 Task: Buy 4 Inline Kits from Filters section under best seller category for shipping address: Greyson Robinson, 3110 Abia Martin Drive, Panther Burn, Mississippi 38765, Cell Number 6314971043. Pay from credit card ending with 2005, CVV 3321
Action: Mouse moved to (29, 104)
Screenshot: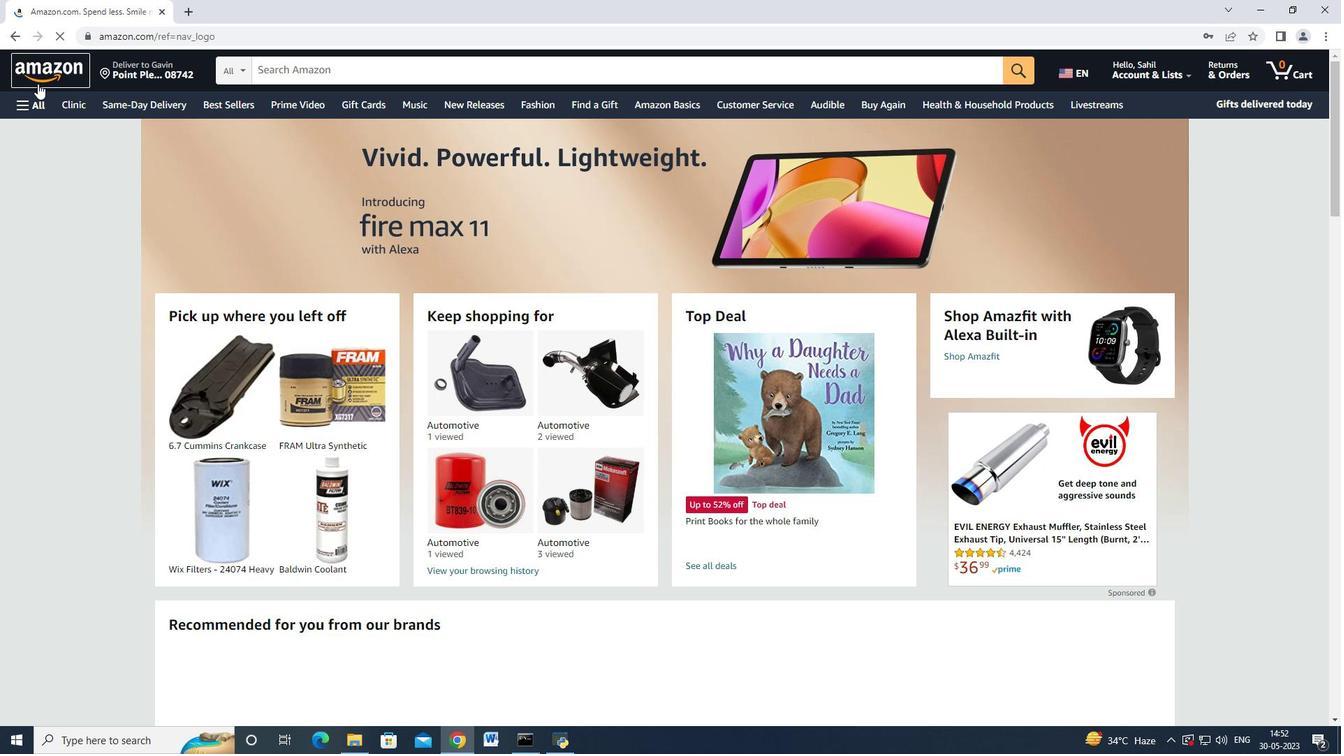 
Action: Mouse pressed left at (29, 104)
Screenshot: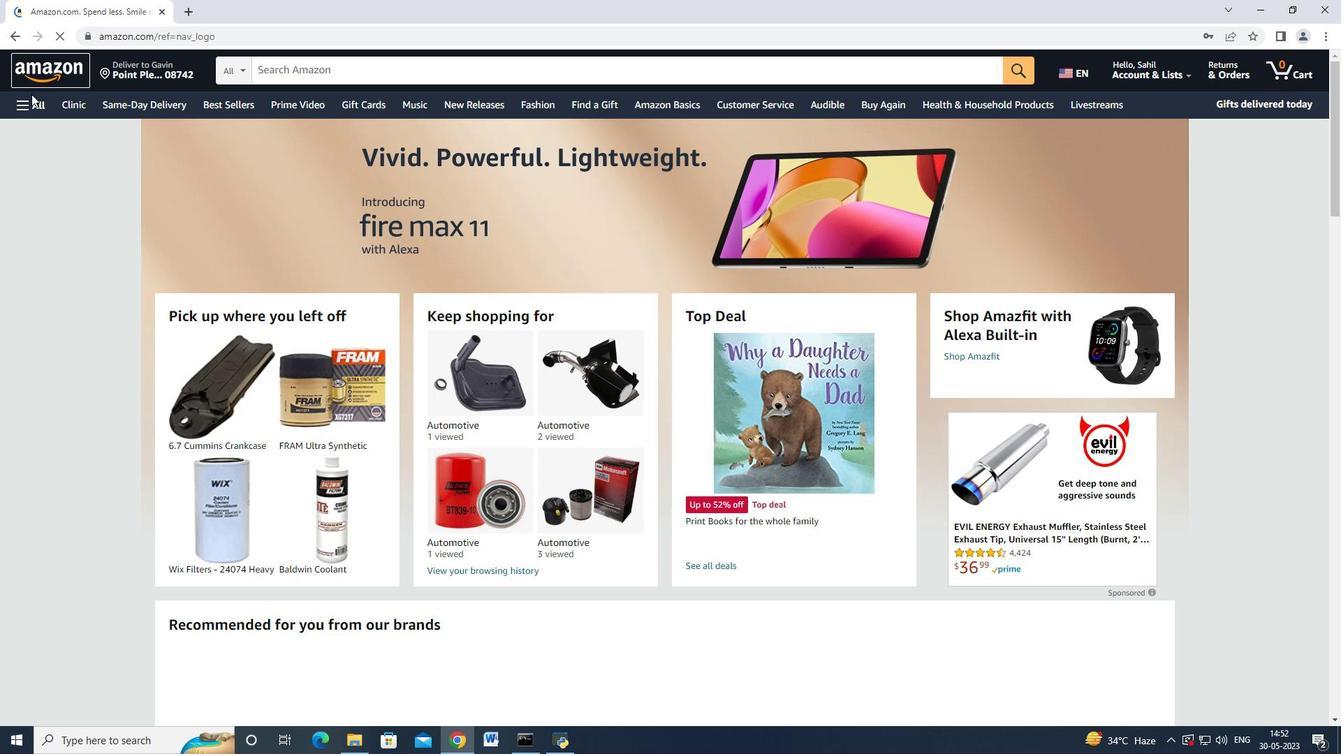 
Action: Mouse moved to (57, 147)
Screenshot: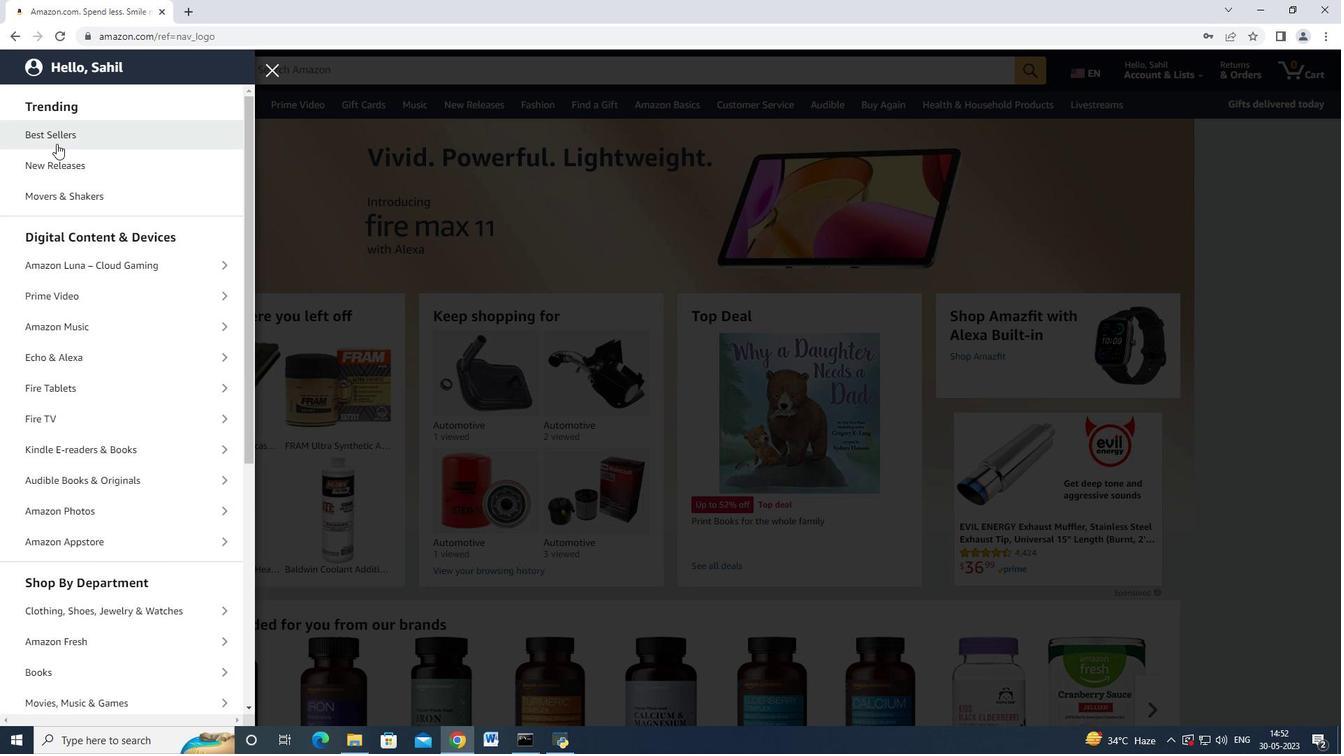 
Action: Mouse scrolled (57, 146) with delta (0, 0)
Screenshot: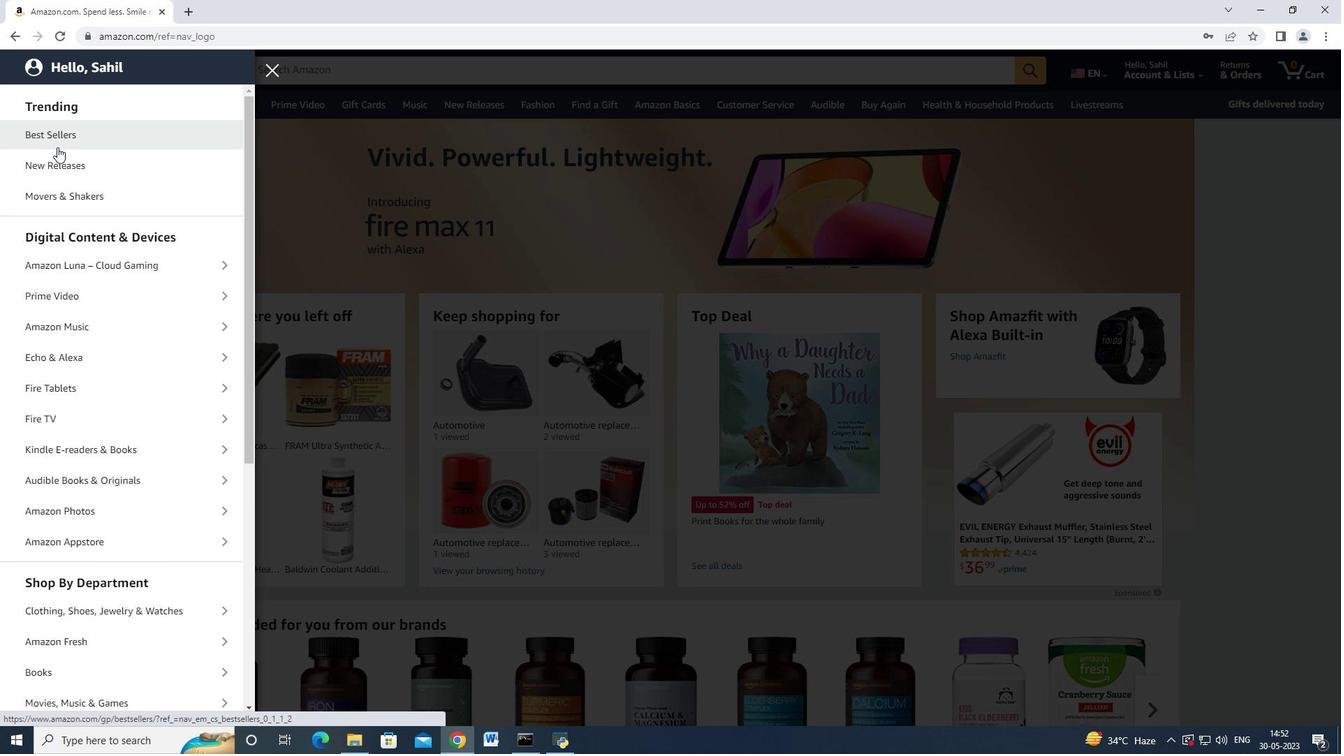 
Action: Mouse moved to (63, 165)
Screenshot: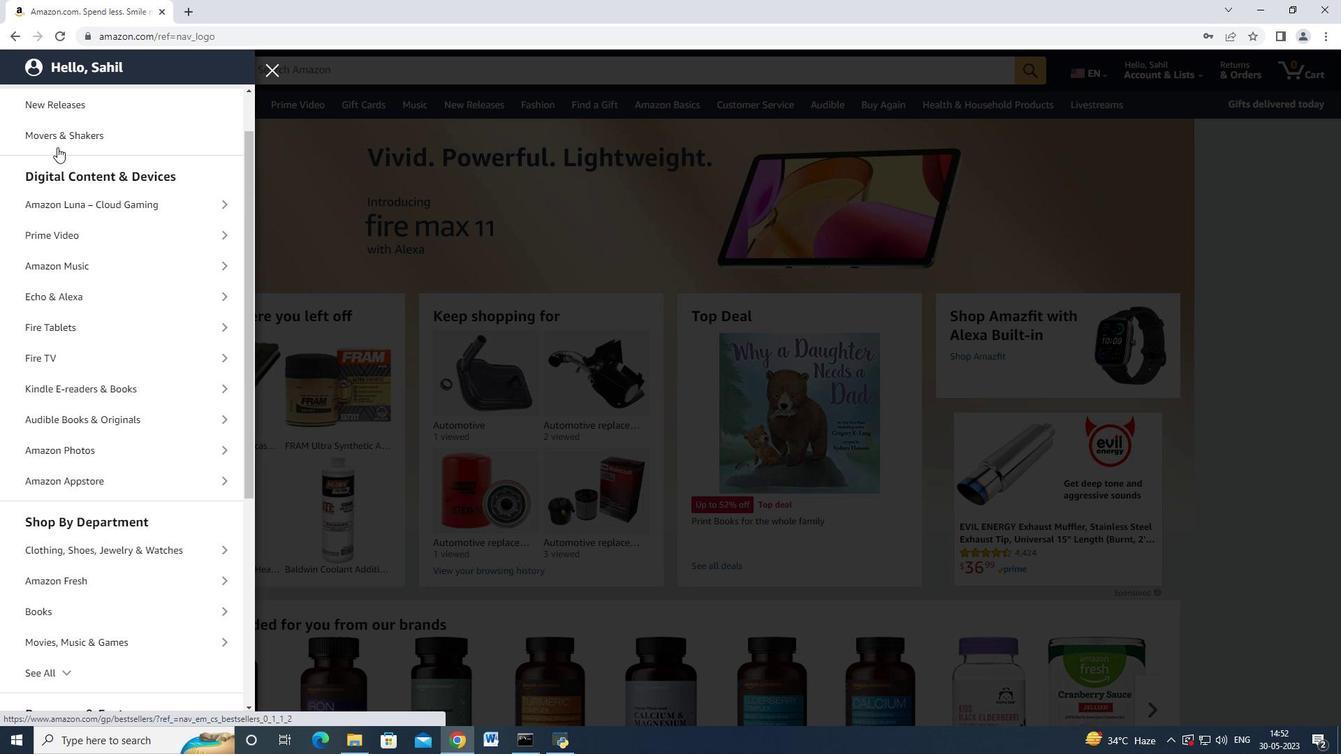 
Action: Mouse scrolled (63, 164) with delta (0, 0)
Screenshot: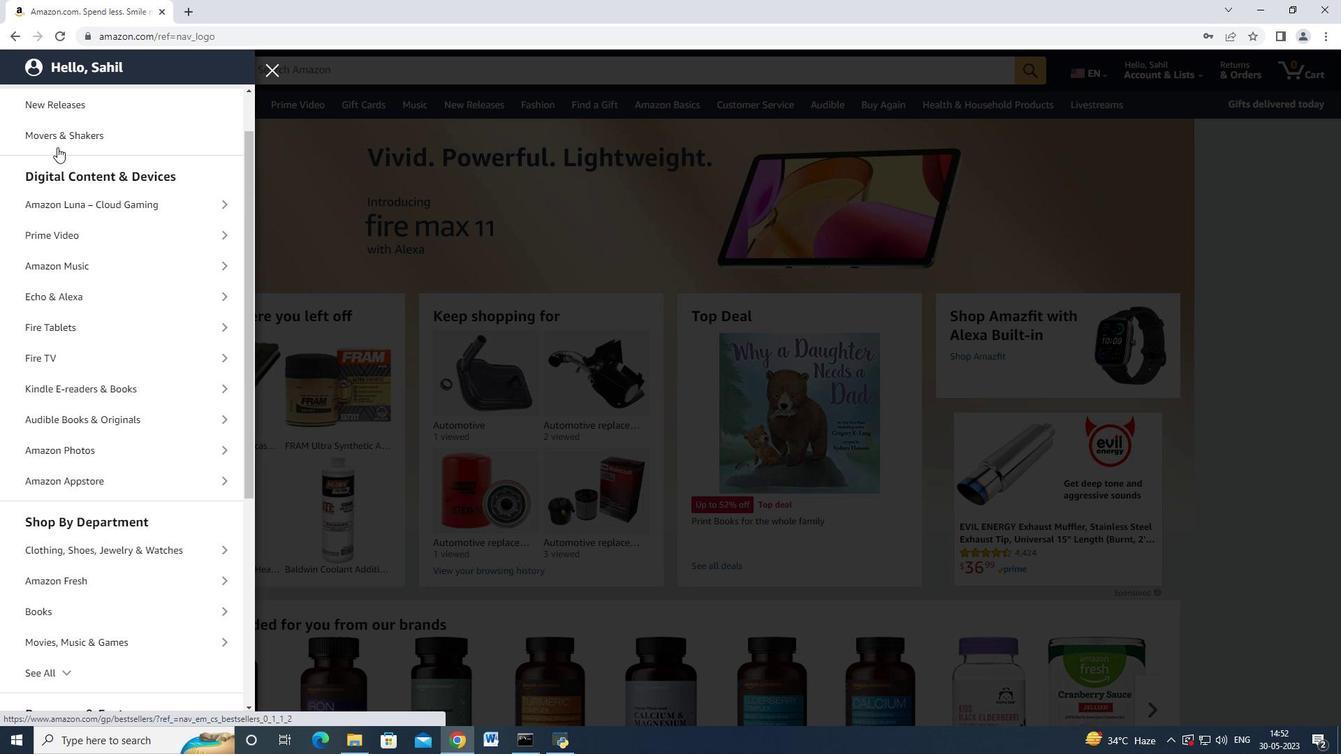 
Action: Mouse moved to (66, 178)
Screenshot: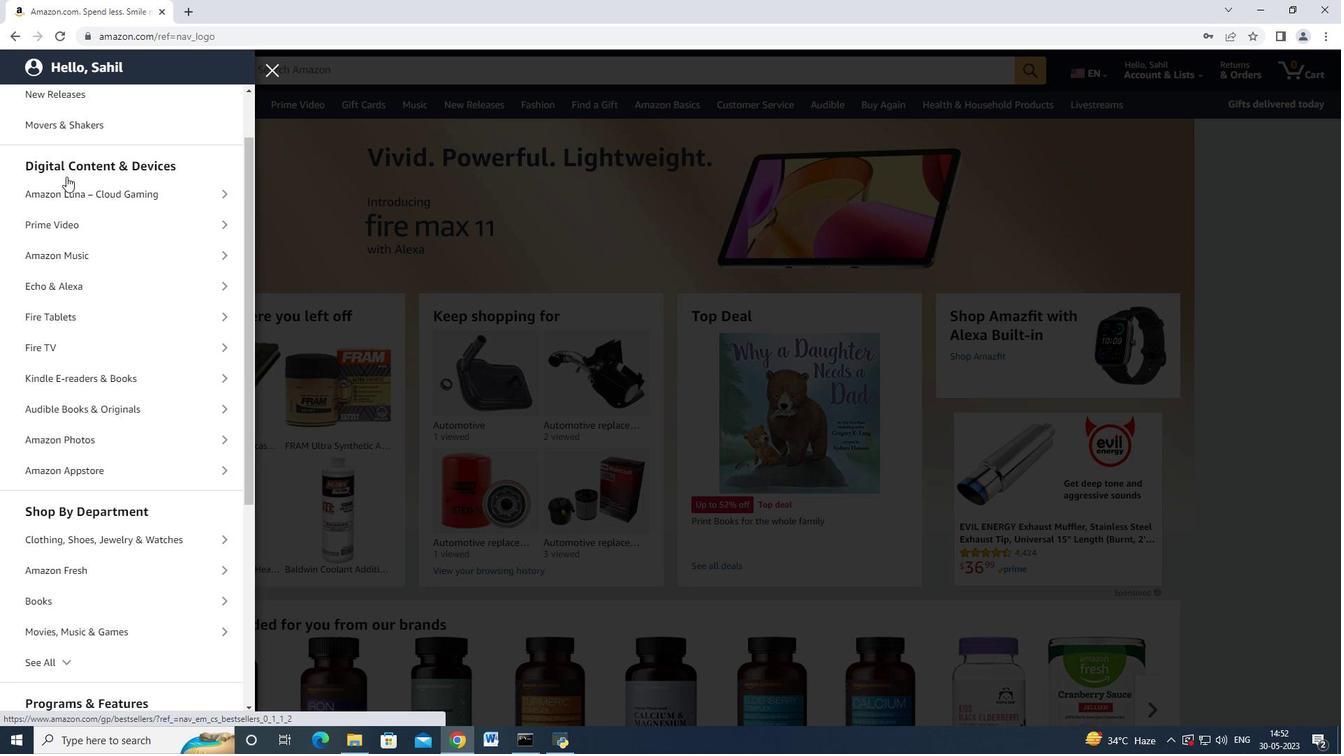 
Action: Mouse scrolled (66, 178) with delta (0, 0)
Screenshot: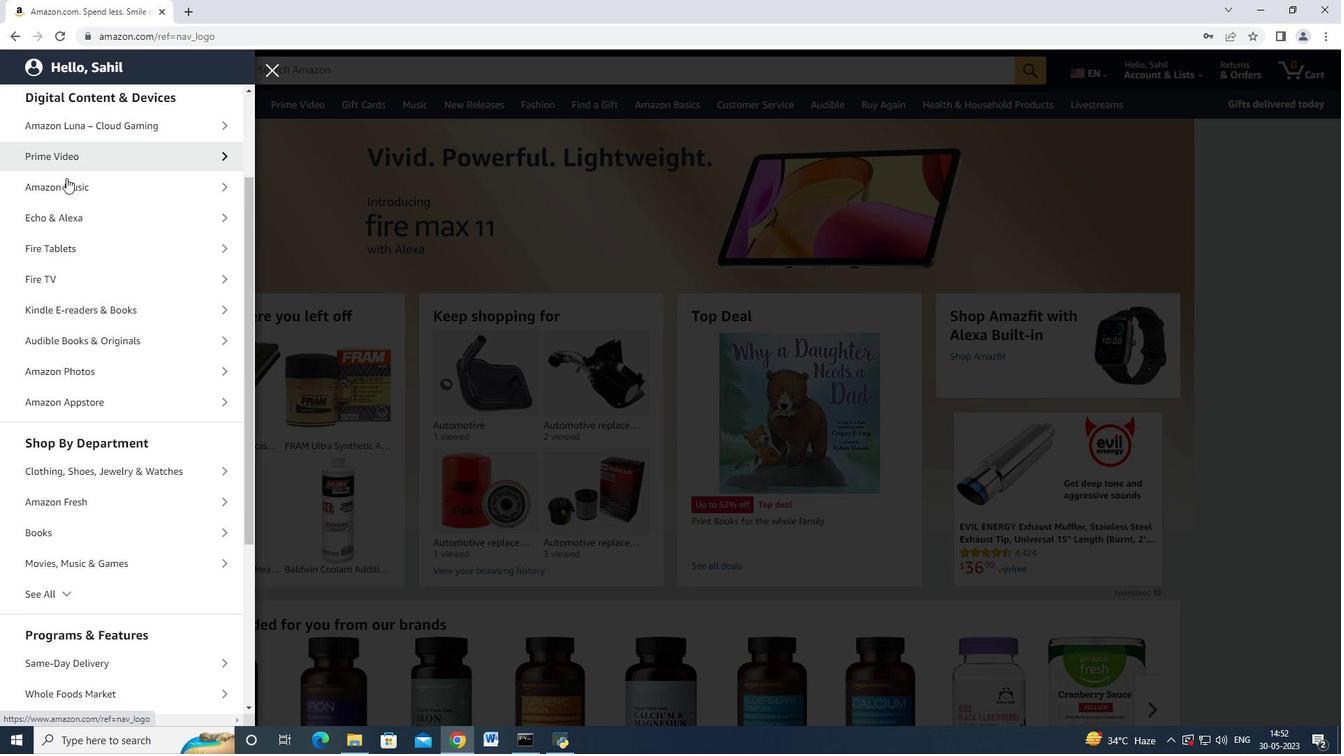 
Action: Mouse scrolled (66, 178) with delta (0, 0)
Screenshot: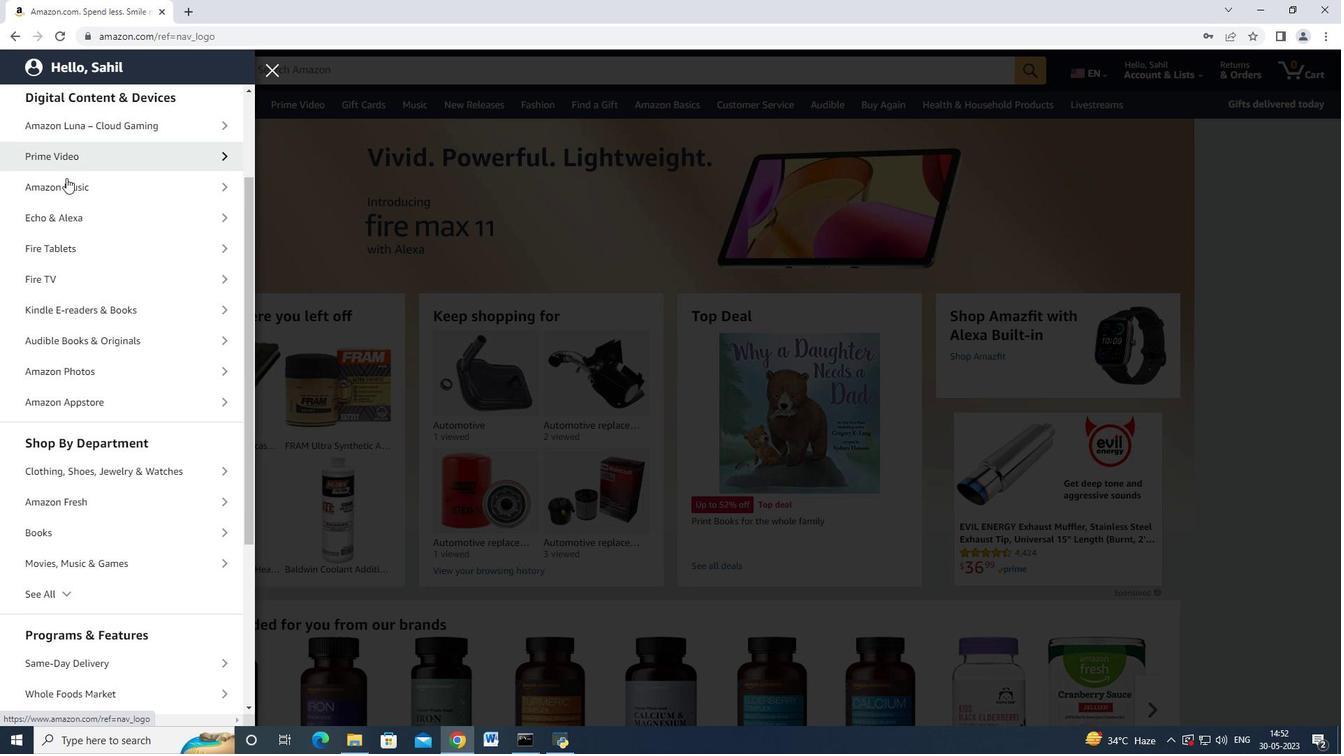 
Action: Mouse scrolled (66, 178) with delta (0, 0)
Screenshot: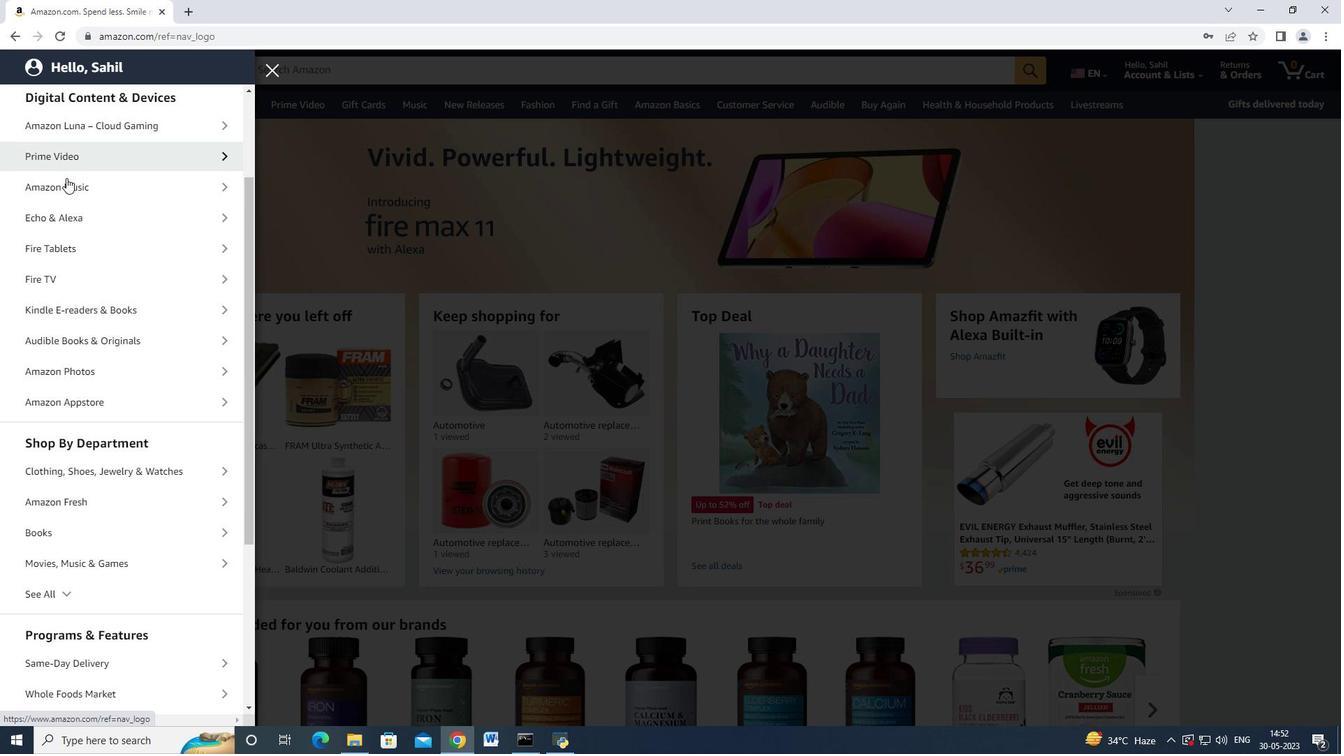 
Action: Mouse moved to (110, 407)
Screenshot: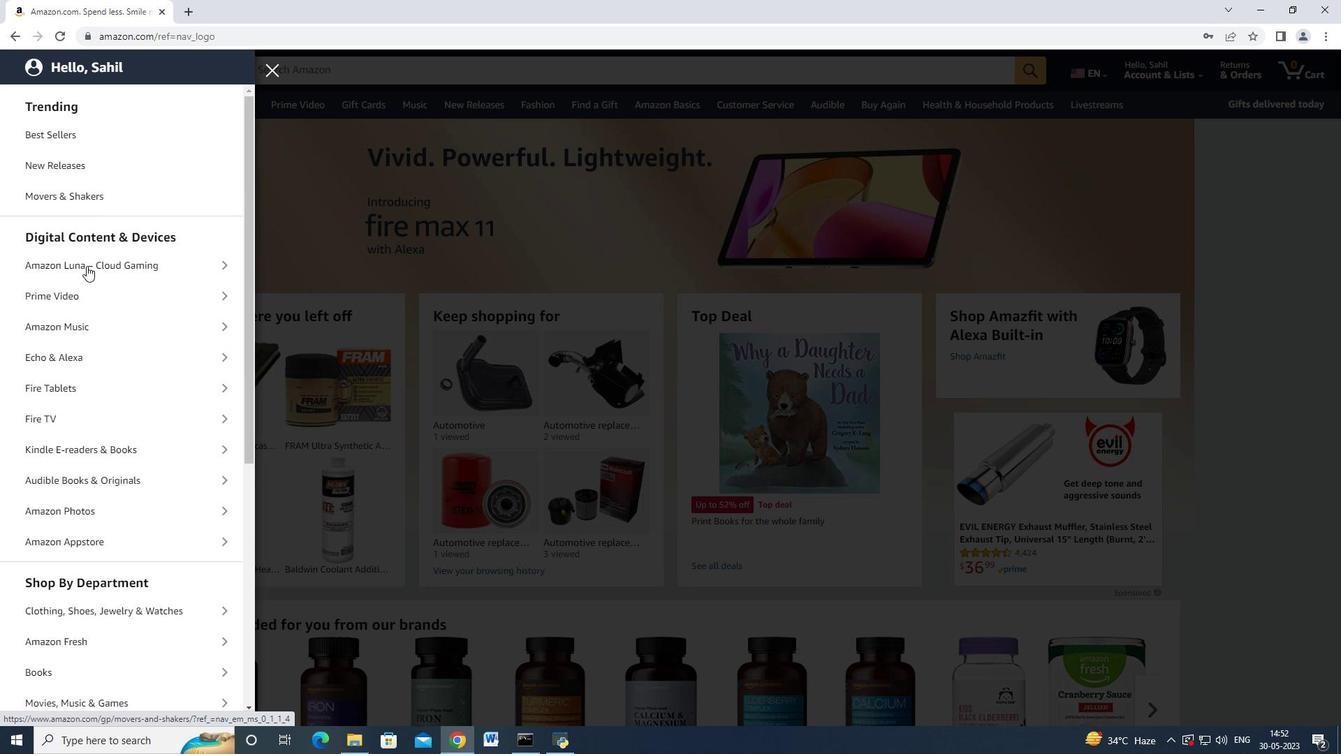 
Action: Mouse scrolled (110, 406) with delta (0, 0)
Screenshot: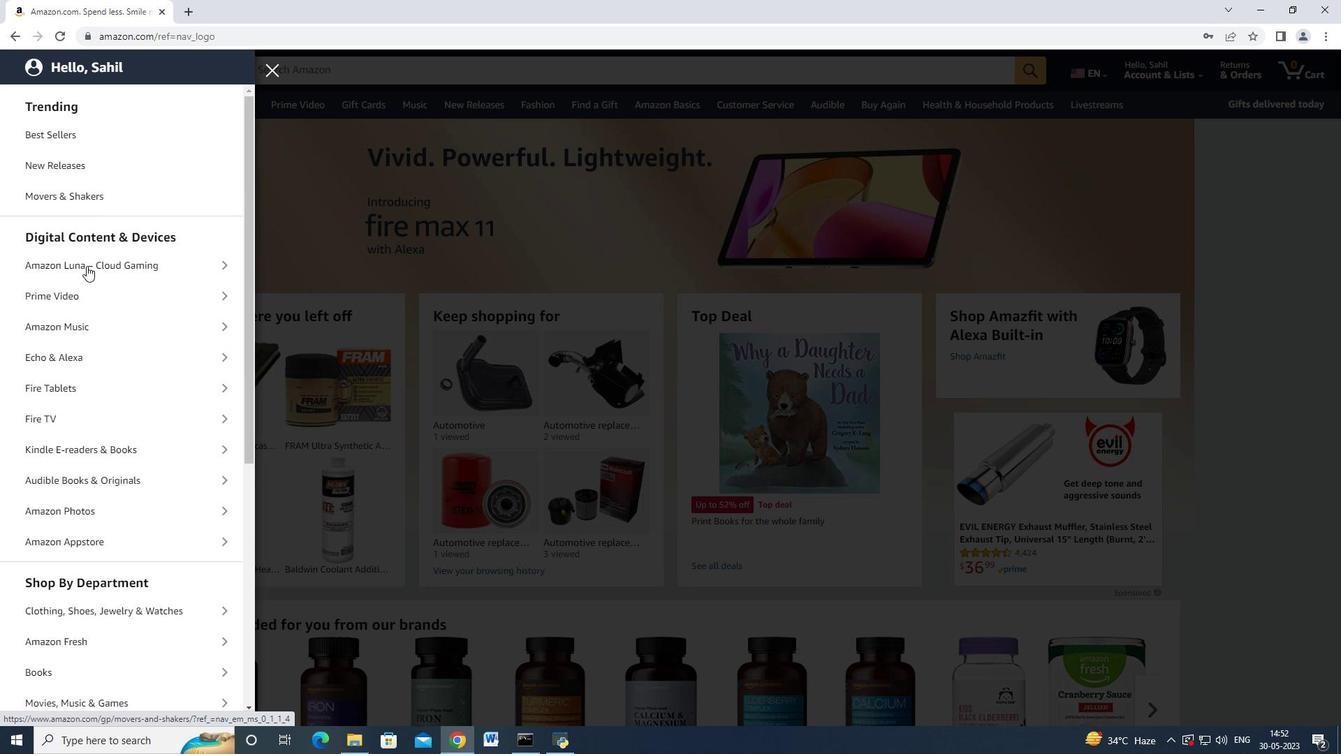 
Action: Mouse moved to (112, 425)
Screenshot: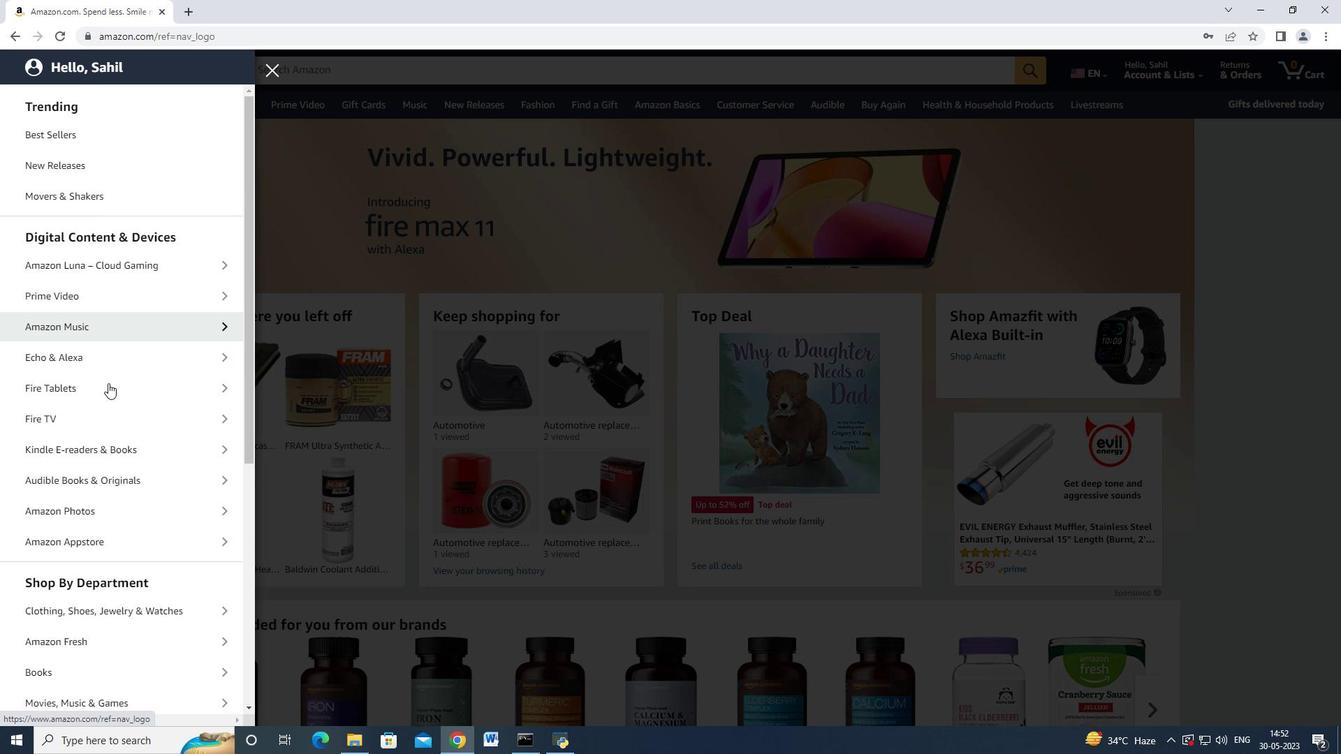 
Action: Mouse scrolled (112, 424) with delta (0, 0)
Screenshot: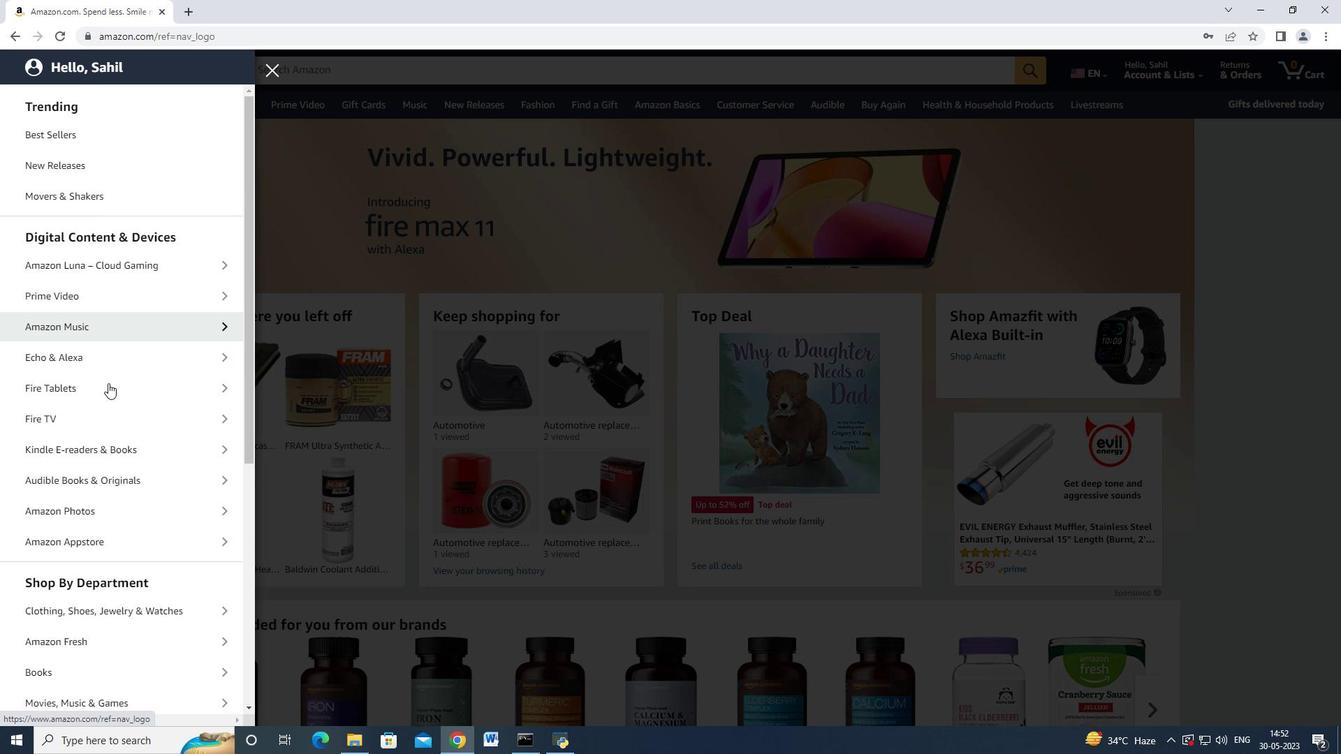 
Action: Mouse moved to (112, 431)
Screenshot: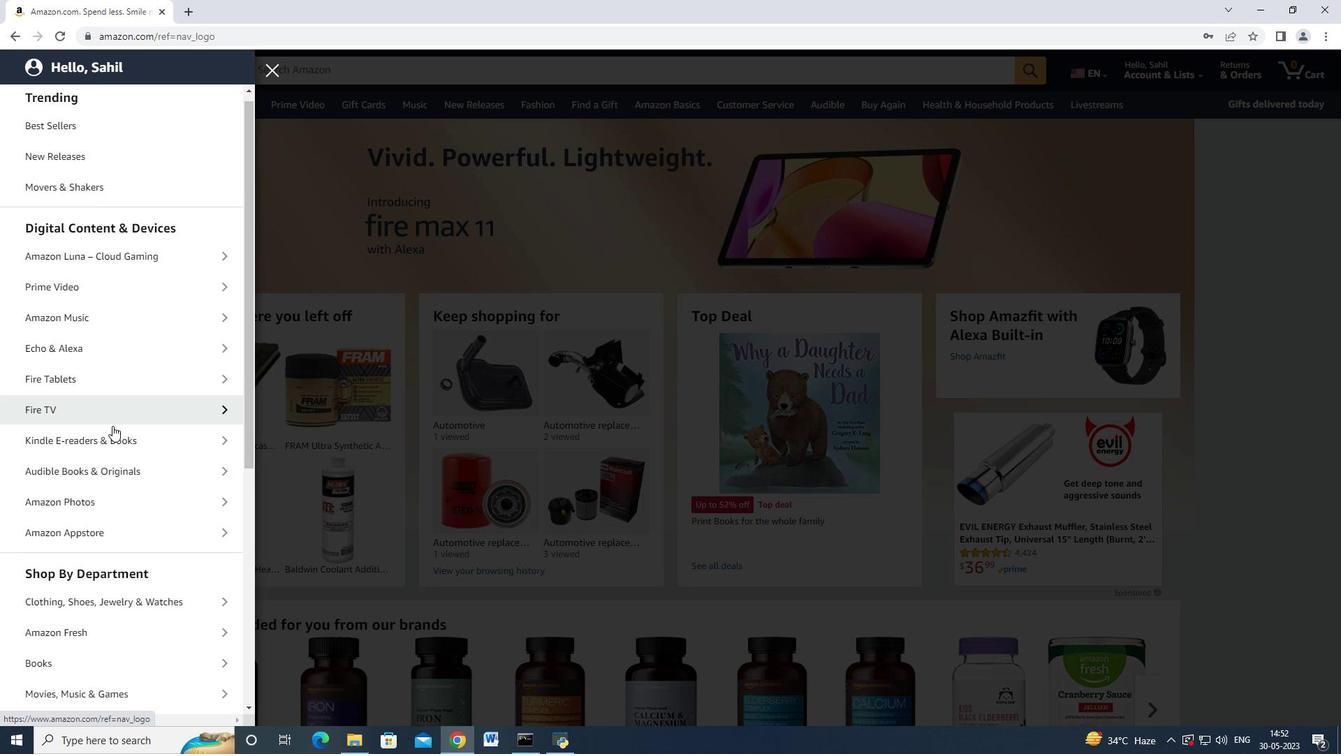 
Action: Mouse scrolled (112, 430) with delta (0, 0)
Screenshot: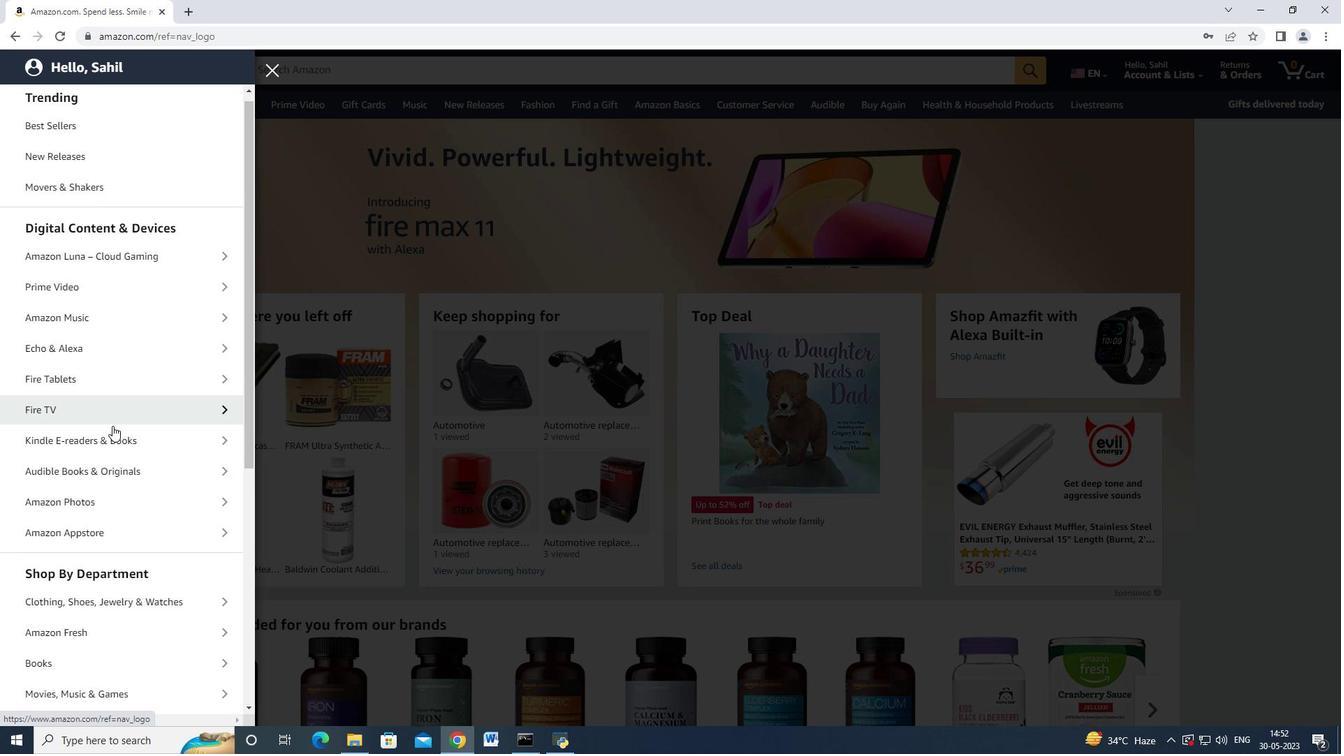 
Action: Mouse scrolled (112, 430) with delta (0, 0)
Screenshot: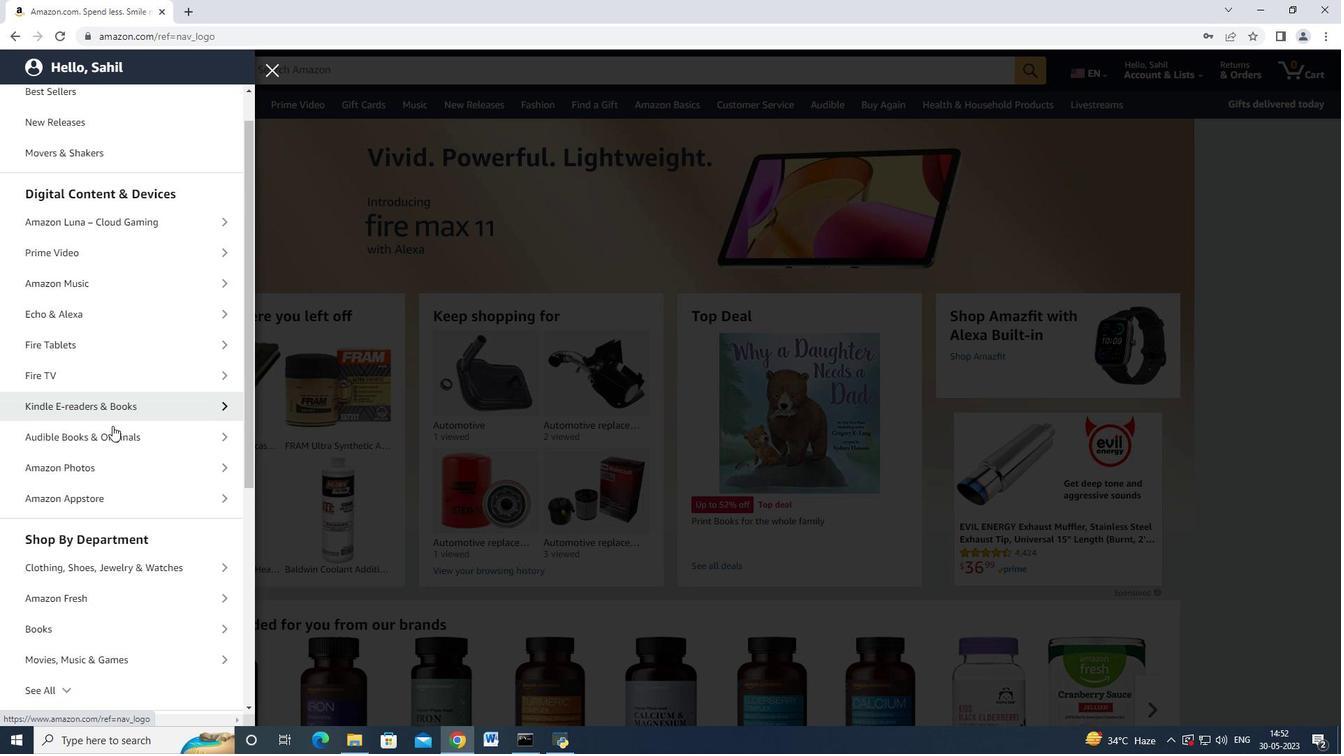 
Action: Mouse moved to (72, 441)
Screenshot: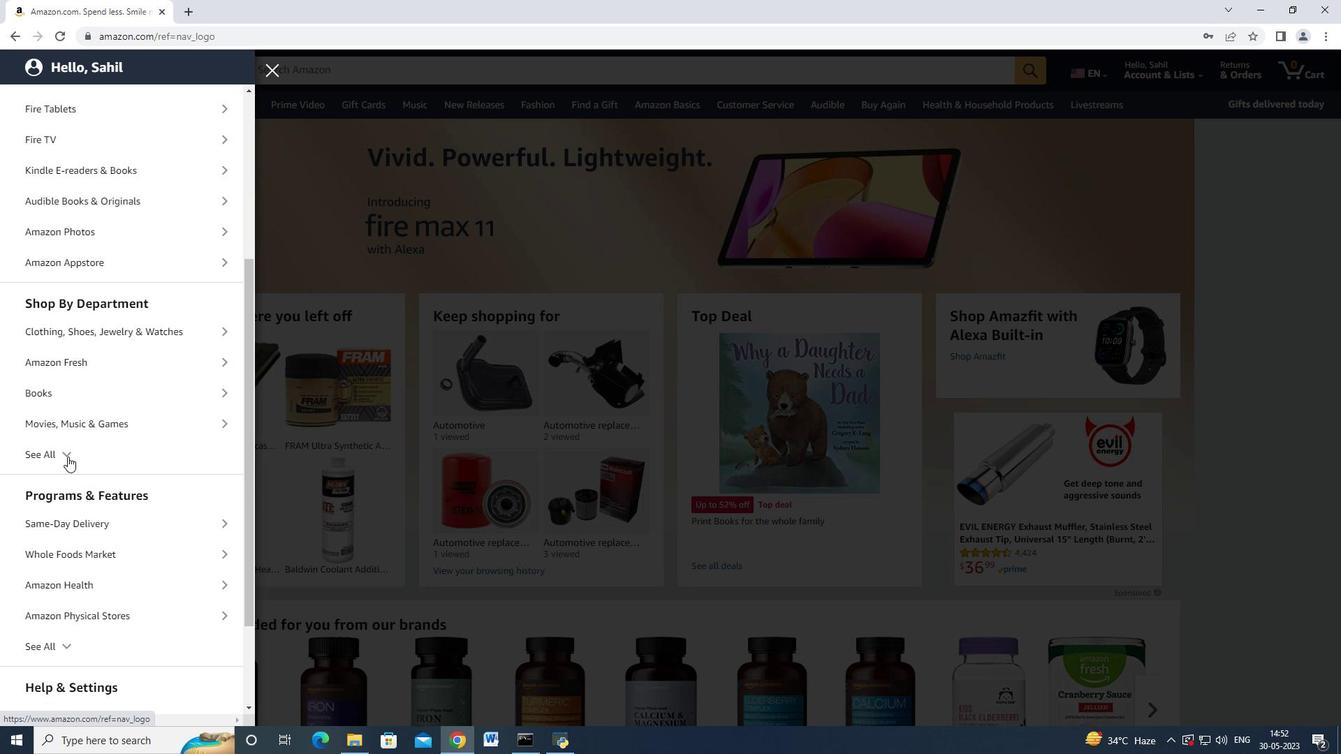 
Action: Mouse pressed left at (72, 441)
Screenshot: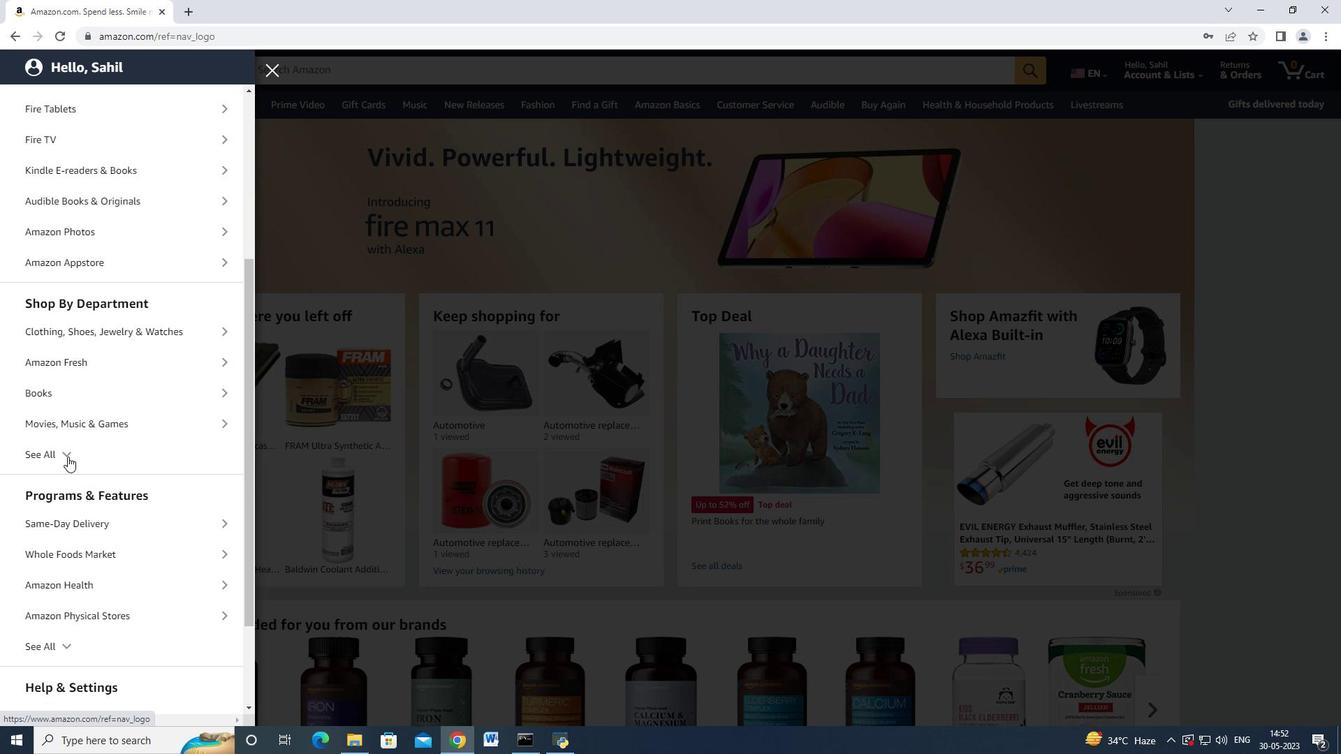
Action: Mouse moved to (88, 436)
Screenshot: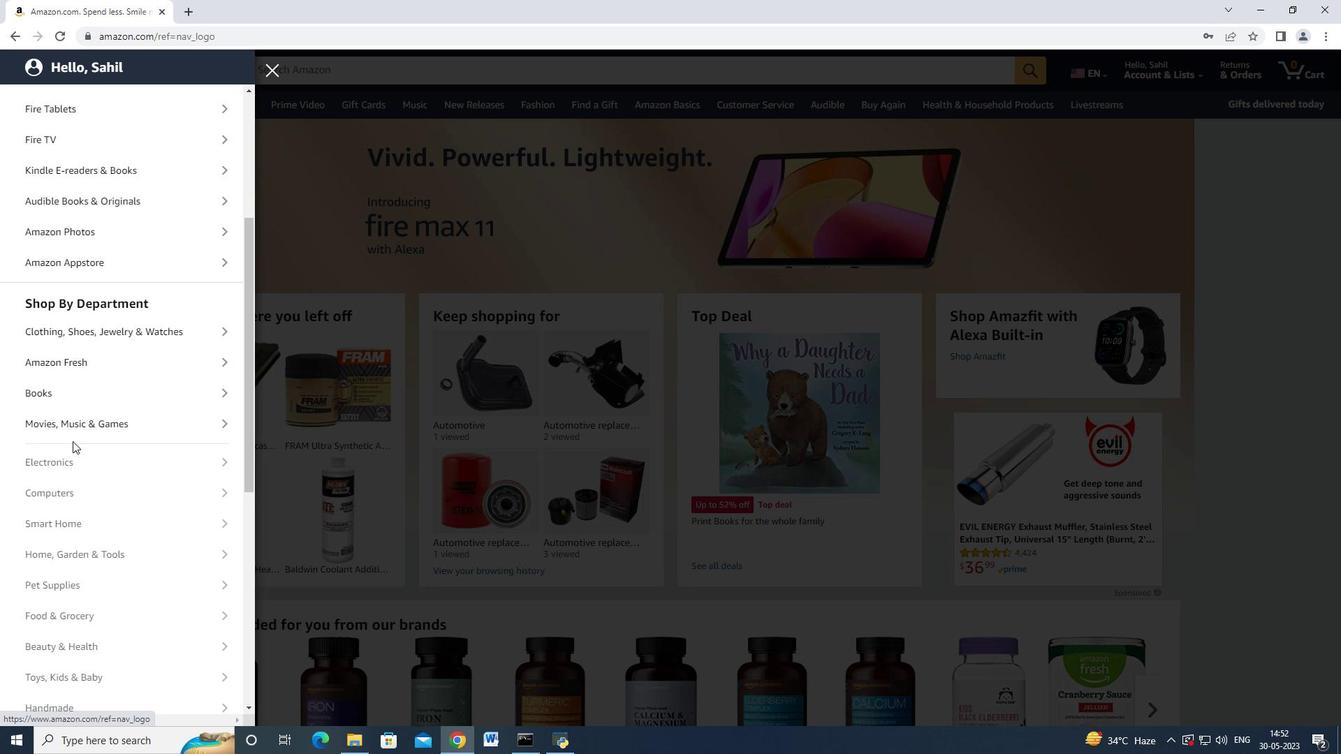 
Action: Mouse scrolled (88, 435) with delta (0, 0)
Screenshot: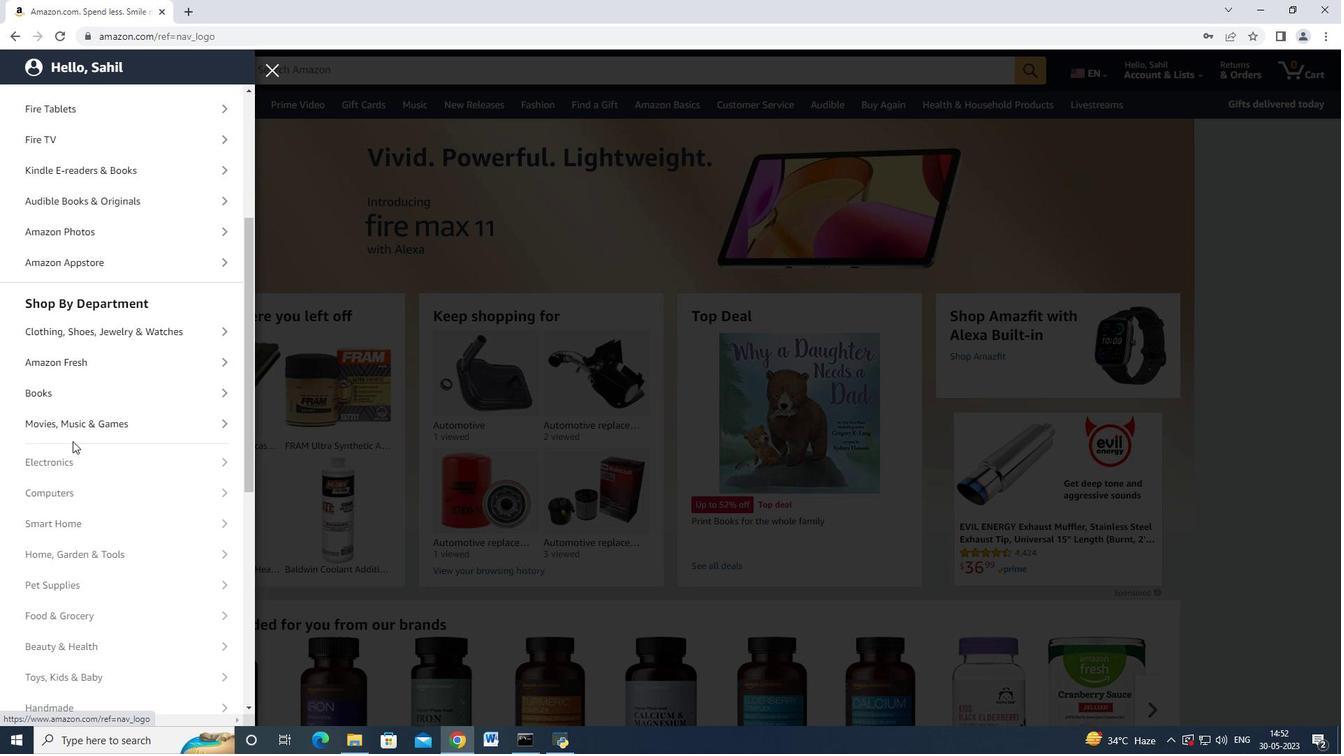 
Action: Mouse scrolled (88, 435) with delta (0, 0)
Screenshot: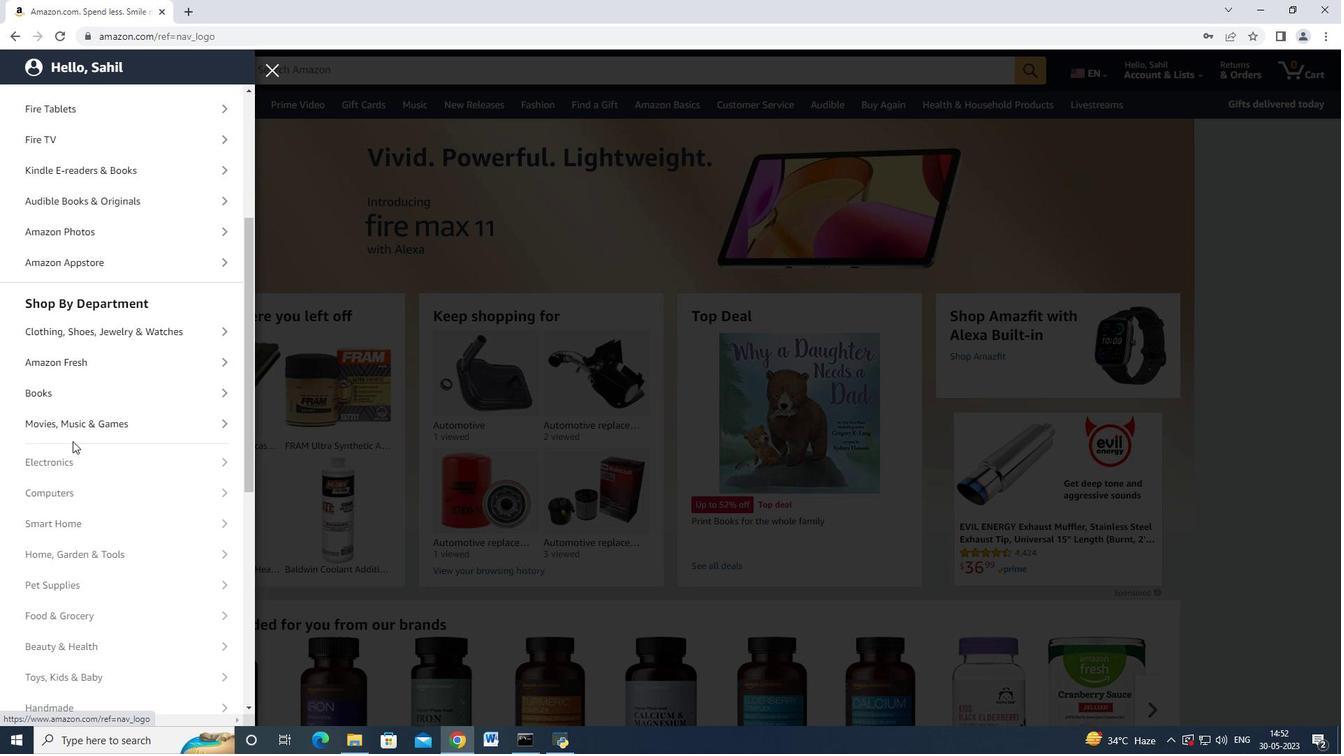 
Action: Mouse scrolled (88, 435) with delta (0, 0)
Screenshot: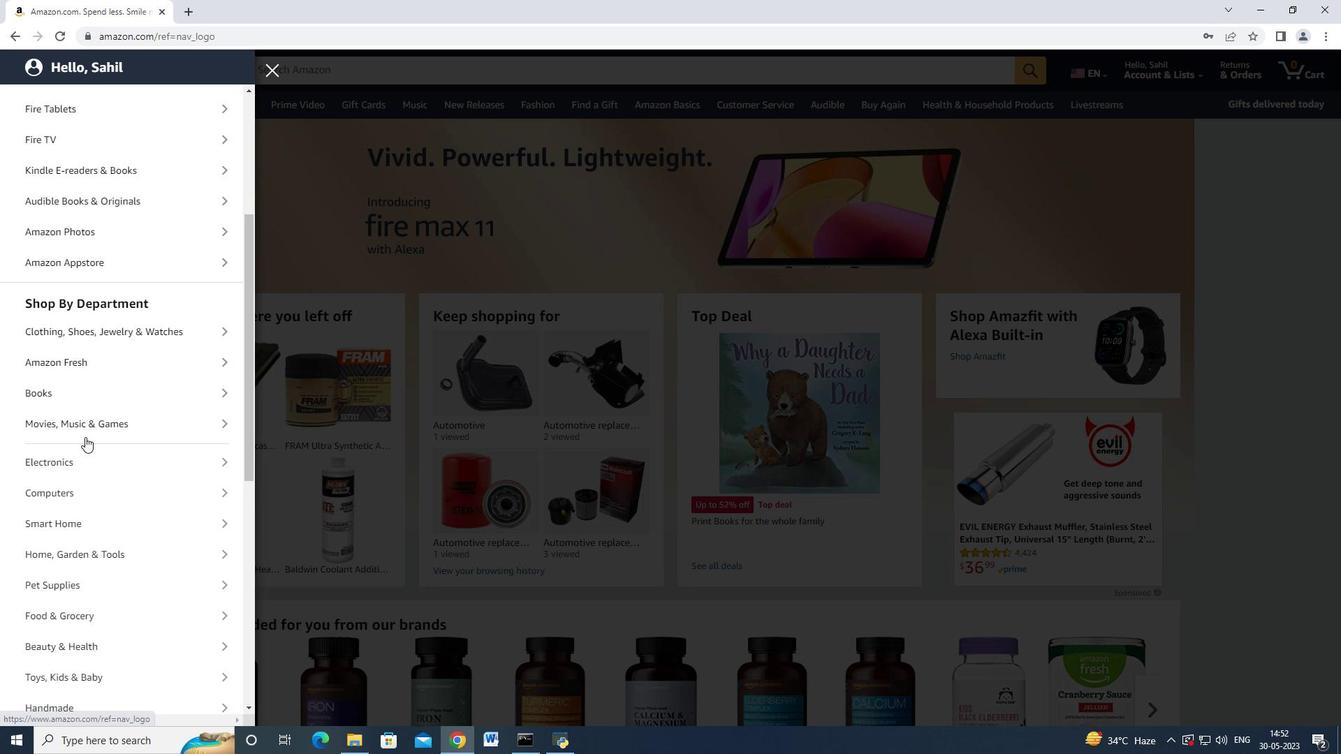 
Action: Mouse scrolled (88, 435) with delta (0, 0)
Screenshot: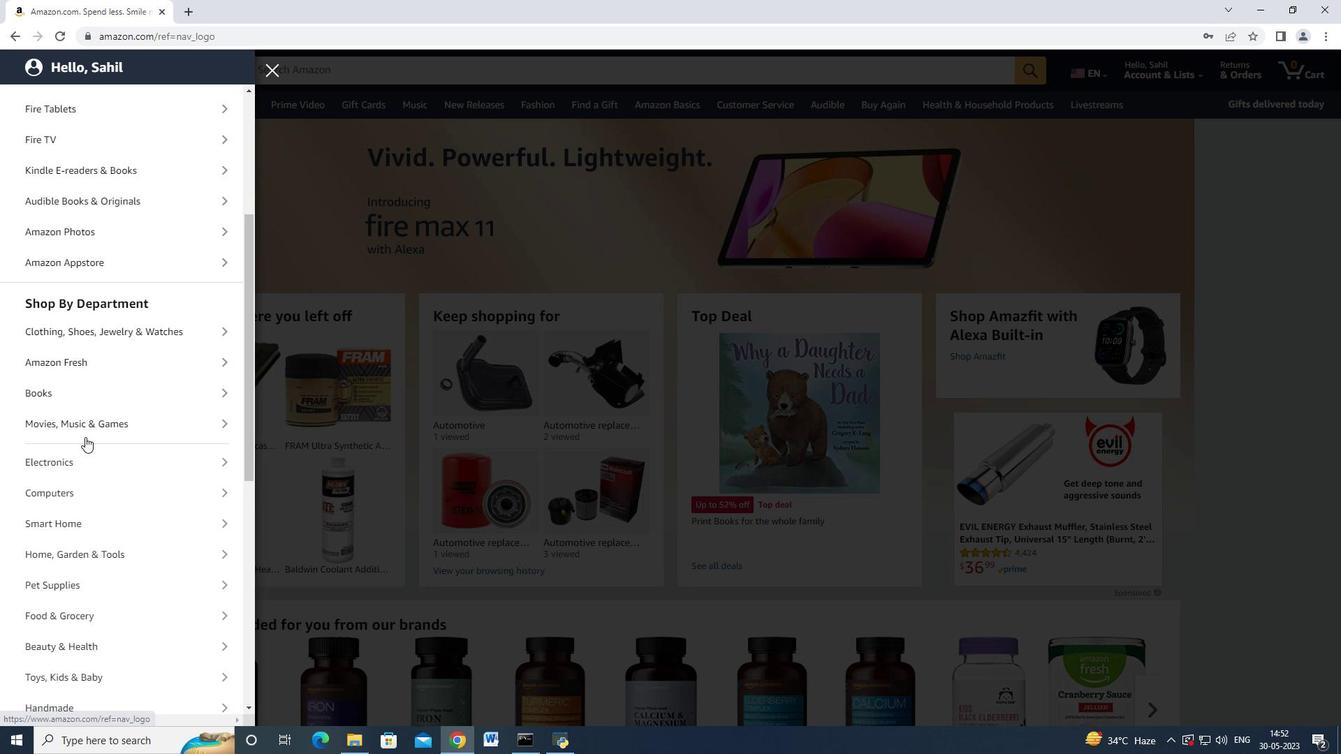 
Action: Mouse scrolled (88, 435) with delta (0, 0)
Screenshot: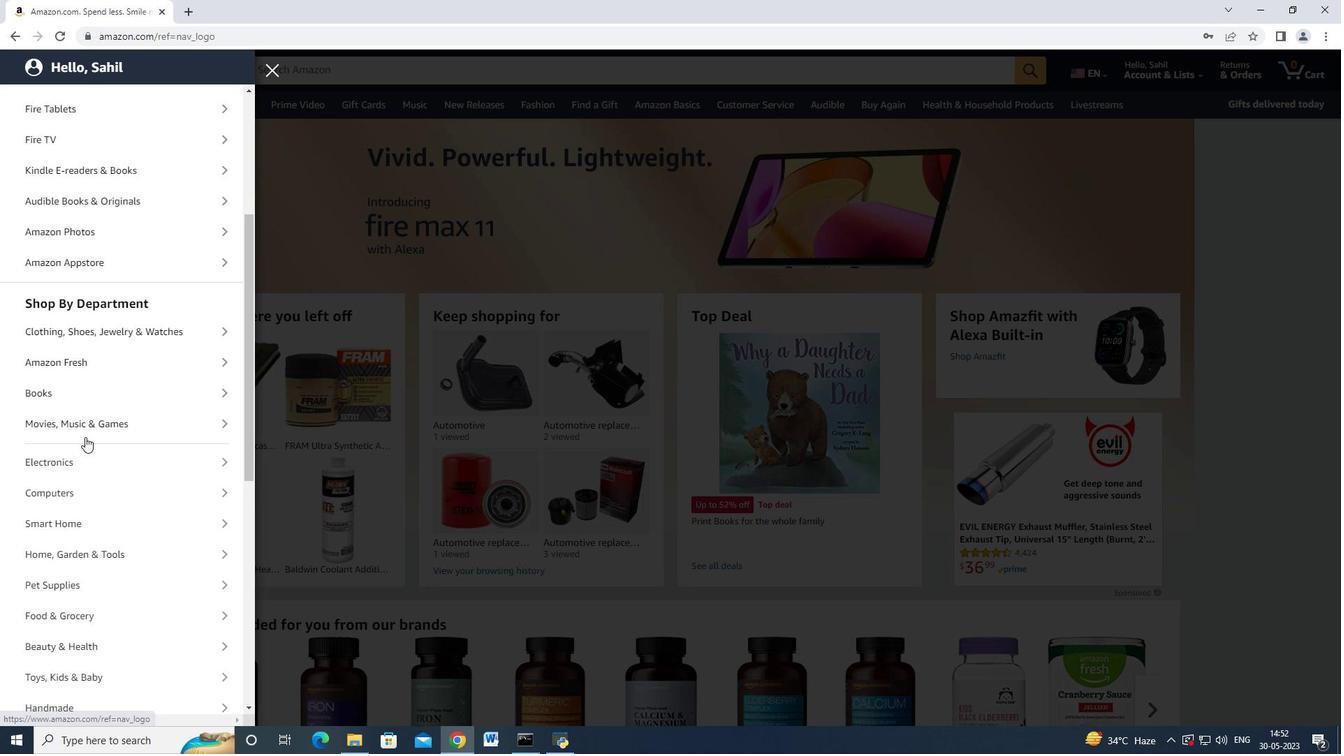 
Action: Mouse moved to (99, 450)
Screenshot: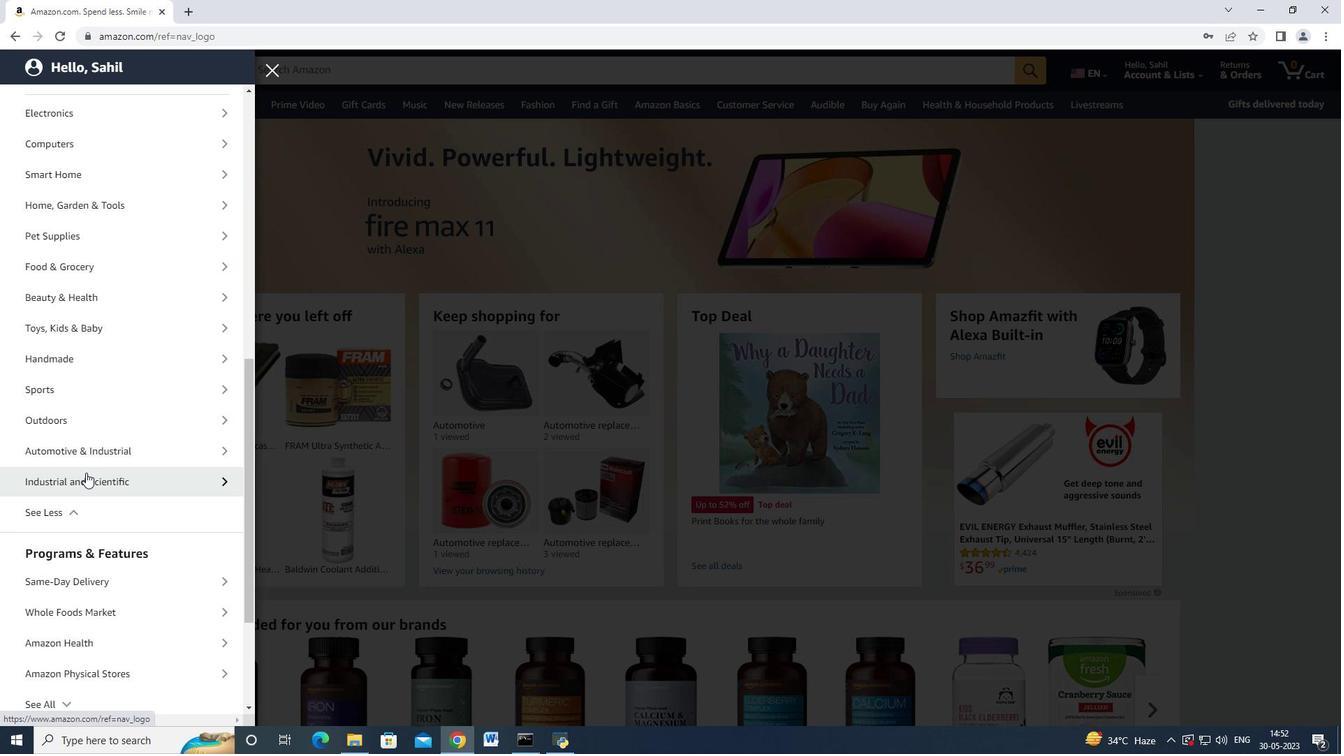 
Action: Mouse pressed left at (99, 450)
Screenshot: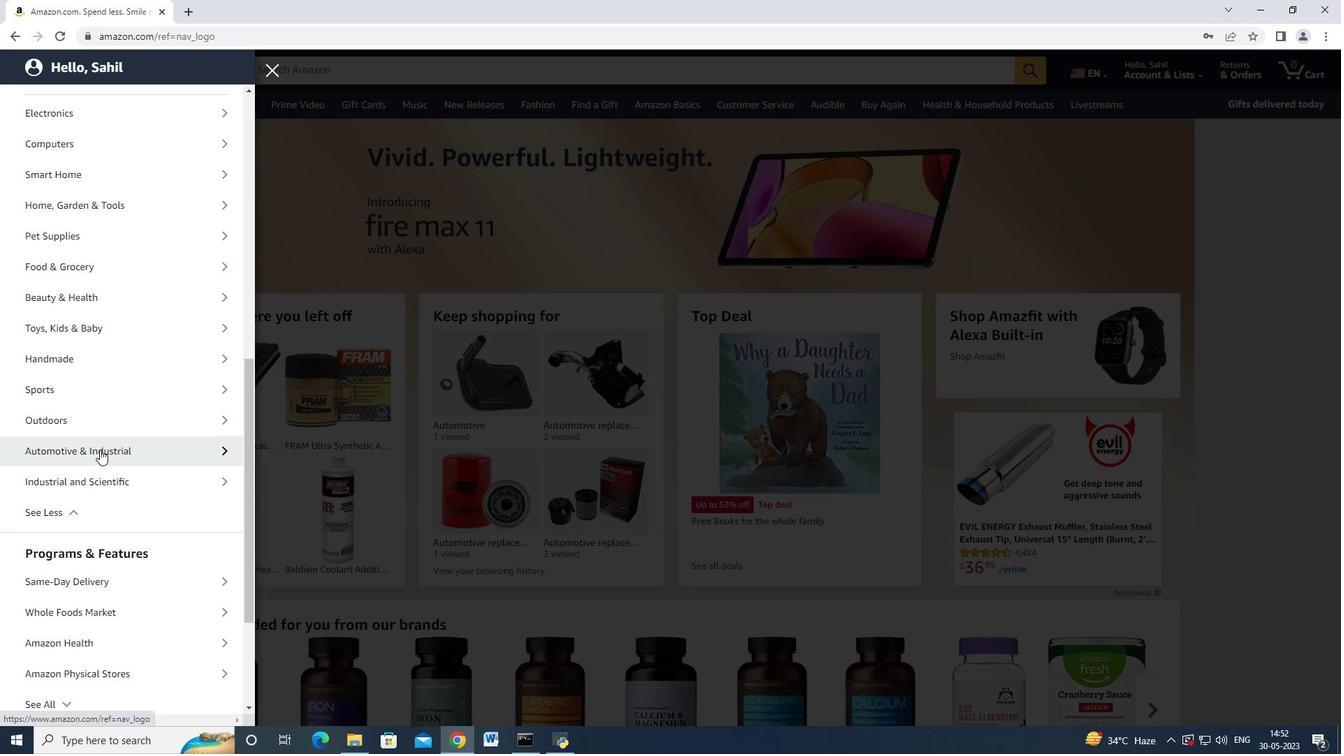 
Action: Mouse moved to (115, 170)
Screenshot: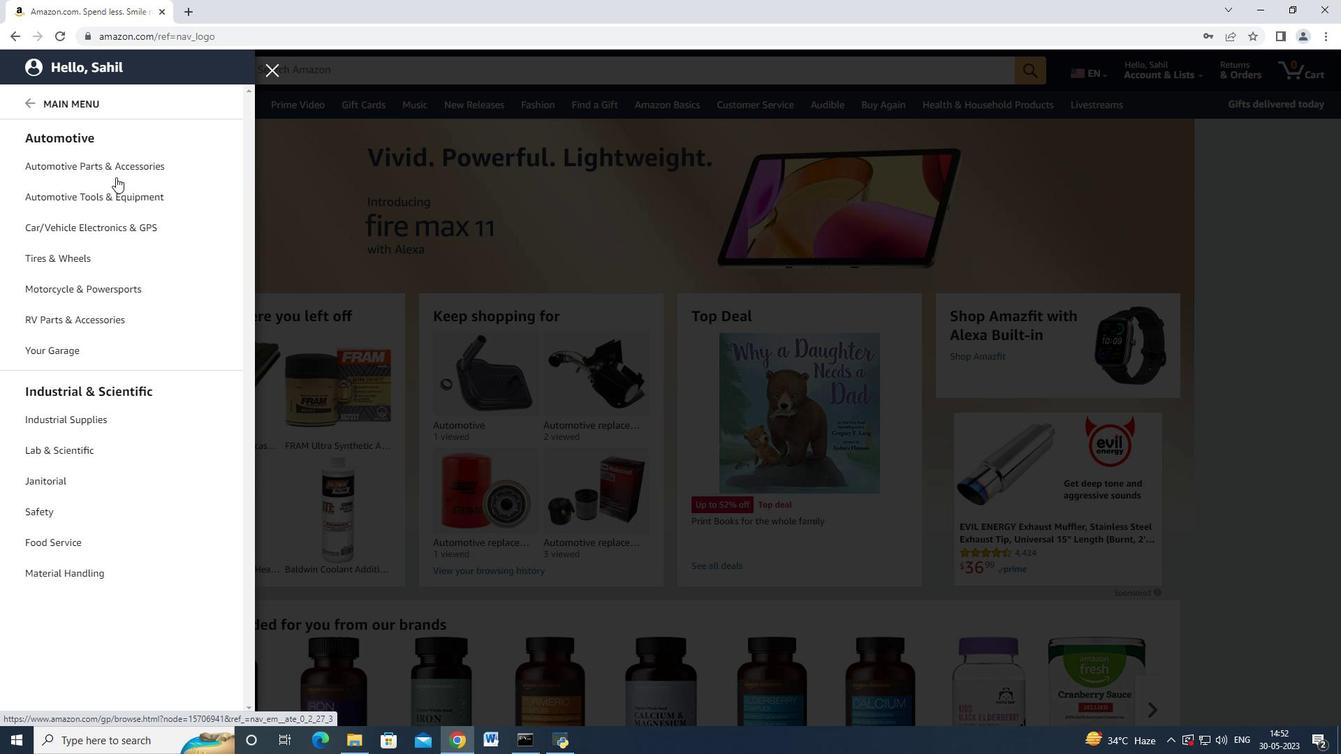 
Action: Mouse pressed left at (115, 170)
Screenshot: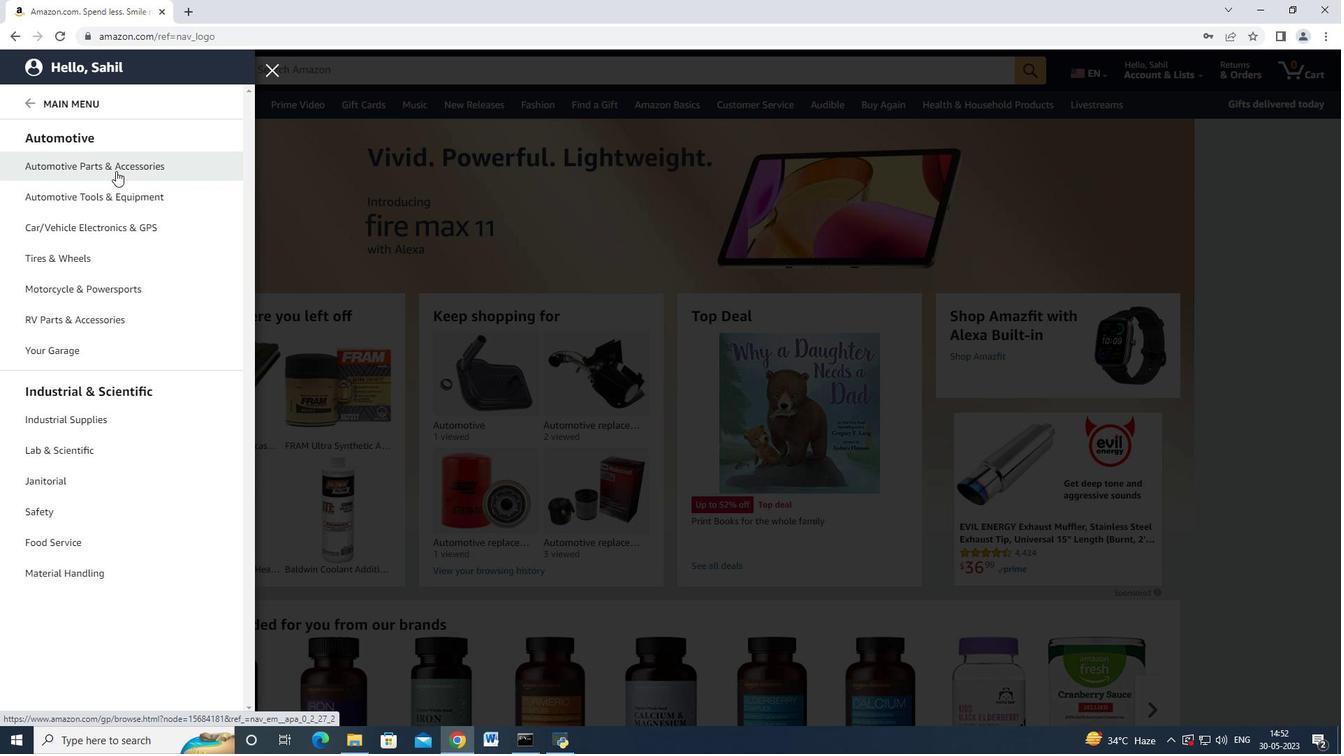 
Action: Mouse moved to (232, 128)
Screenshot: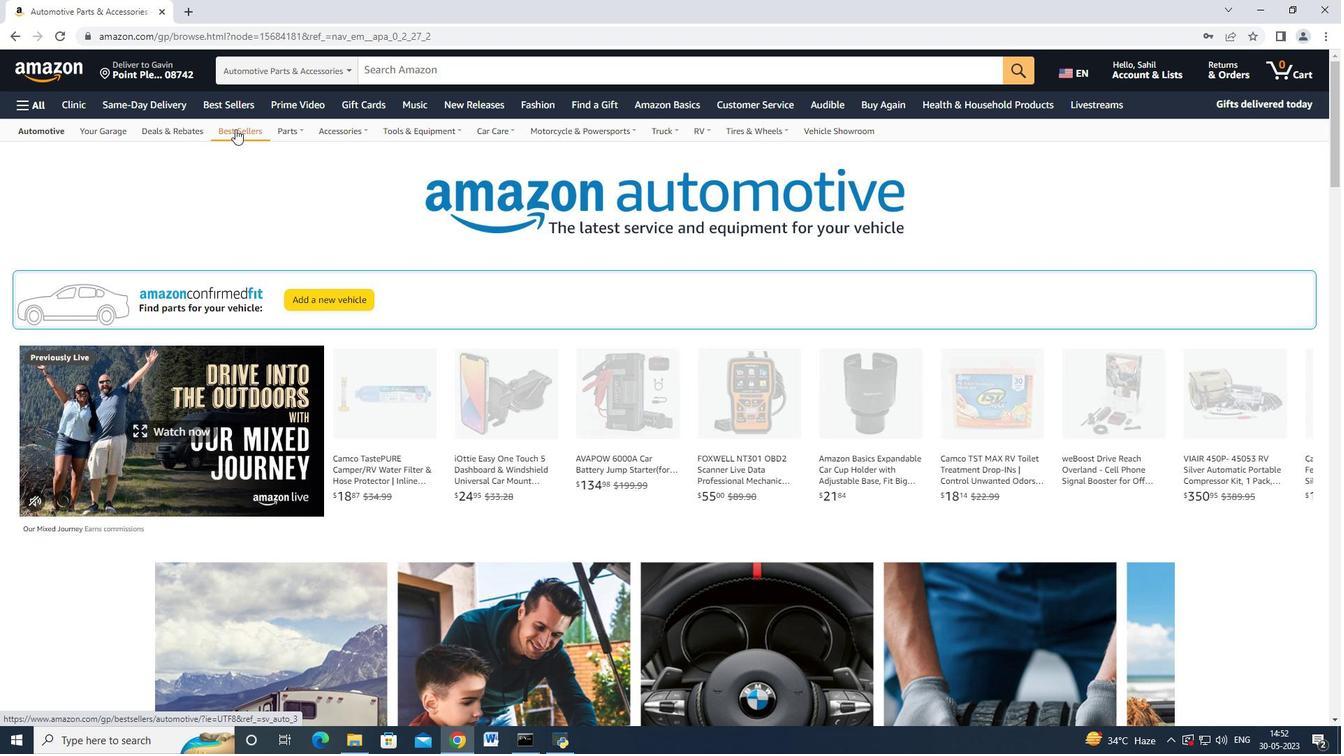 
Action: Mouse pressed left at (232, 128)
Screenshot: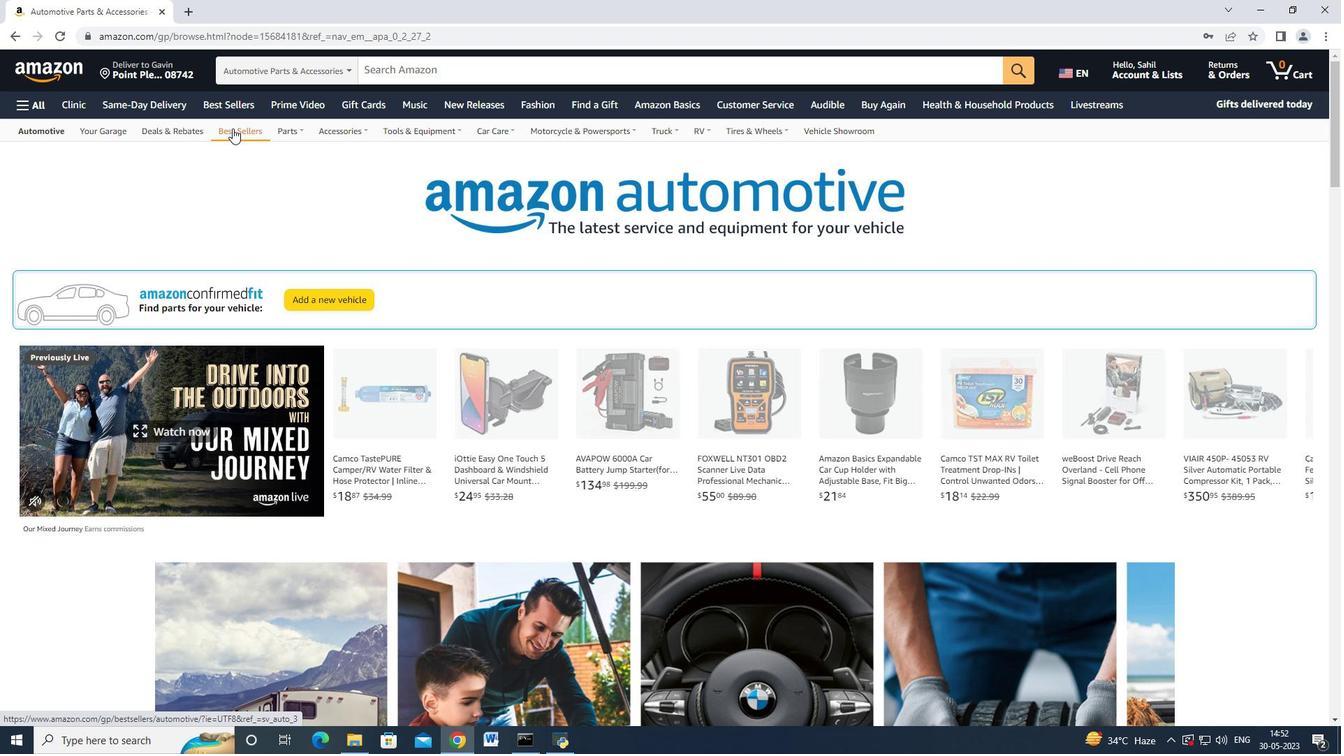 
Action: Mouse moved to (70, 452)
Screenshot: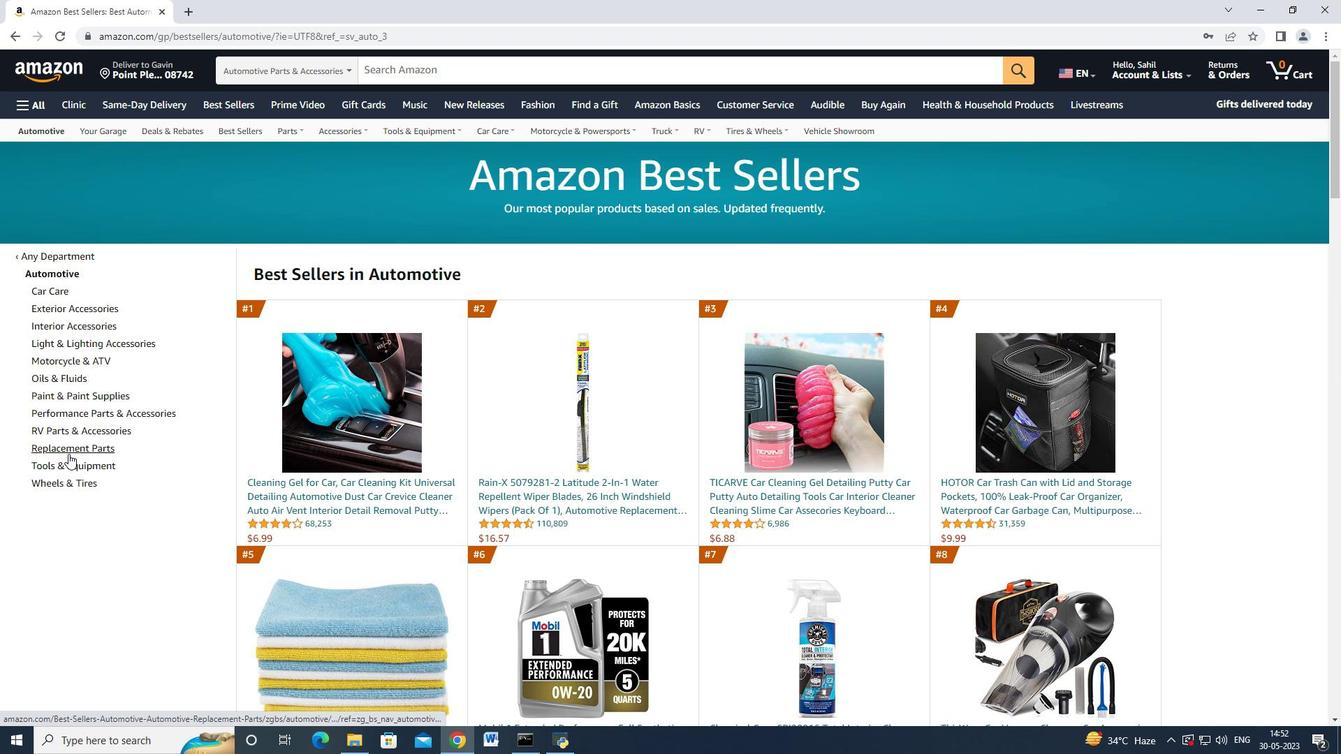 
Action: Mouse pressed left at (70, 452)
Screenshot: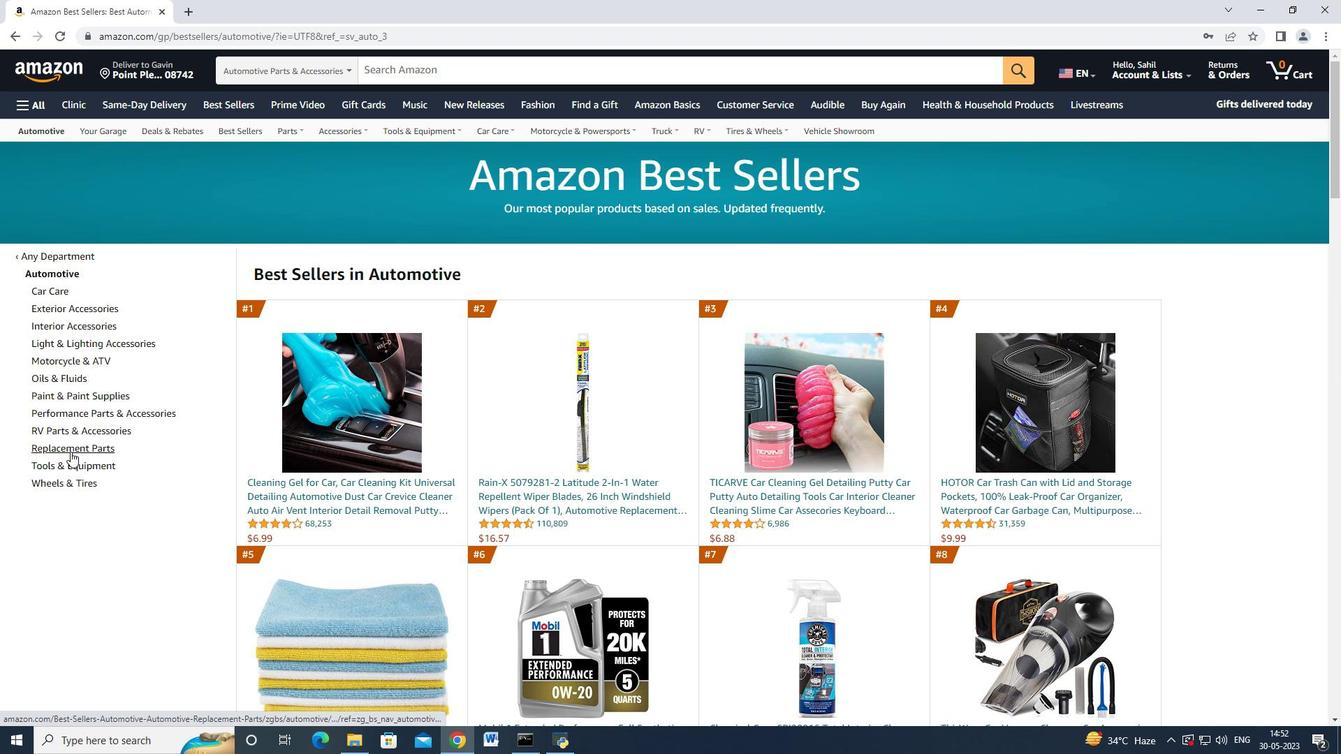 
Action: Mouse moved to (81, 447)
Screenshot: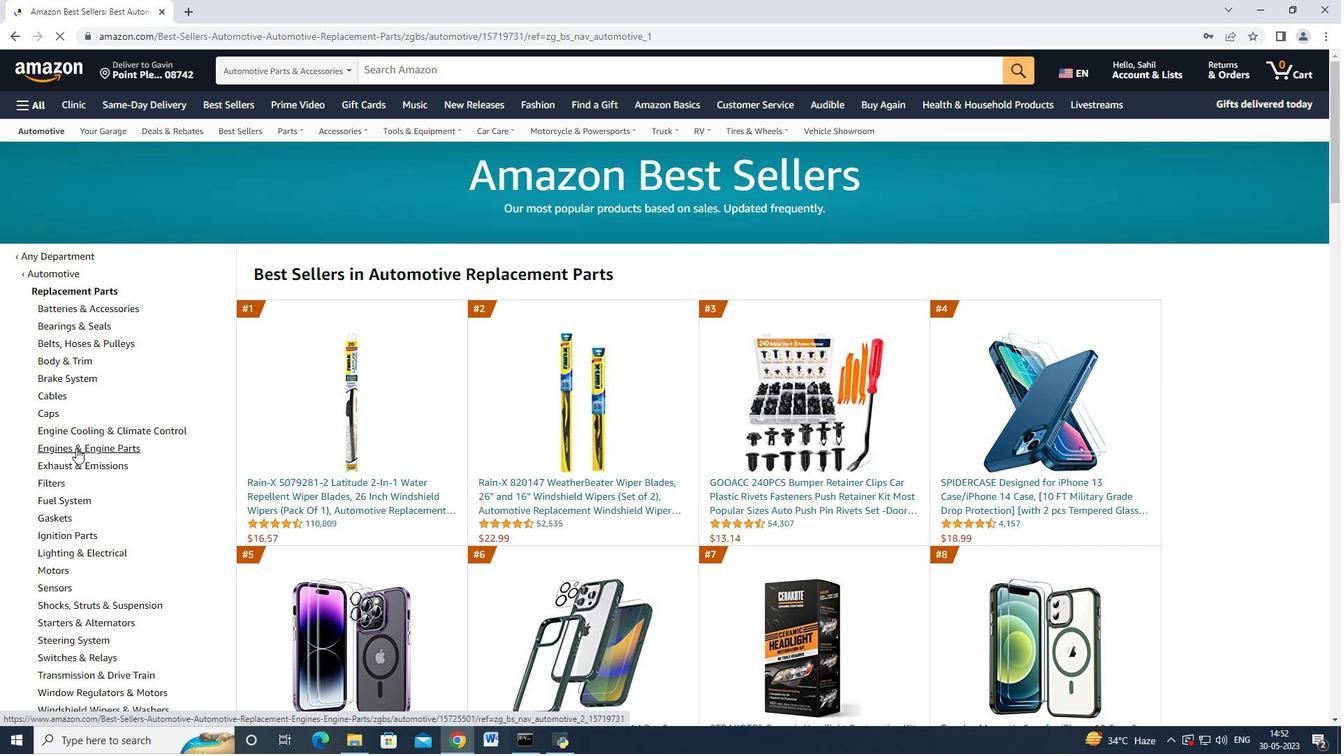 
Action: Mouse scrolled (81, 446) with delta (0, 0)
Screenshot: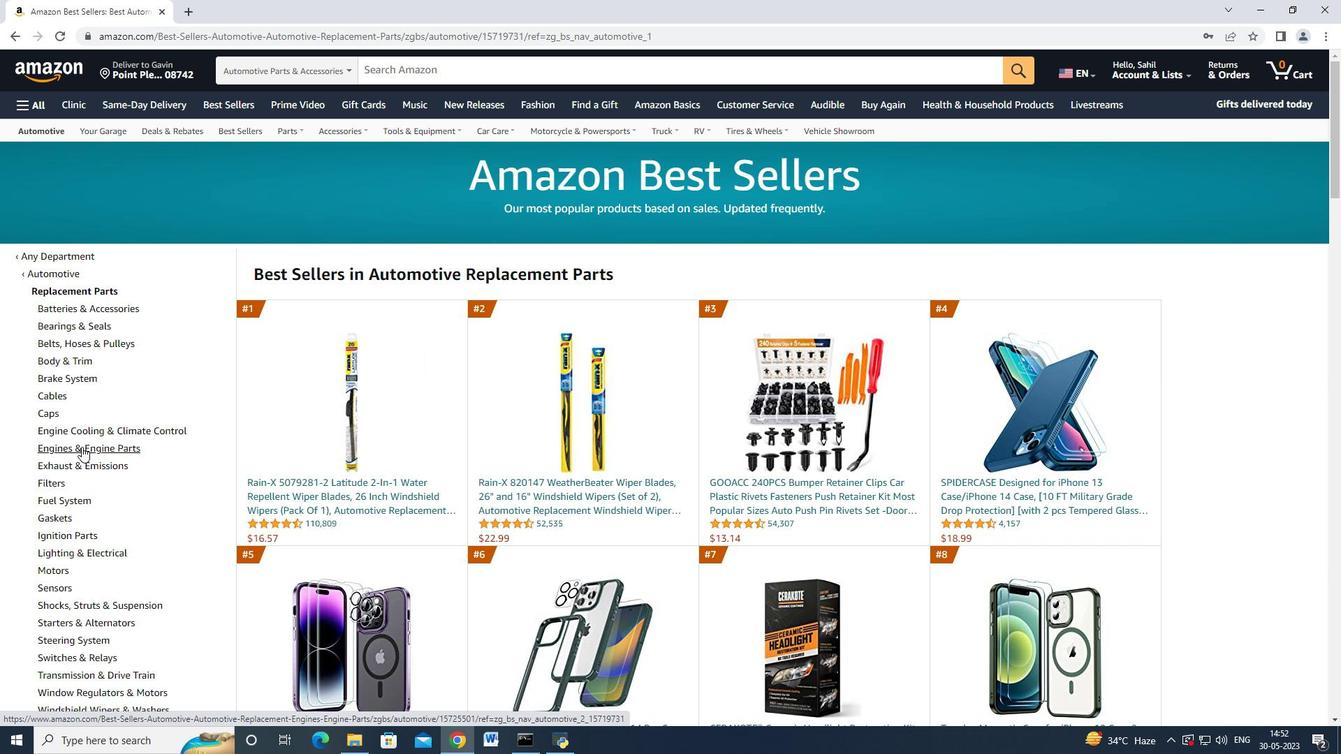 
Action: Mouse moved to (54, 414)
Screenshot: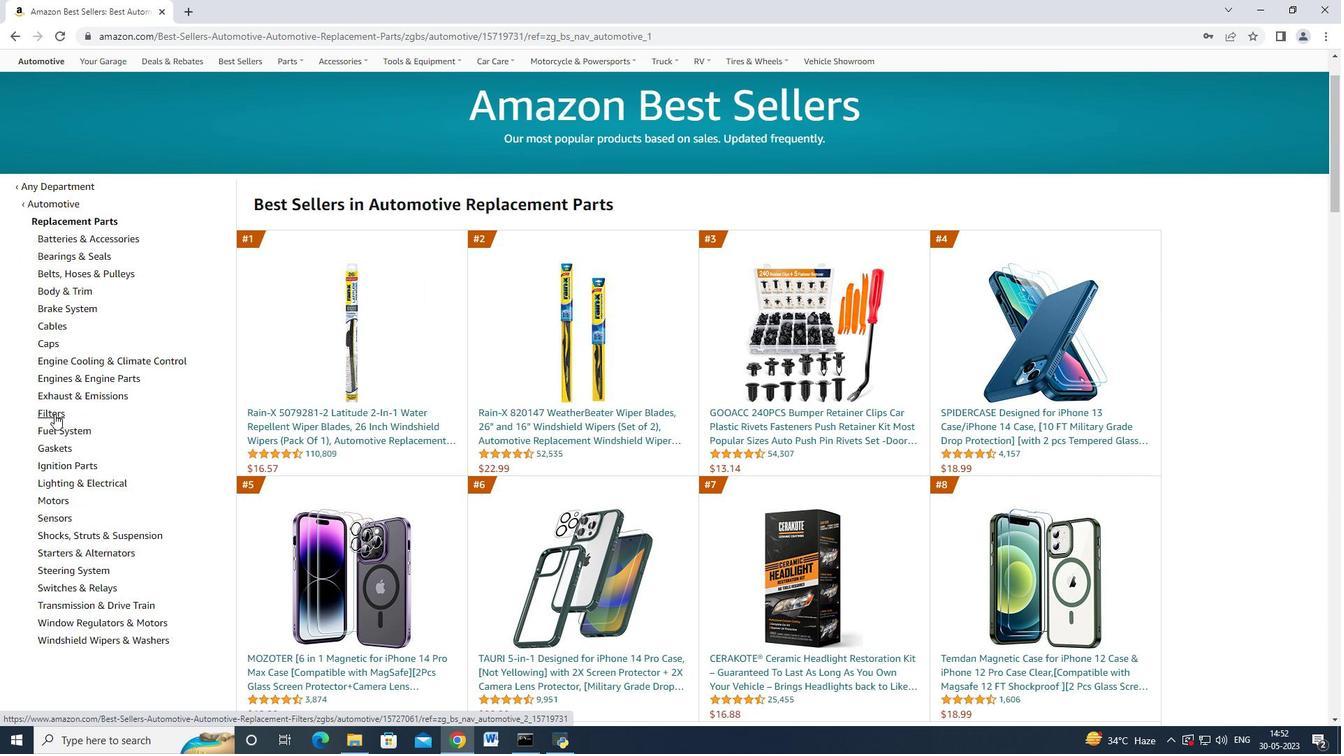 
Action: Mouse pressed left at (54, 414)
Screenshot: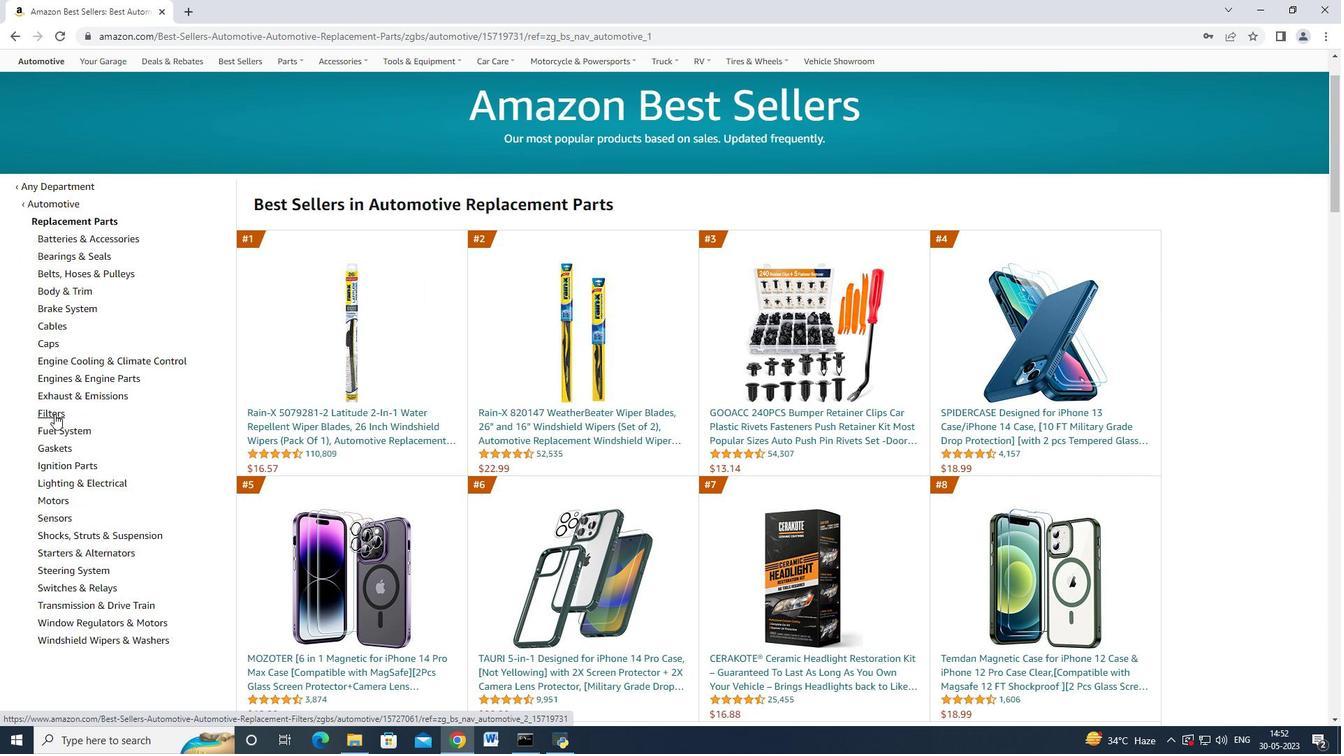 
Action: Mouse moved to (118, 498)
Screenshot: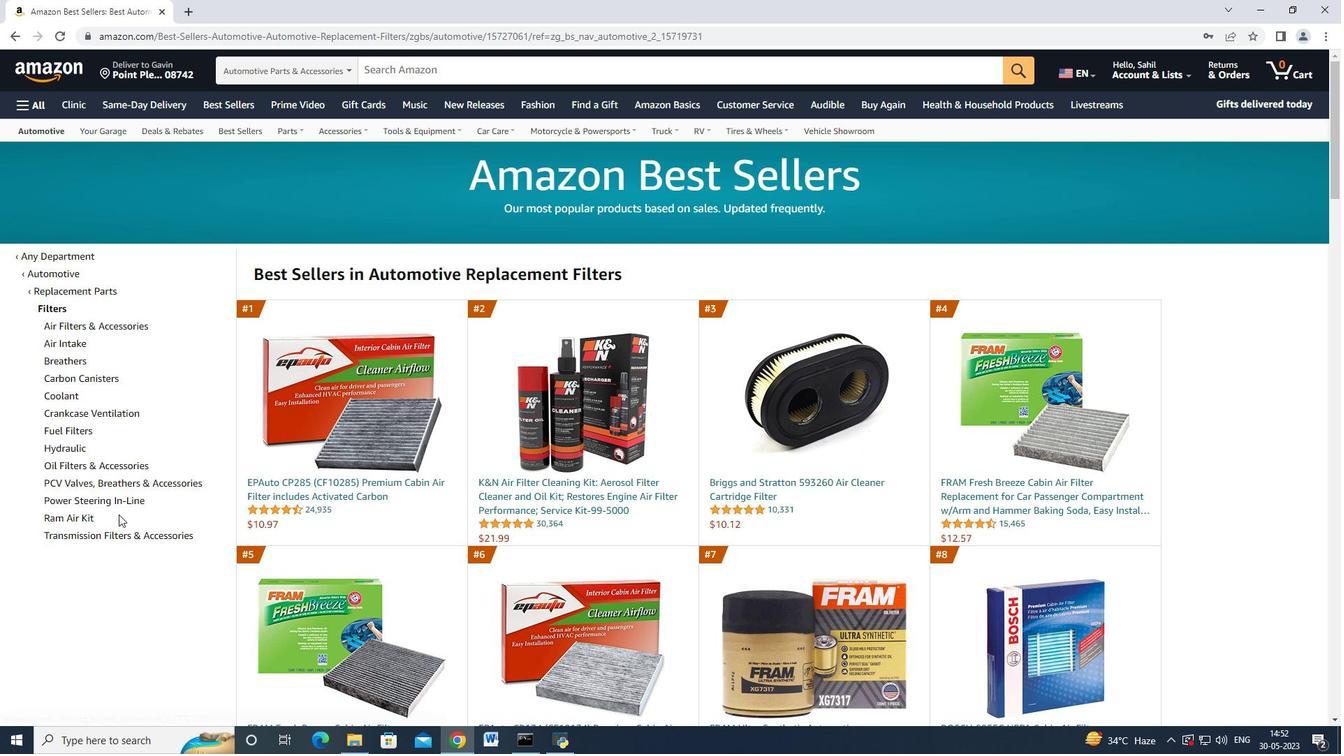 
Action: Mouse pressed left at (118, 498)
Screenshot: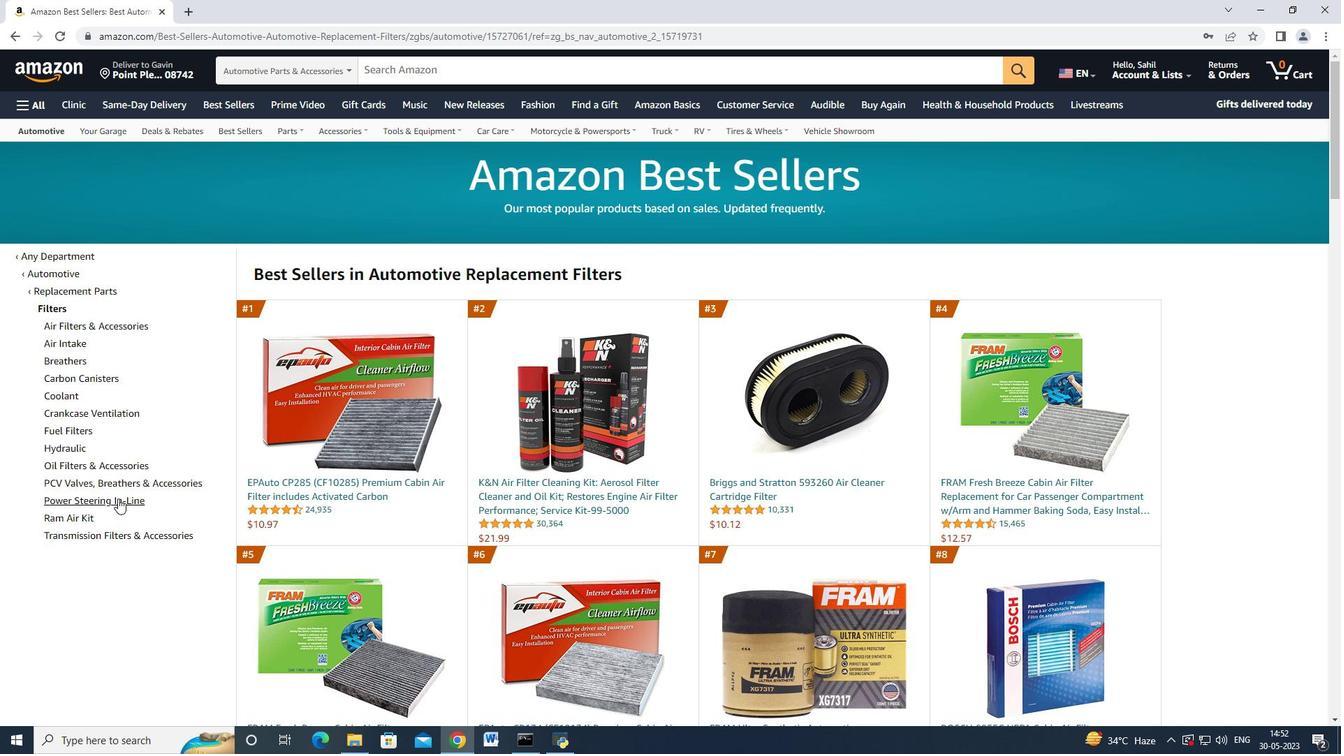 
Action: Mouse moved to (128, 533)
Screenshot: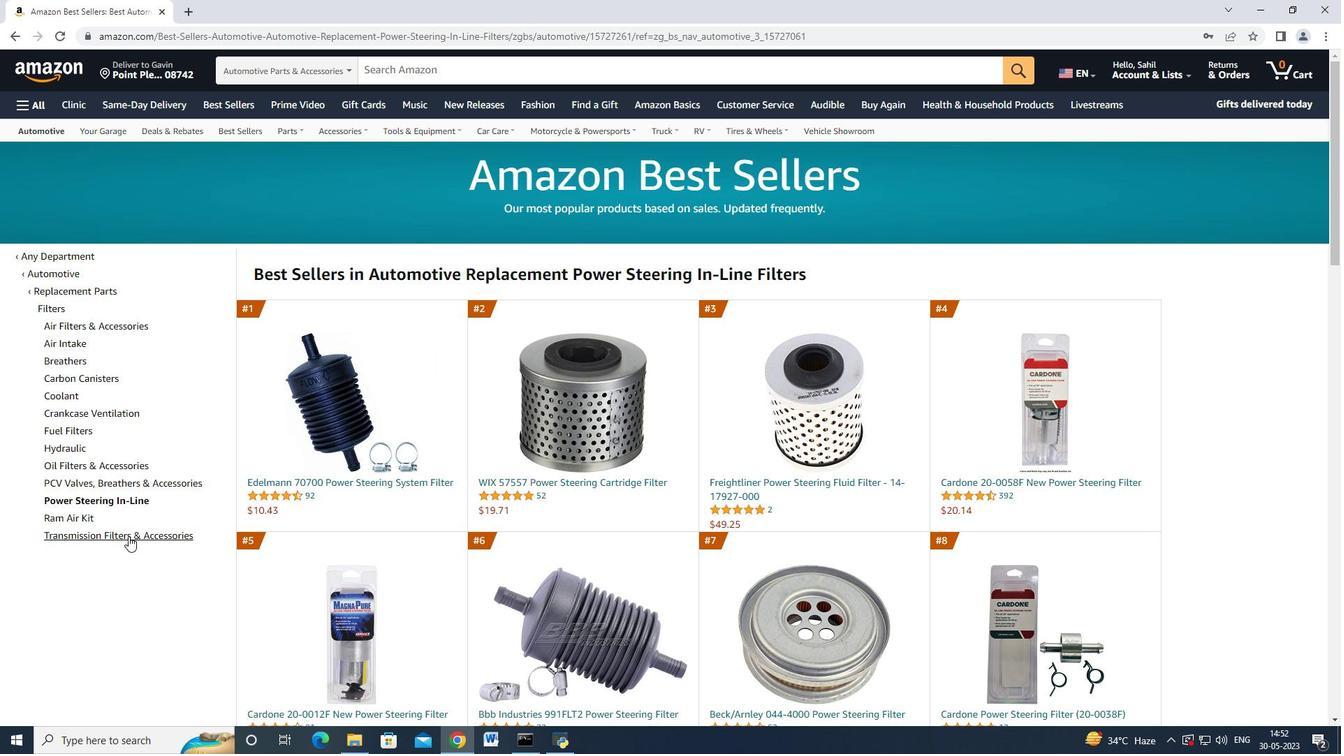 
Action: Mouse pressed left at (128, 533)
Screenshot: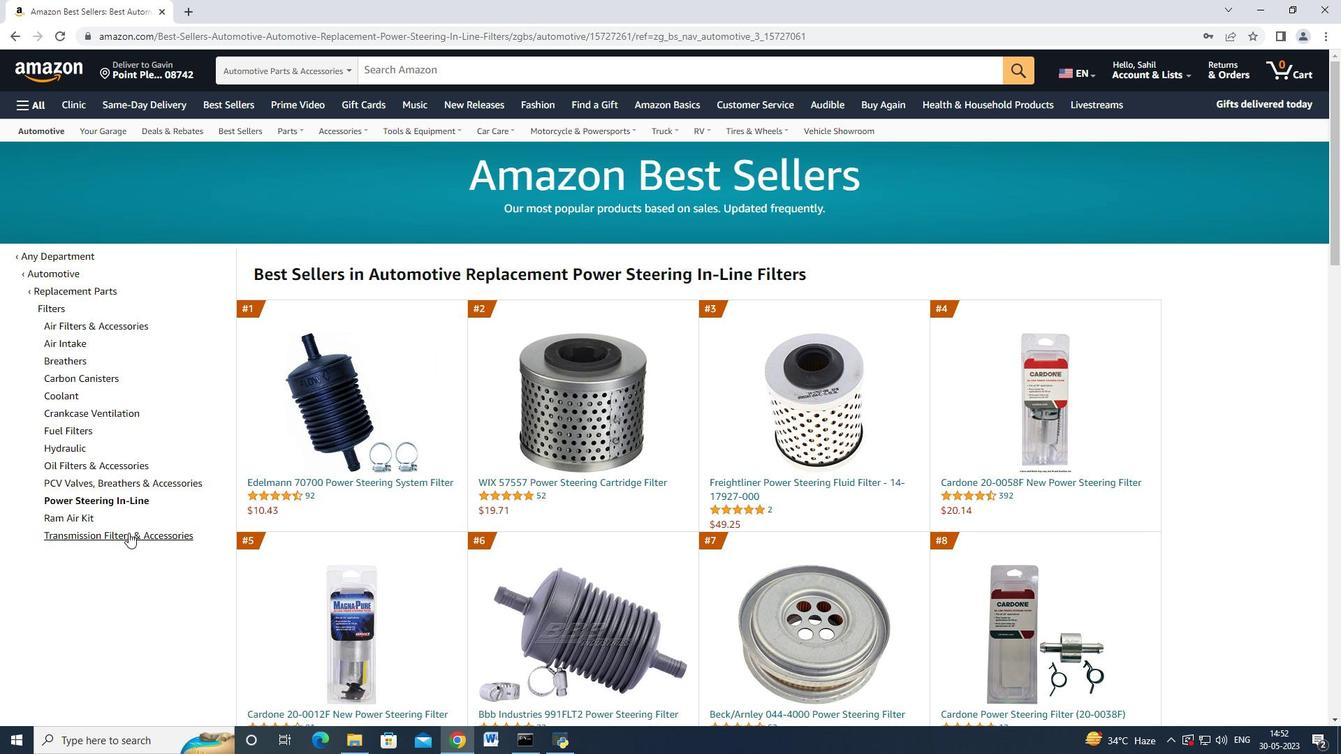 
Action: Mouse moved to (71, 364)
Screenshot: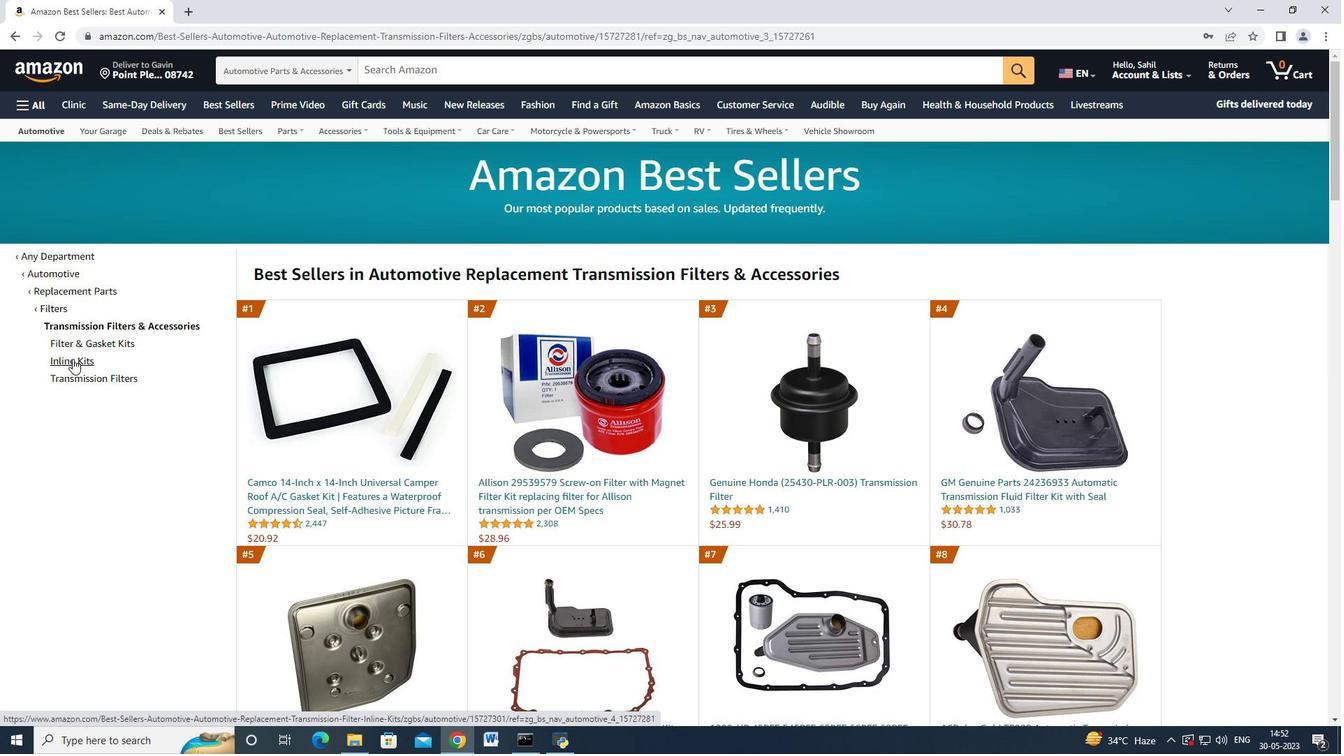 
Action: Mouse pressed left at (71, 364)
Screenshot: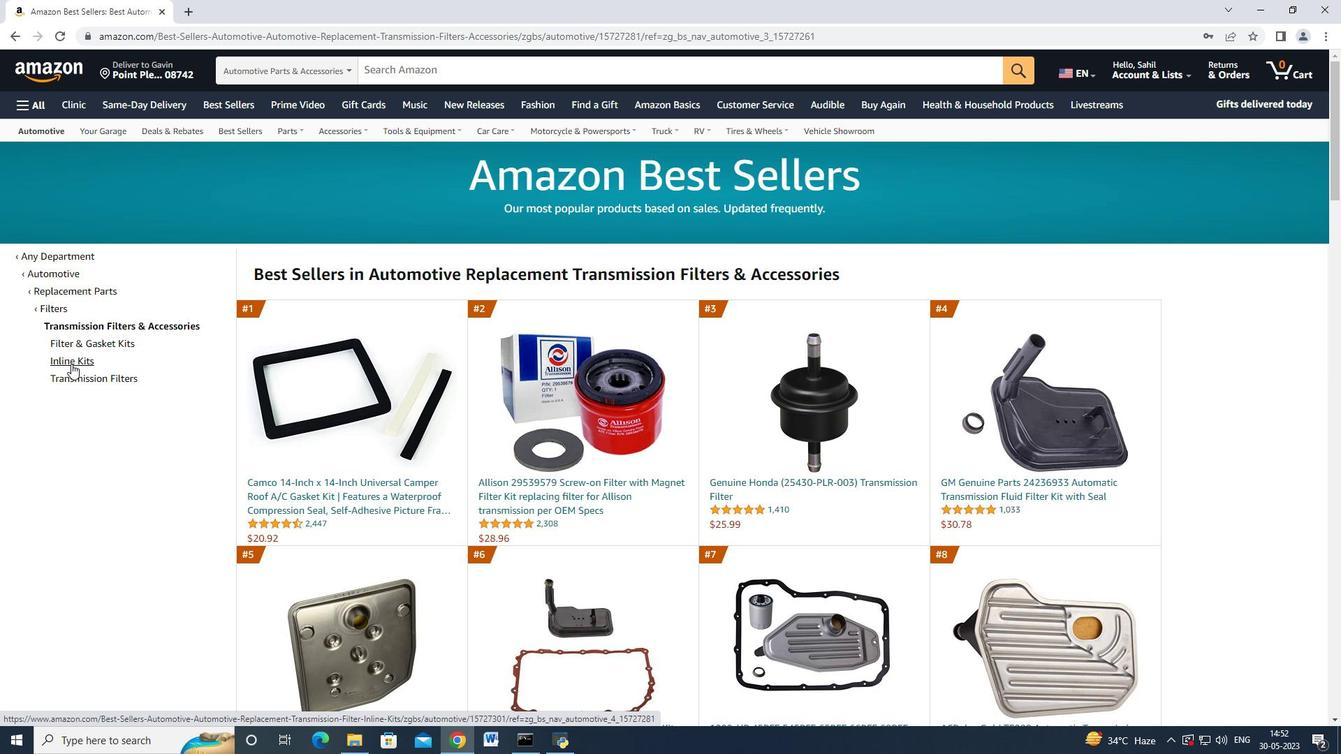
Action: Mouse moved to (551, 490)
Screenshot: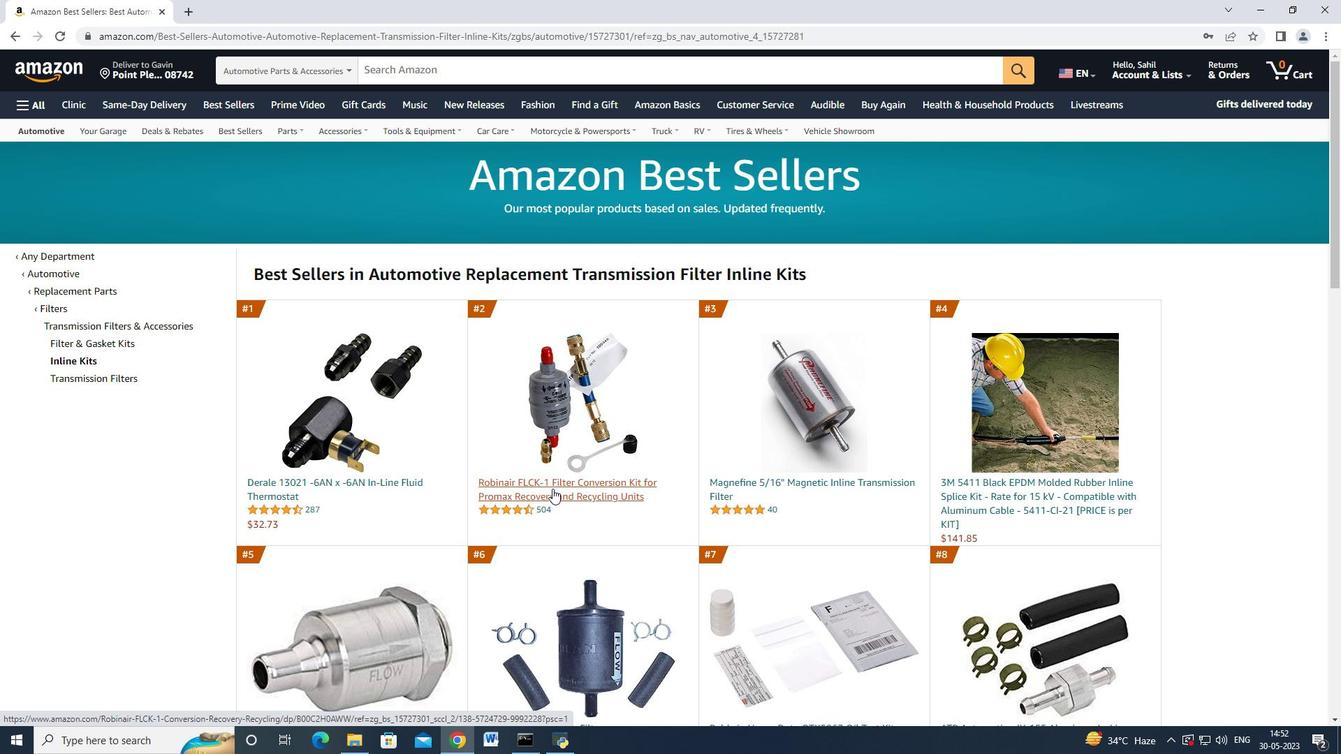 
Action: Mouse pressed left at (551, 490)
Screenshot: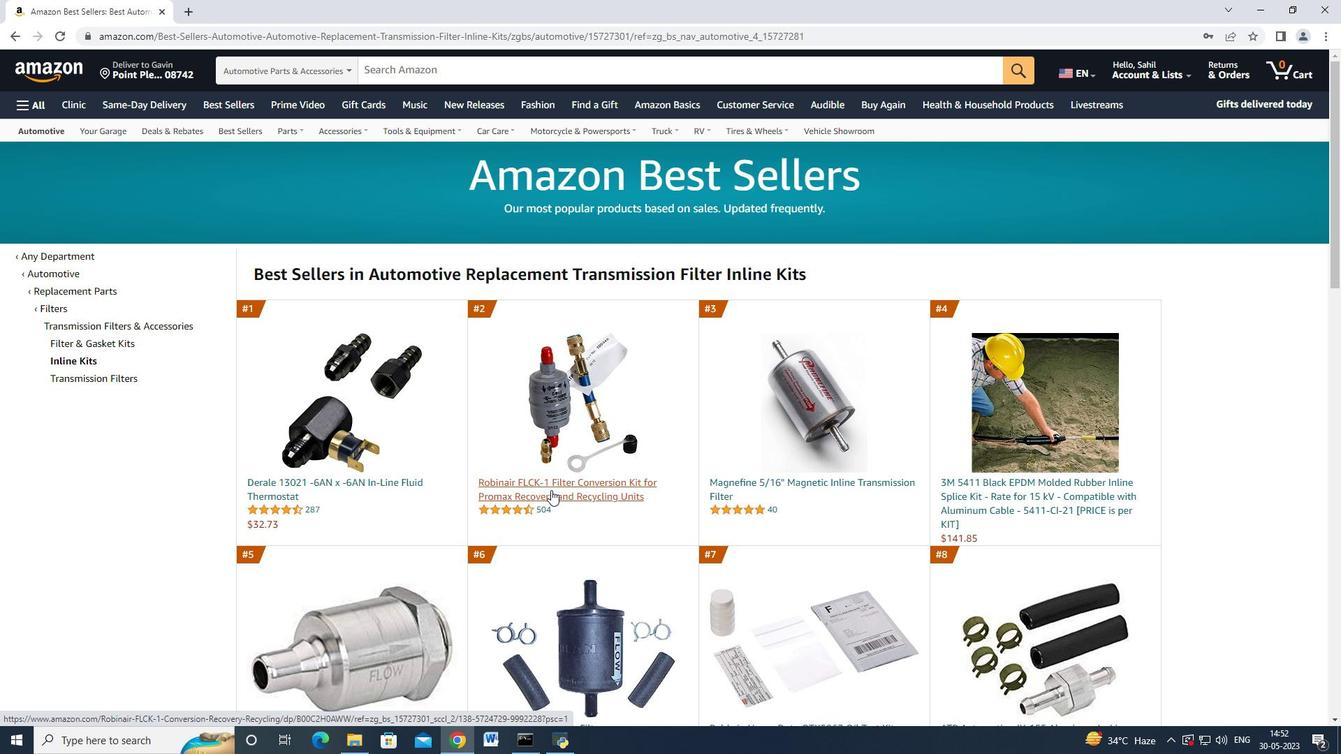 
Action: Mouse moved to (17, 37)
Screenshot: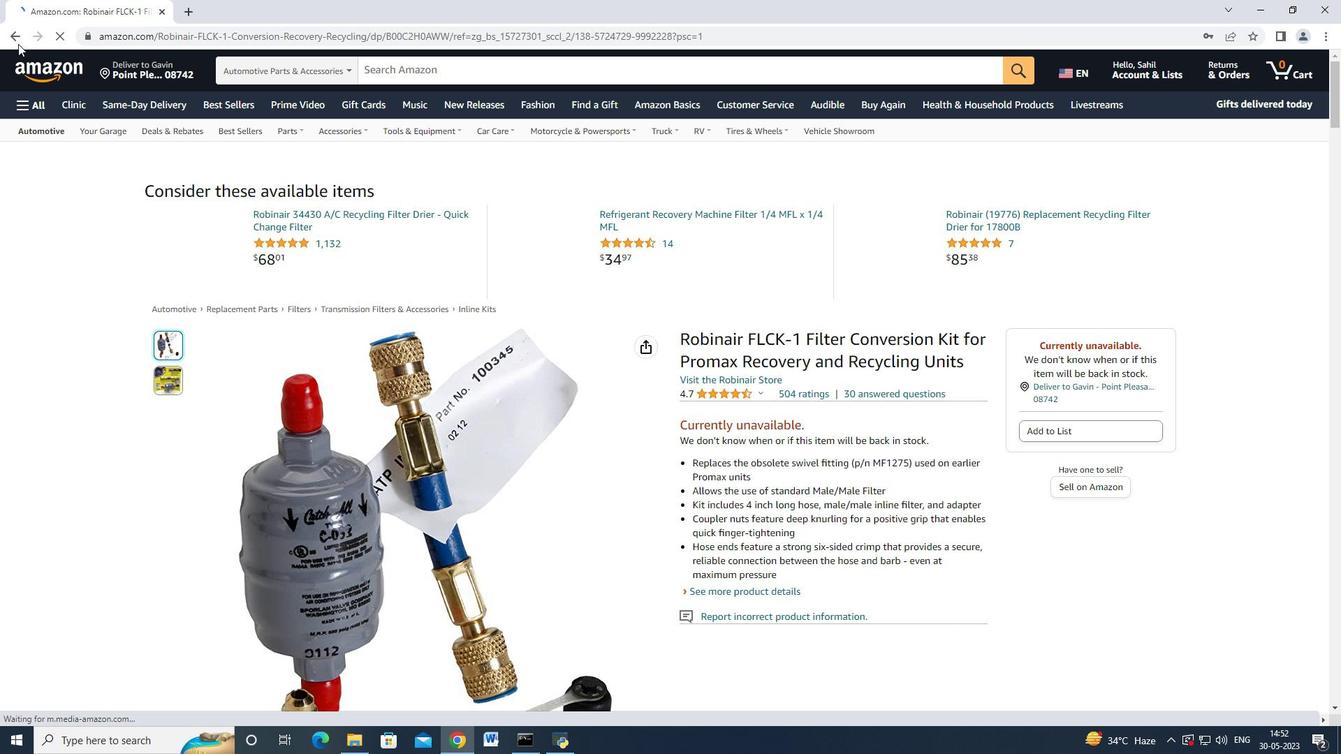 
Action: Mouse pressed left at (17, 37)
Screenshot: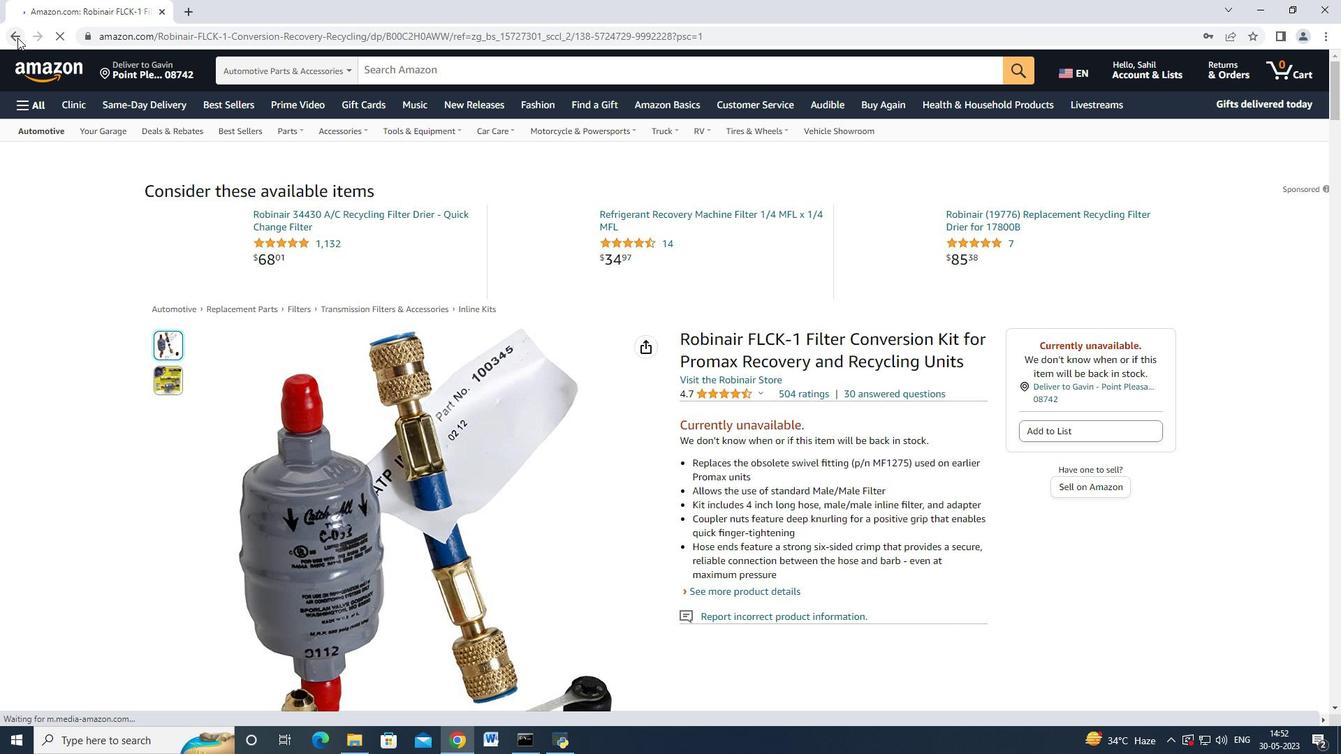 
Action: Mouse moved to (562, 482)
Screenshot: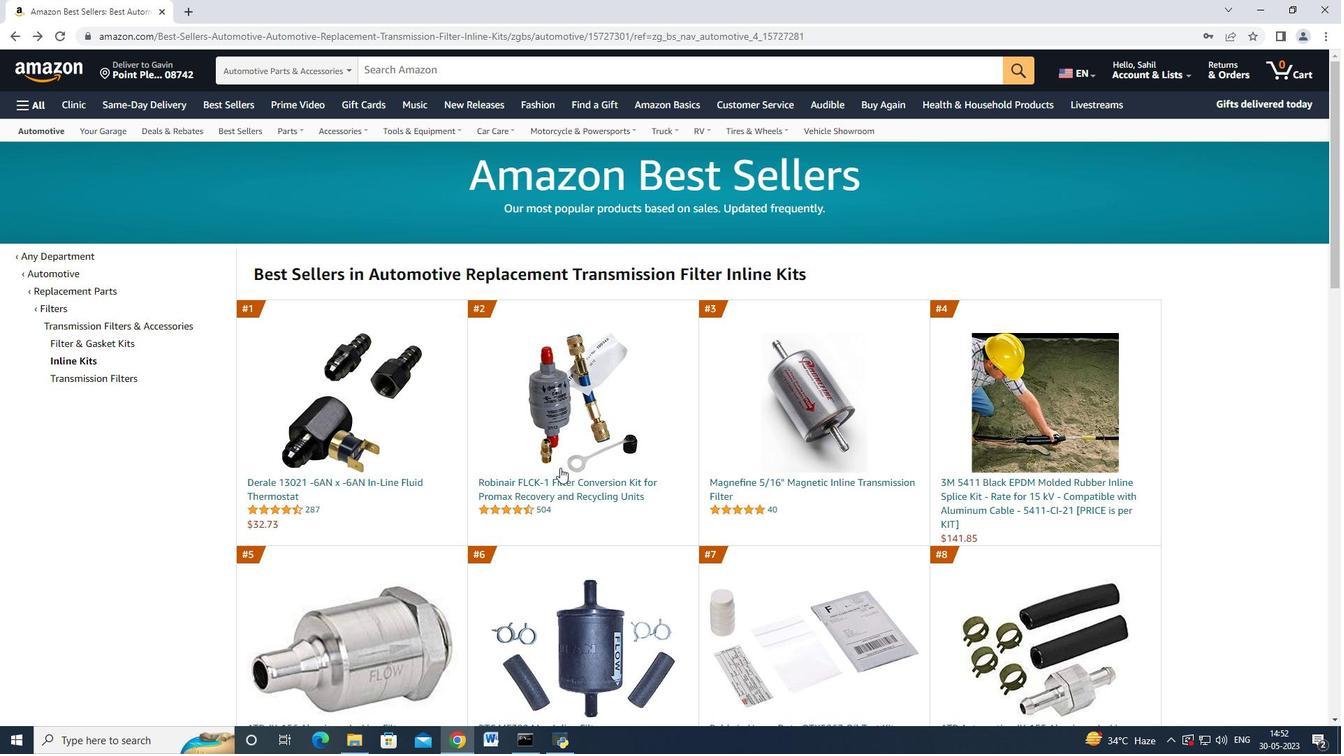 
Action: Mouse pressed left at (562, 482)
Screenshot: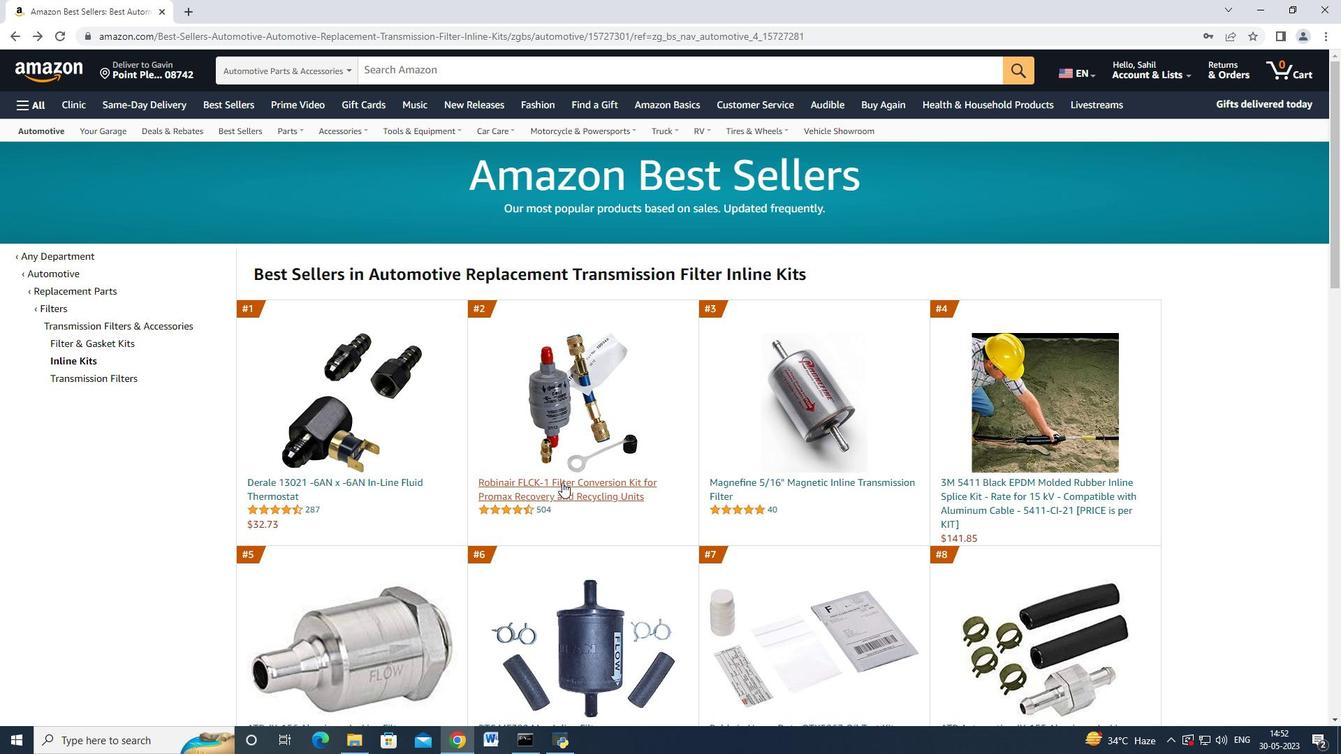 
Action: Mouse moved to (6, 42)
Screenshot: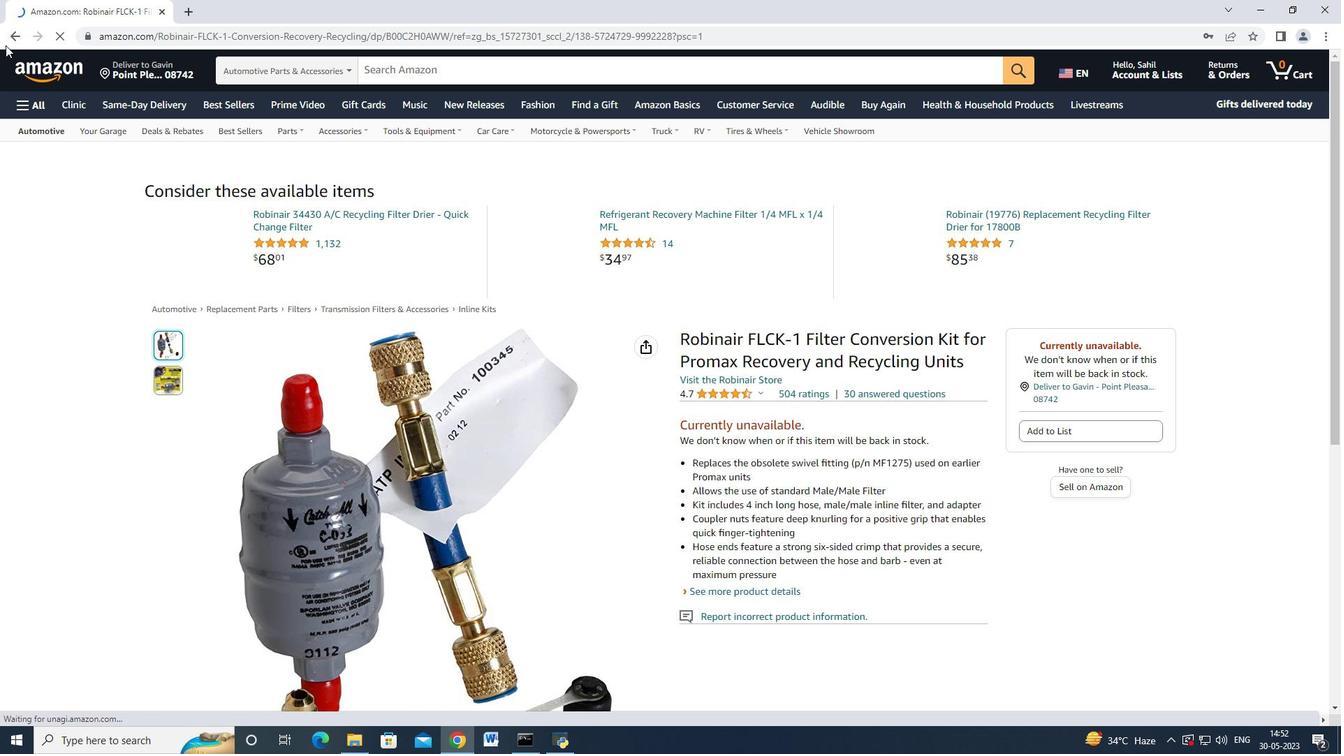 
Action: Mouse pressed left at (6, 42)
Screenshot: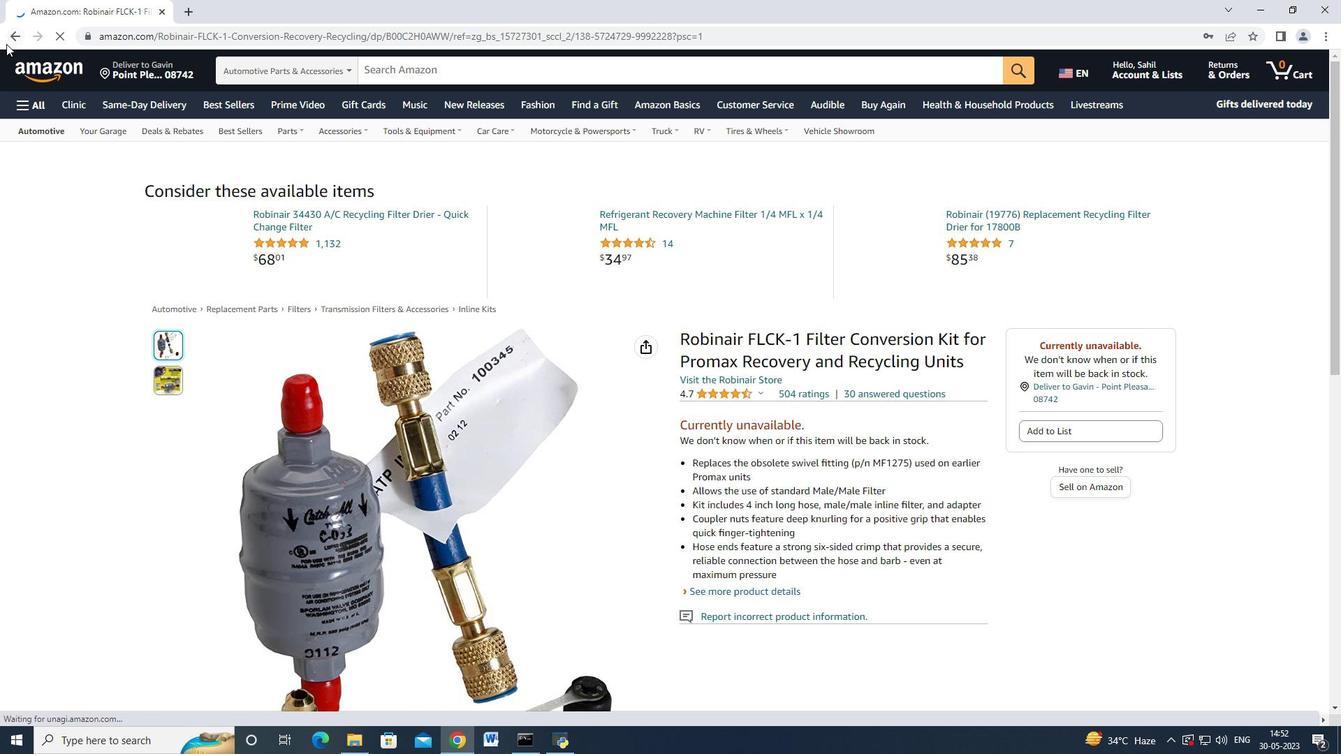 
Action: Mouse moved to (390, 487)
Screenshot: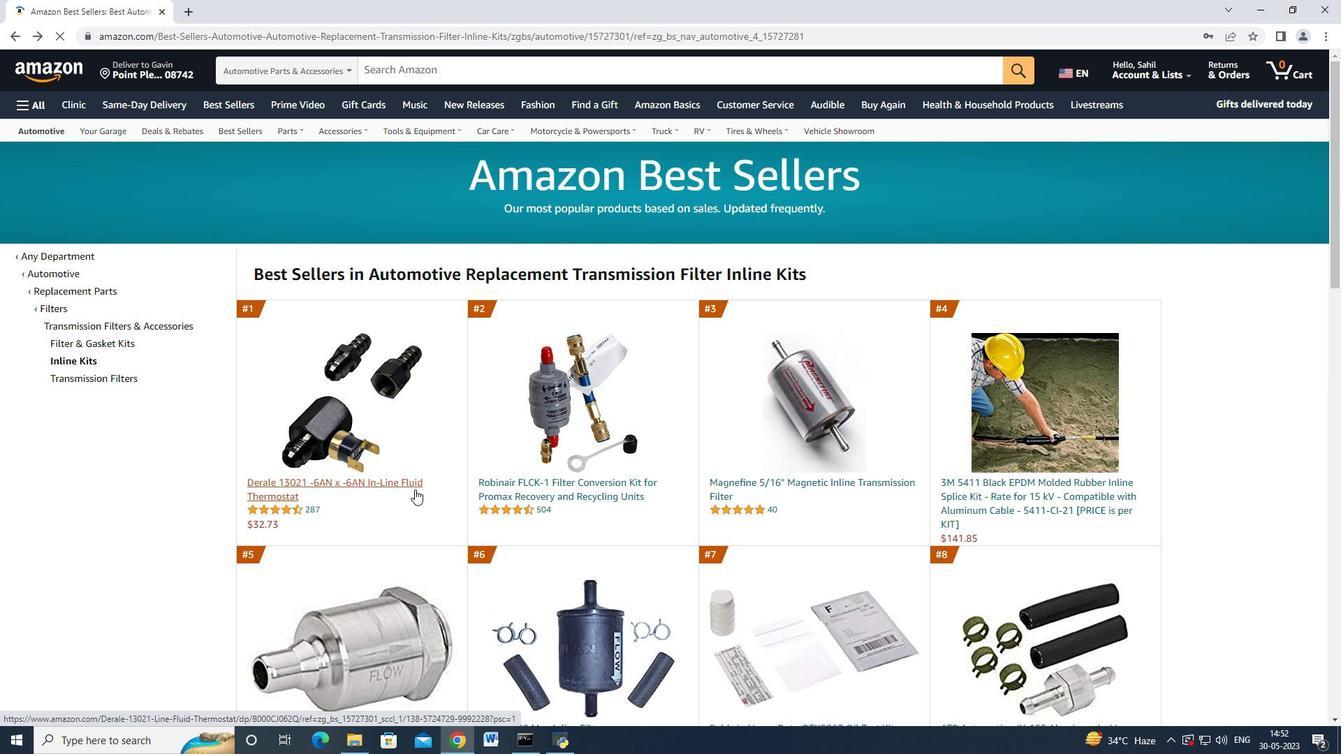 
Action: Mouse pressed left at (390, 487)
Screenshot: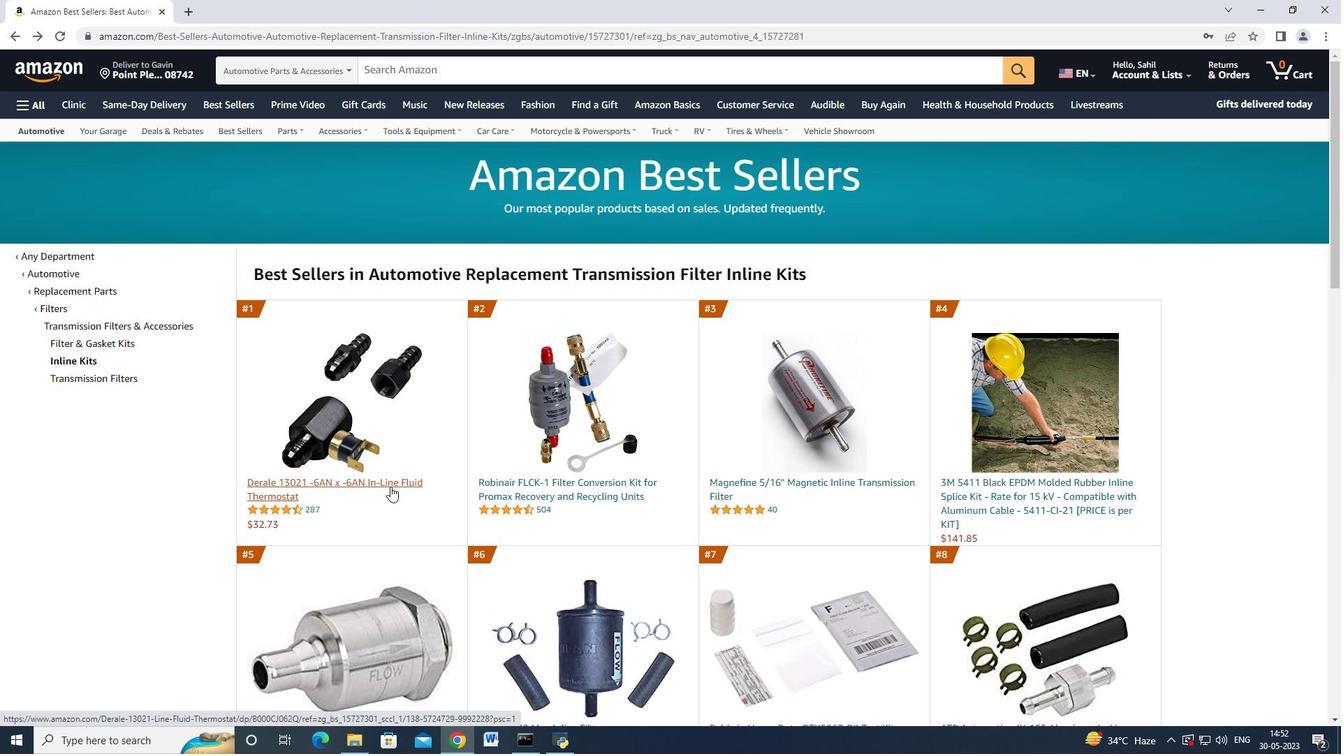 
Action: Mouse moved to (1043, 491)
Screenshot: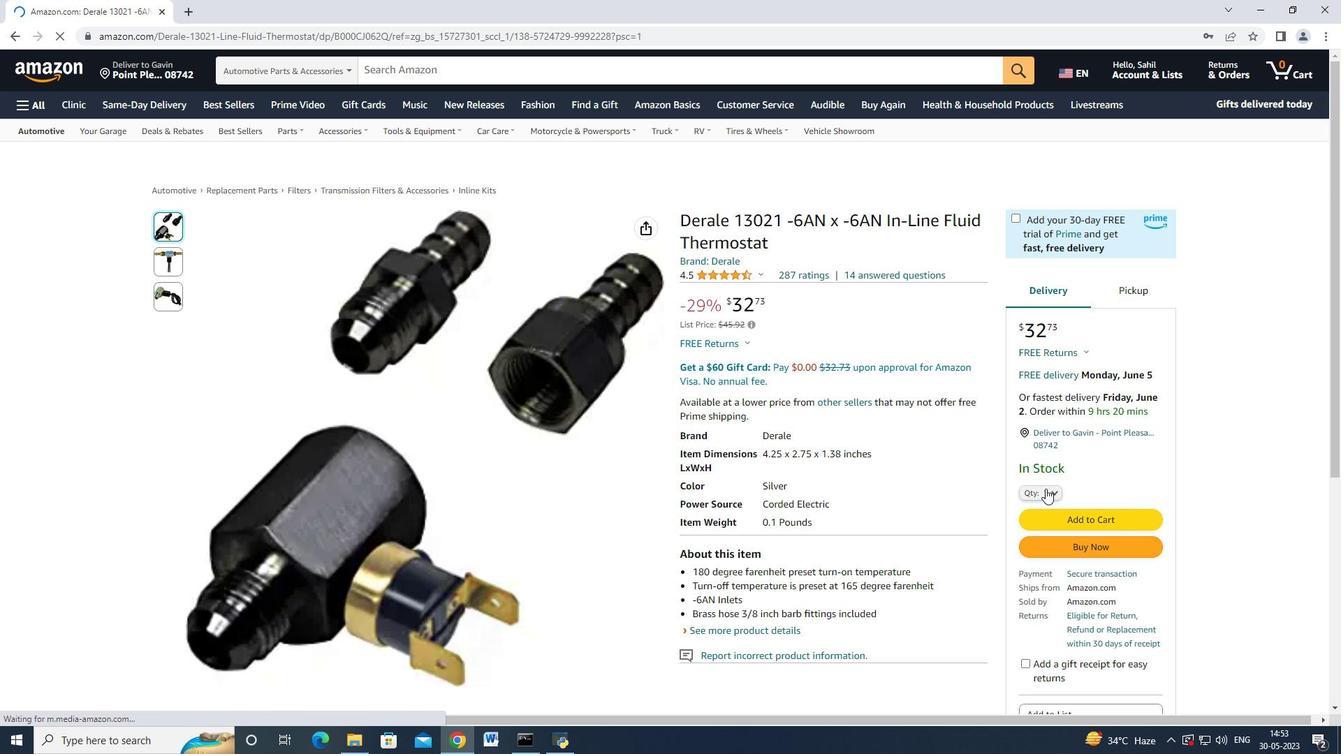 
Action: Mouse pressed left at (1043, 491)
Screenshot: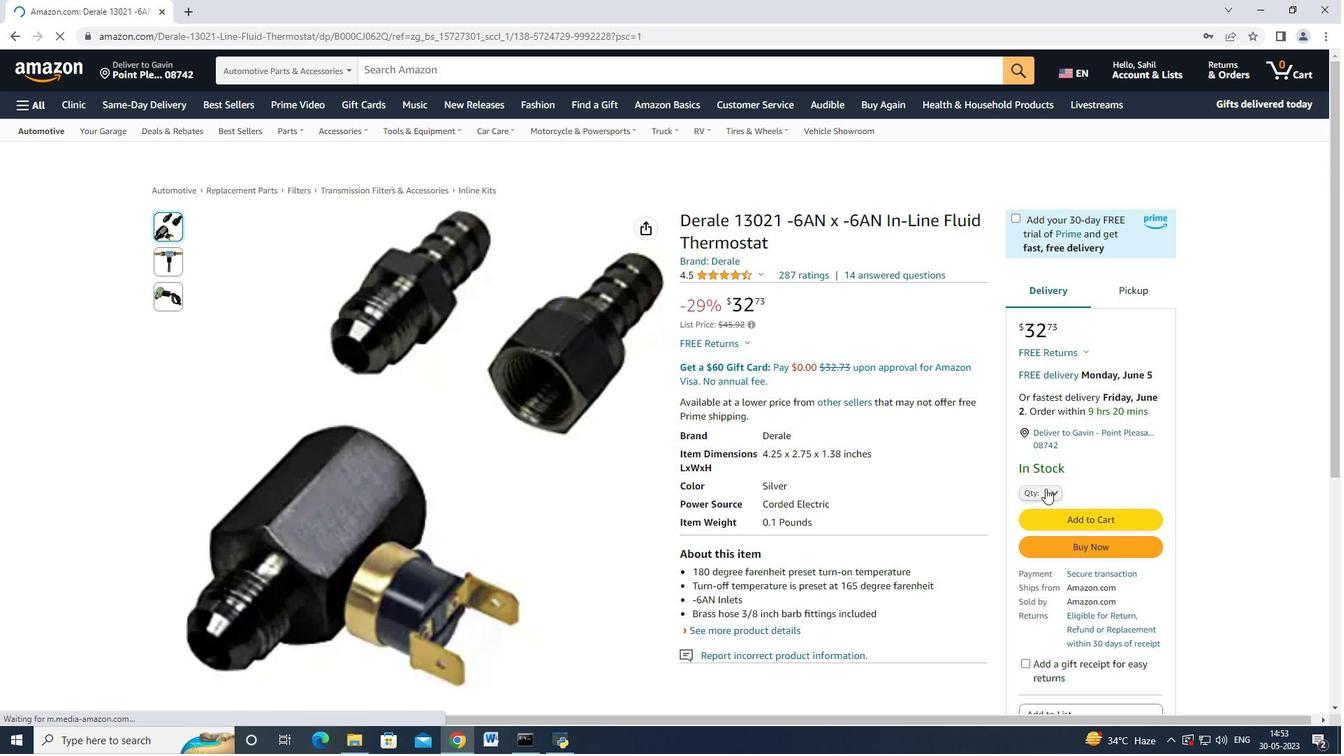 
Action: Mouse moved to (1039, 131)
Screenshot: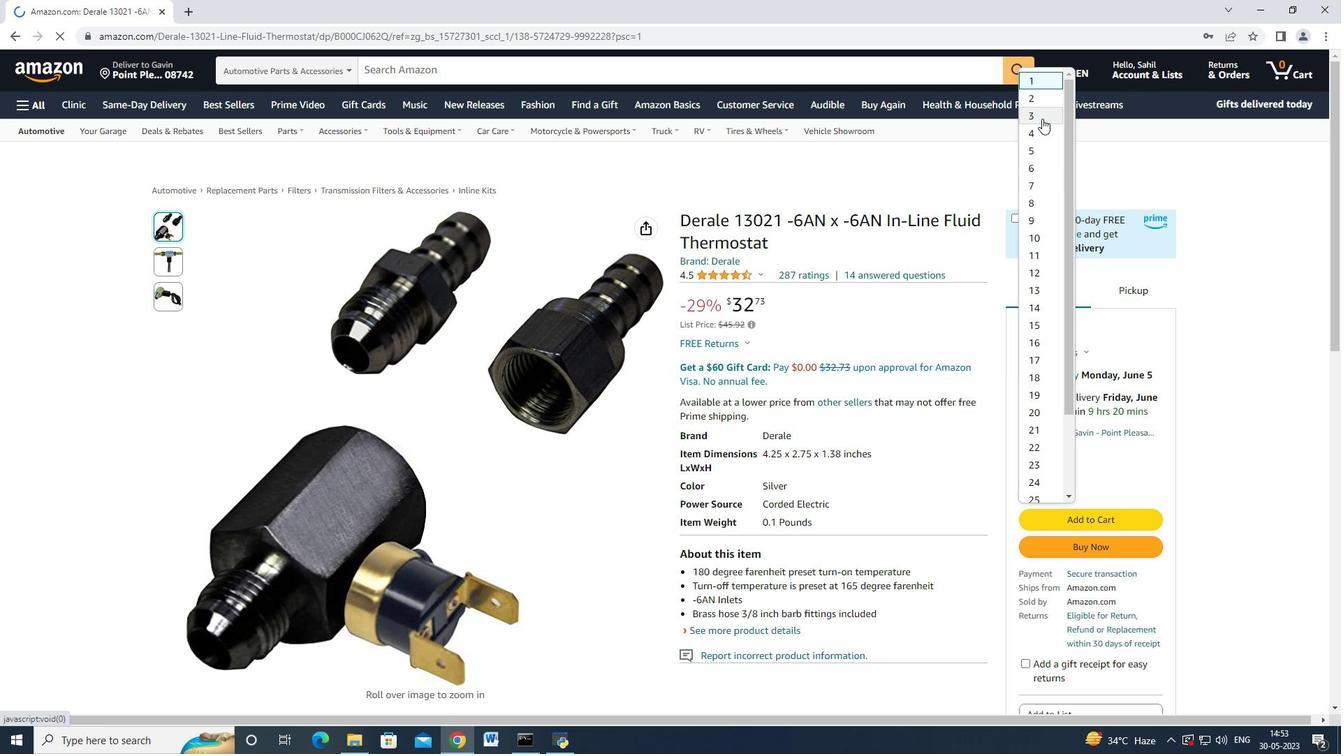 
Action: Mouse pressed left at (1039, 131)
Screenshot: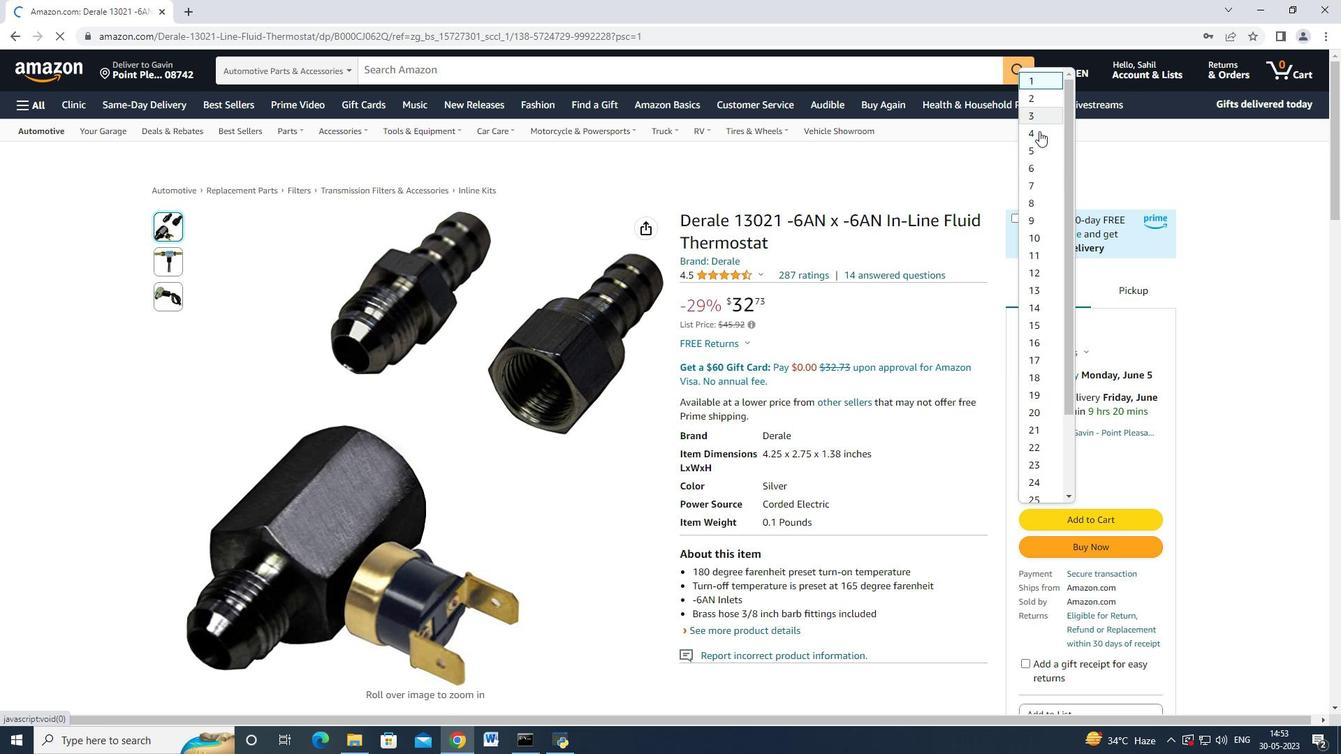 
Action: Mouse moved to (1083, 547)
Screenshot: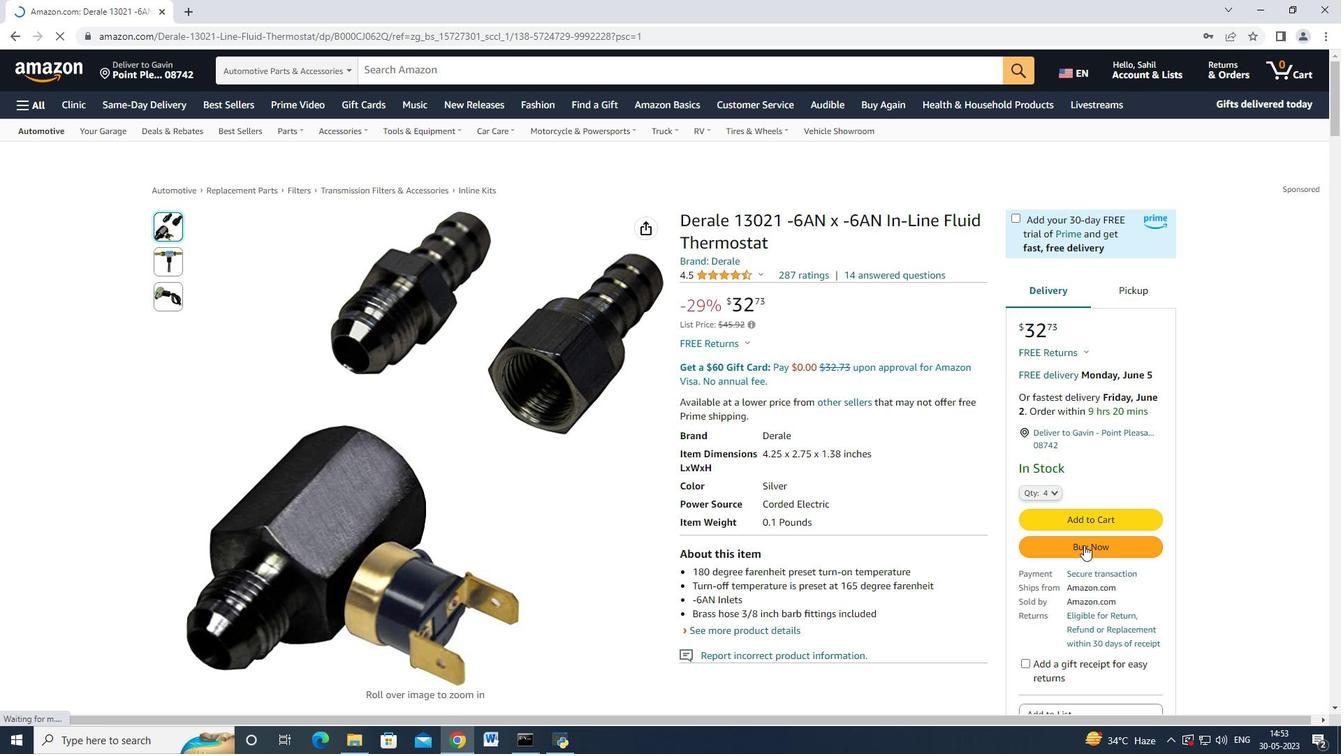 
Action: Mouse pressed left at (1083, 547)
Screenshot: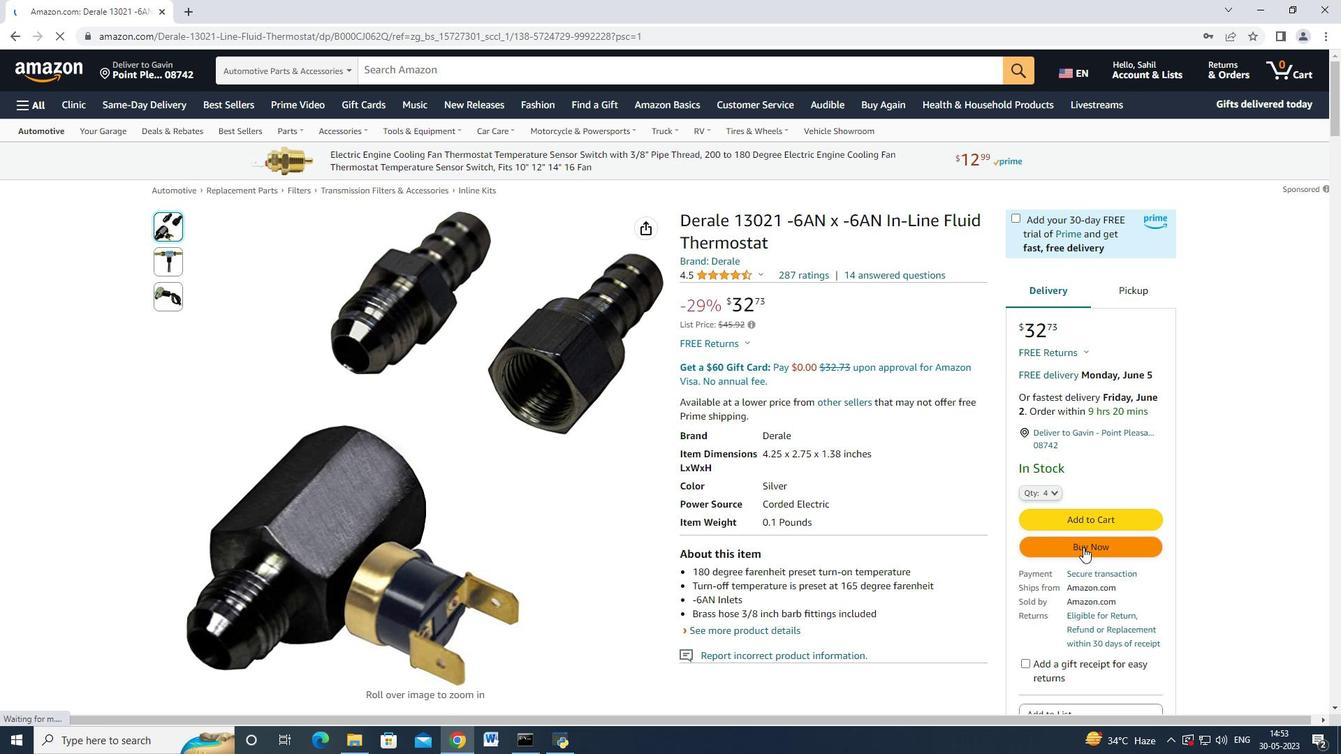 
Action: Mouse moved to (438, 303)
Screenshot: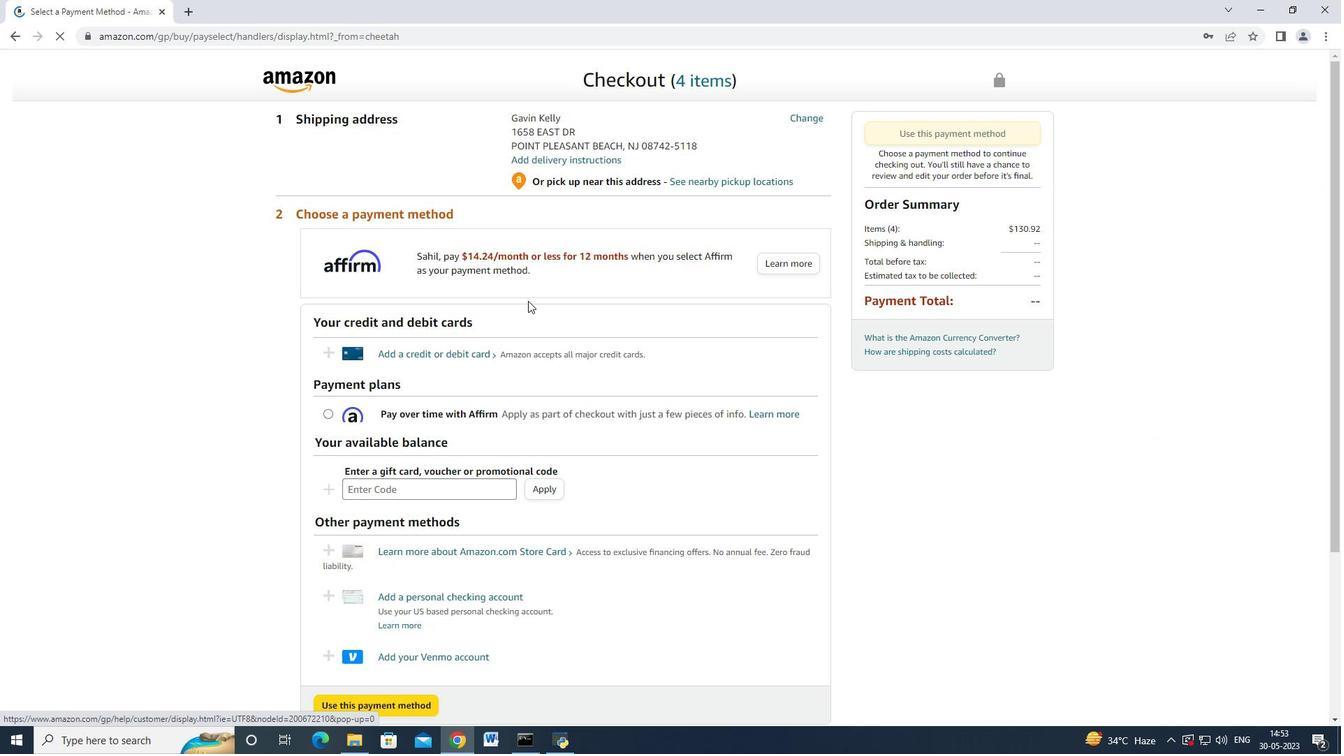 
Action: Mouse scrolled (438, 302) with delta (0, 0)
Screenshot: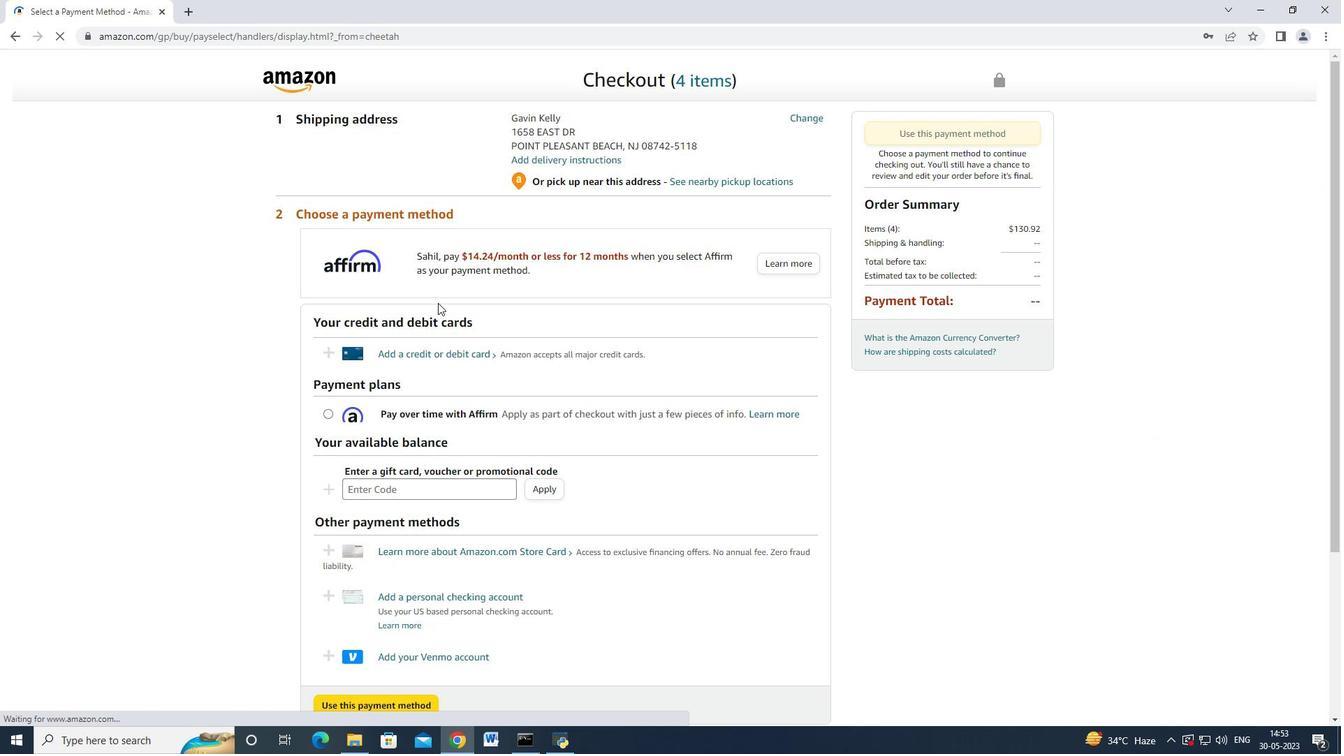 
Action: Mouse scrolled (438, 302) with delta (0, 0)
Screenshot: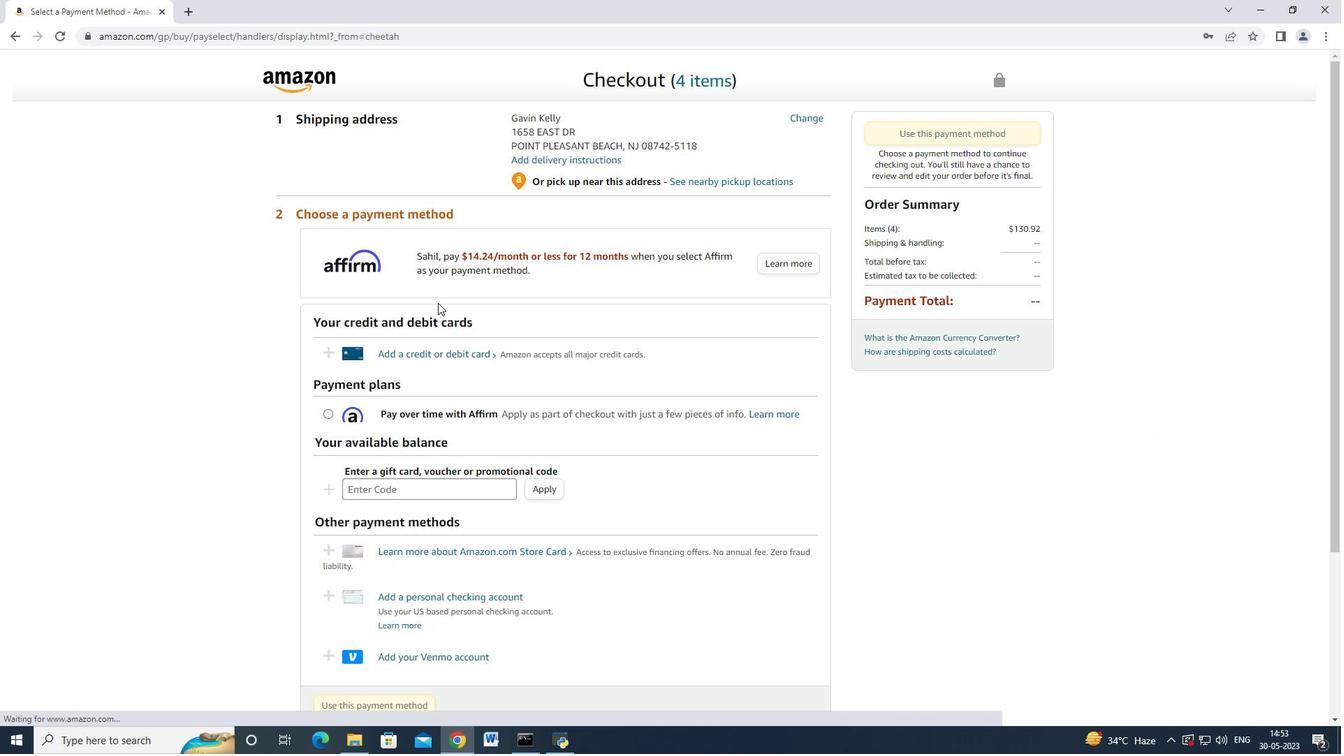 
Action: Mouse scrolled (438, 302) with delta (0, 0)
Screenshot: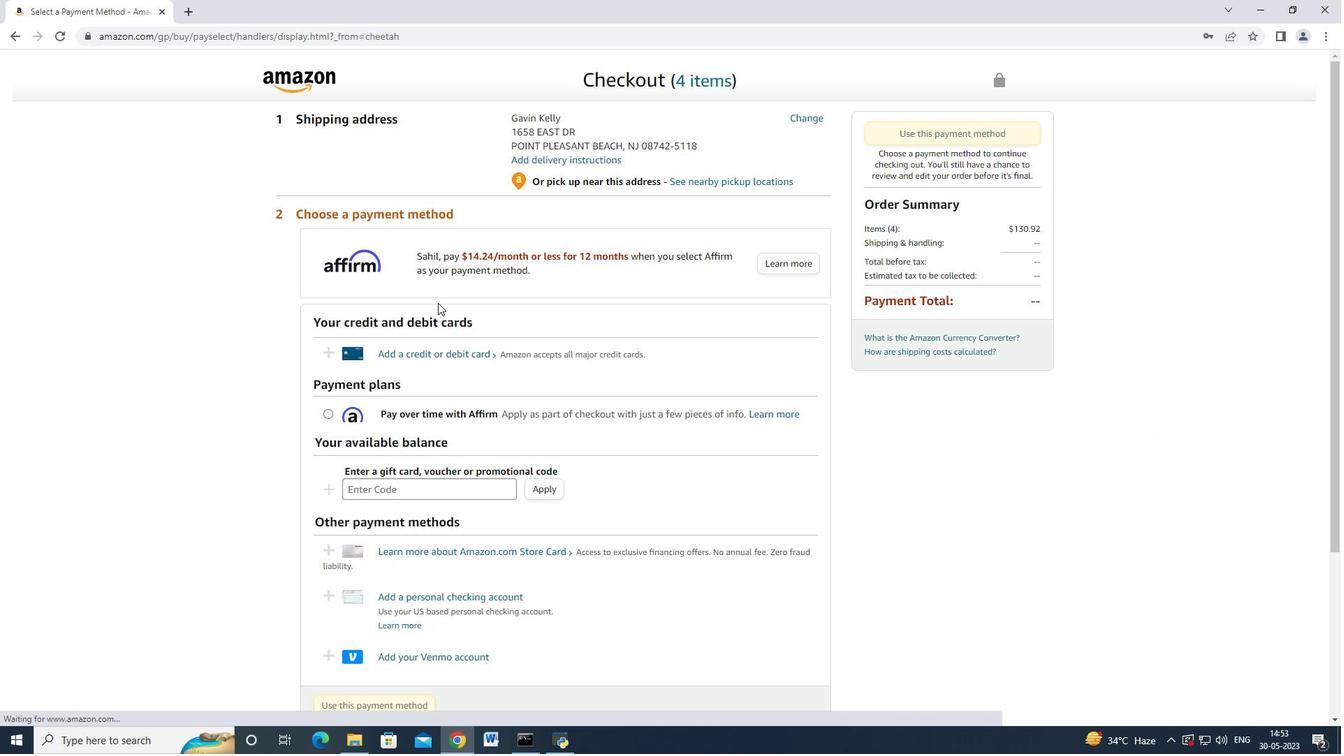 
Action: Mouse scrolled (438, 302) with delta (0, 0)
Screenshot: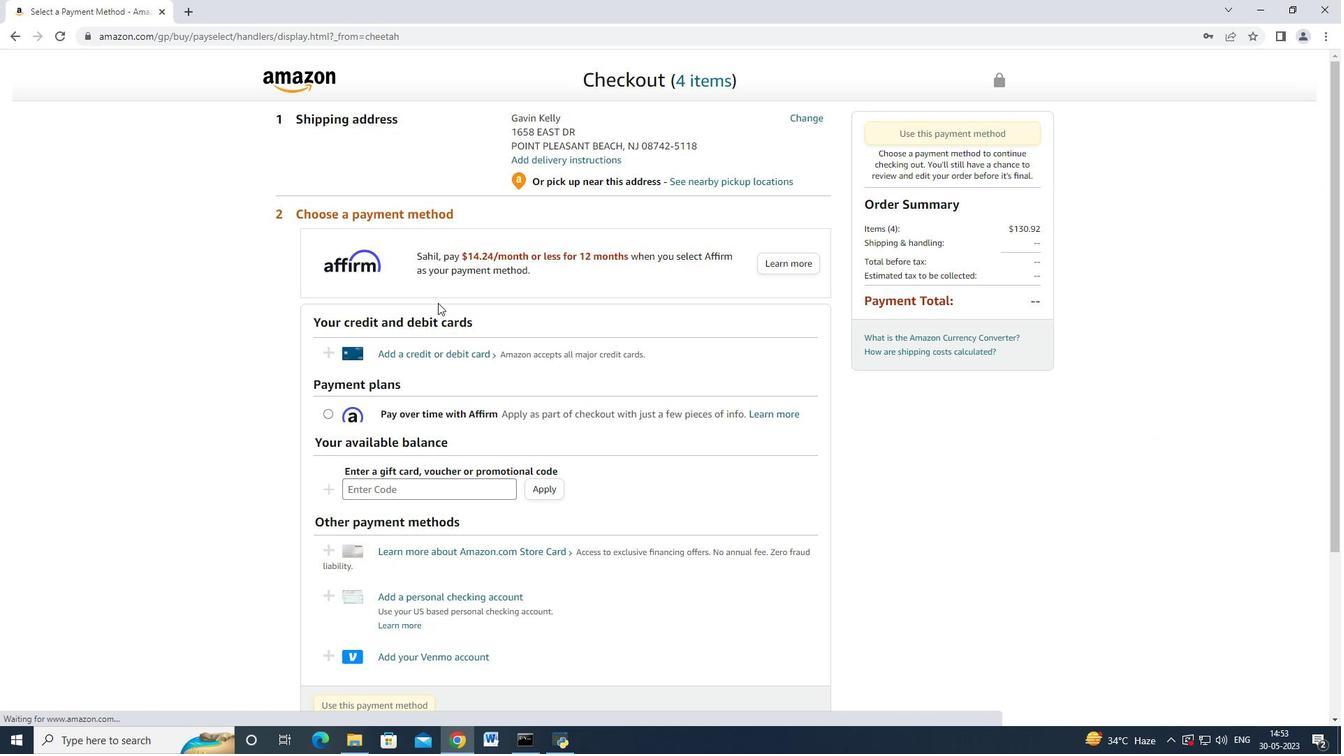 
Action: Mouse scrolled (438, 302) with delta (0, 0)
Screenshot: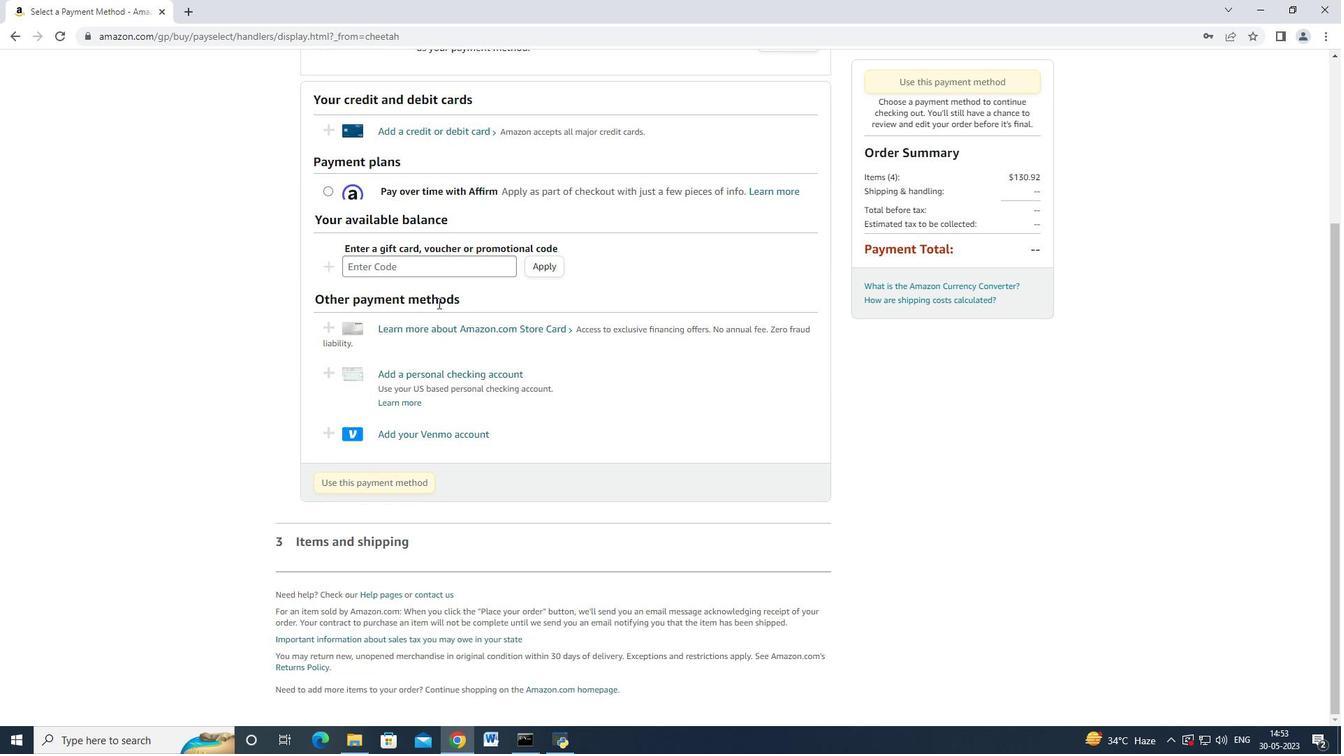 
Action: Mouse scrolled (438, 302) with delta (0, 0)
Screenshot: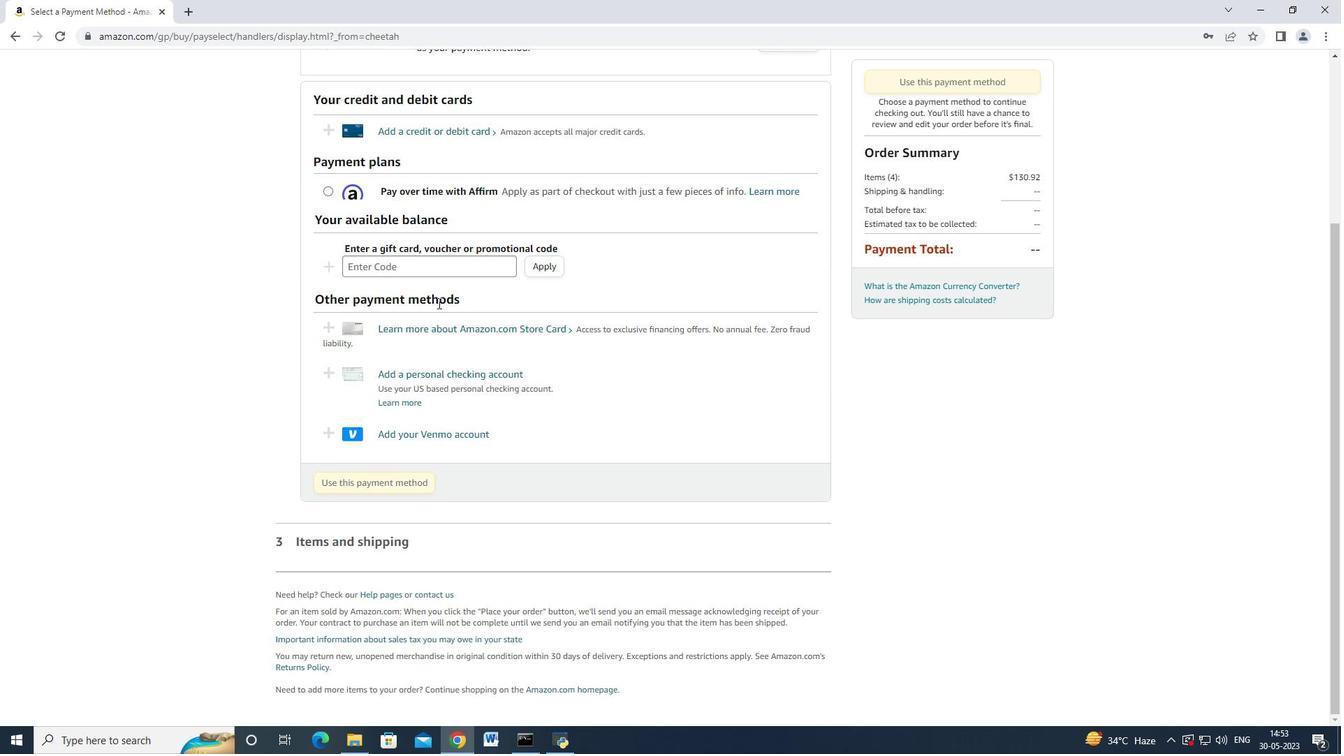 
Action: Mouse scrolled (438, 302) with delta (0, 0)
Screenshot: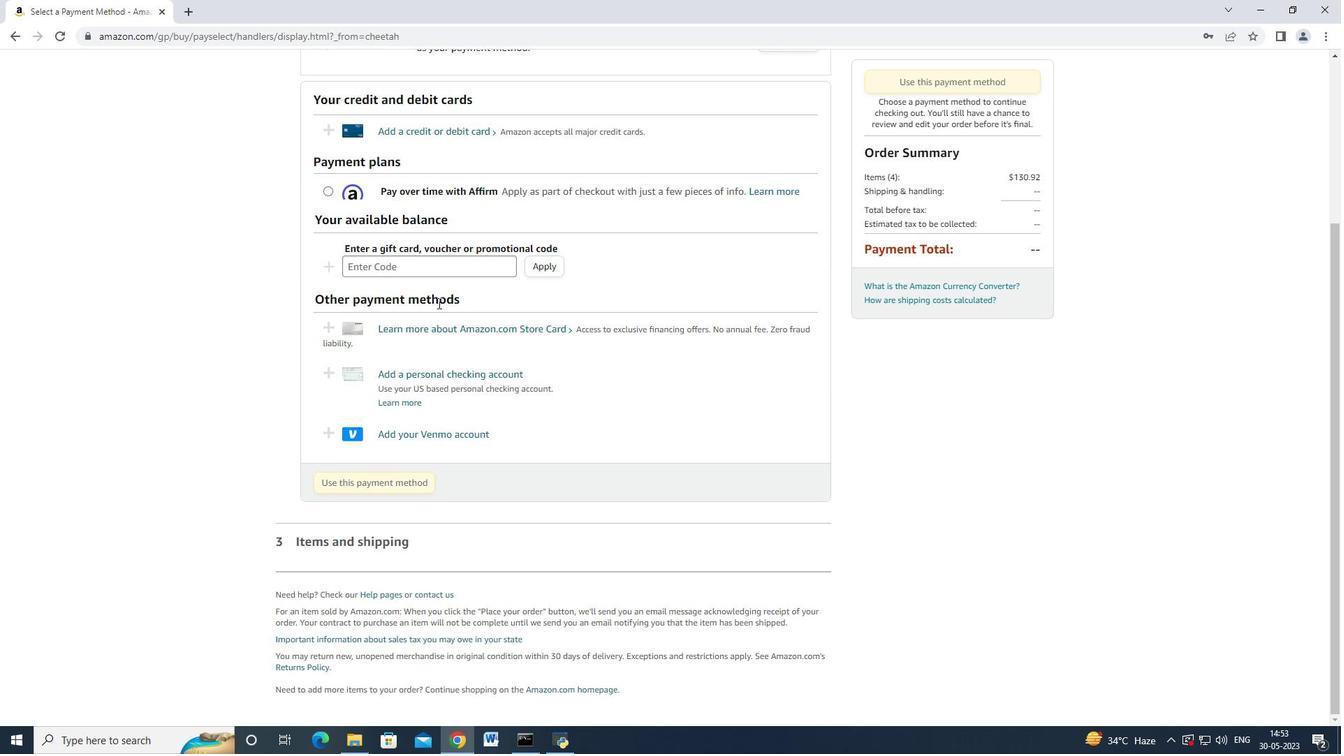 
Action: Mouse scrolled (438, 302) with delta (0, 0)
Screenshot: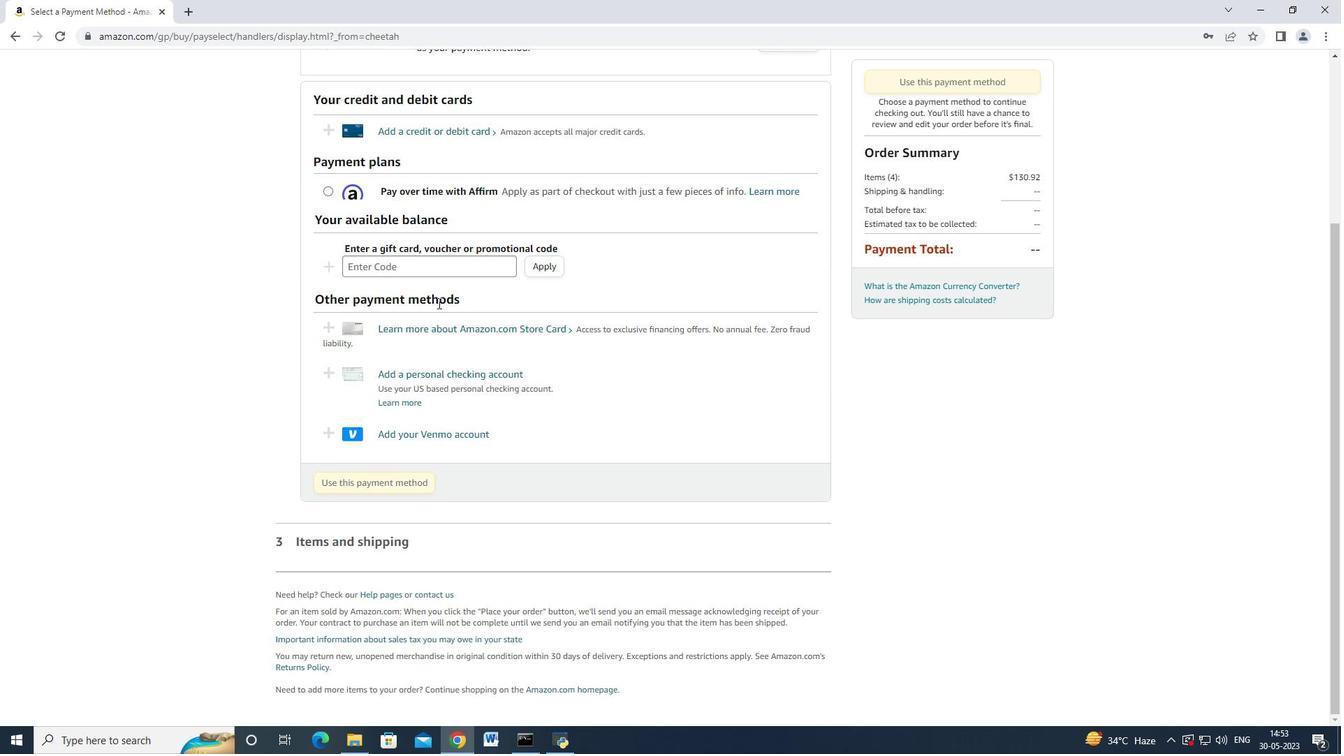 
Action: Mouse moved to (469, 364)
Screenshot: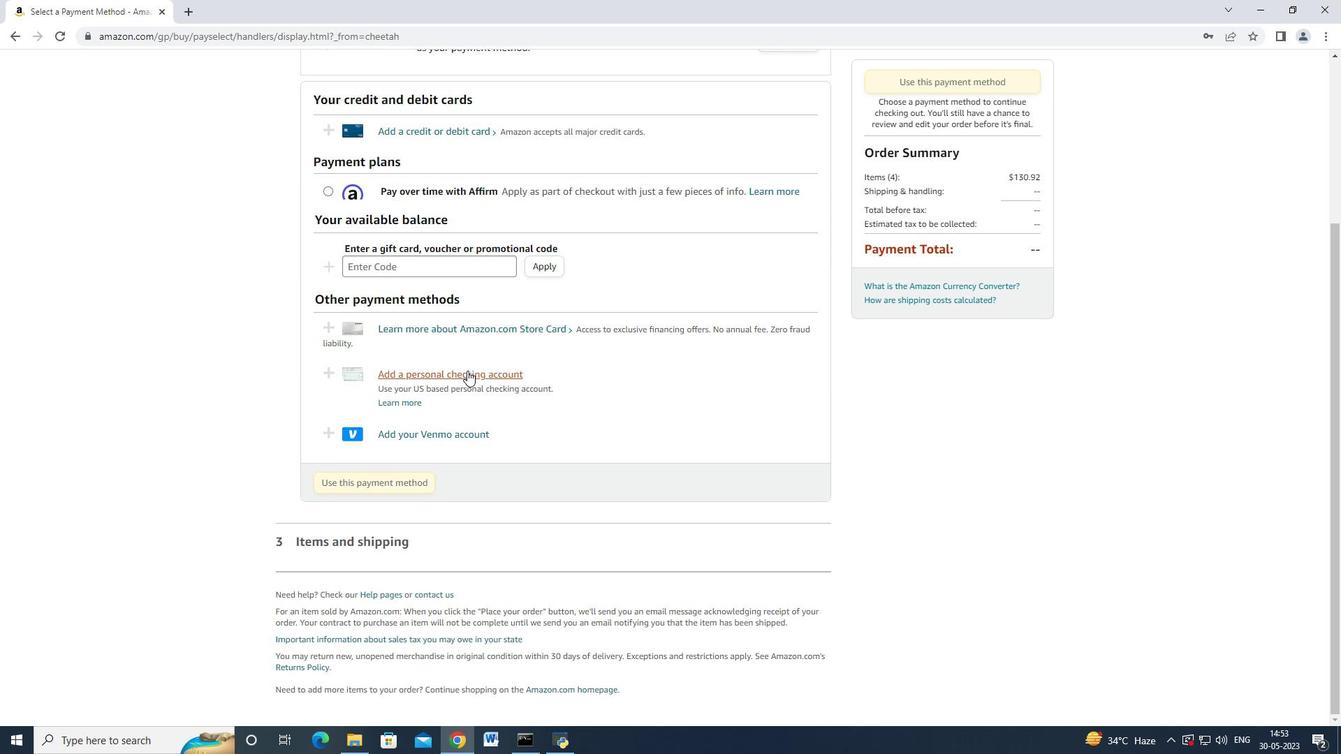 
Action: Mouse scrolled (469, 365) with delta (0, 0)
Screenshot: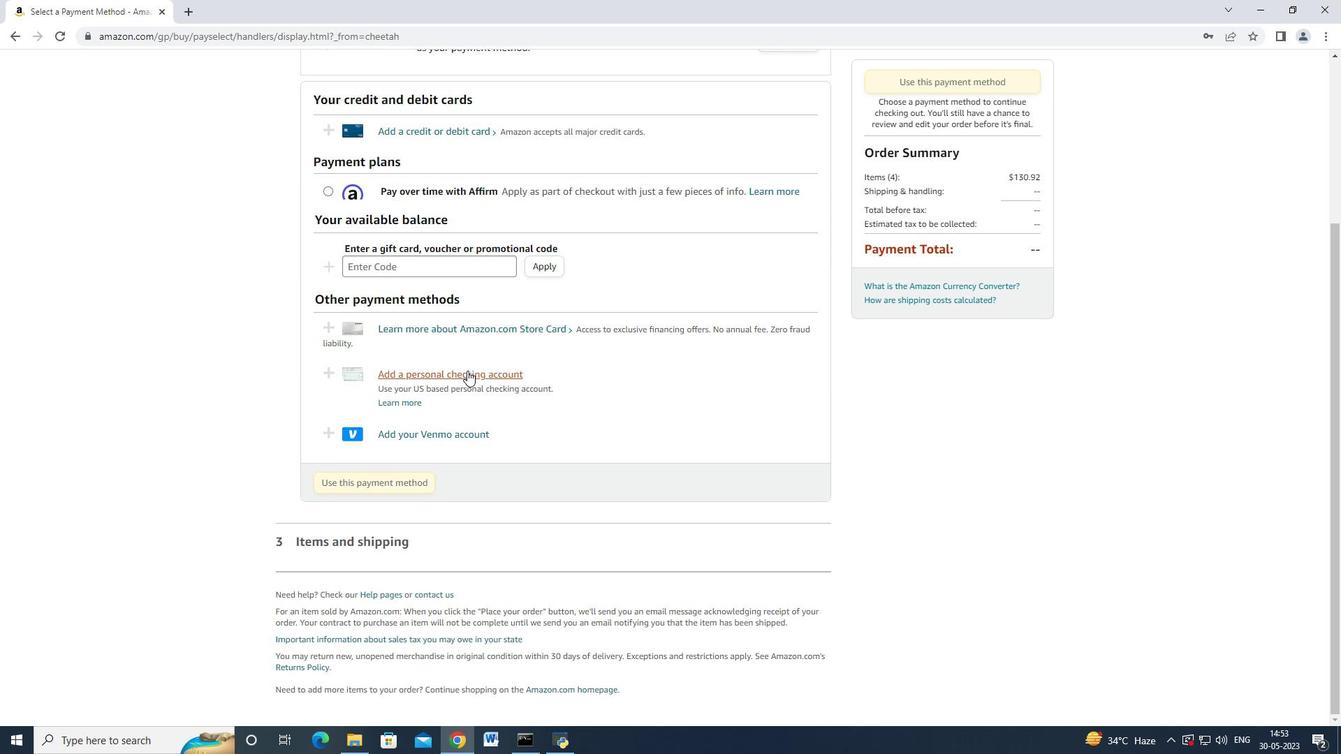 
Action: Mouse scrolled (469, 365) with delta (0, 0)
Screenshot: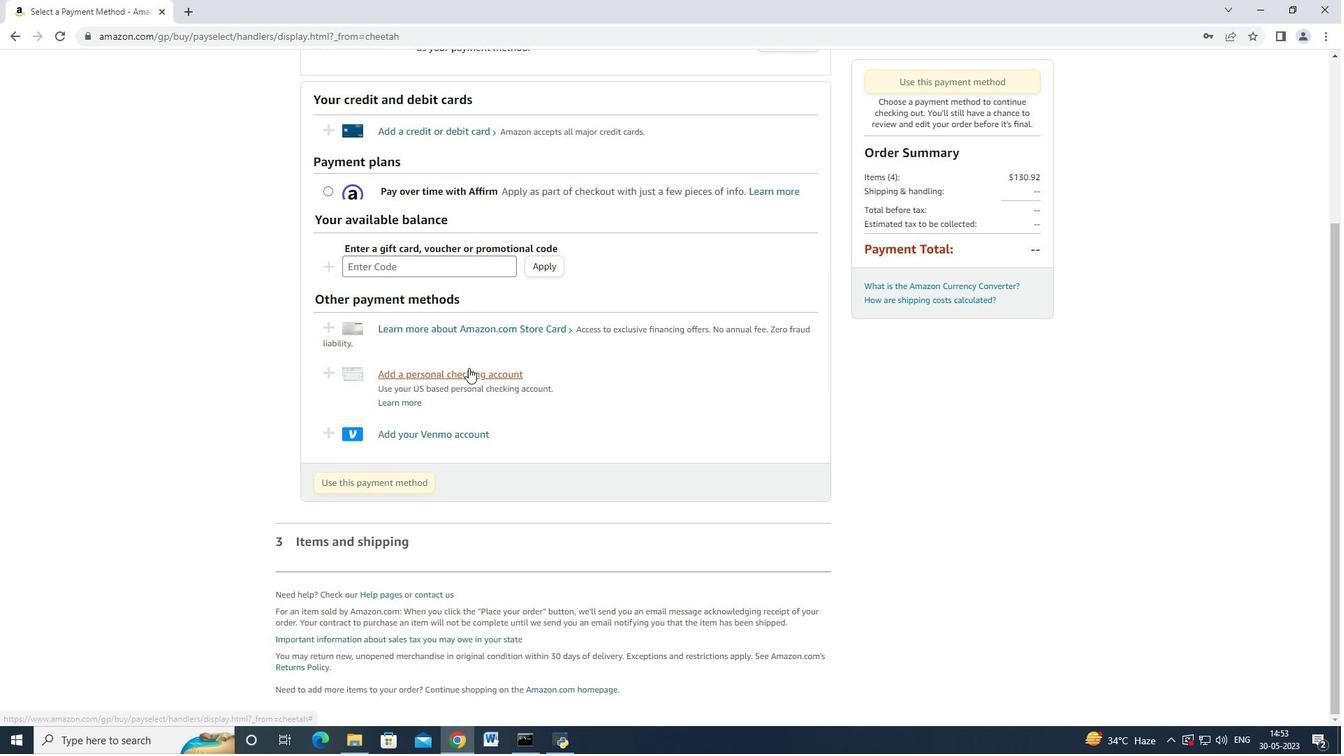 
Action: Mouse scrolled (469, 365) with delta (0, 0)
Screenshot: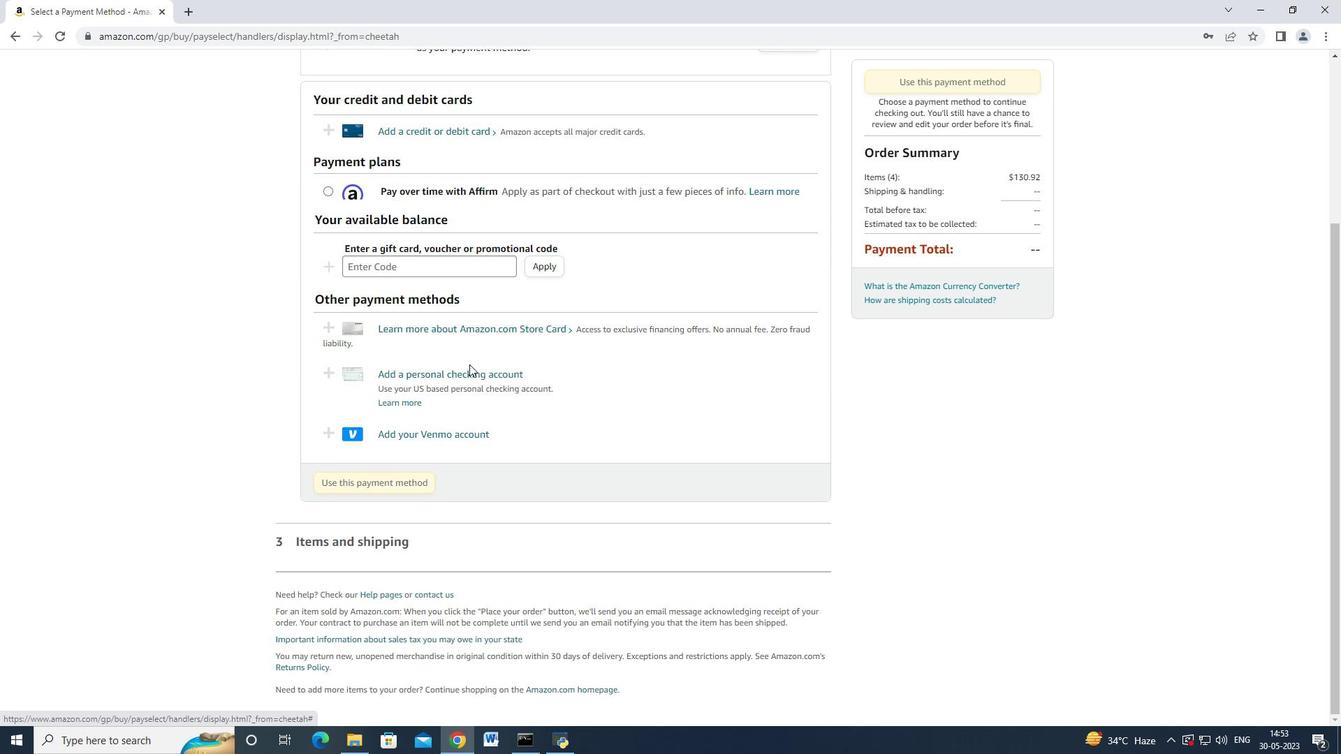 
Action: Mouse scrolled (469, 365) with delta (0, 0)
Screenshot: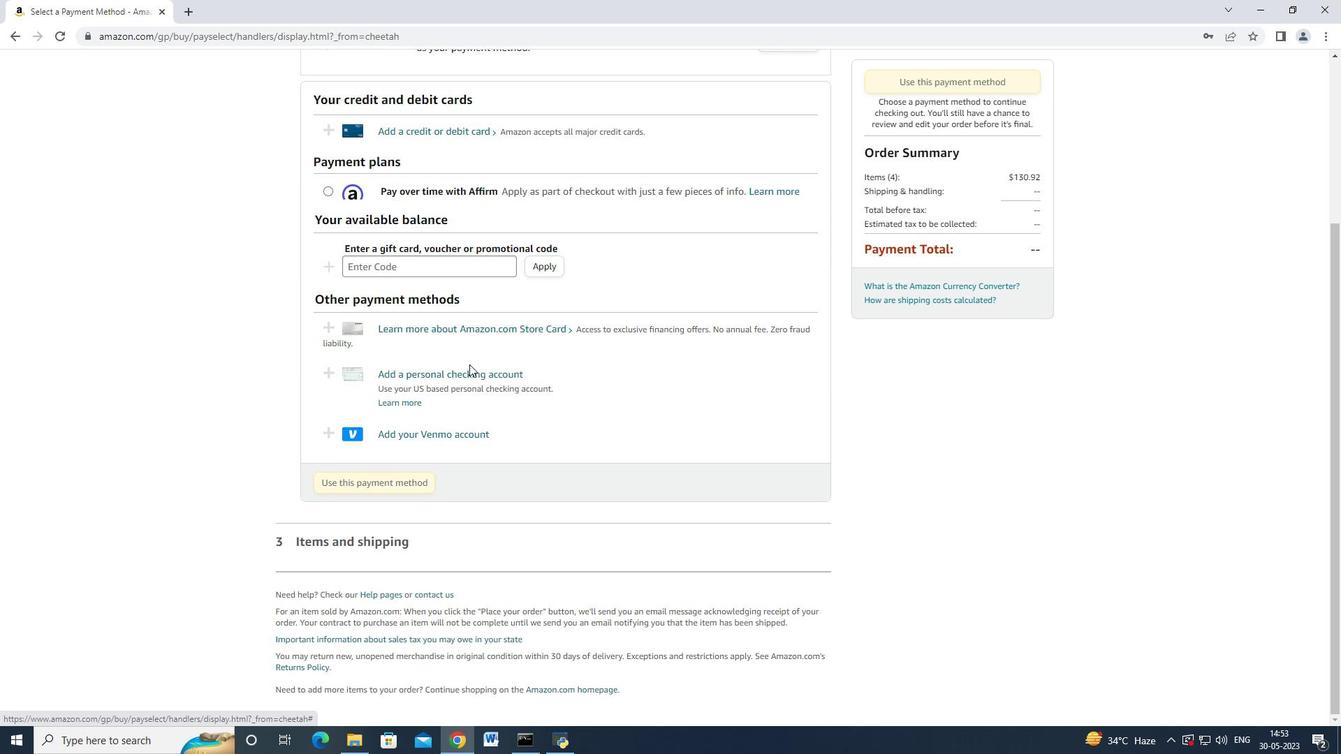 
Action: Mouse moved to (799, 125)
Screenshot: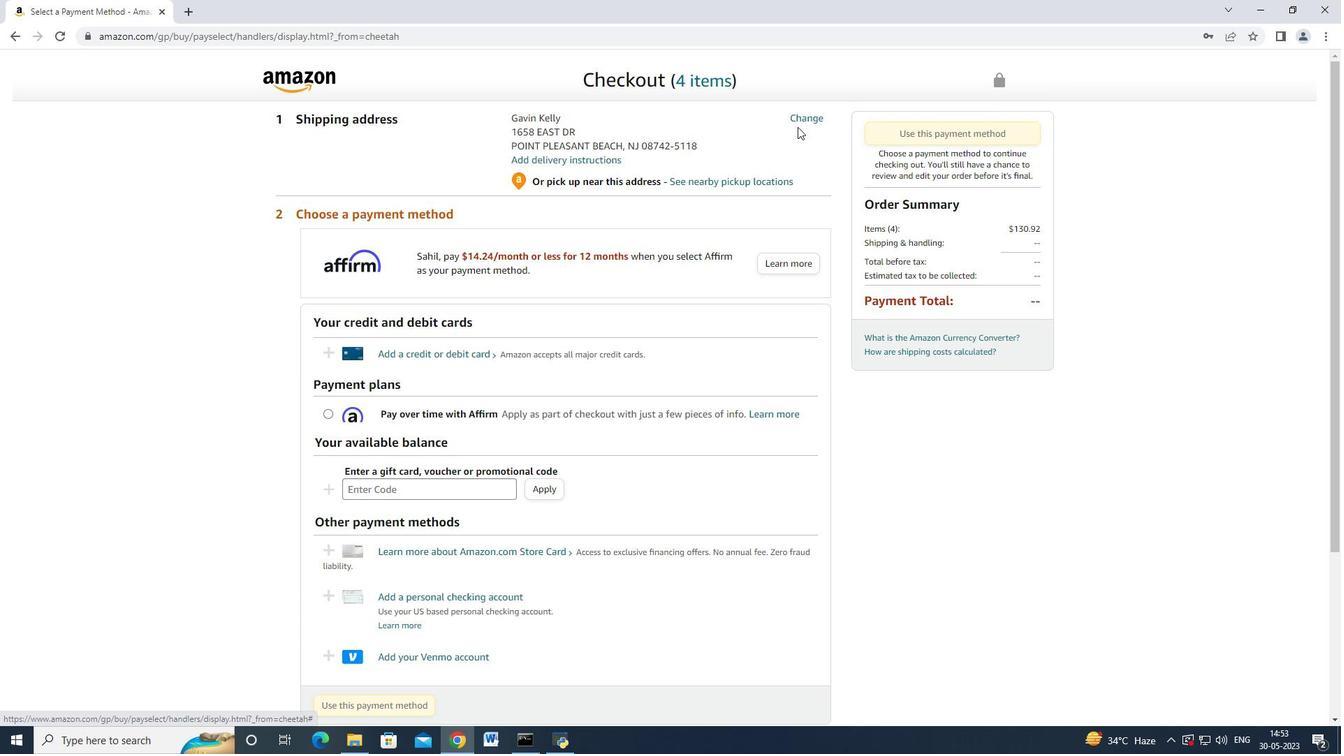 
Action: Mouse pressed left at (799, 125)
Screenshot: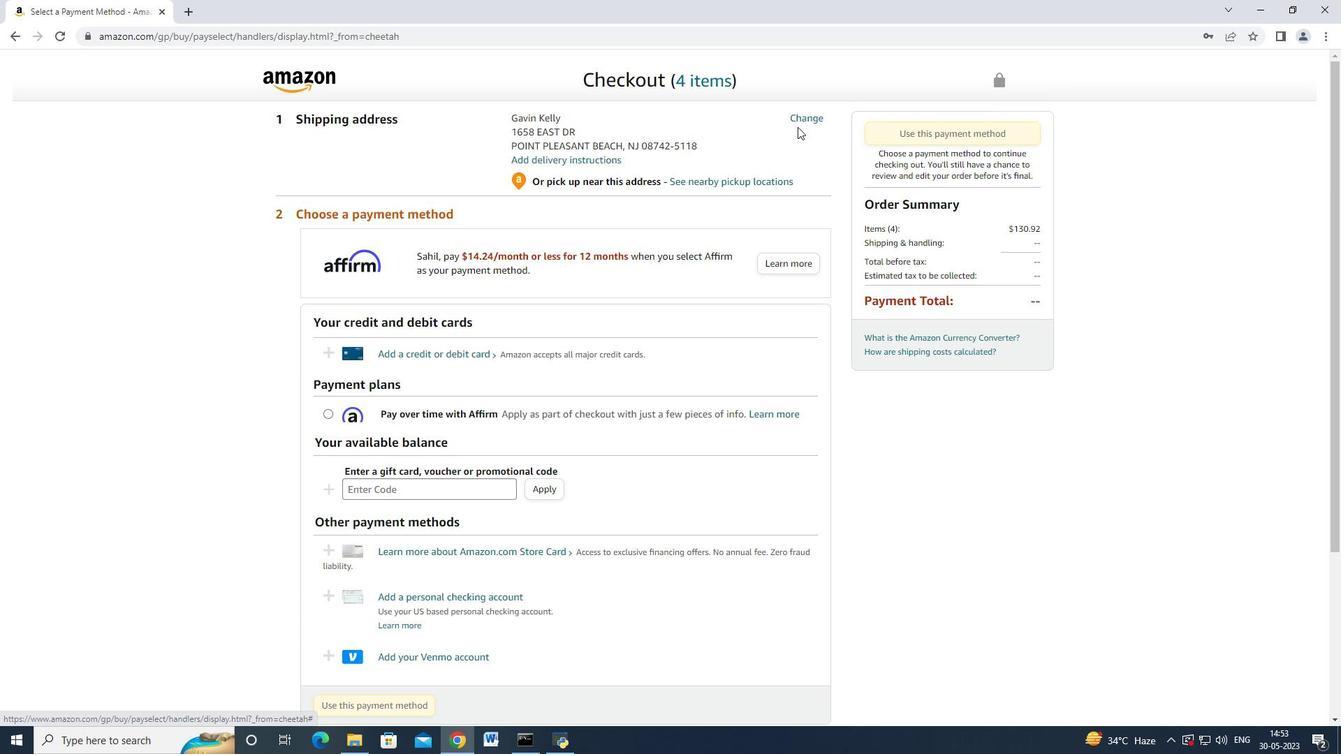 
Action: Mouse moved to (802, 117)
Screenshot: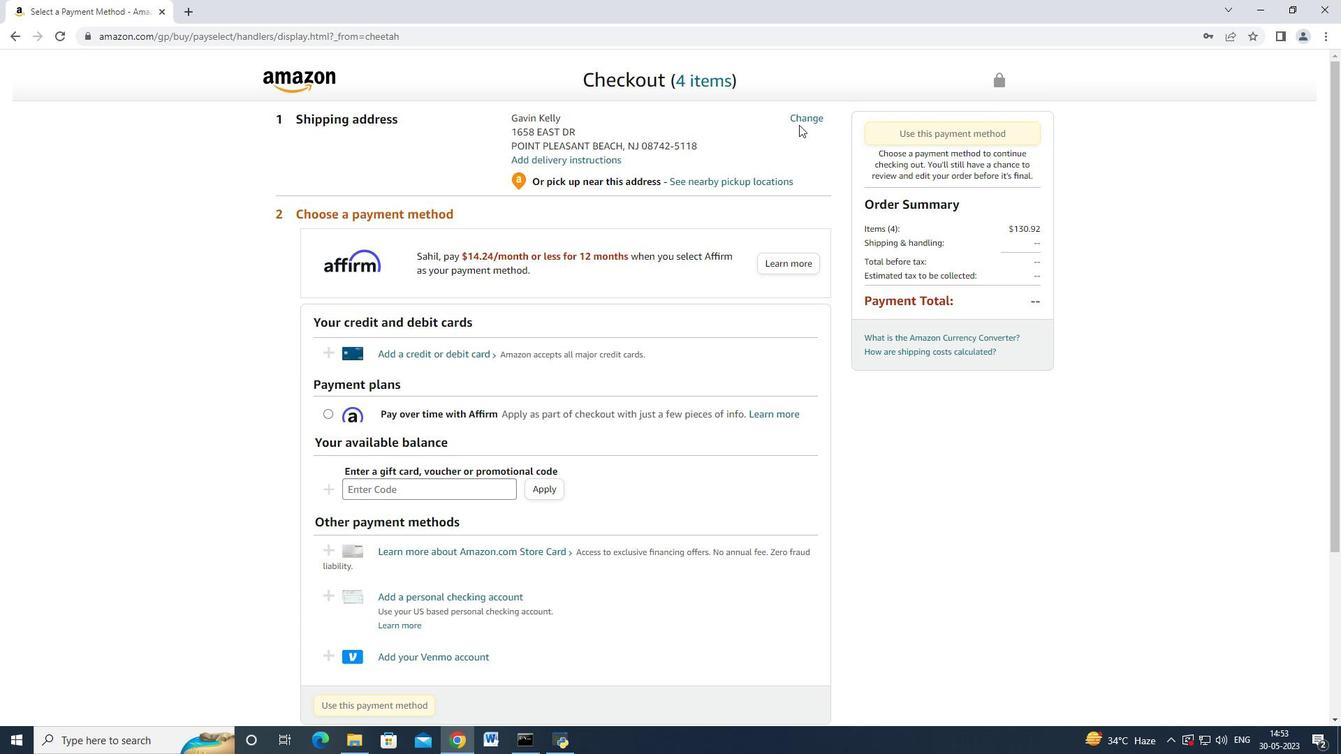 
Action: Mouse pressed left at (802, 117)
Screenshot: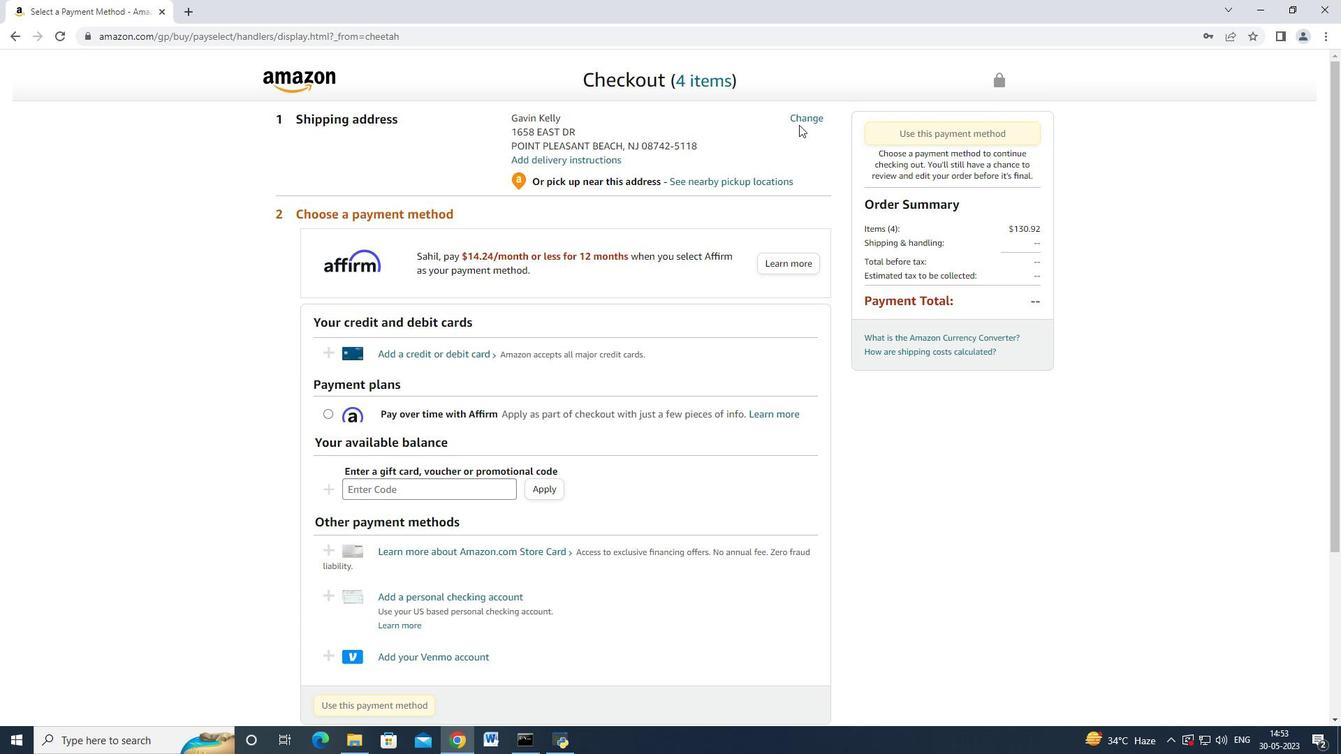 
Action: Mouse moved to (519, 372)
Screenshot: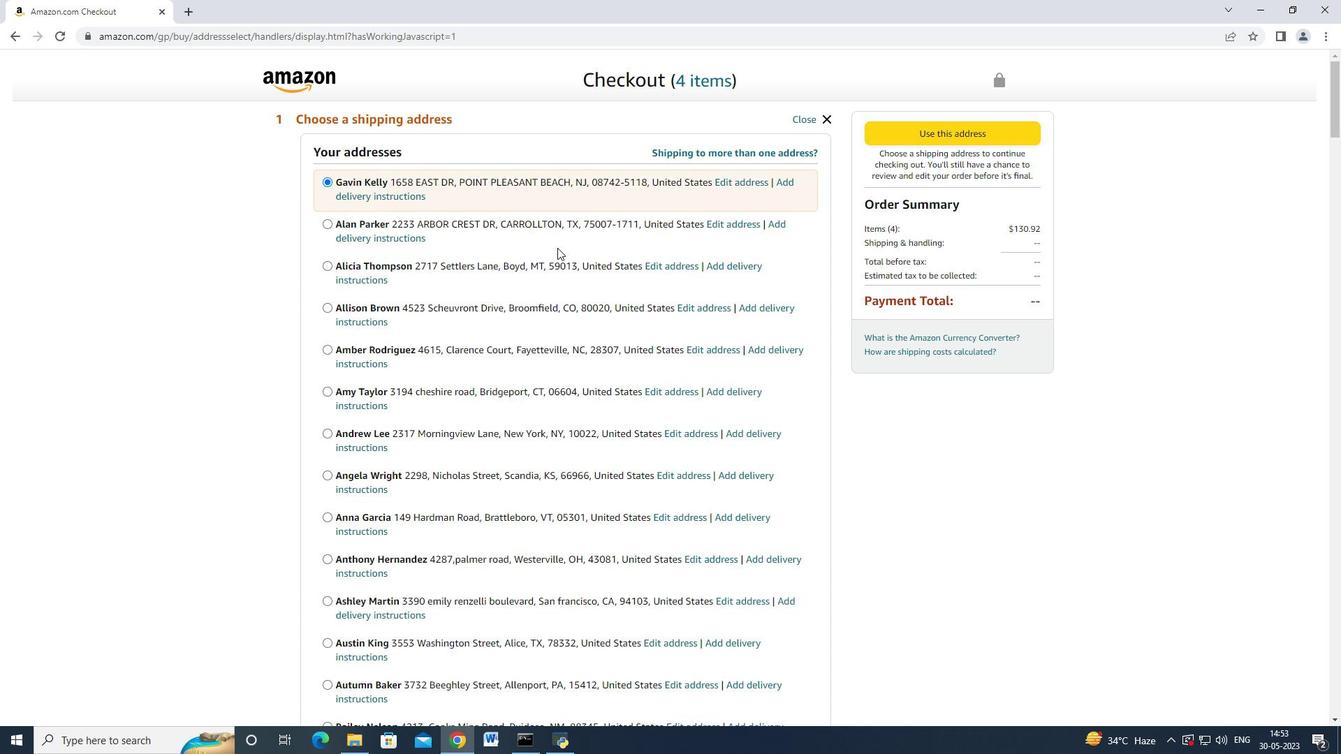 
Action: Mouse scrolled (519, 371) with delta (0, 0)
Screenshot: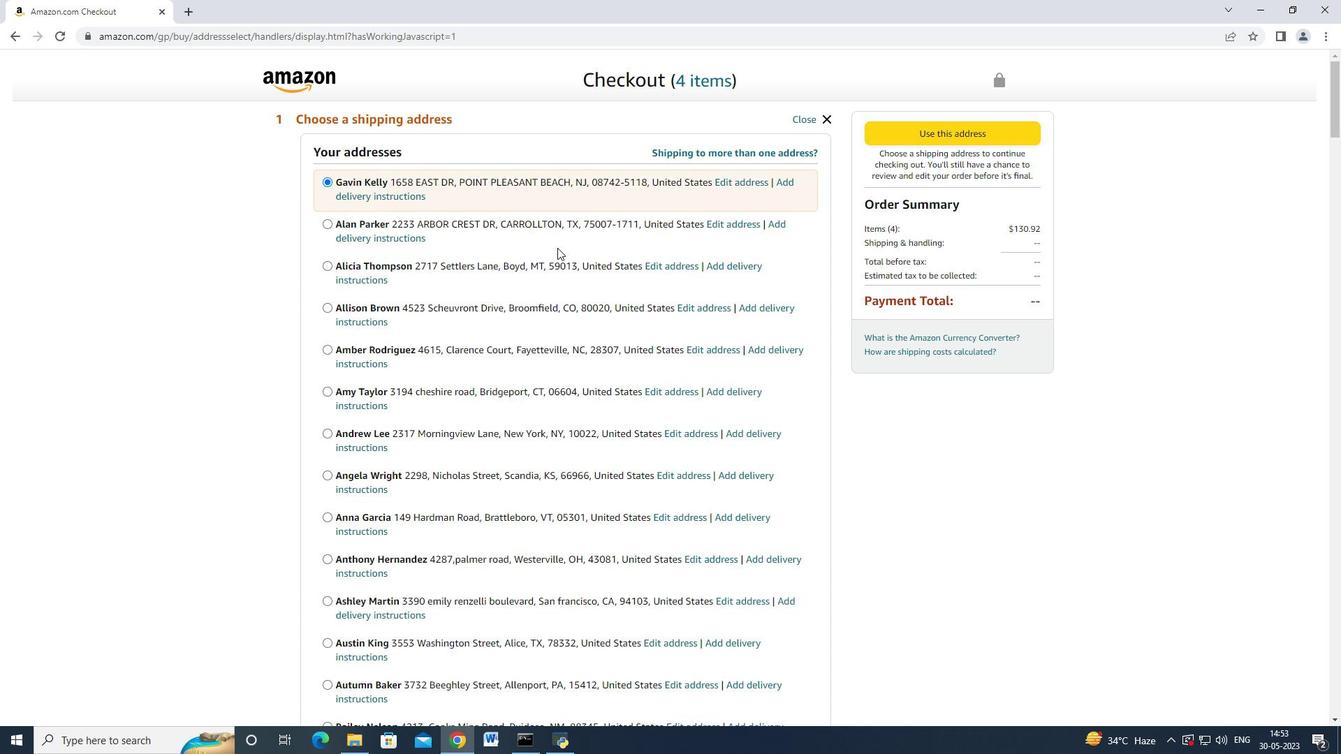 
Action: Mouse moved to (513, 383)
Screenshot: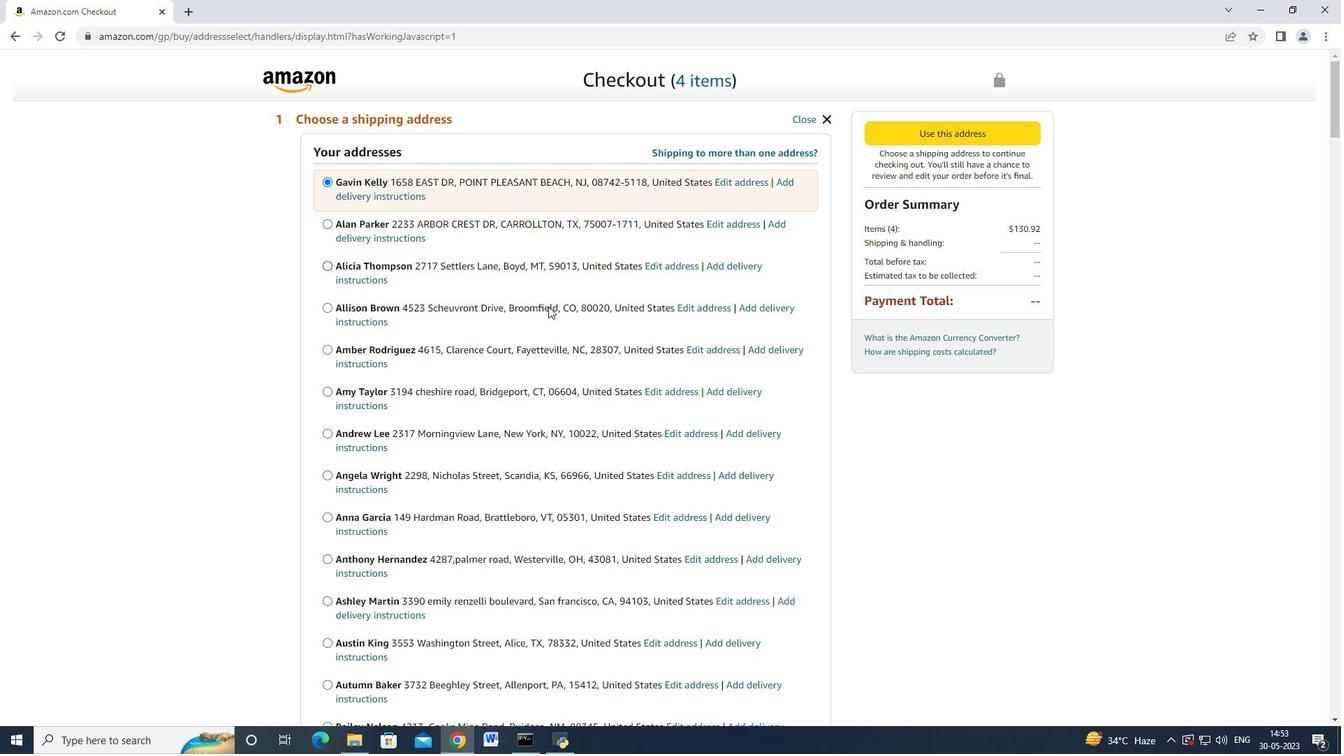 
Action: Mouse scrolled (515, 380) with delta (0, 0)
Screenshot: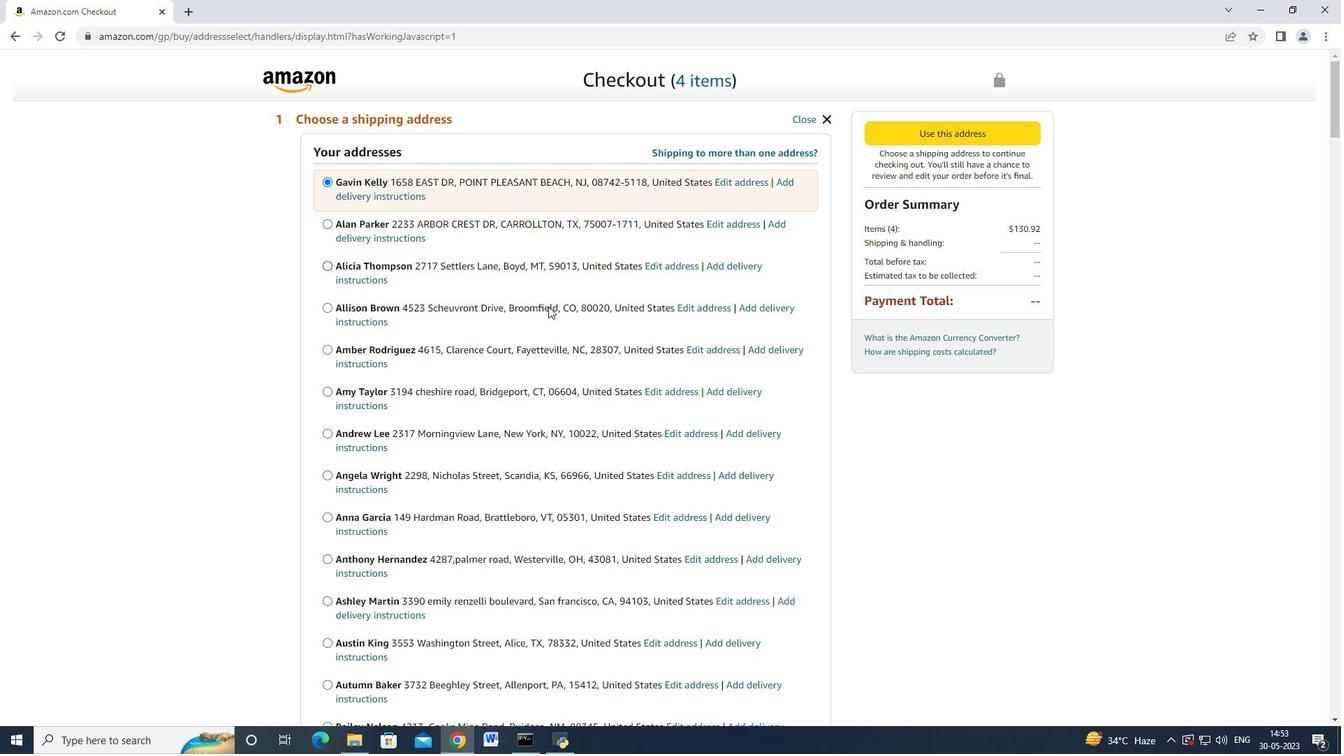 
Action: Mouse moved to (512, 385)
Screenshot: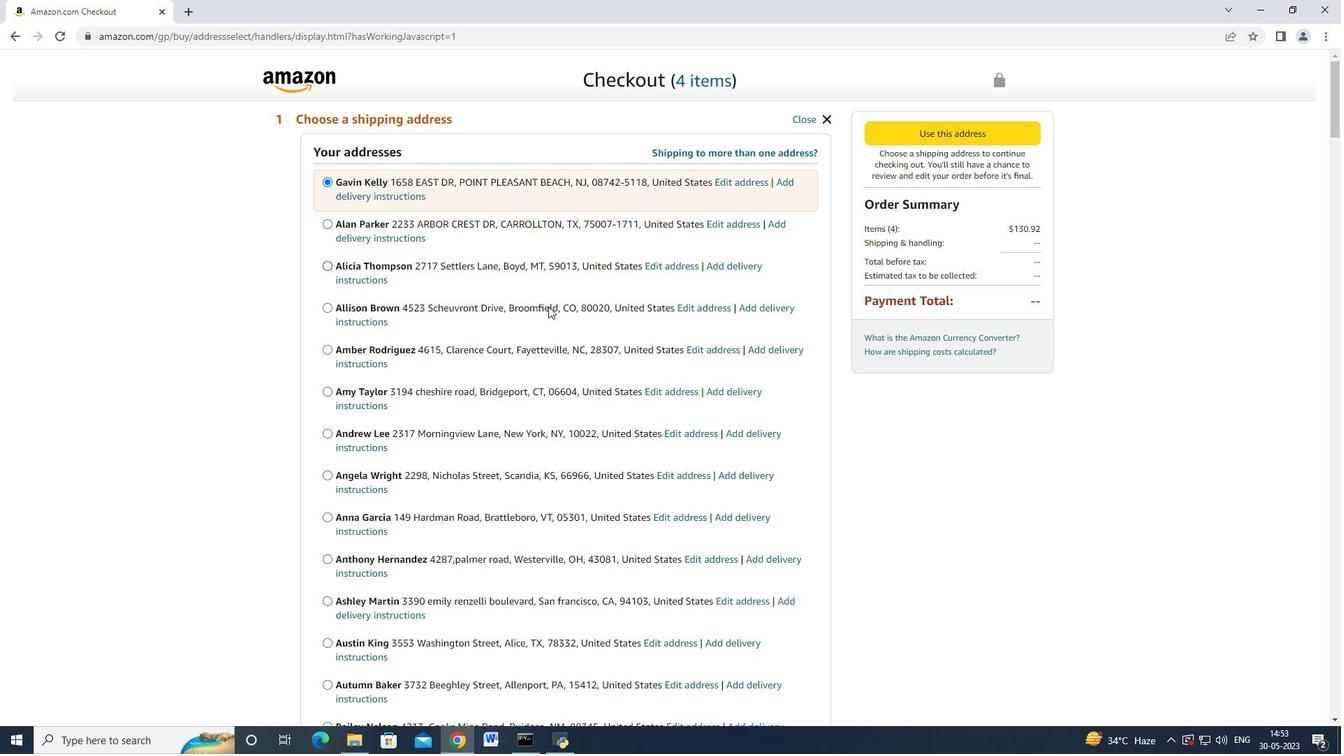 
Action: Mouse scrolled (513, 382) with delta (0, 0)
Screenshot: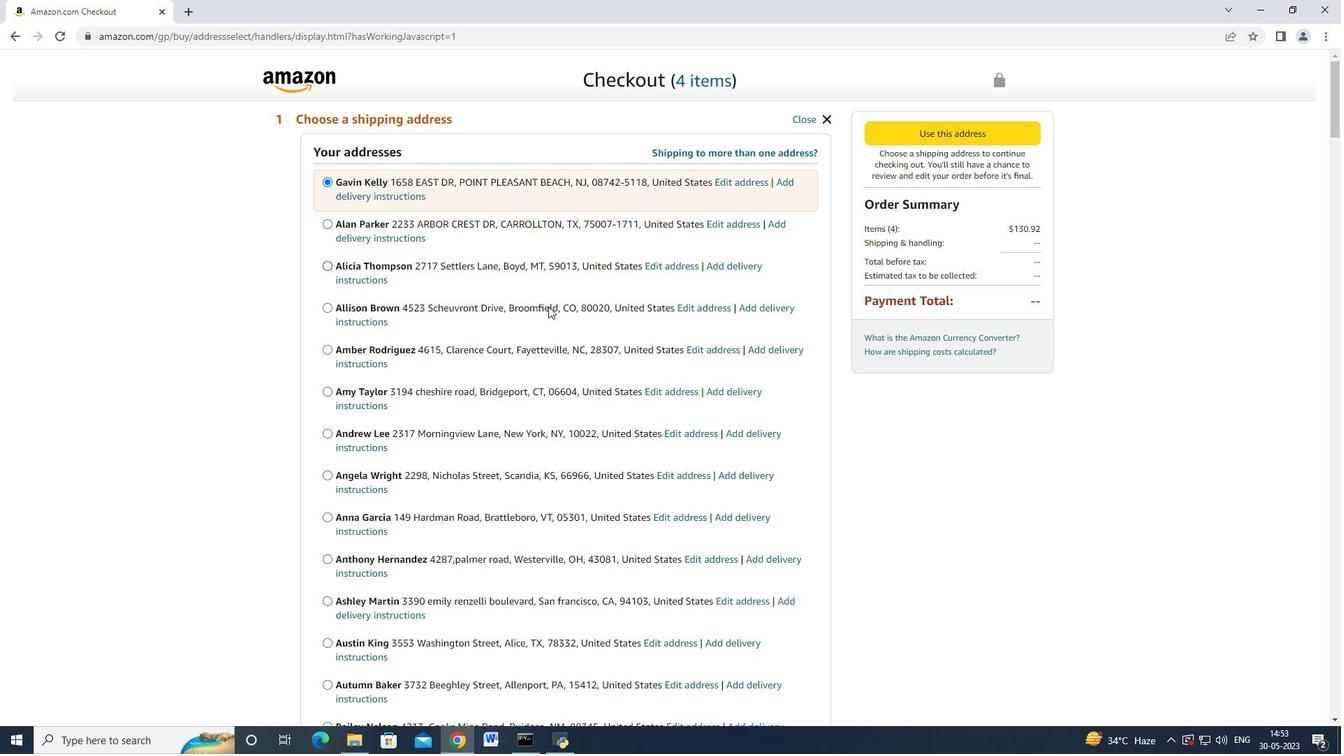 
Action: Mouse moved to (512, 385)
Screenshot: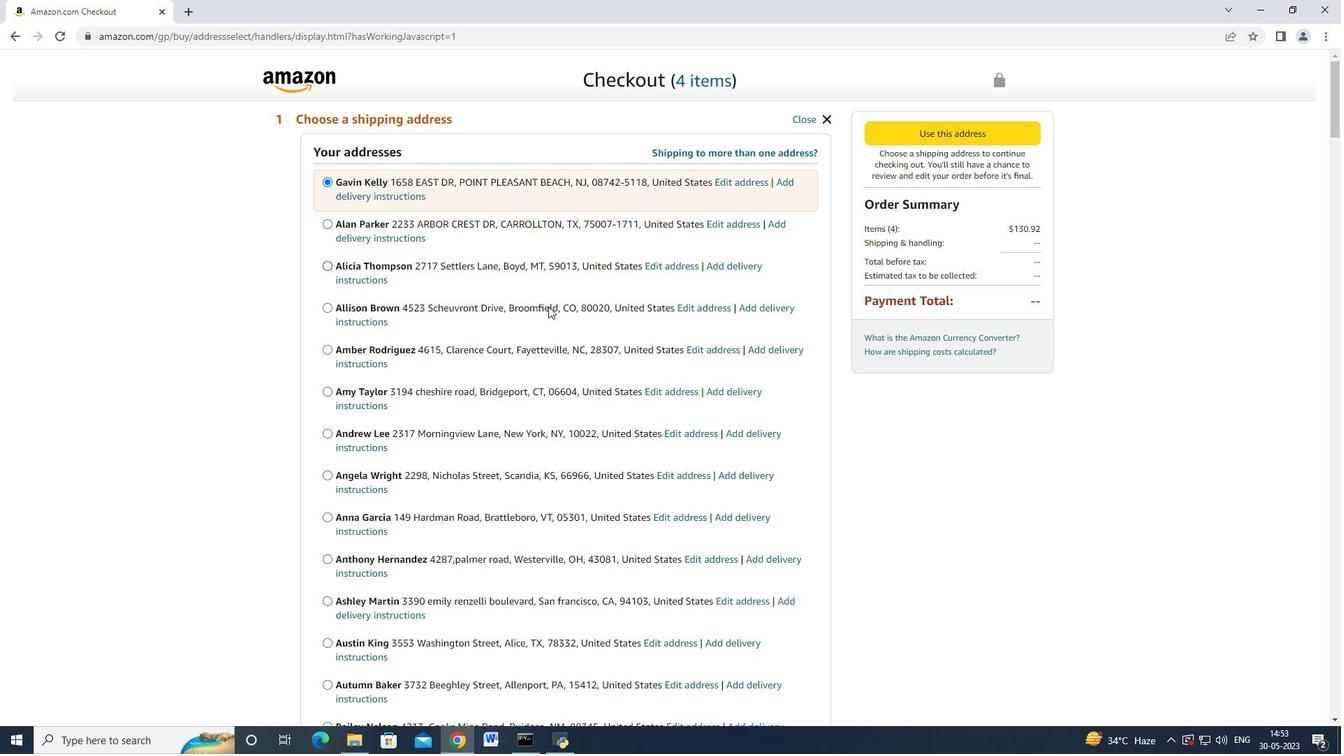 
Action: Mouse scrolled (512, 384) with delta (0, 0)
Screenshot: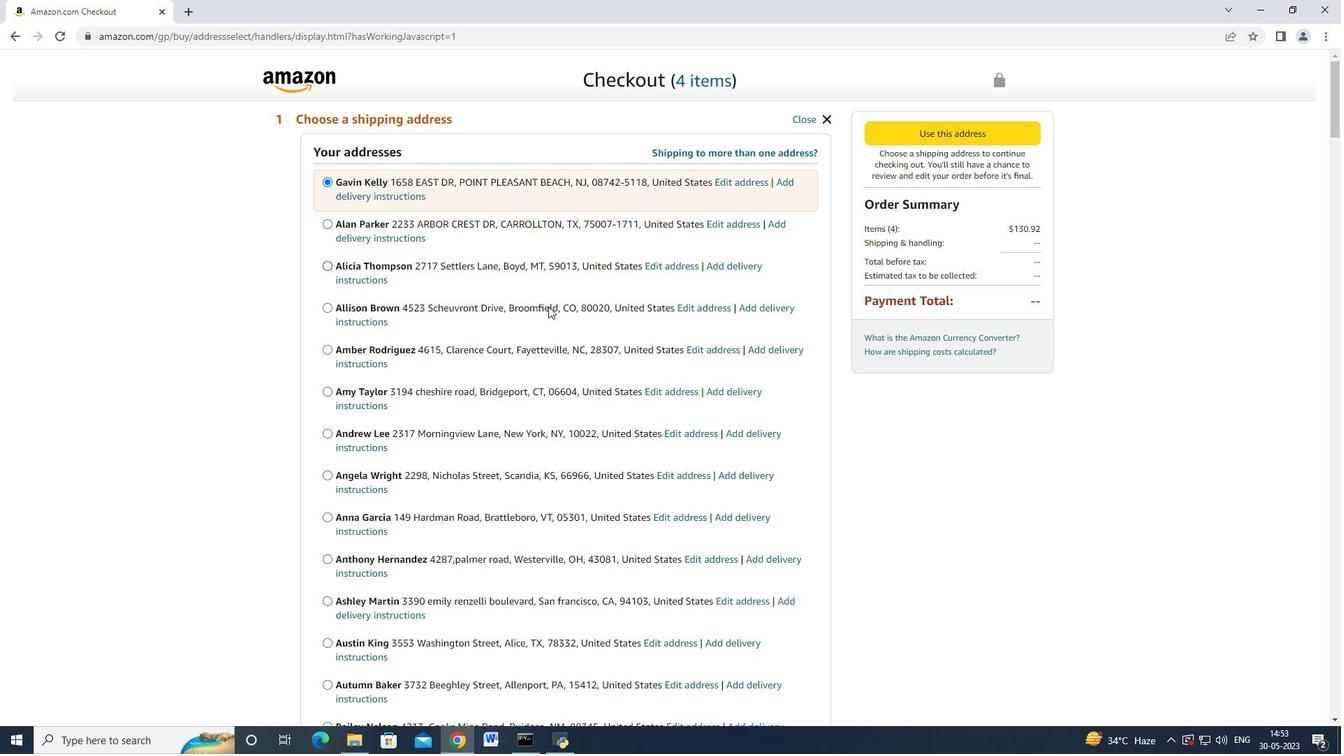 
Action: Mouse moved to (512, 385)
Screenshot: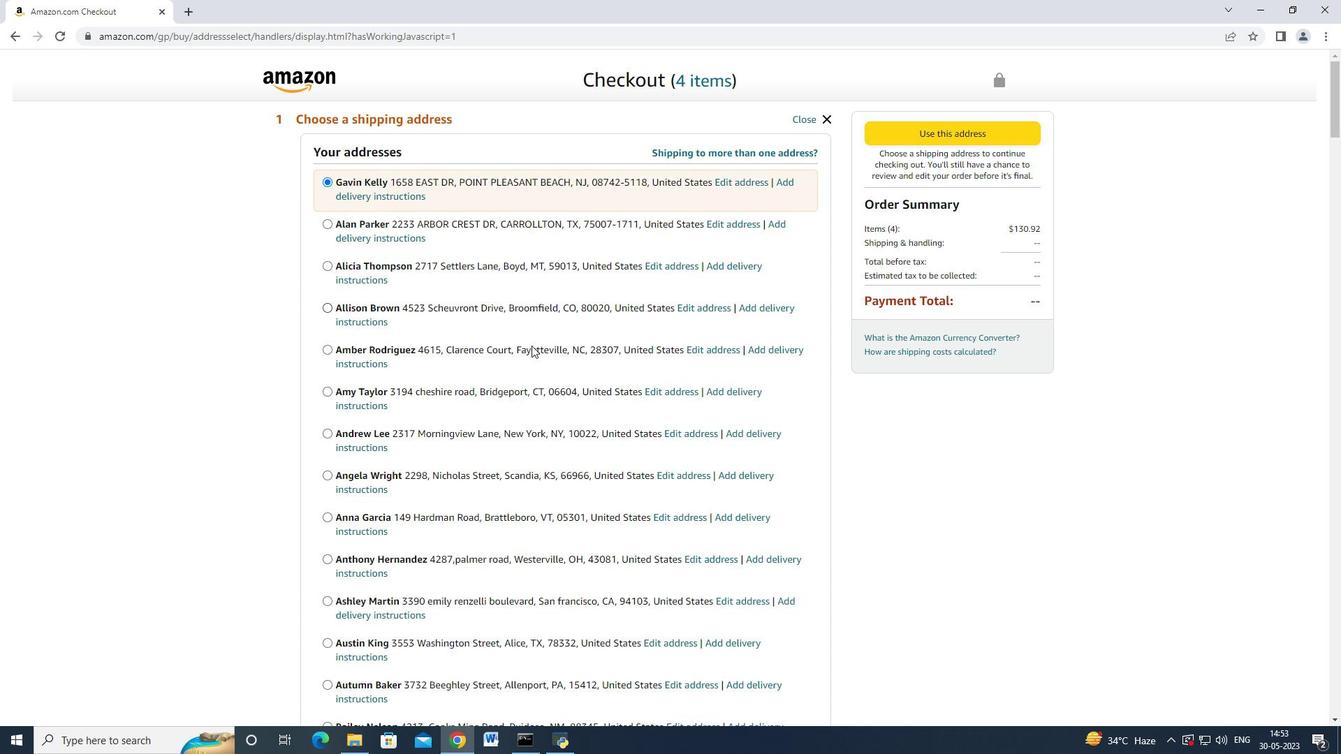 
Action: Mouse scrolled (512, 384) with delta (0, 0)
Screenshot: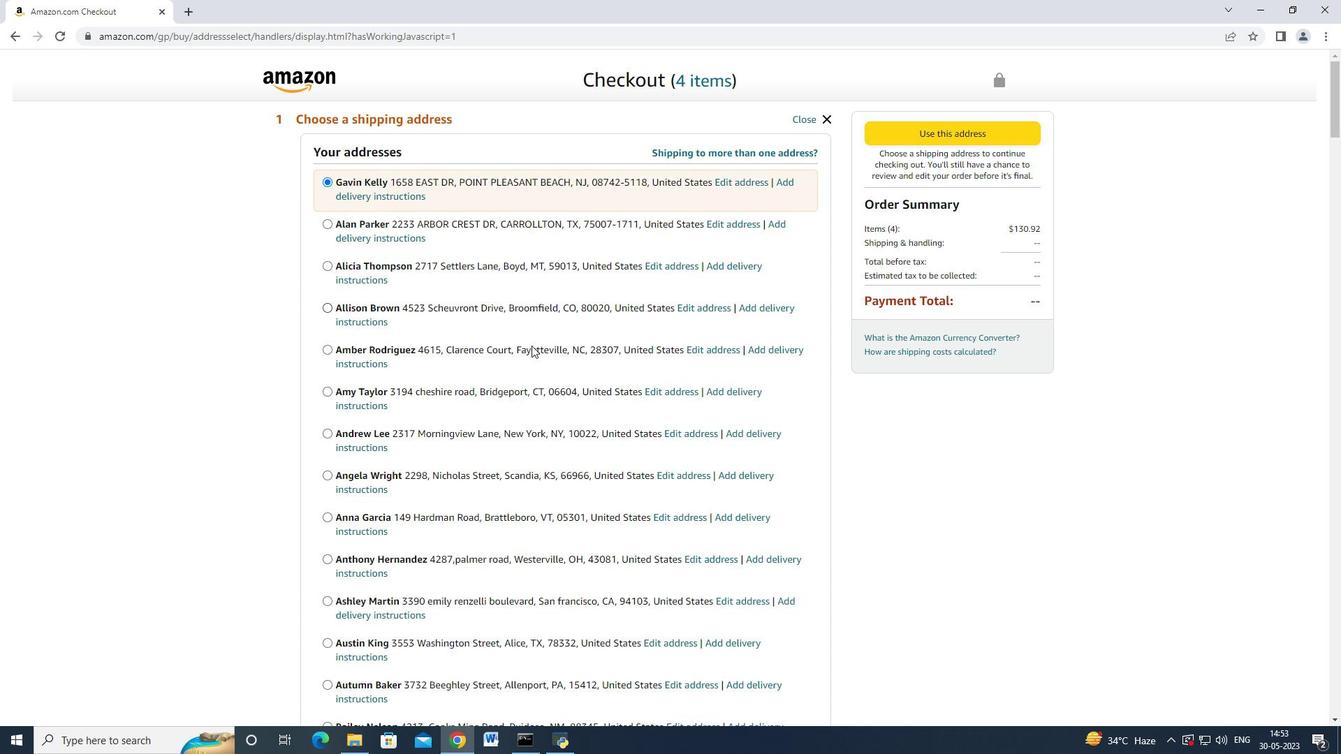 
Action: Mouse scrolled (512, 384) with delta (0, 0)
Screenshot: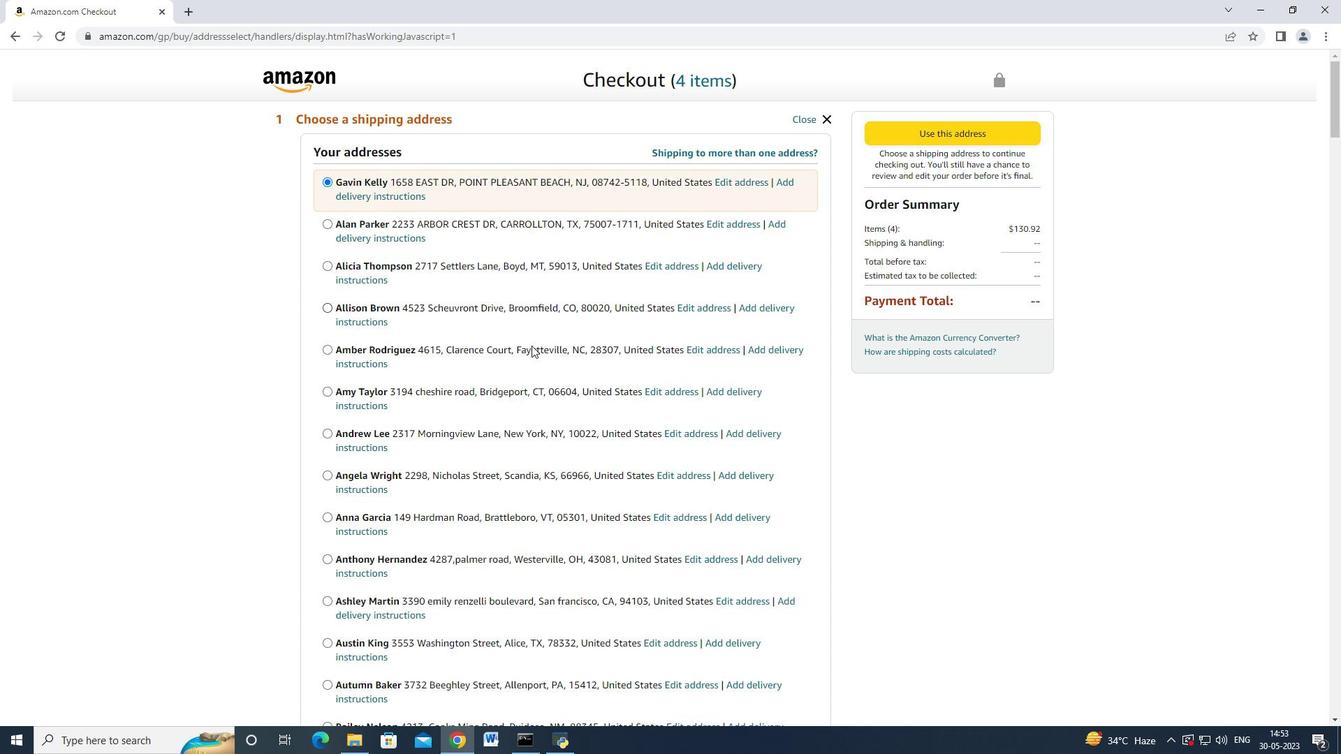 
Action: Mouse scrolled (512, 385) with delta (0, 0)
Screenshot: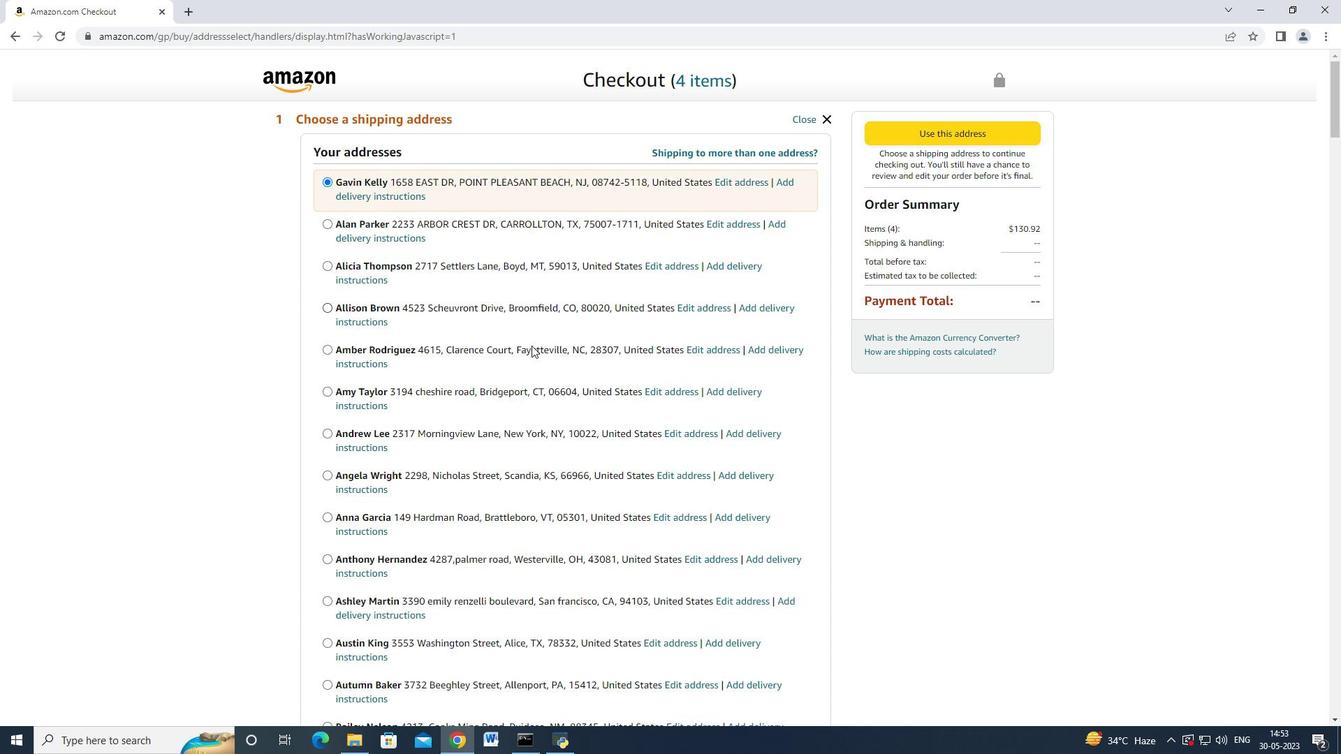
Action: Mouse moved to (505, 393)
Screenshot: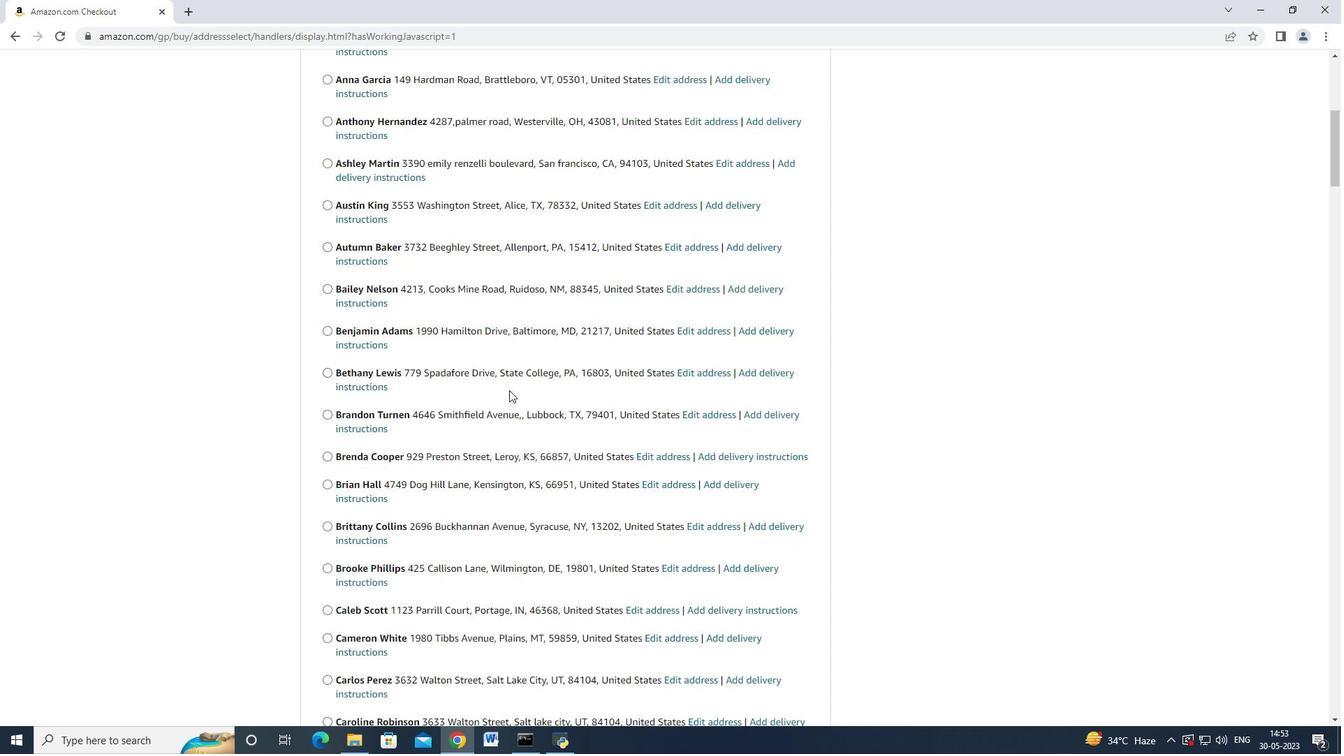 
Action: Mouse scrolled (505, 392) with delta (0, 0)
Screenshot: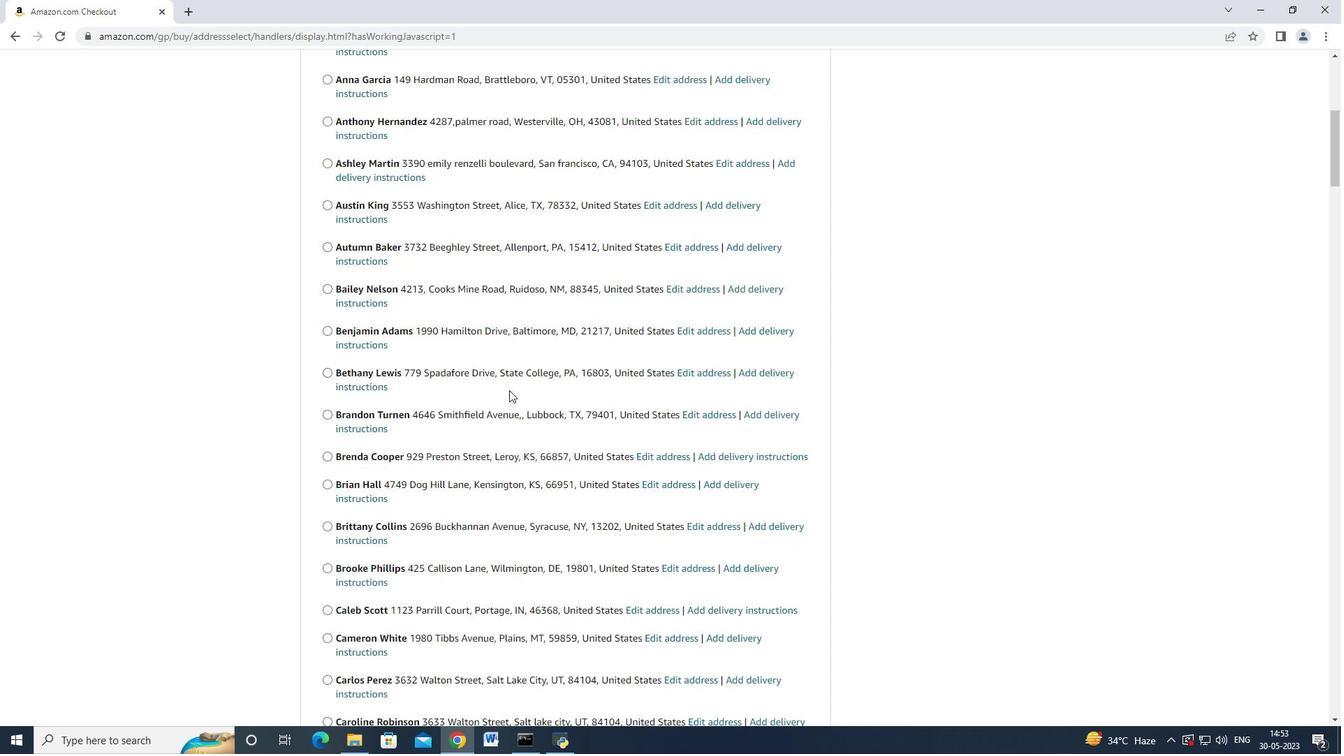 
Action: Mouse scrolled (505, 392) with delta (0, 0)
Screenshot: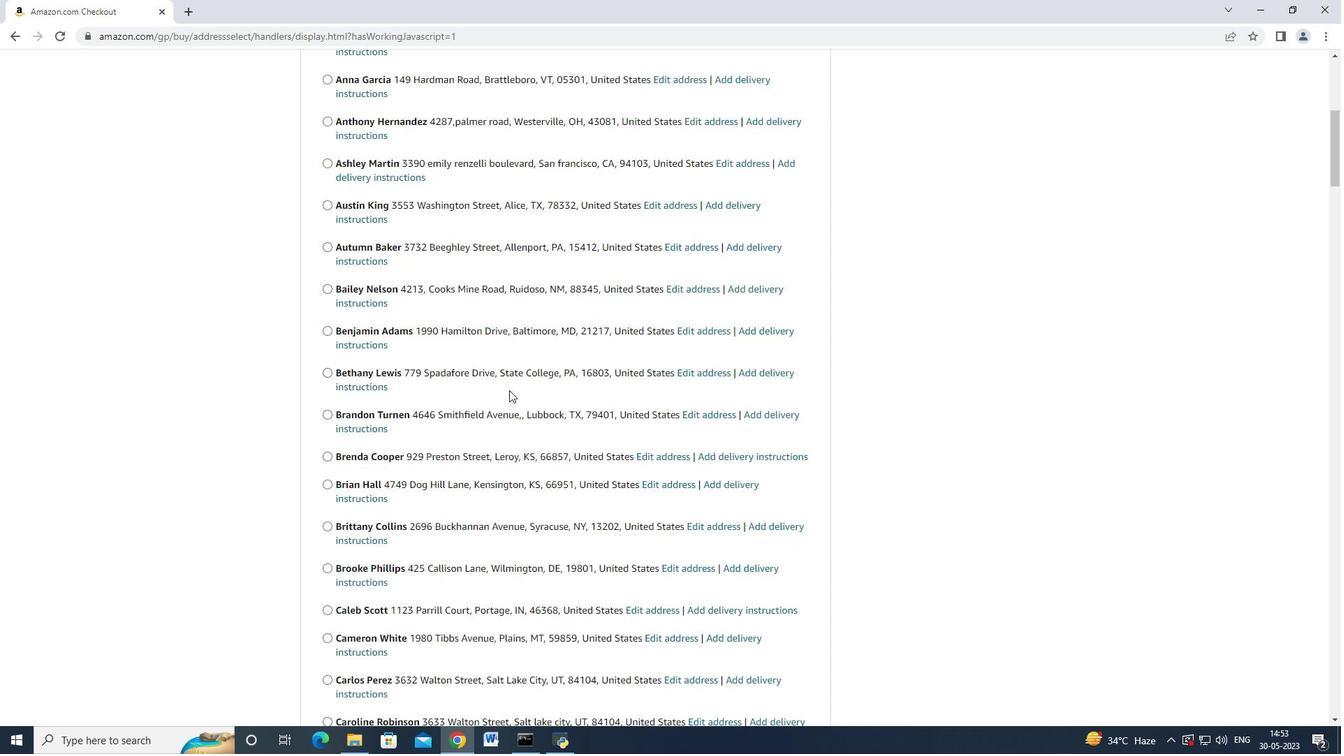
Action: Mouse scrolled (505, 392) with delta (0, 0)
Screenshot: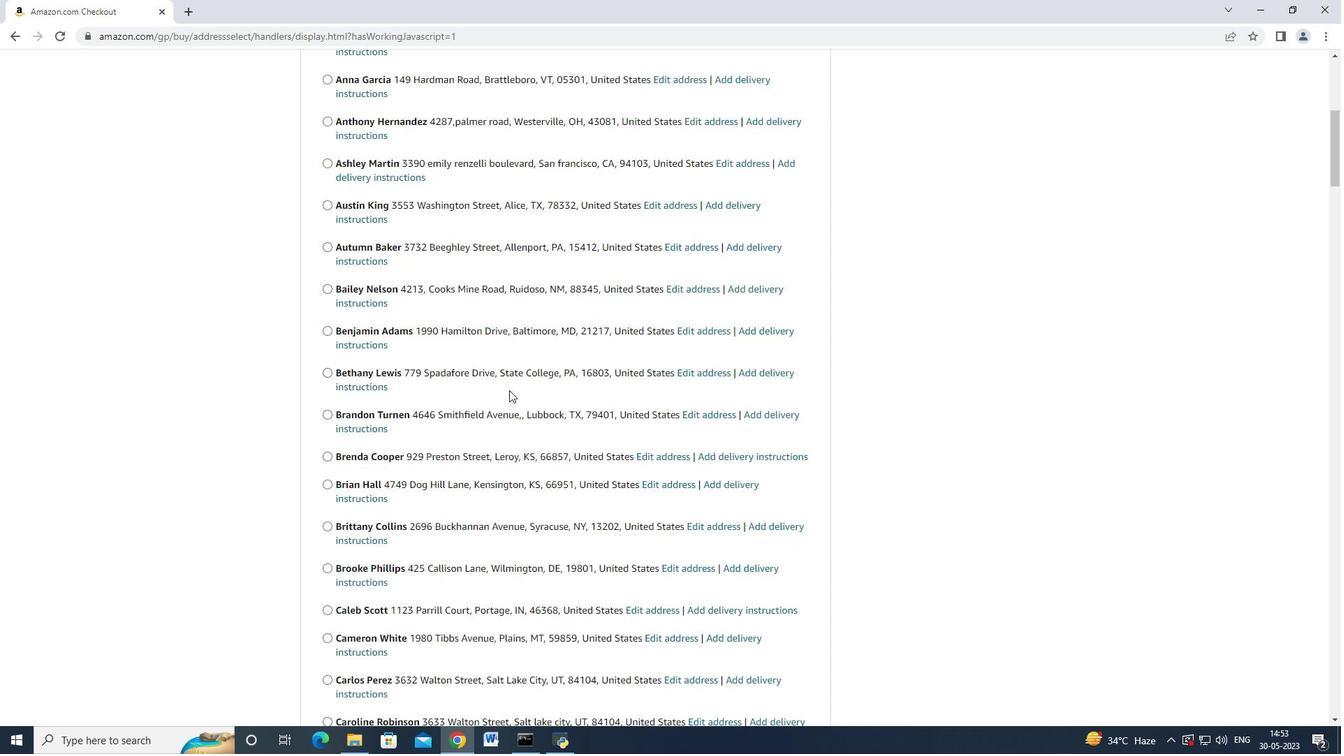 
Action: Mouse scrolled (505, 392) with delta (0, 0)
Screenshot: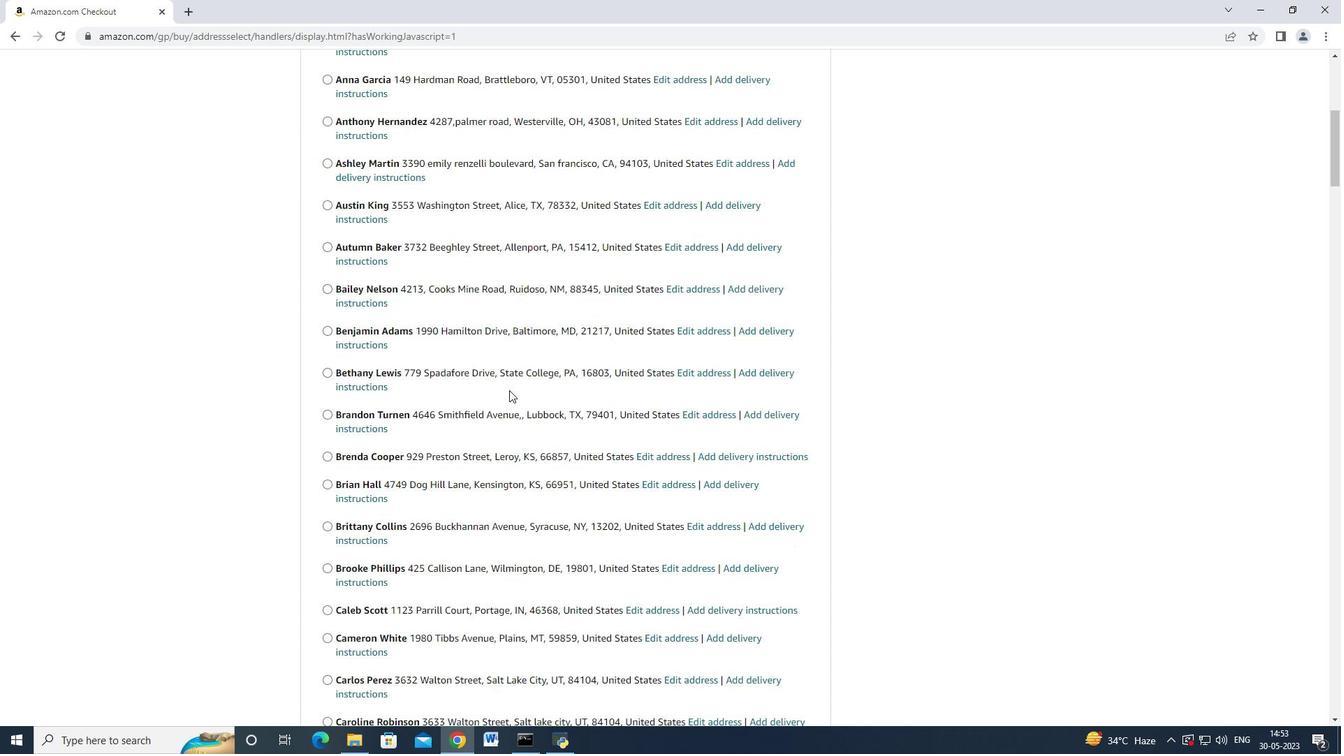 
Action: Mouse scrolled (505, 392) with delta (0, 0)
Screenshot: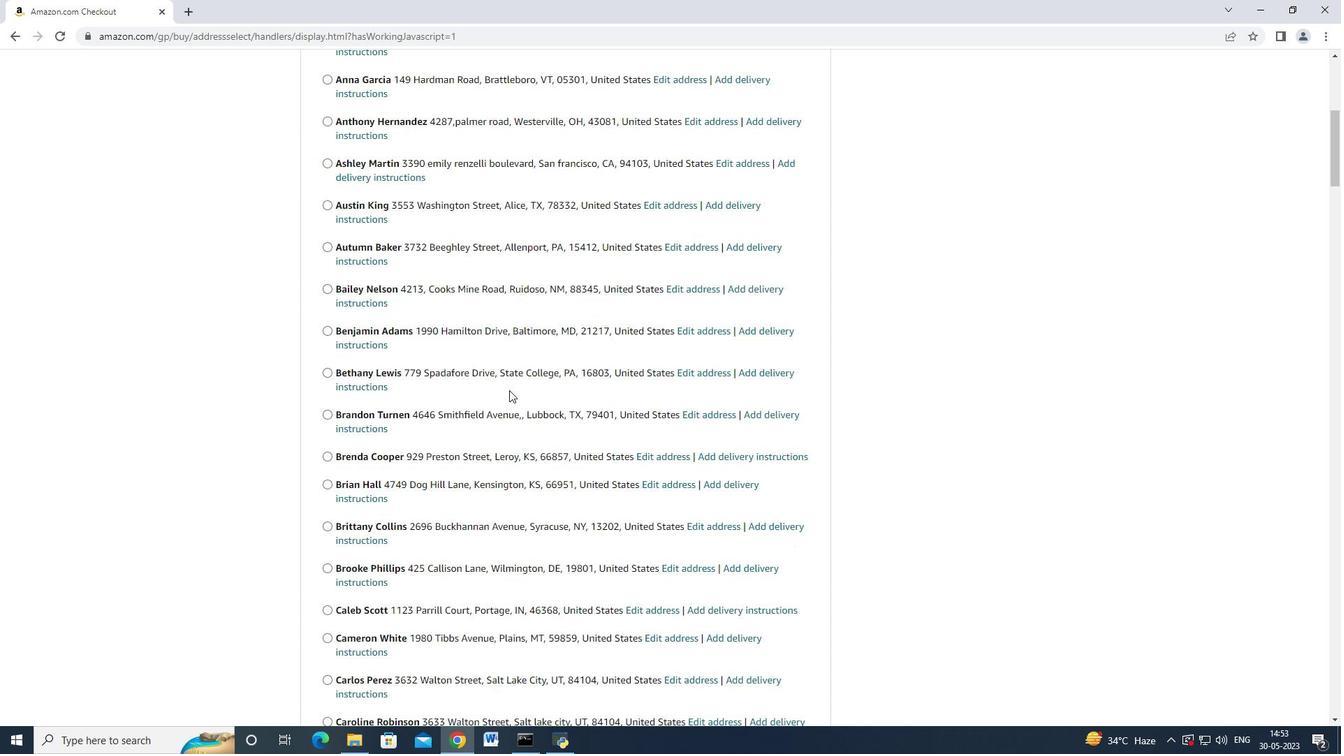 
Action: Mouse moved to (507, 393)
Screenshot: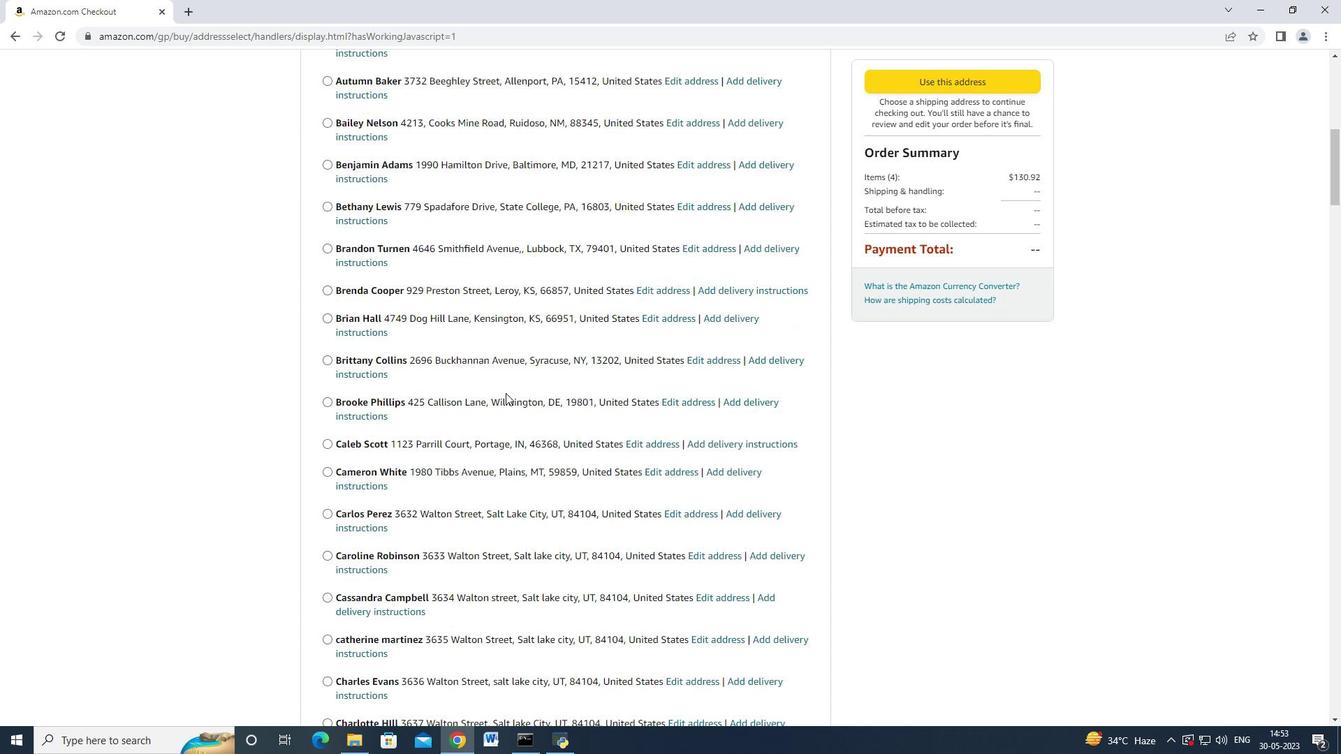 
Action: Mouse scrolled (507, 392) with delta (0, 0)
Screenshot: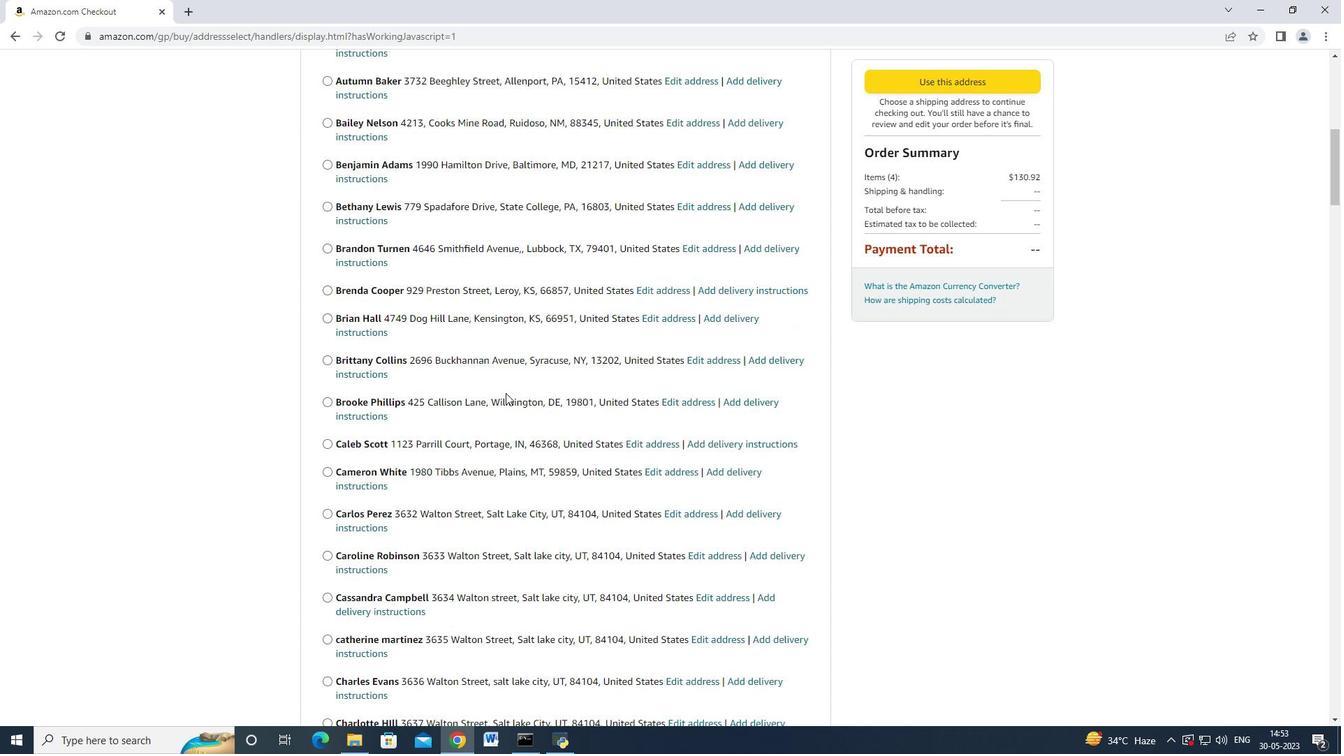 
Action: Mouse scrolled (507, 392) with delta (0, 0)
Screenshot: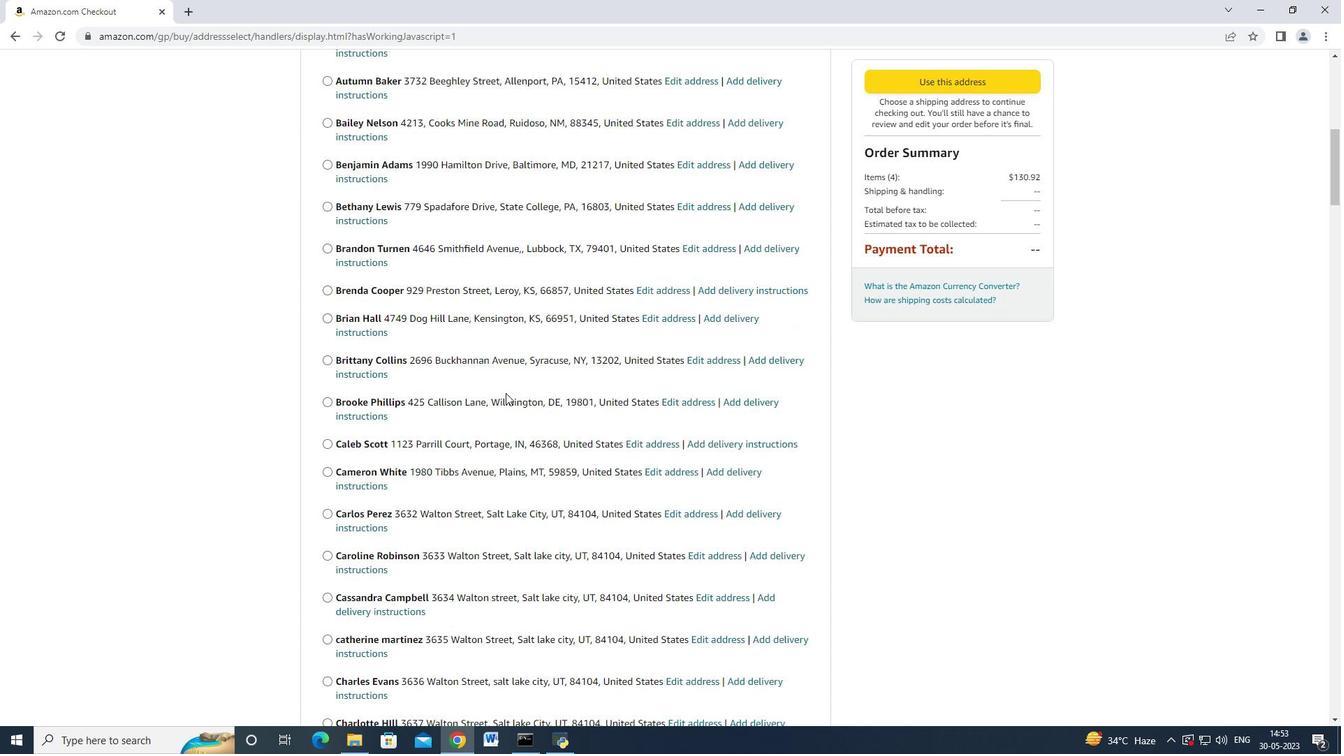 
Action: Mouse scrolled (507, 392) with delta (0, 0)
Screenshot: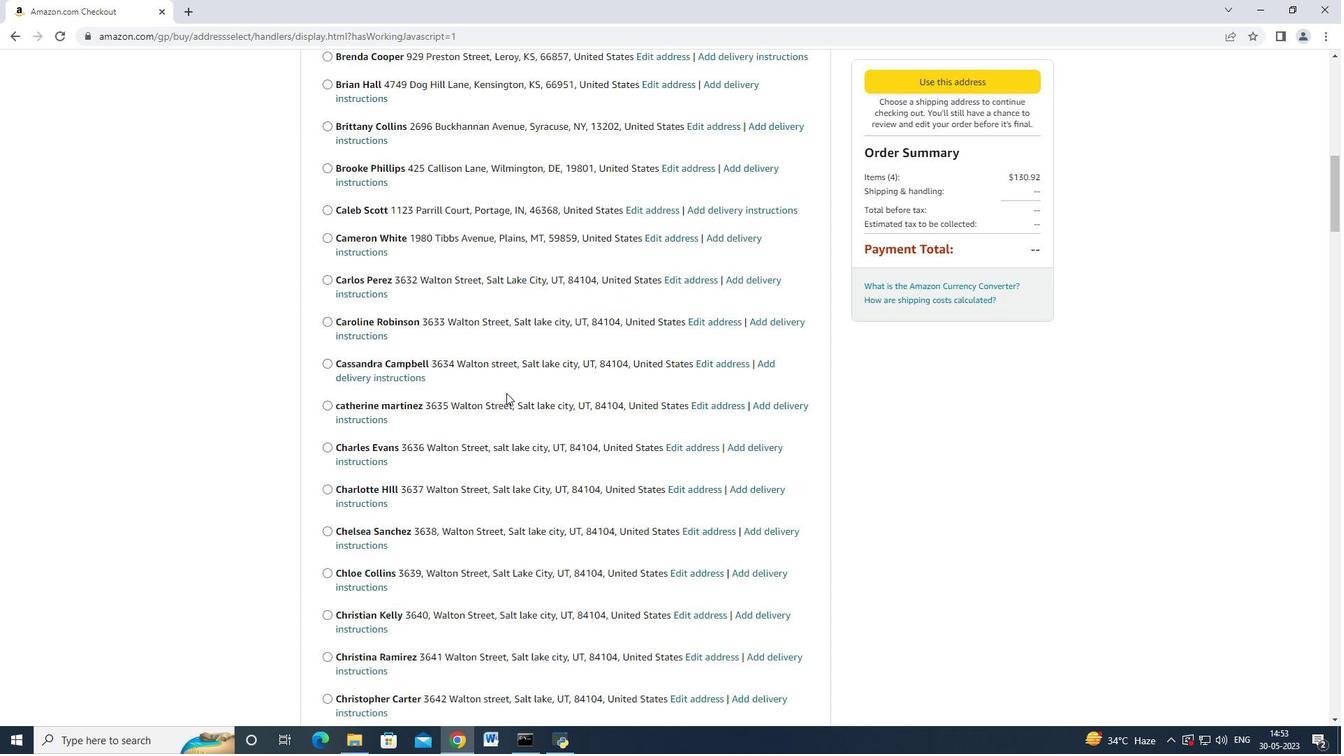
Action: Mouse scrolled (507, 392) with delta (0, 0)
Screenshot: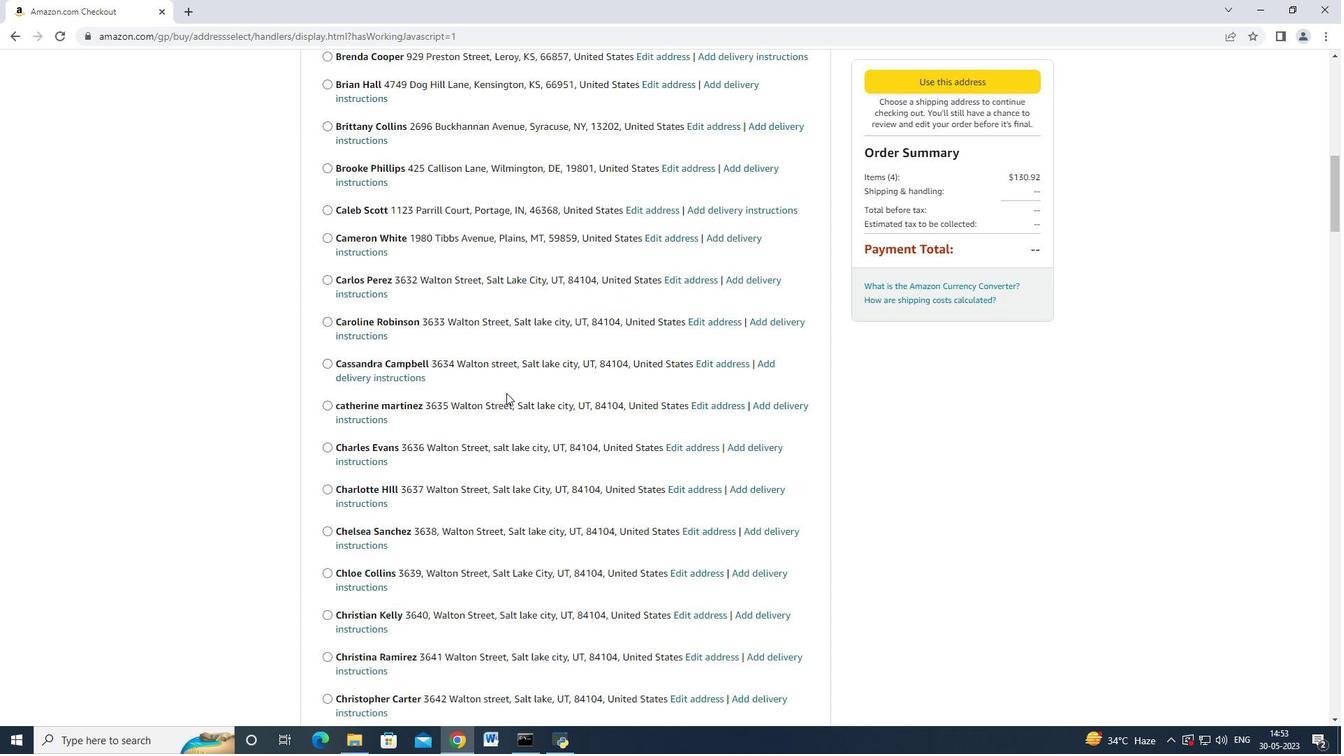 
Action: Mouse scrolled (507, 392) with delta (0, 0)
Screenshot: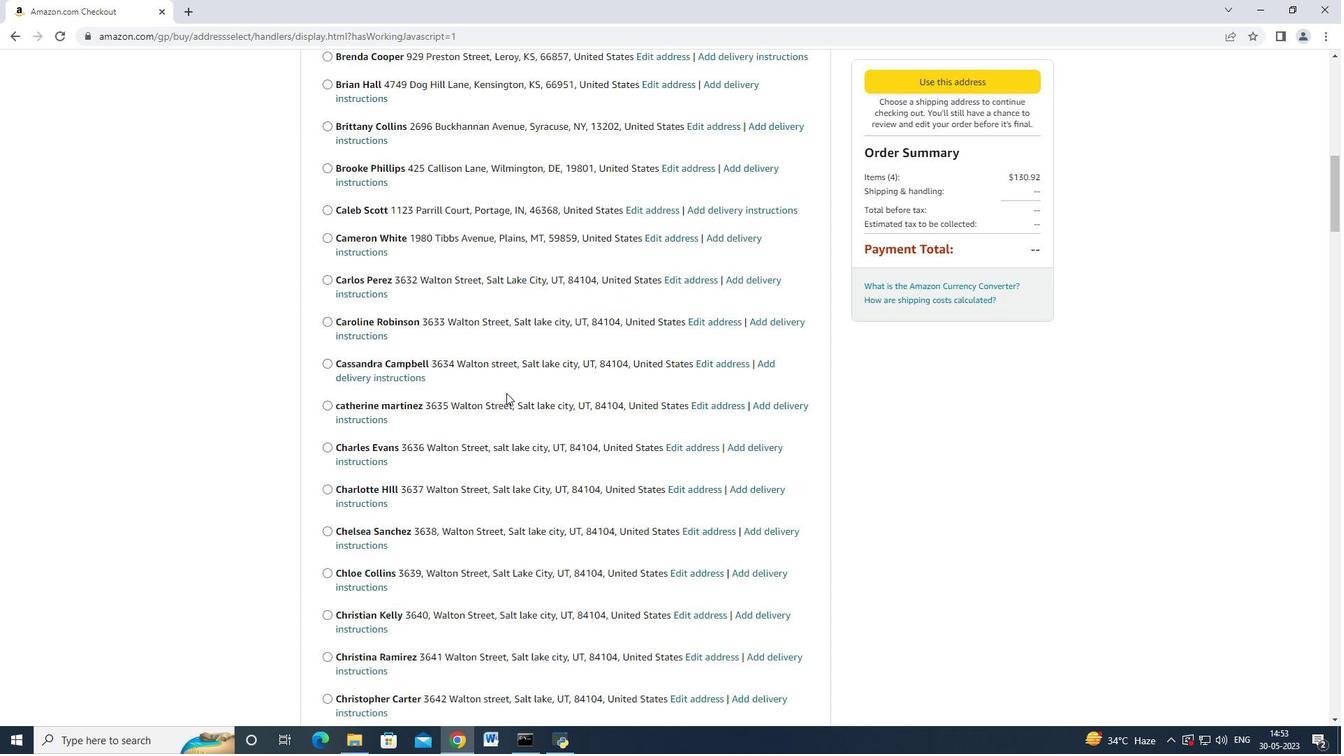 
Action: Mouse scrolled (507, 392) with delta (0, 0)
Screenshot: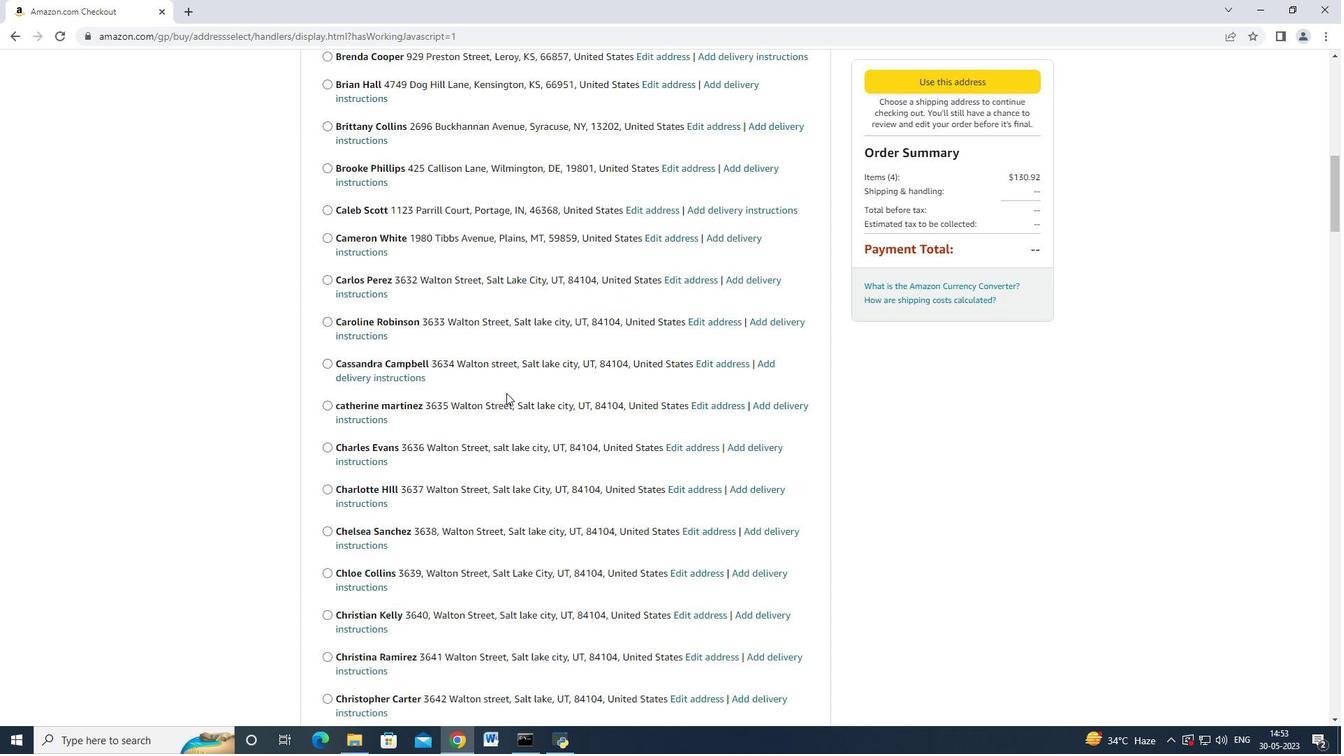 
Action: Mouse scrolled (507, 392) with delta (0, 0)
Screenshot: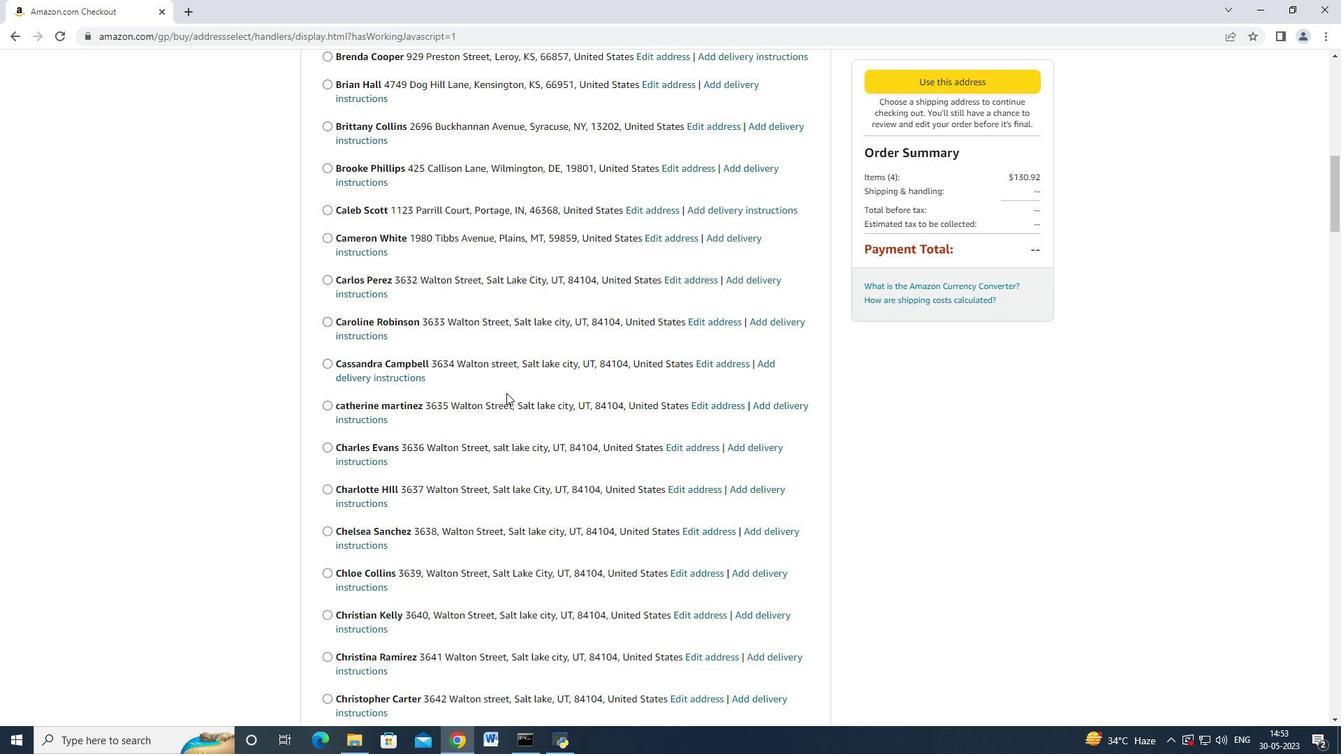 
Action: Mouse scrolled (507, 392) with delta (0, 0)
Screenshot: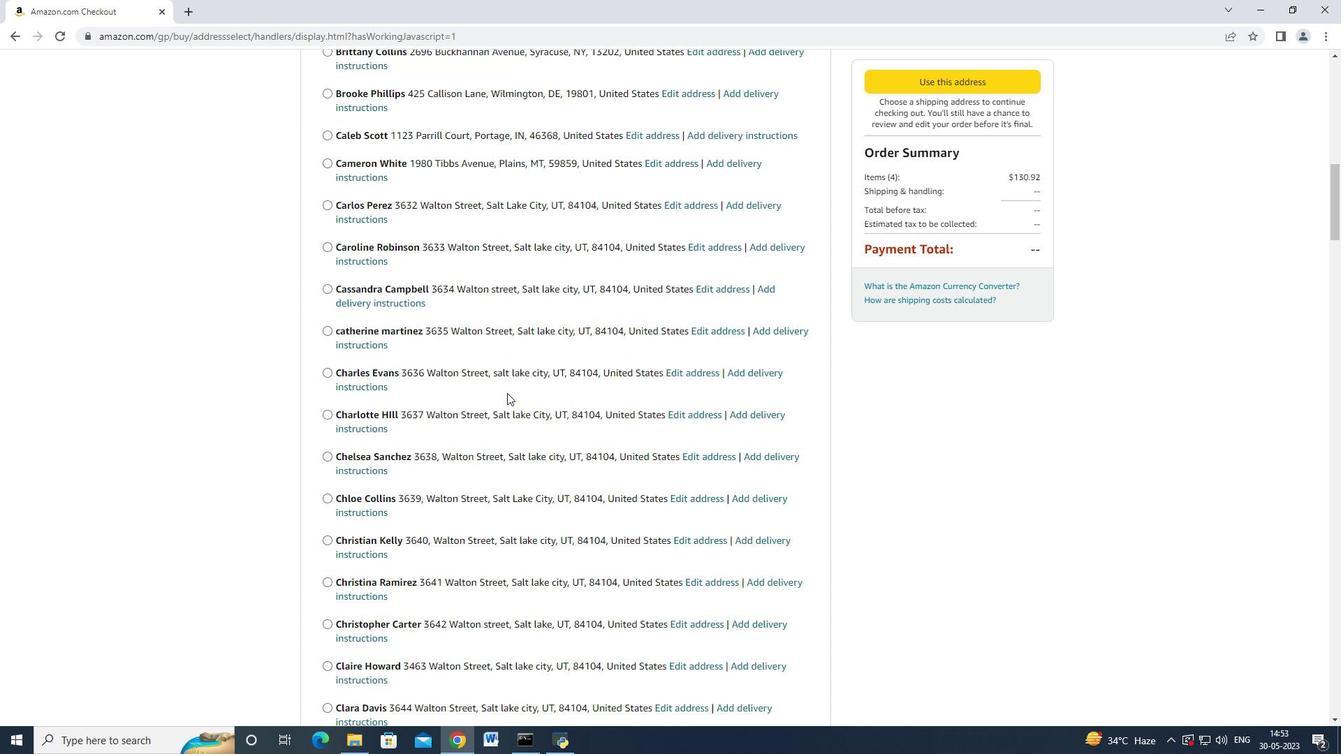 
Action: Mouse scrolled (507, 392) with delta (0, 0)
Screenshot: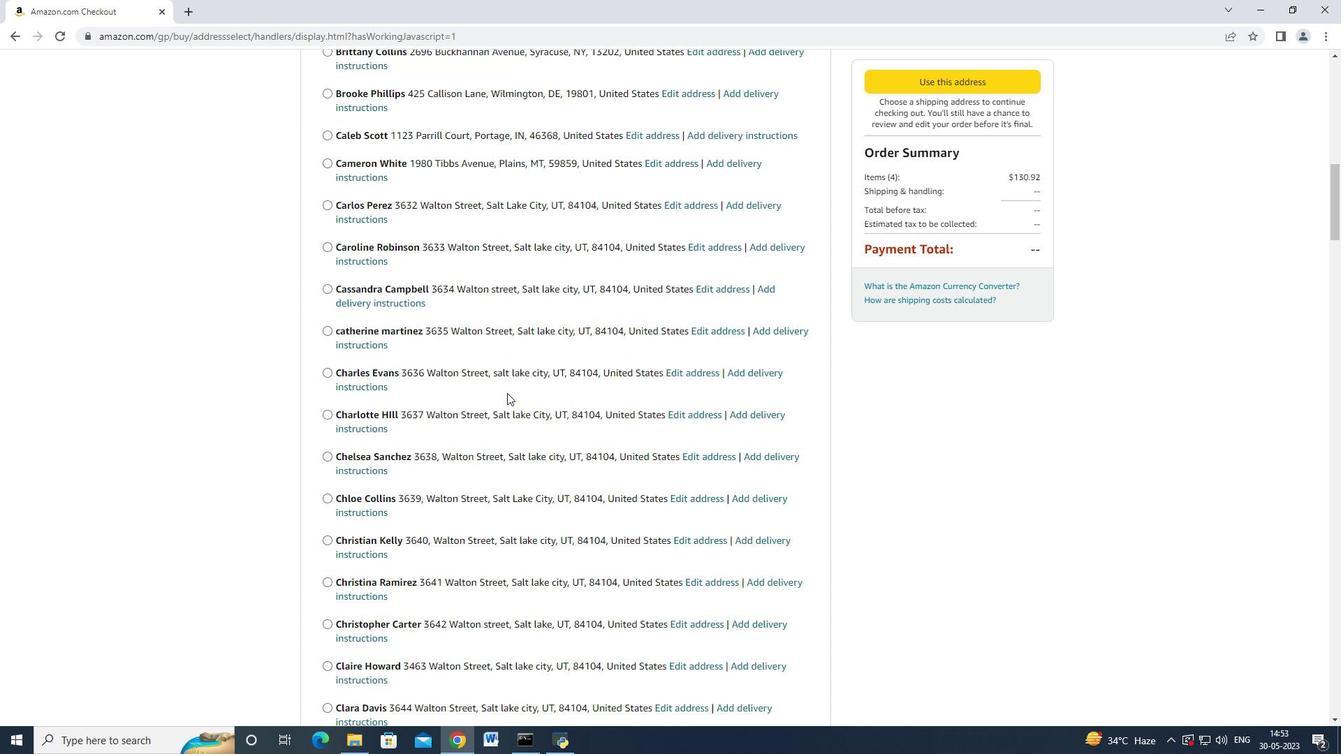 
Action: Mouse scrolled (507, 392) with delta (0, 0)
Screenshot: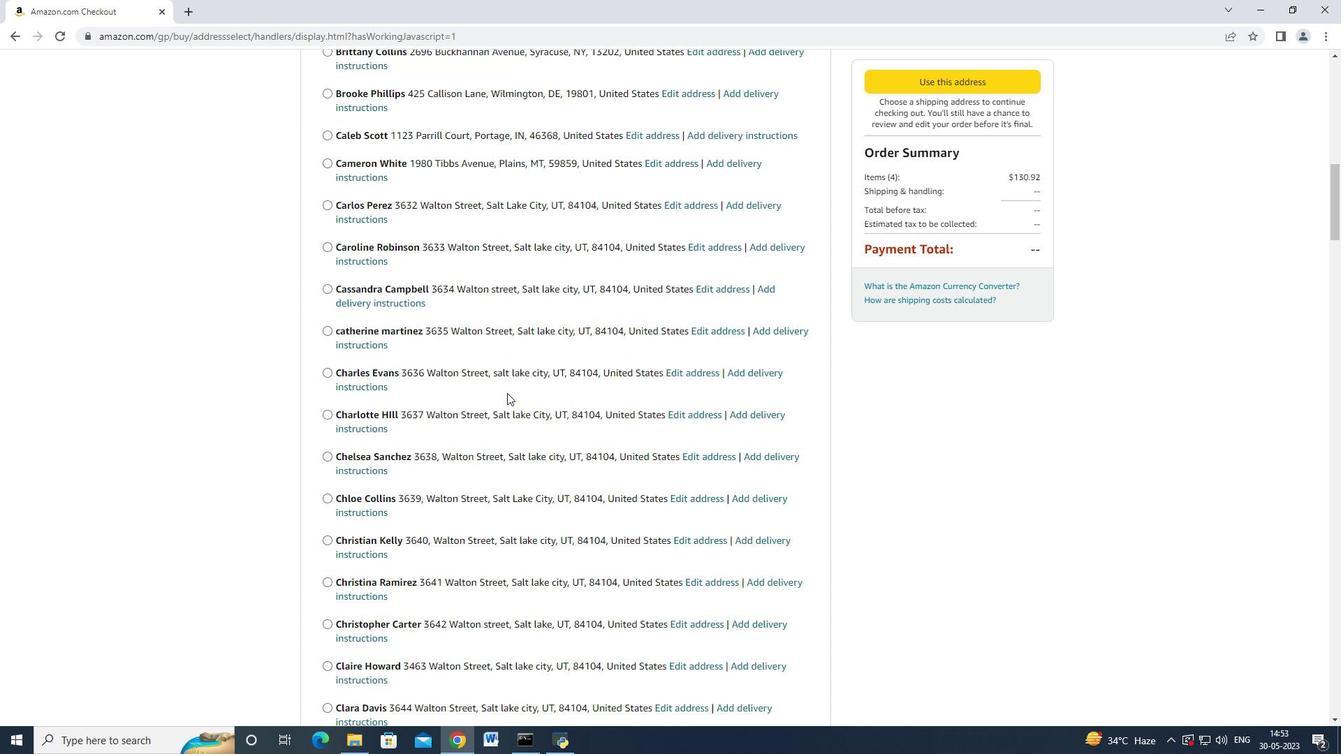 
Action: Mouse scrolled (507, 392) with delta (0, 0)
Screenshot: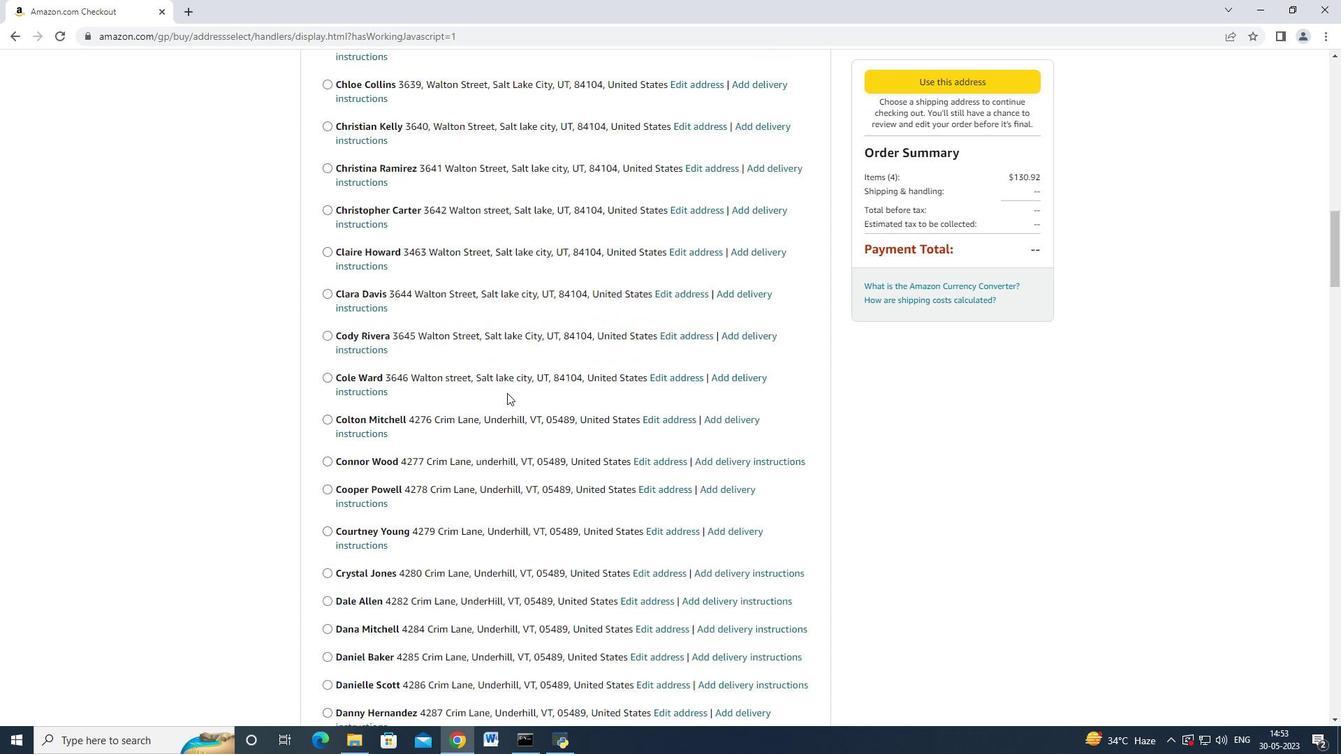 
Action: Mouse scrolled (507, 392) with delta (0, -1)
Screenshot: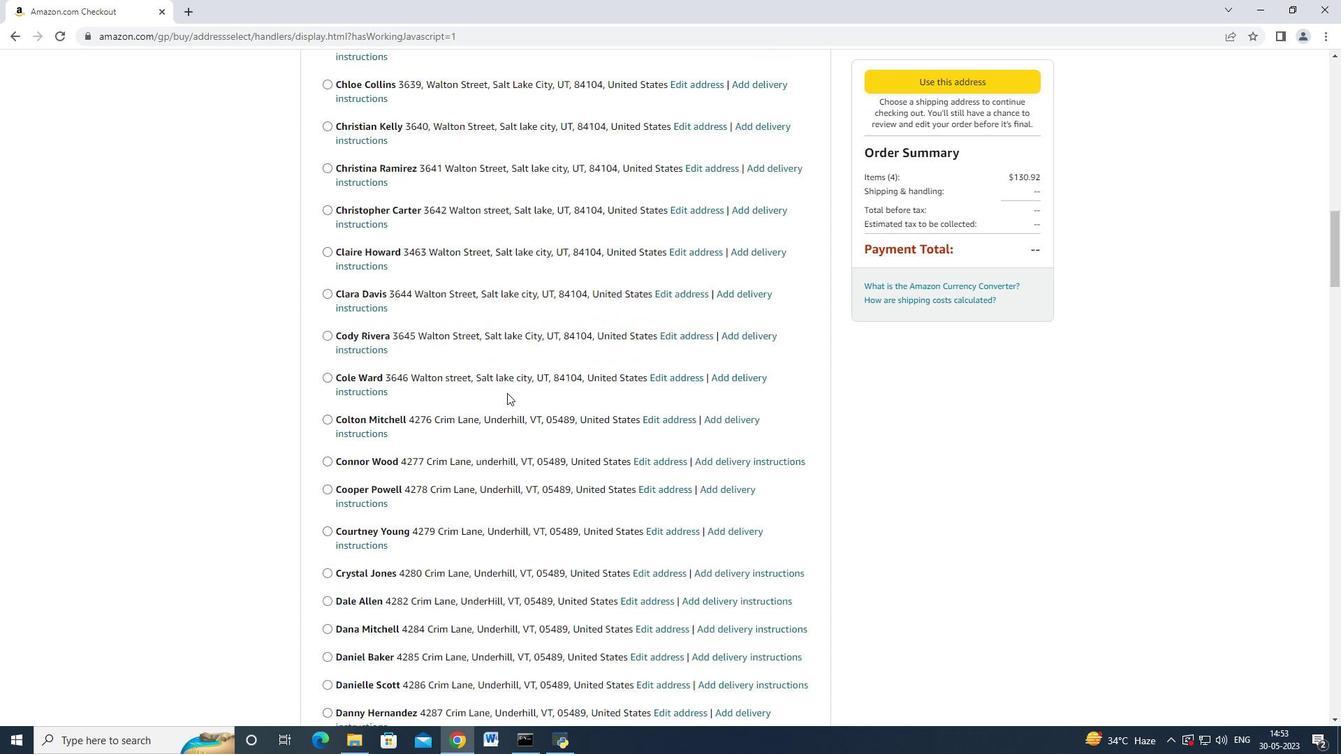 
Action: Mouse scrolled (507, 392) with delta (0, 0)
Screenshot: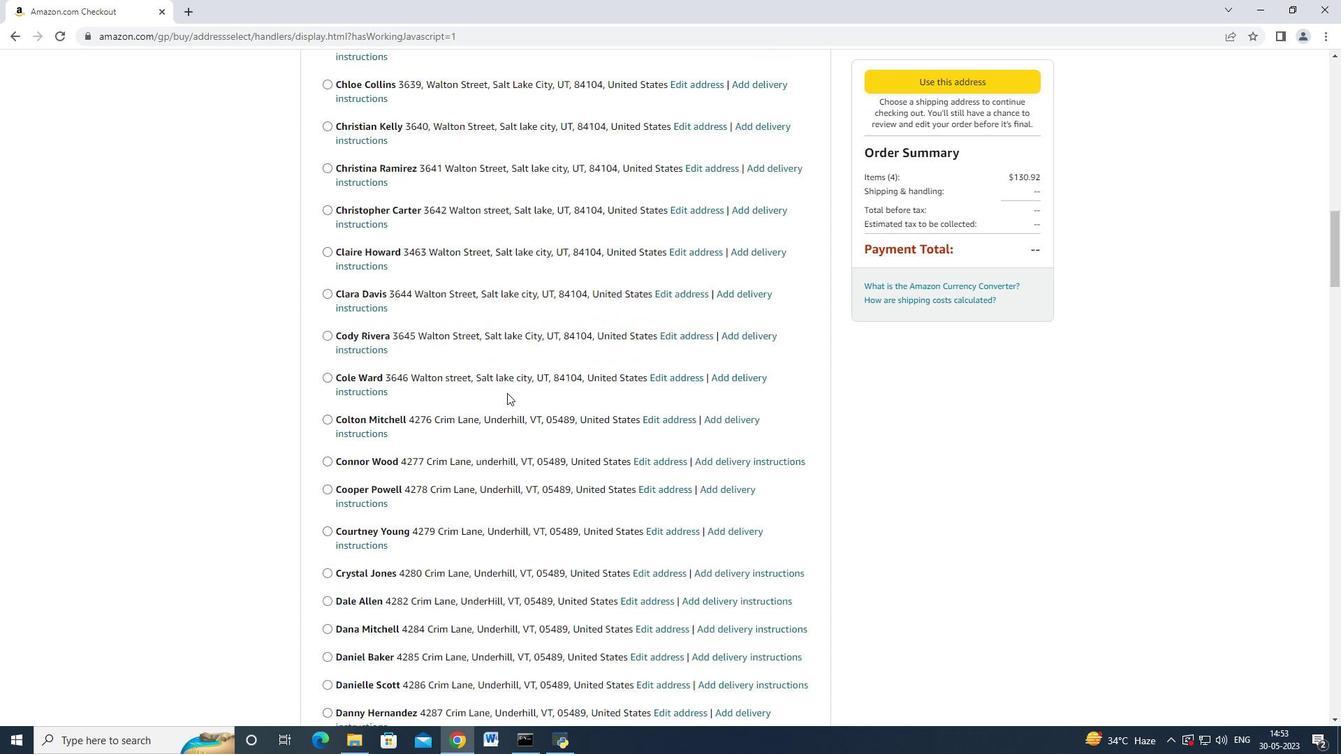 
Action: Mouse scrolled (507, 392) with delta (0, 0)
Screenshot: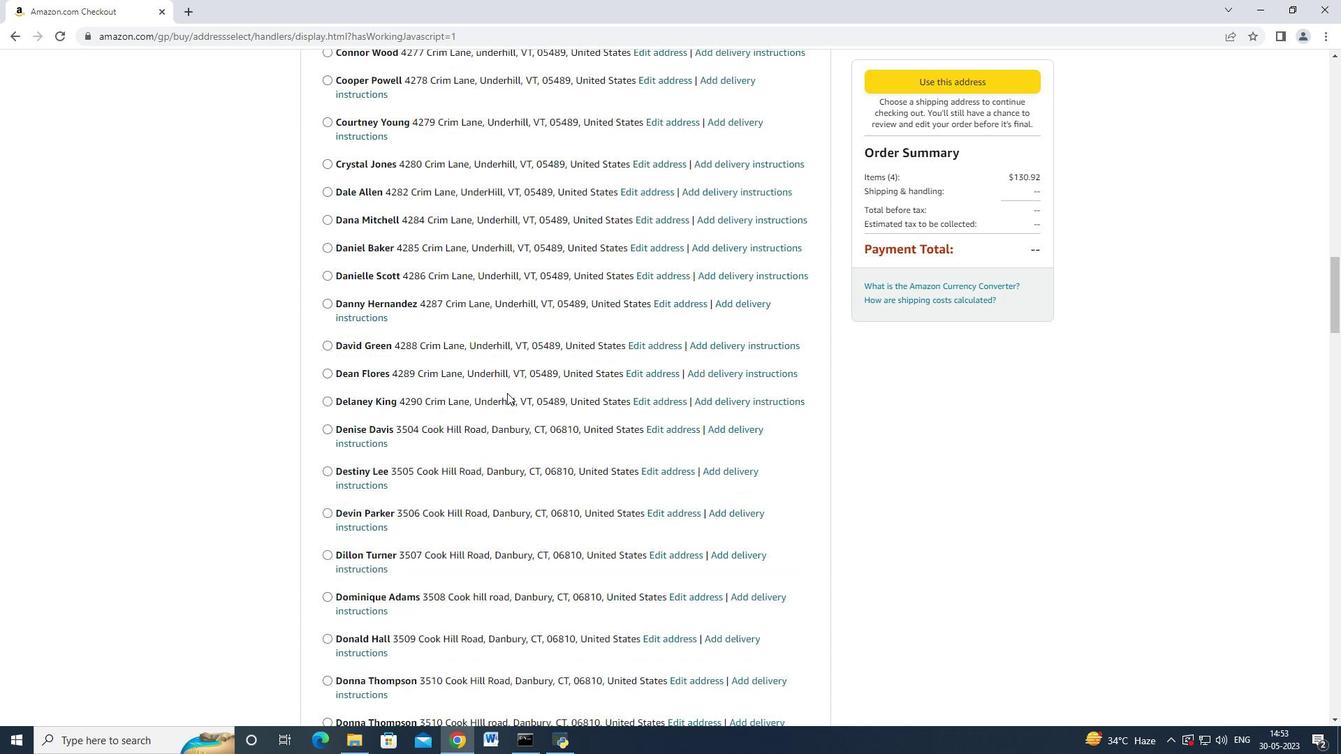 
Action: Mouse scrolled (507, 392) with delta (0, 0)
Screenshot: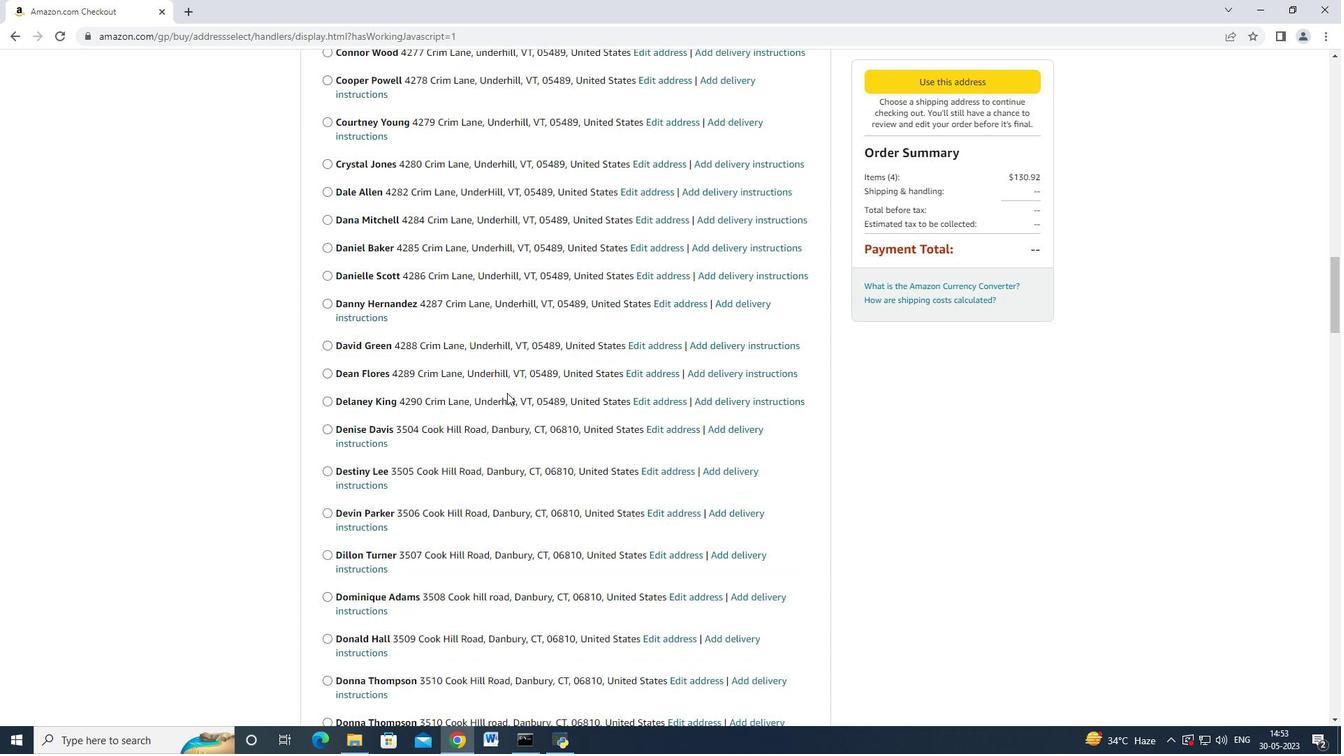 
Action: Mouse scrolled (507, 392) with delta (0, 0)
Screenshot: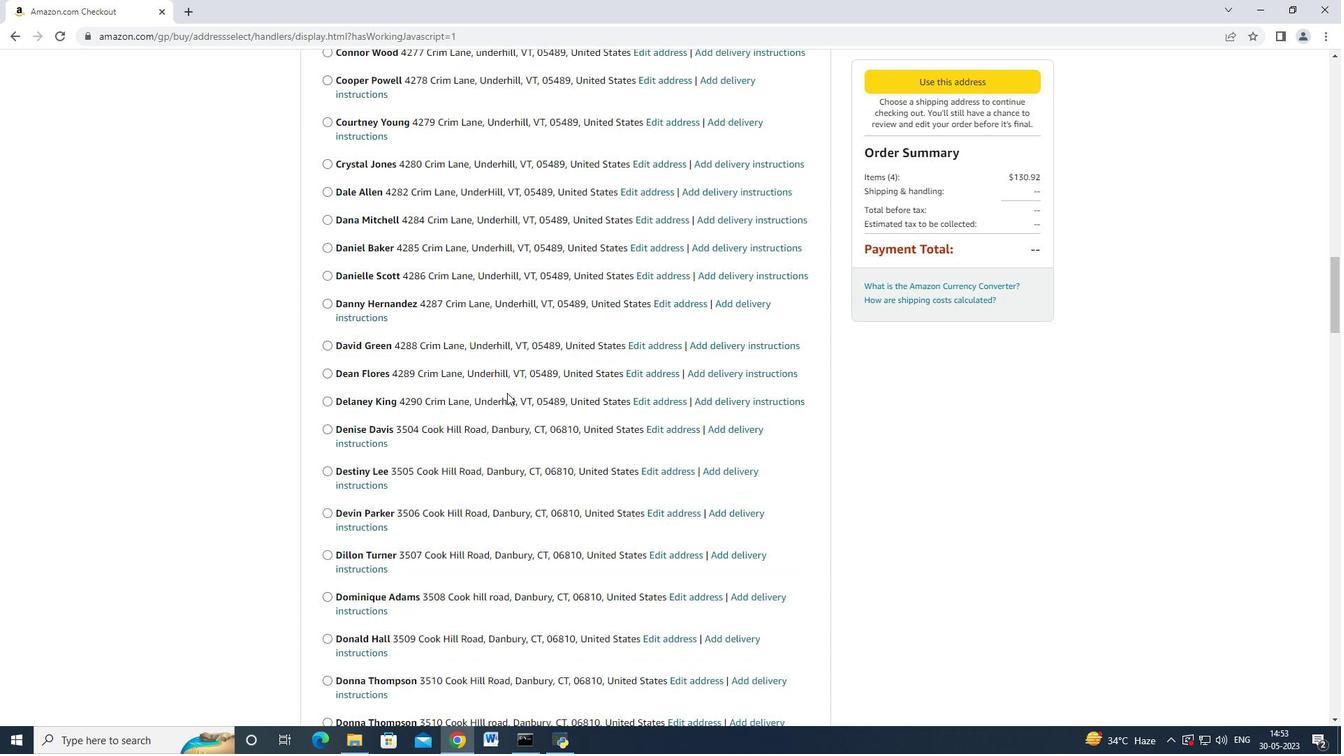 
Action: Mouse scrolled (507, 392) with delta (0, -1)
Screenshot: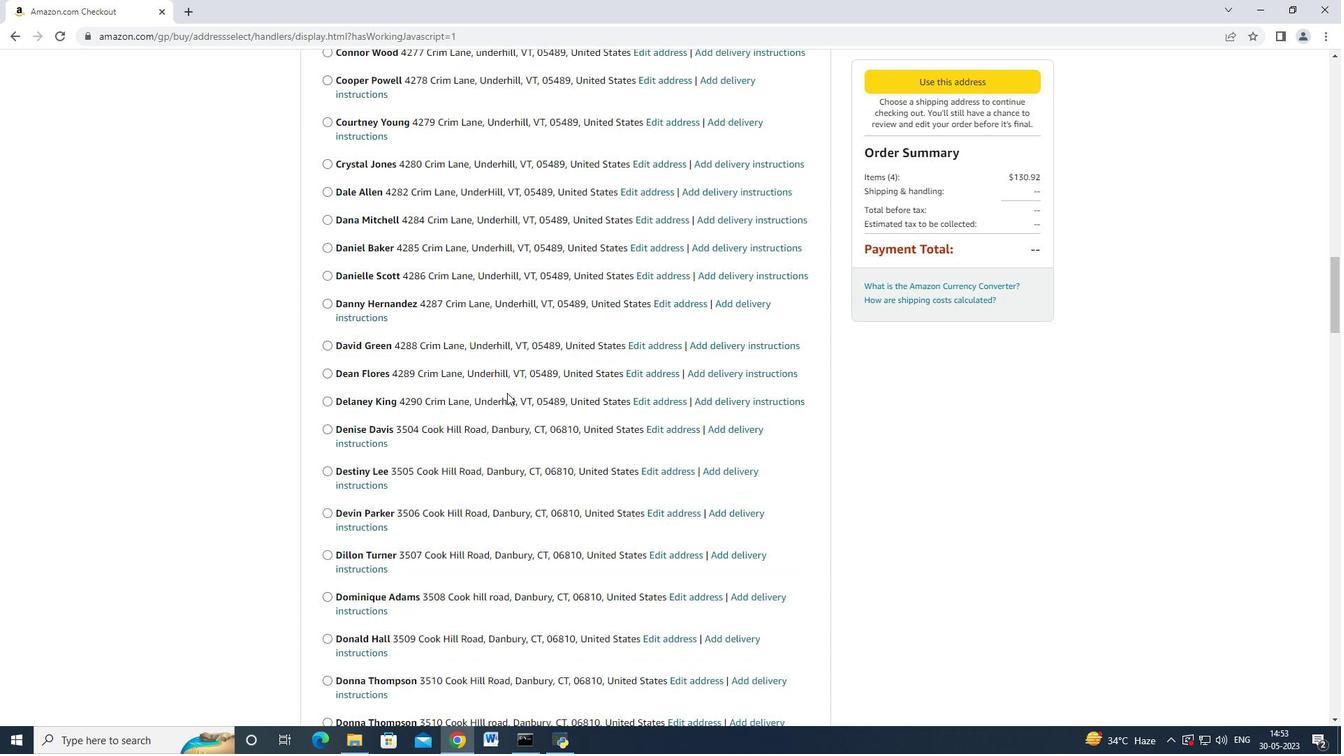 
Action: Mouse scrolled (507, 392) with delta (0, 0)
Screenshot: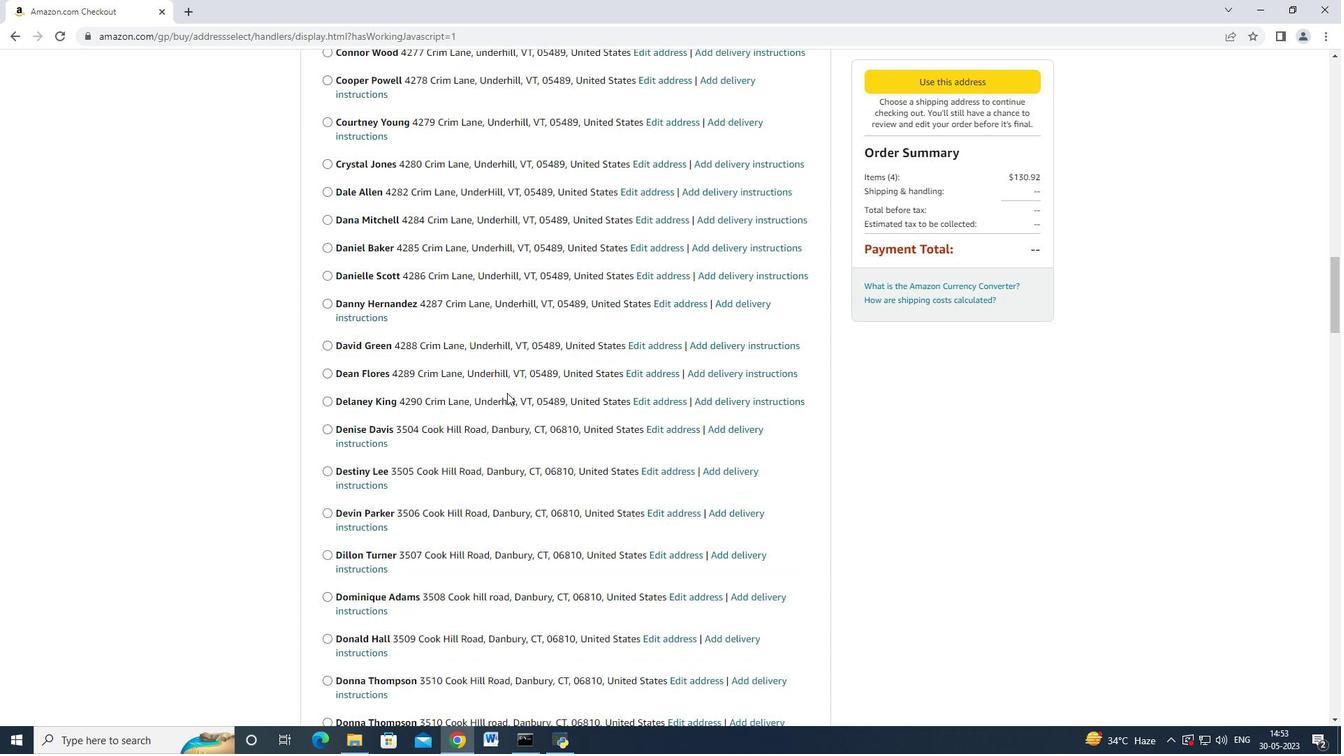 
Action: Mouse scrolled (507, 392) with delta (0, 0)
Screenshot: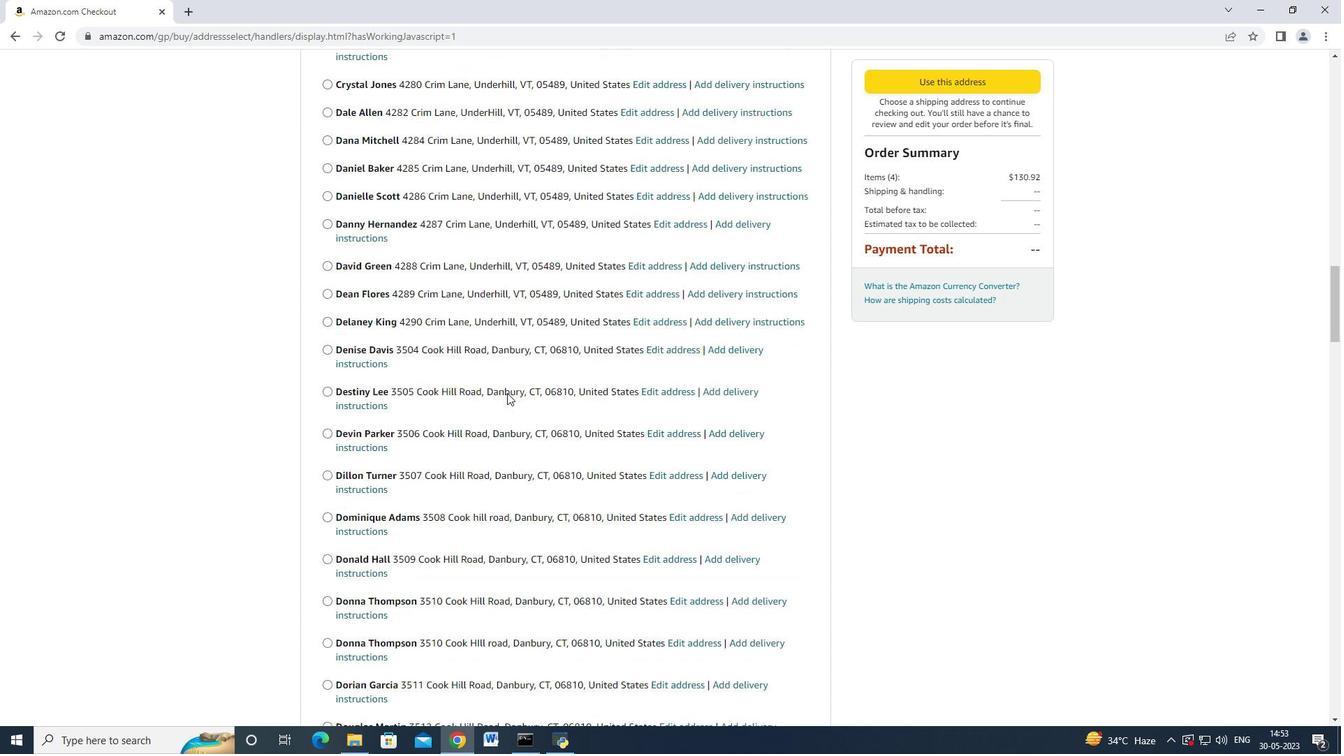 
Action: Mouse scrolled (507, 392) with delta (0, 0)
Screenshot: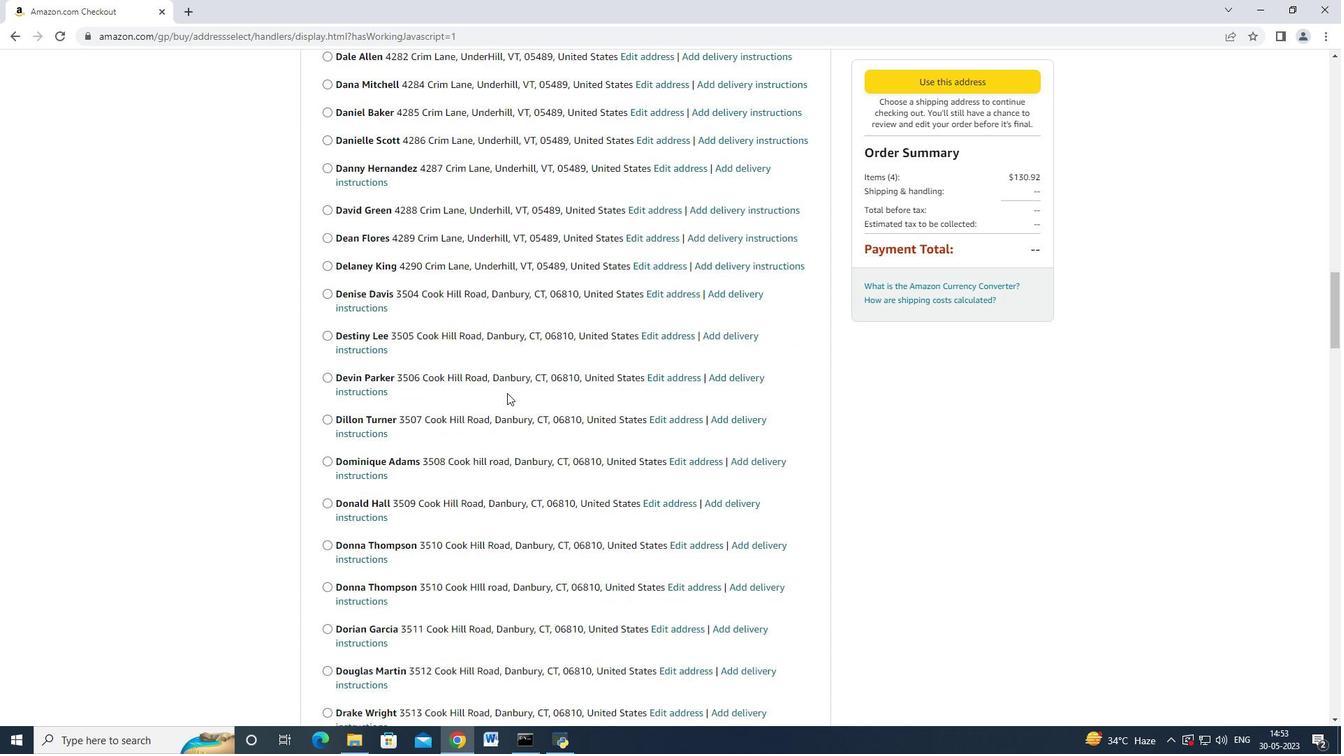 
Action: Mouse scrolled (507, 392) with delta (0, -1)
Screenshot: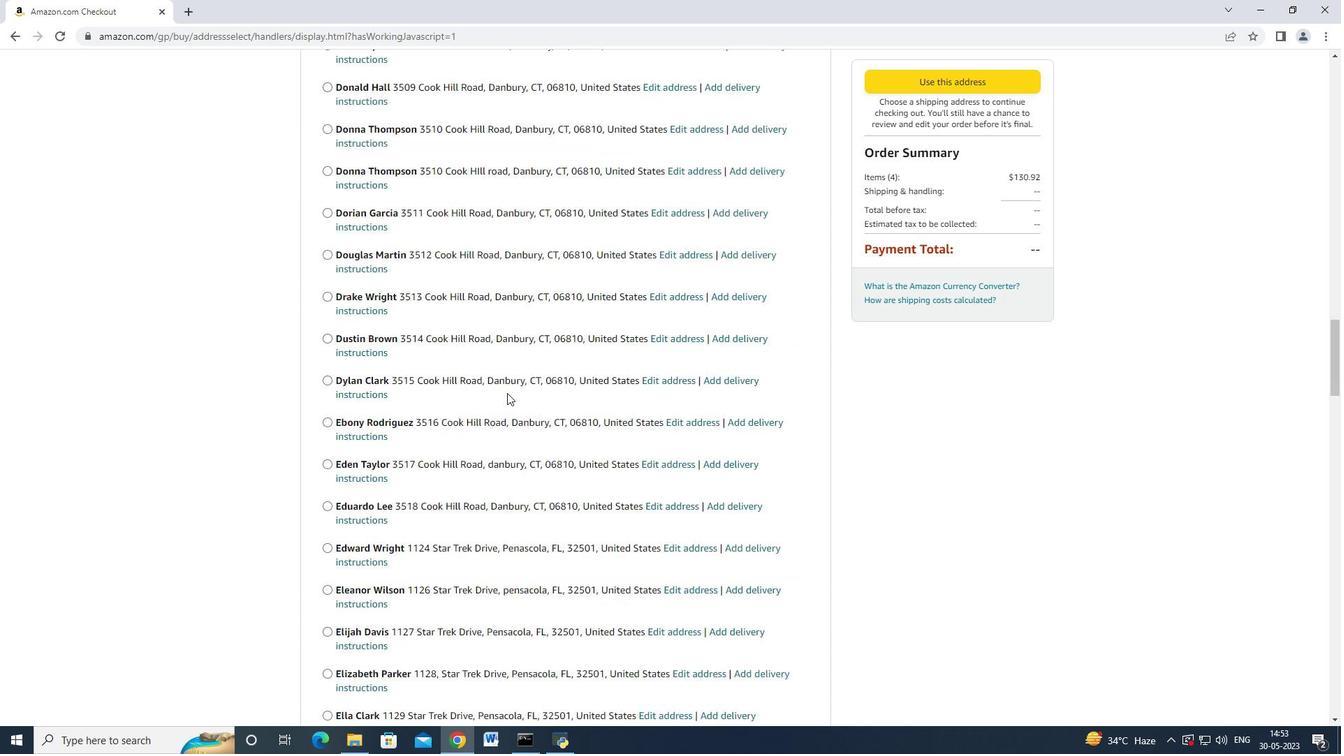 
Action: Mouse scrolled (507, 392) with delta (0, 0)
Screenshot: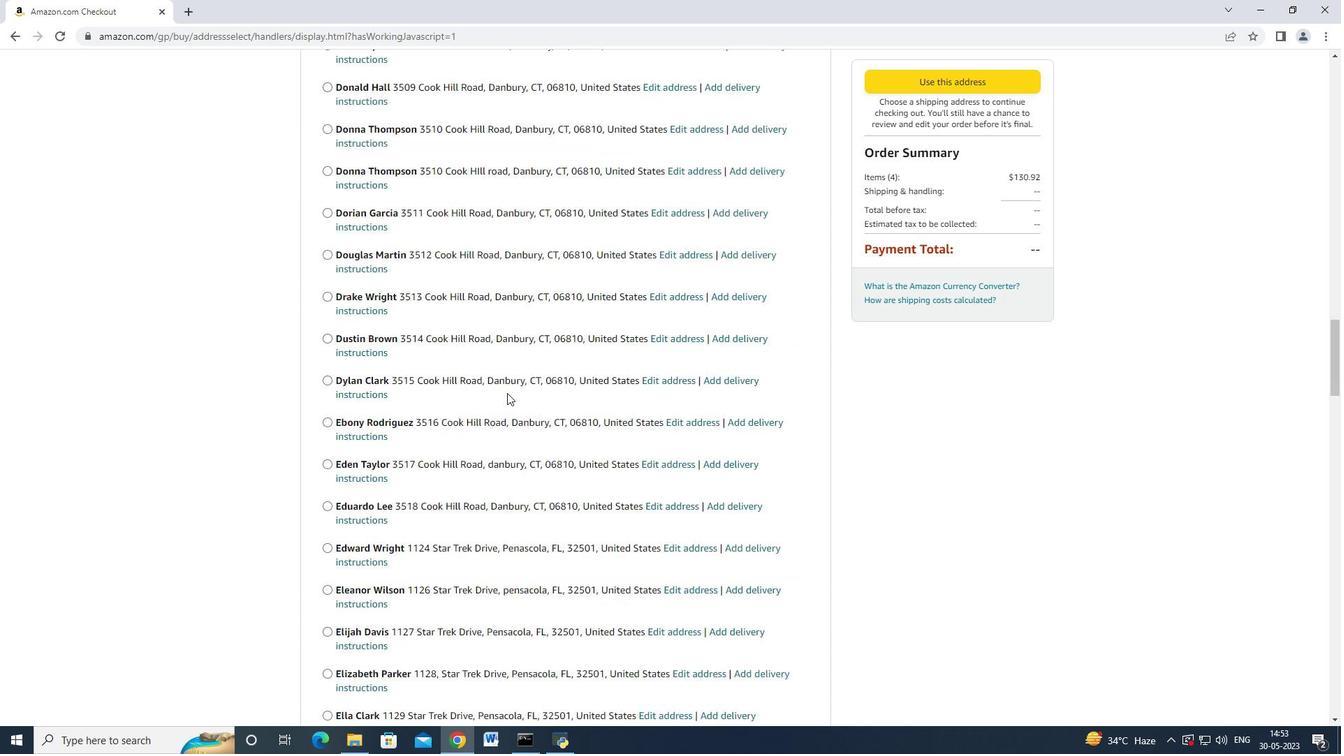 
Action: Mouse scrolled (507, 392) with delta (0, 0)
Screenshot: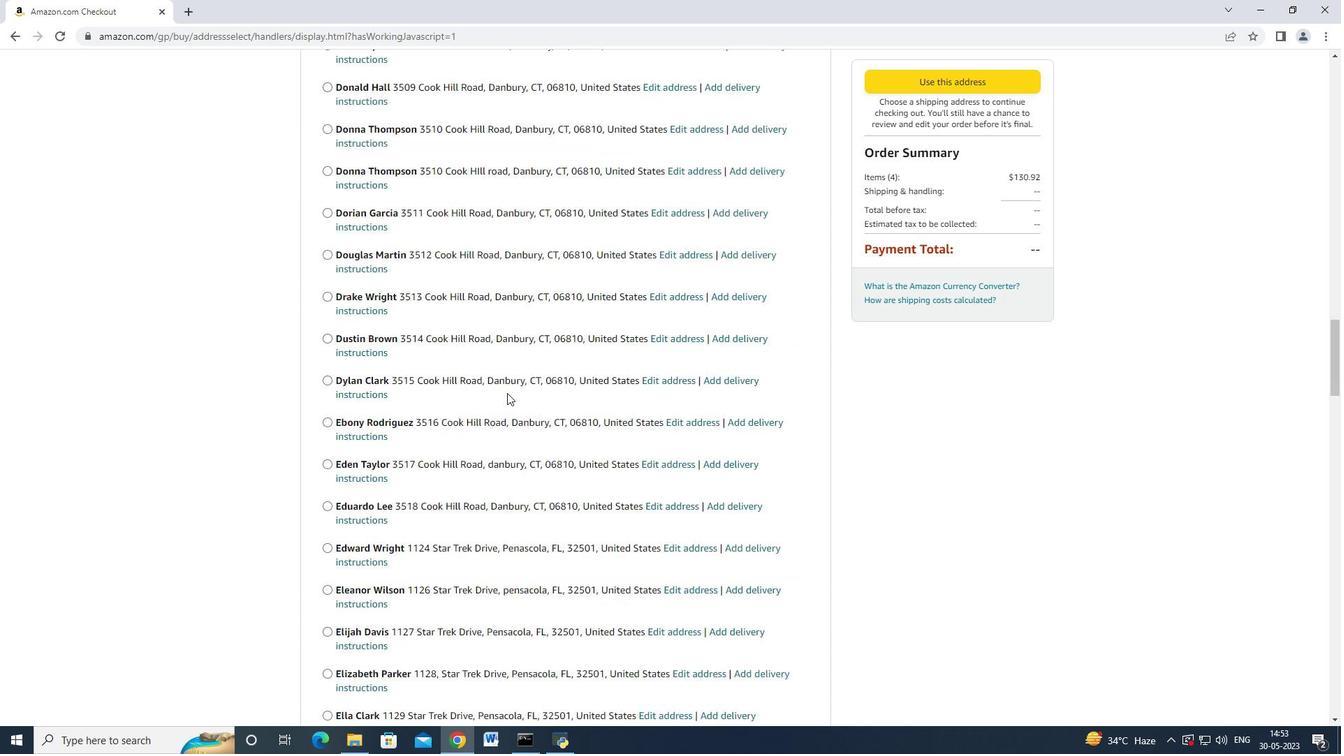 
Action: Mouse scrolled (507, 392) with delta (0, 0)
Screenshot: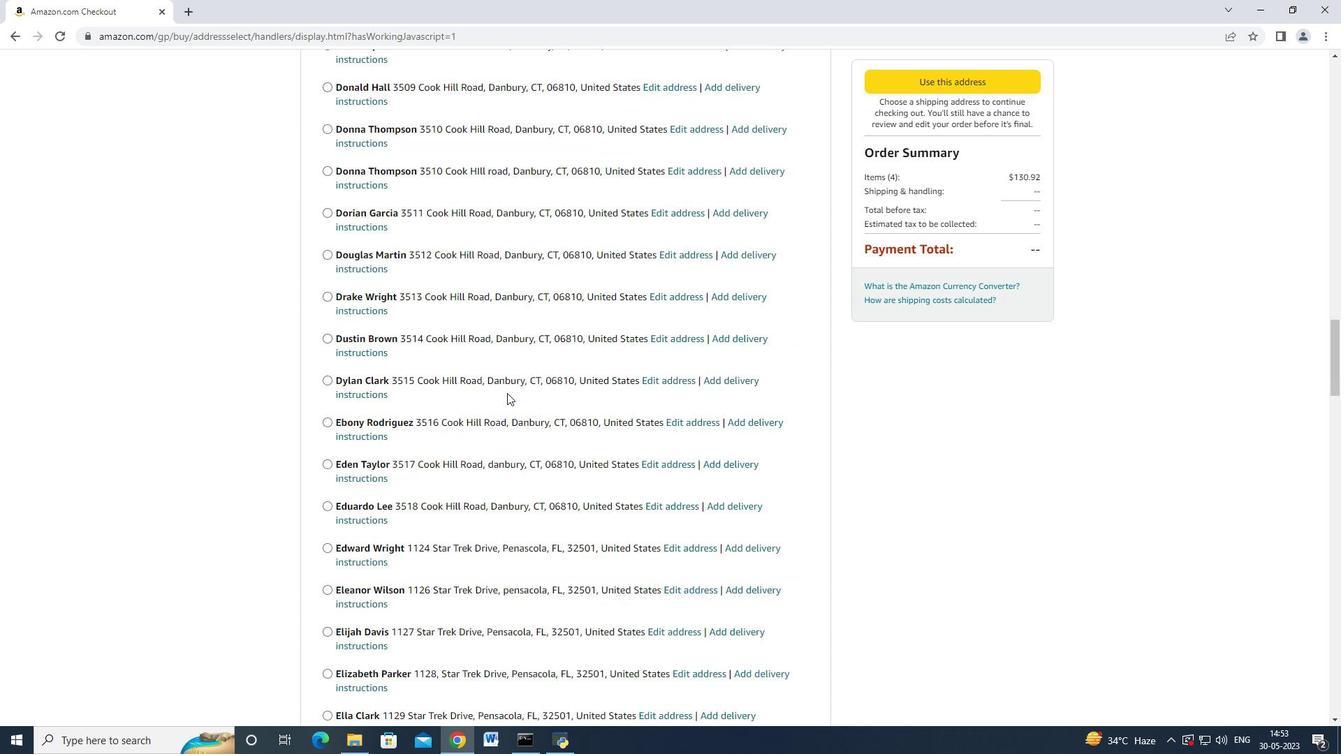 
Action: Mouse scrolled (507, 392) with delta (0, 0)
Screenshot: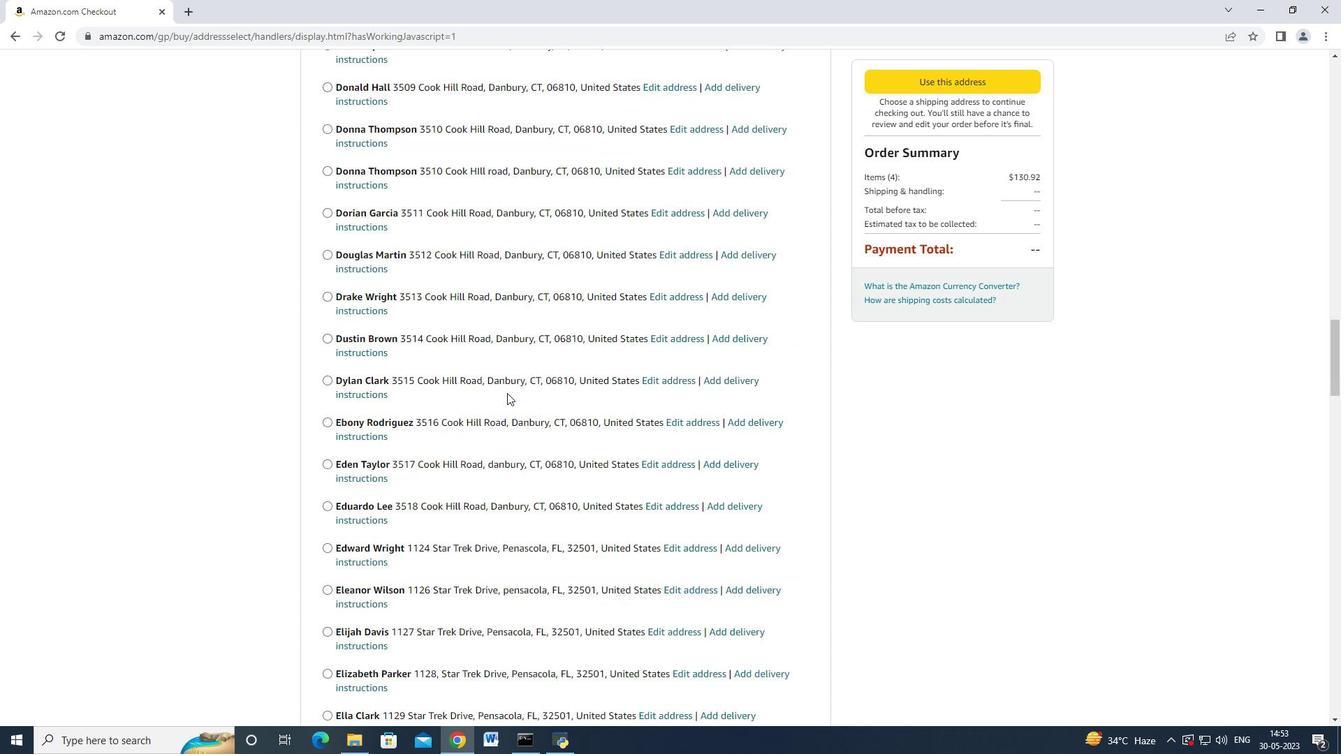 
Action: Mouse scrolled (507, 392) with delta (0, 0)
Screenshot: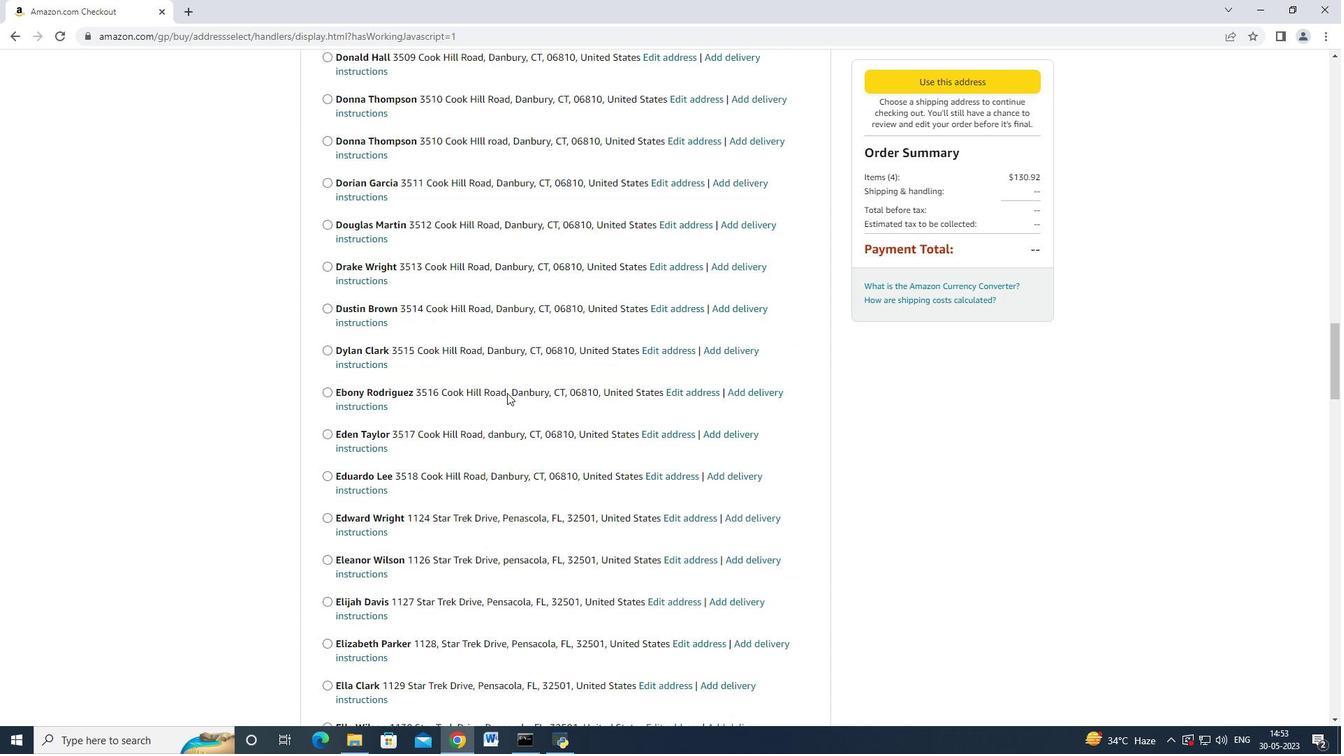 
Action: Mouse scrolled (507, 392) with delta (0, 0)
Screenshot: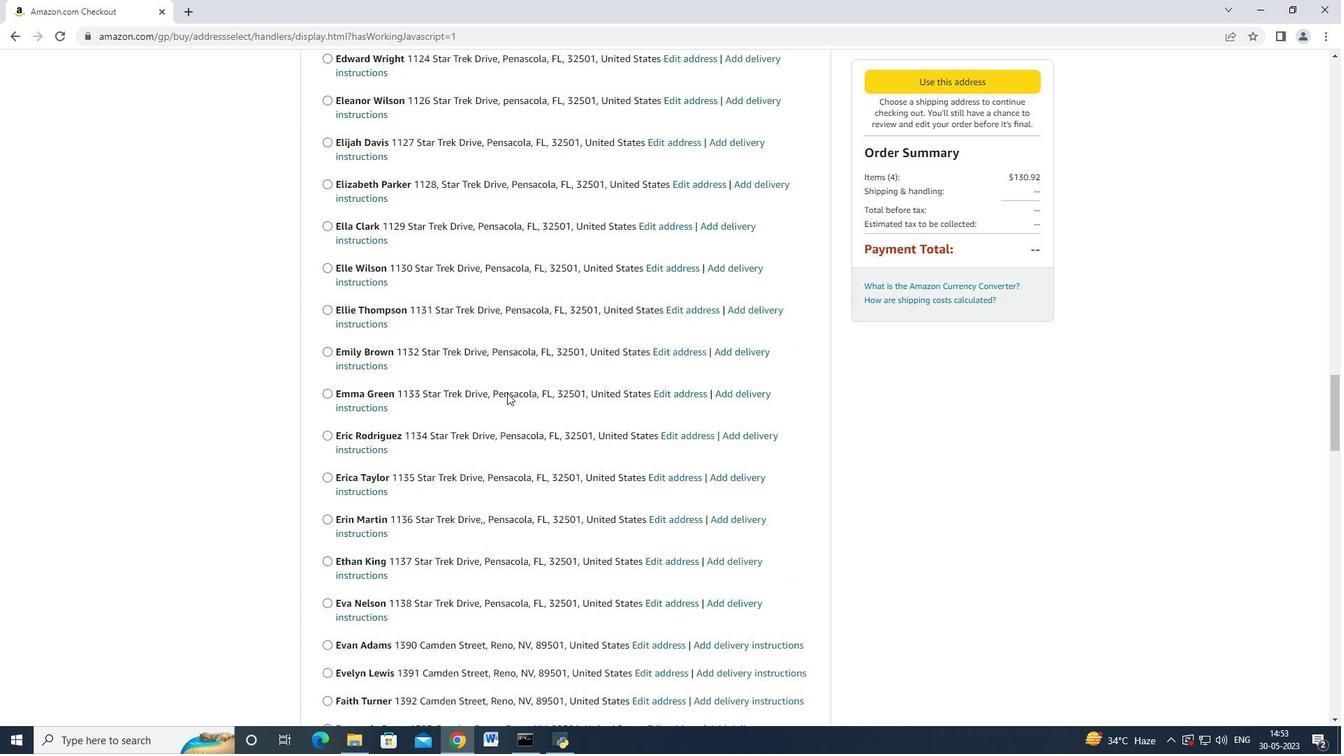 
Action: Mouse scrolled (507, 392) with delta (0, 0)
Screenshot: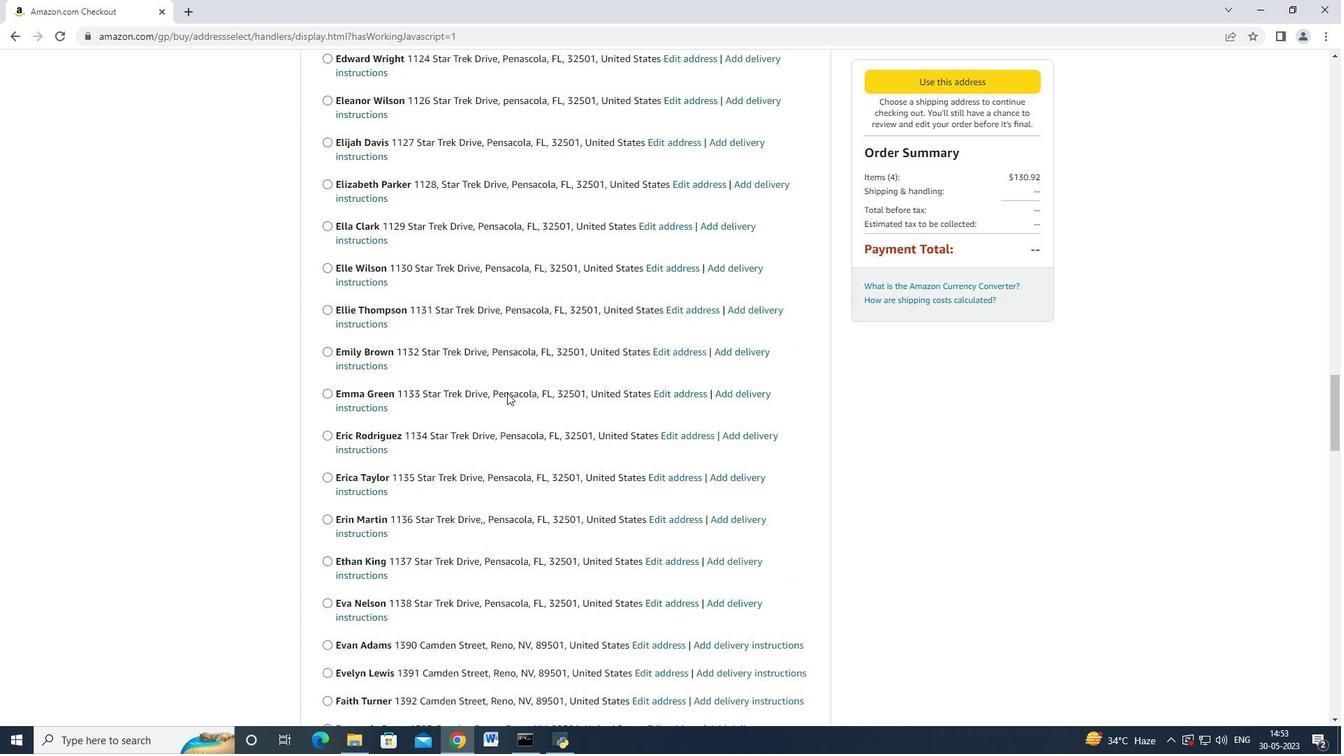
Action: Mouse scrolled (507, 392) with delta (0, 0)
Screenshot: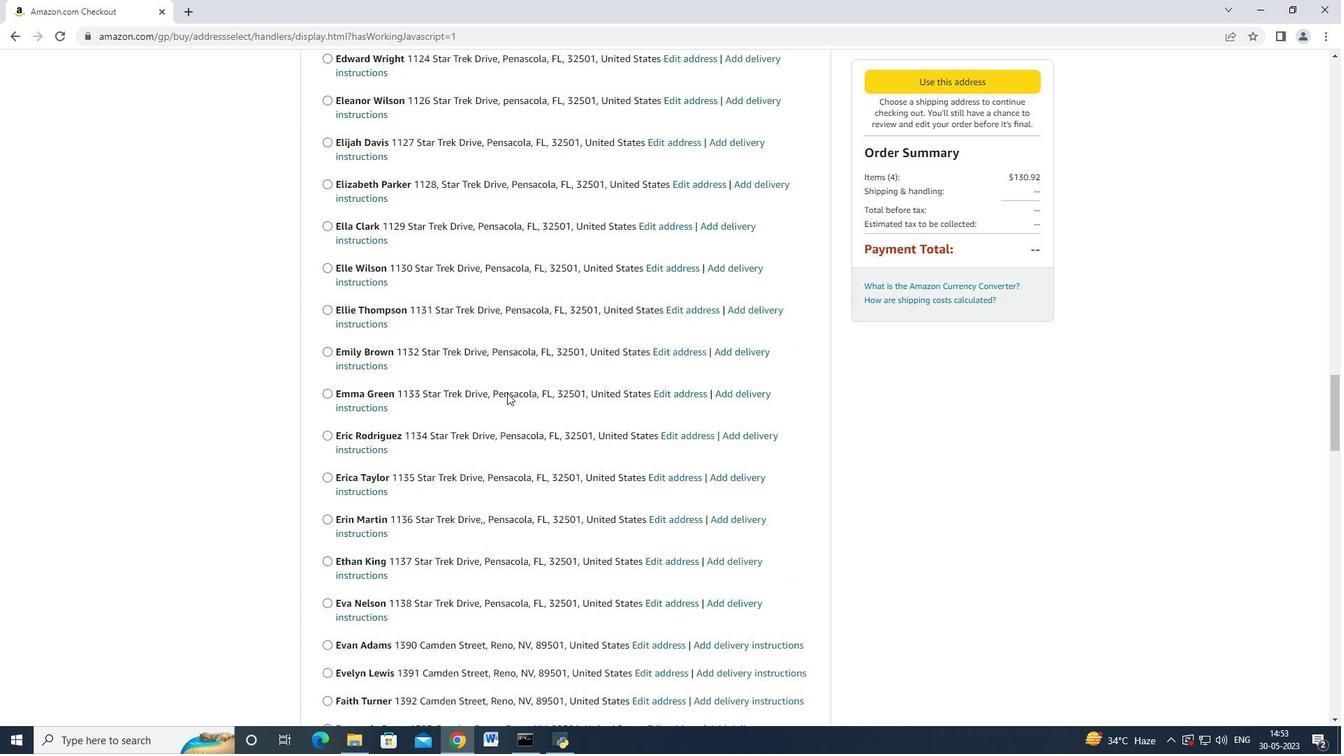 
Action: Mouse scrolled (507, 392) with delta (0, 0)
Screenshot: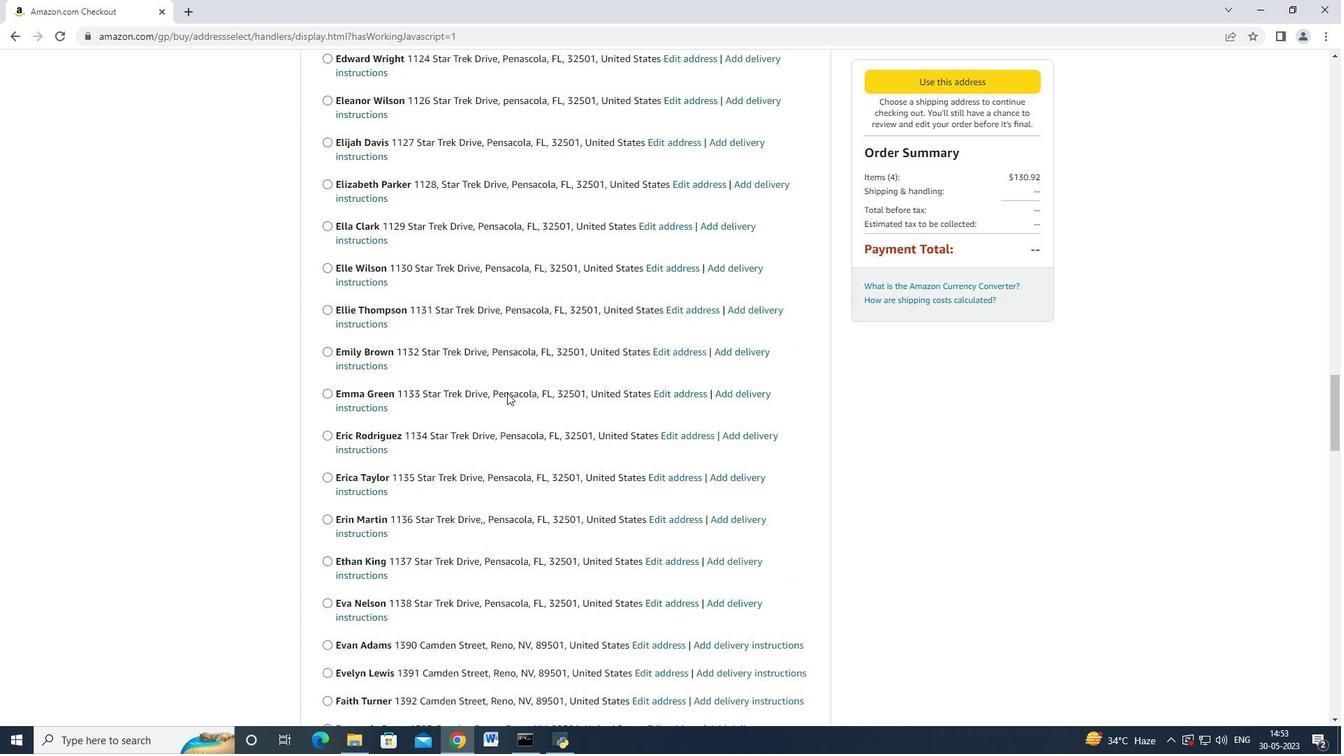
Action: Mouse scrolled (507, 392) with delta (0, 0)
Screenshot: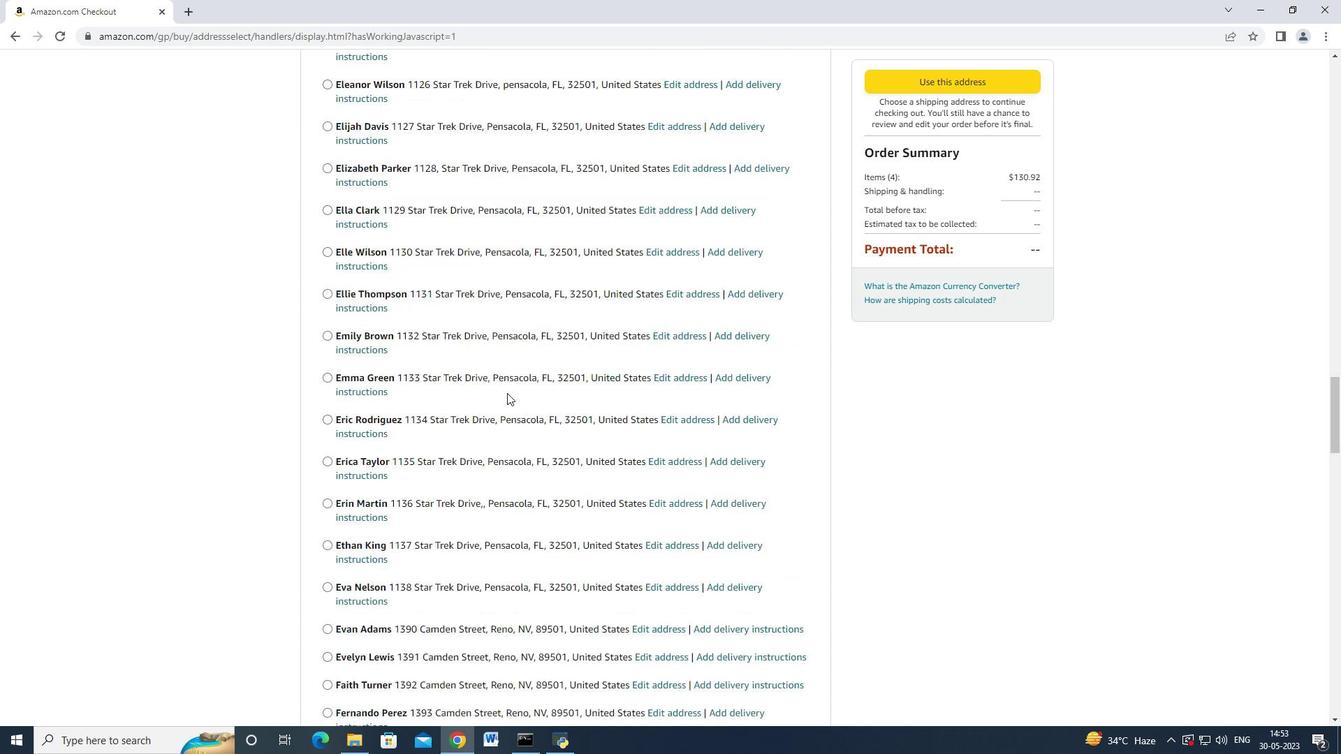 
Action: Mouse scrolled (507, 392) with delta (0, 0)
Screenshot: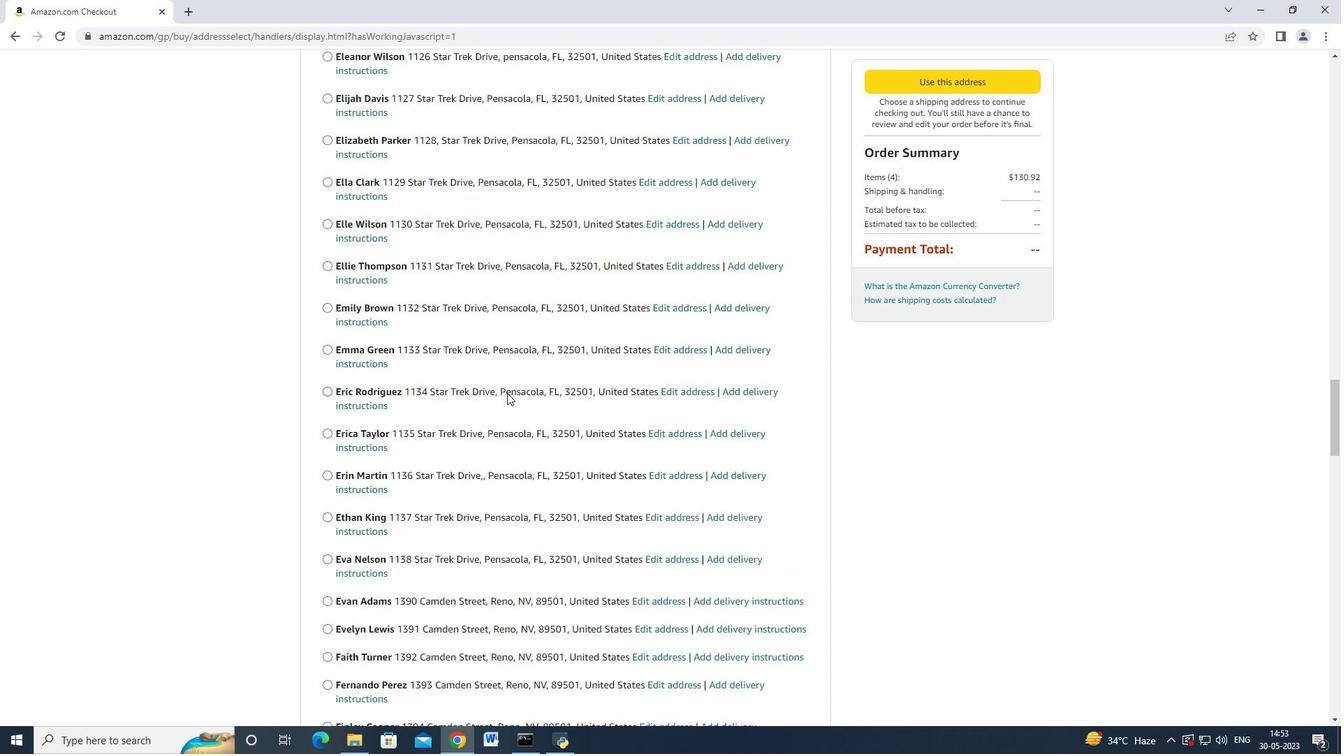 
Action: Mouse scrolled (507, 392) with delta (0, 0)
Screenshot: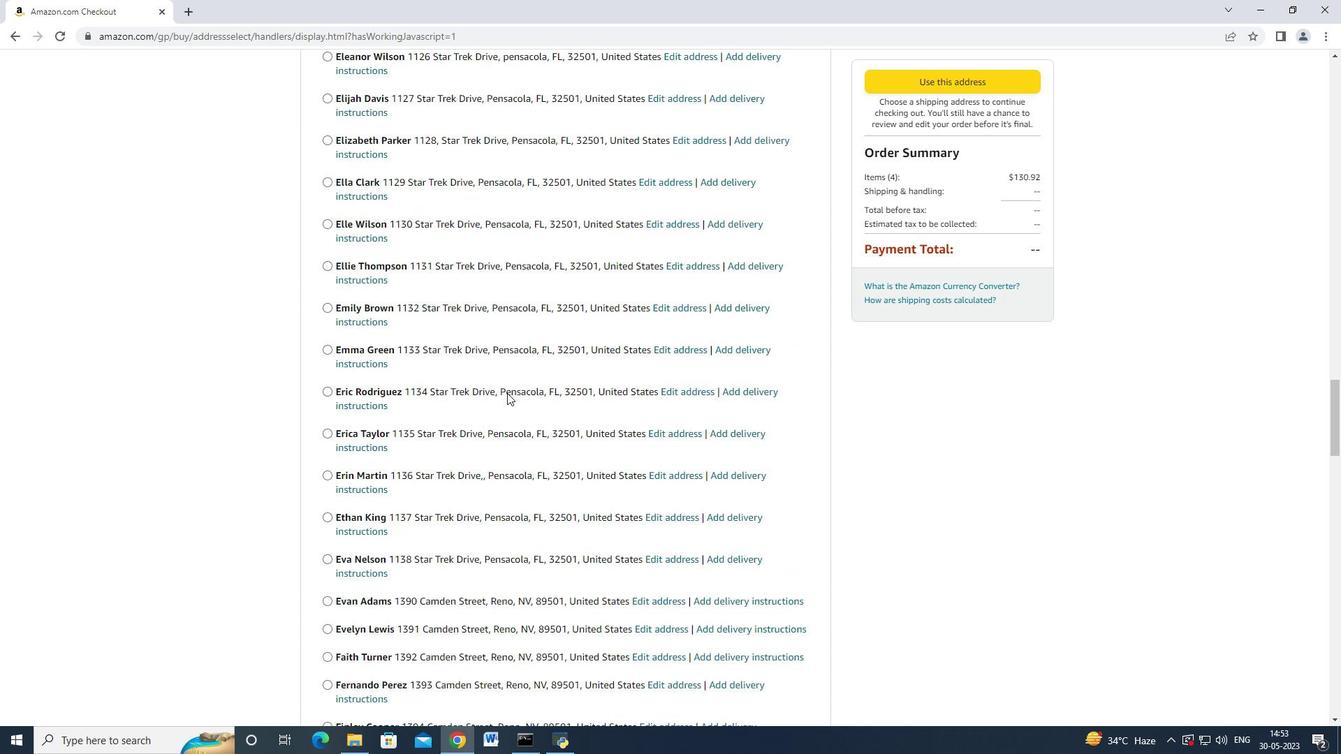 
Action: Mouse scrolled (507, 392) with delta (0, 0)
Screenshot: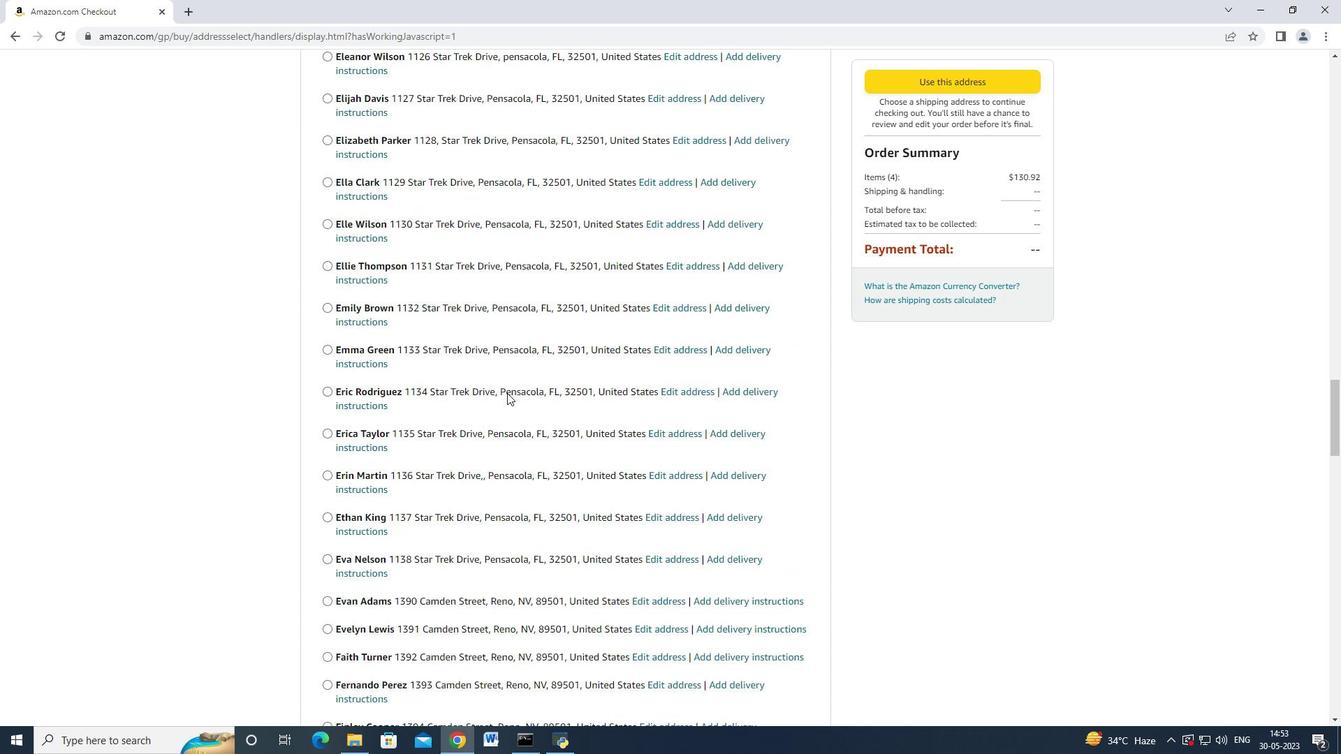 
Action: Mouse scrolled (507, 392) with delta (0, 0)
Screenshot: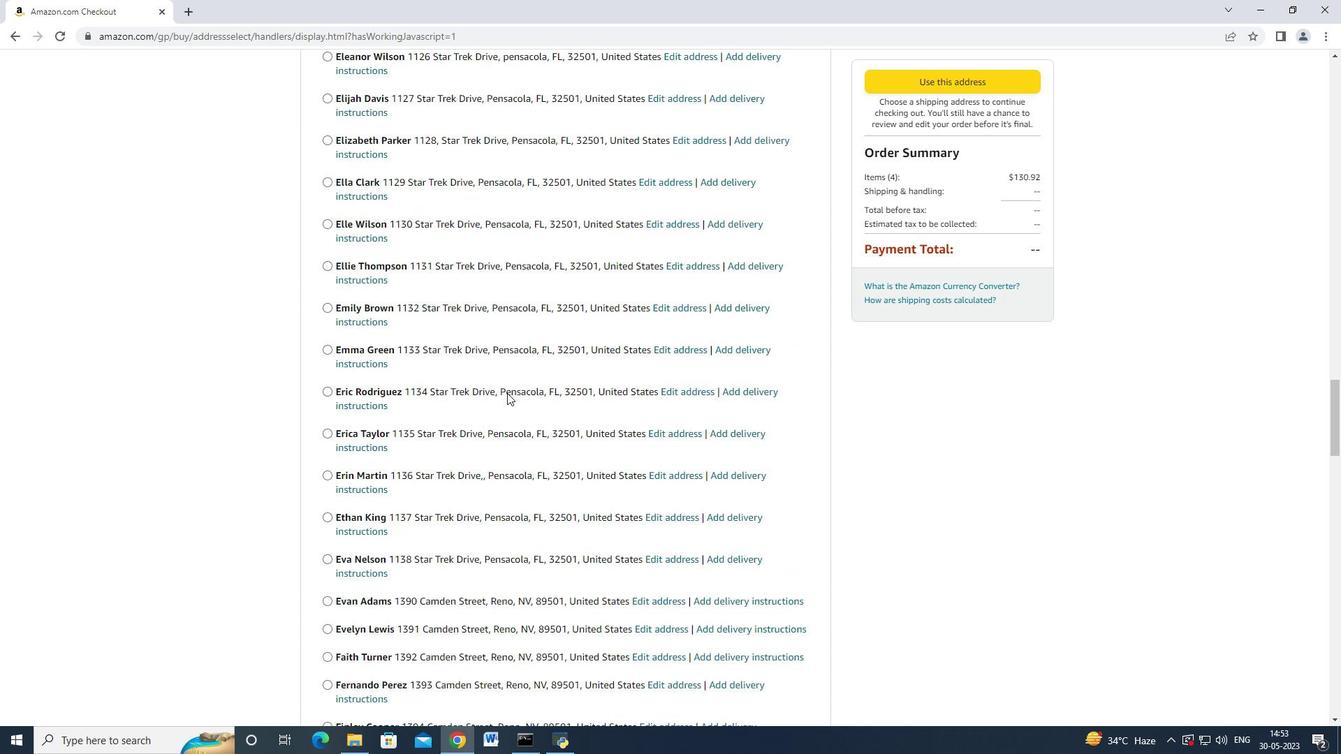 
Action: Mouse scrolled (507, 392) with delta (0, 0)
Screenshot: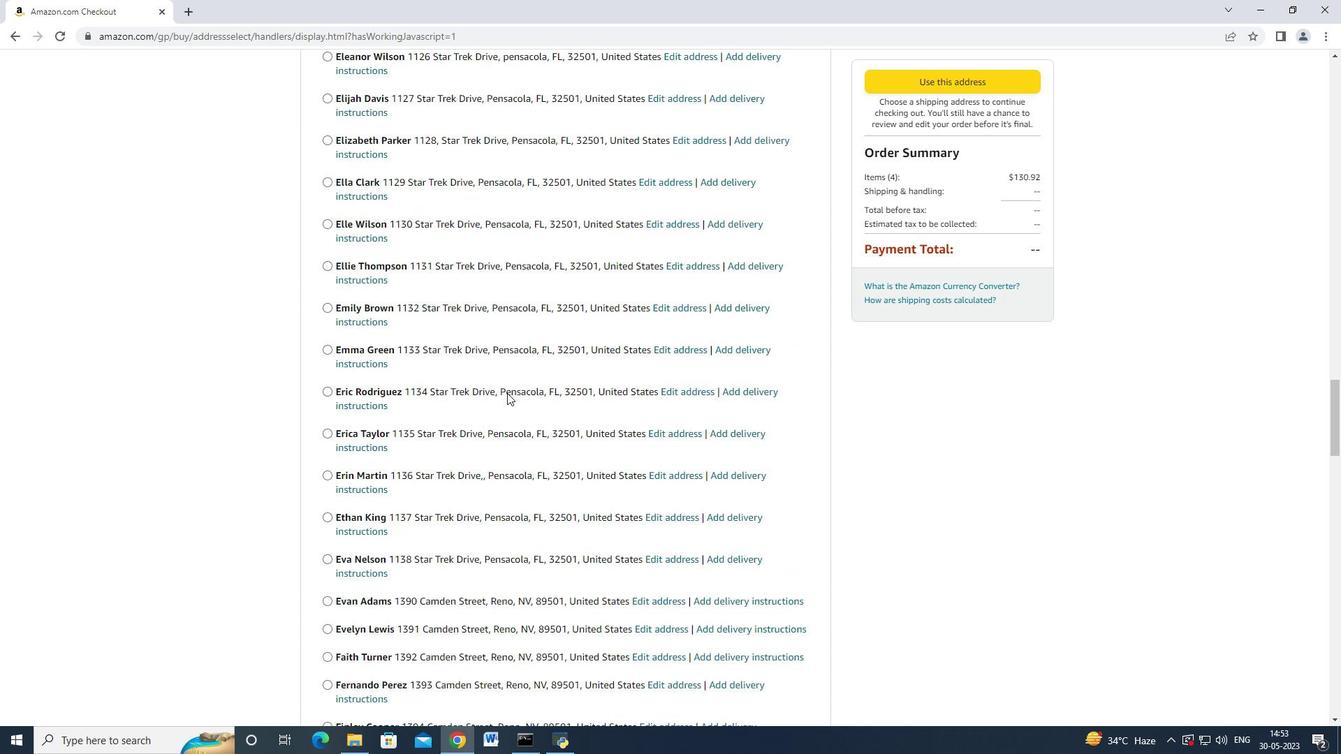 
Action: Mouse scrolled (507, 392) with delta (0, 0)
Screenshot: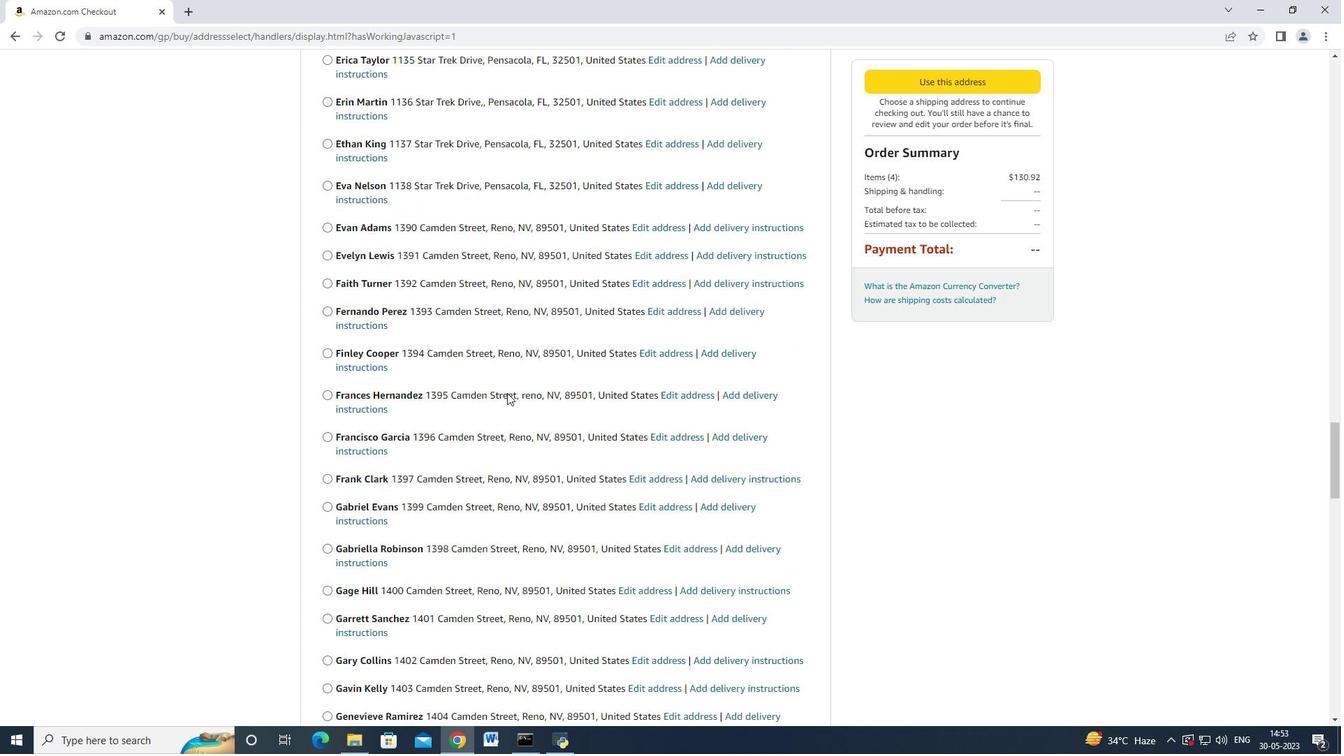 
Action: Mouse scrolled (507, 392) with delta (0, 0)
Screenshot: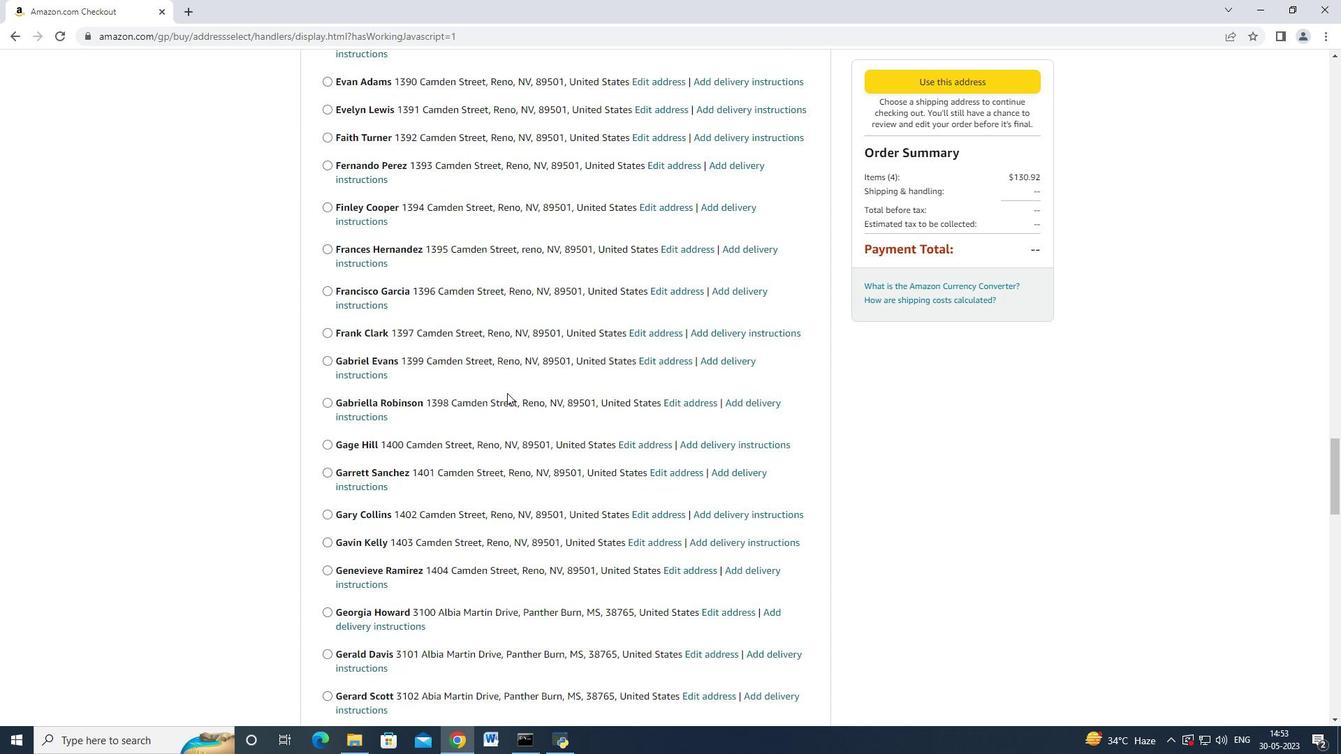 
Action: Mouse scrolled (507, 392) with delta (0, 0)
Screenshot: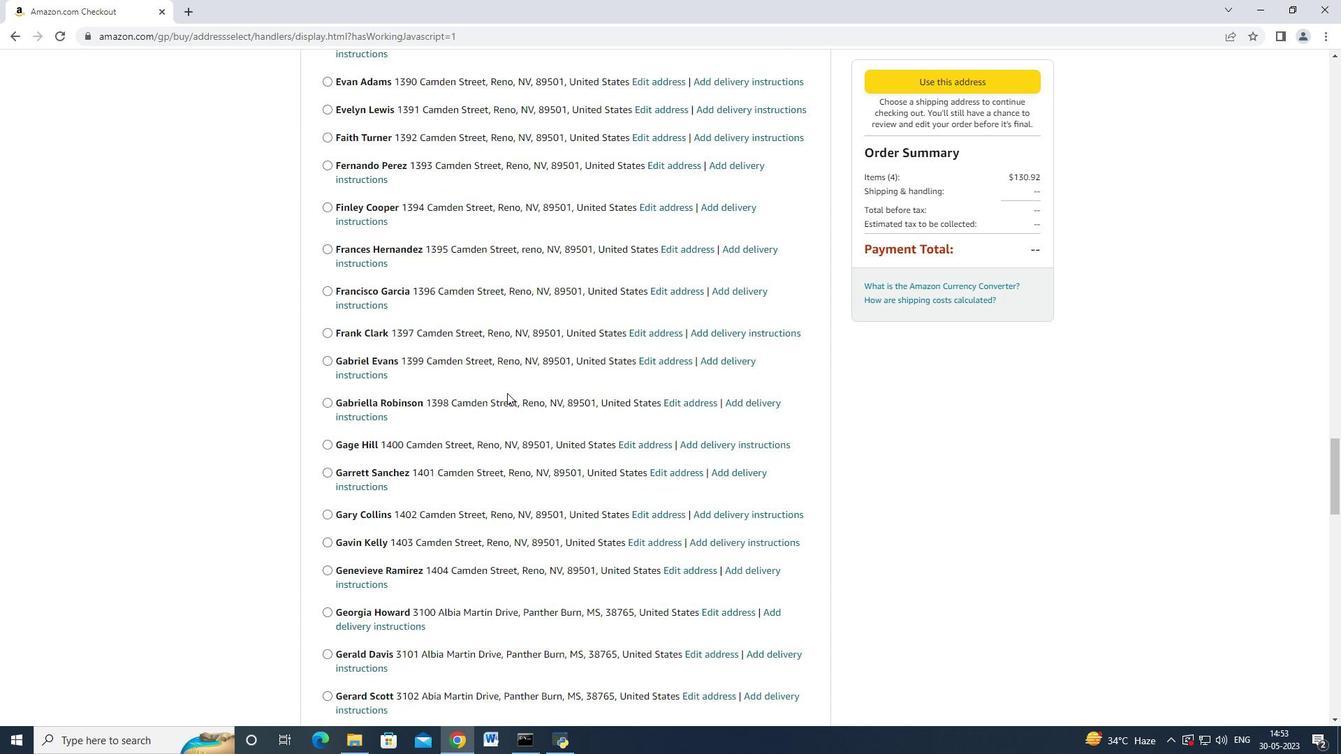 
Action: Mouse moved to (507, 393)
Screenshot: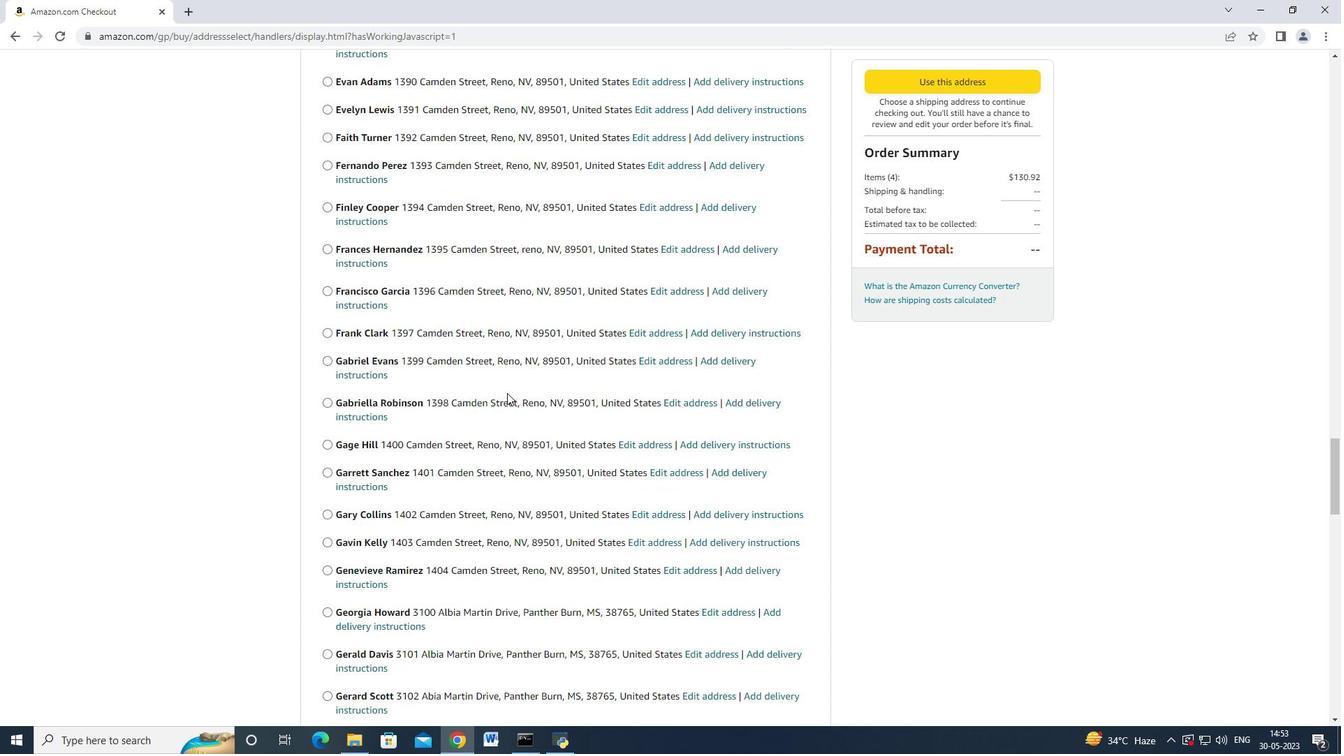
Action: Mouse scrolled (507, 392) with delta (0, 0)
Screenshot: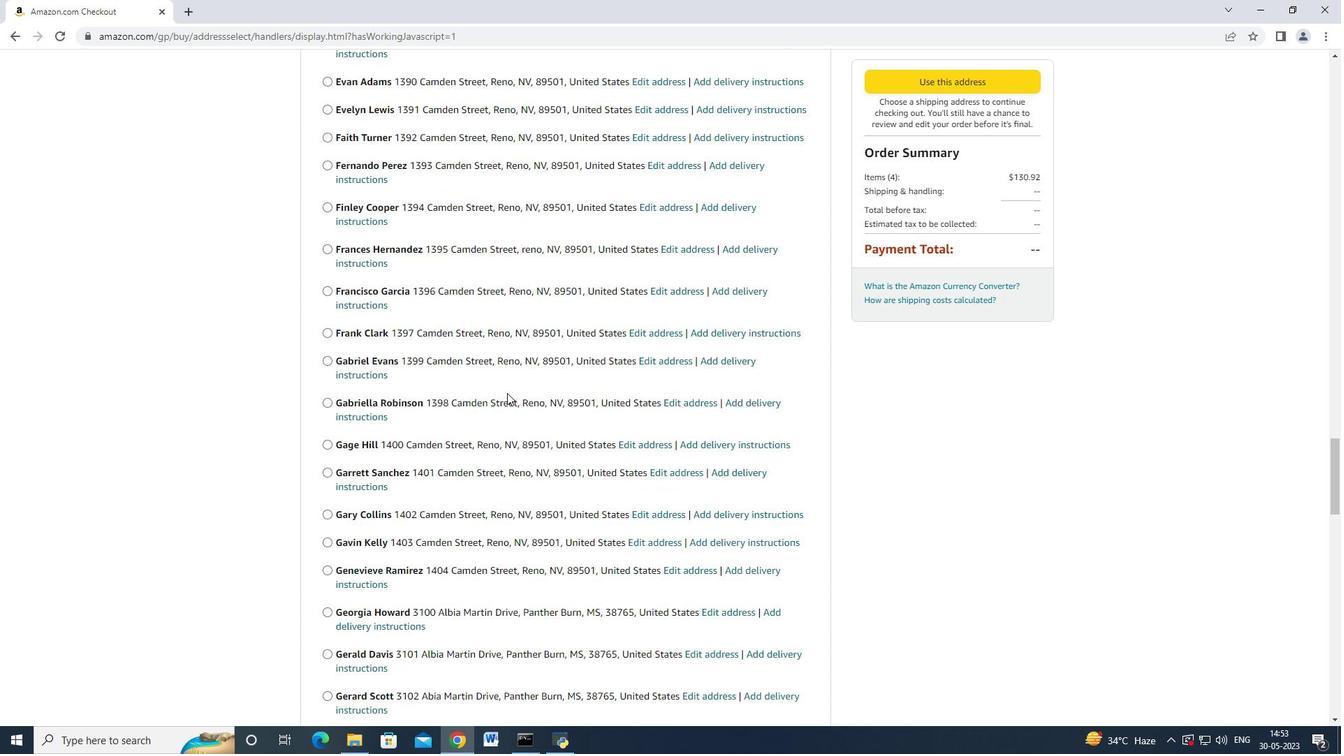 
Action: Mouse scrolled (507, 392) with delta (0, 0)
Screenshot: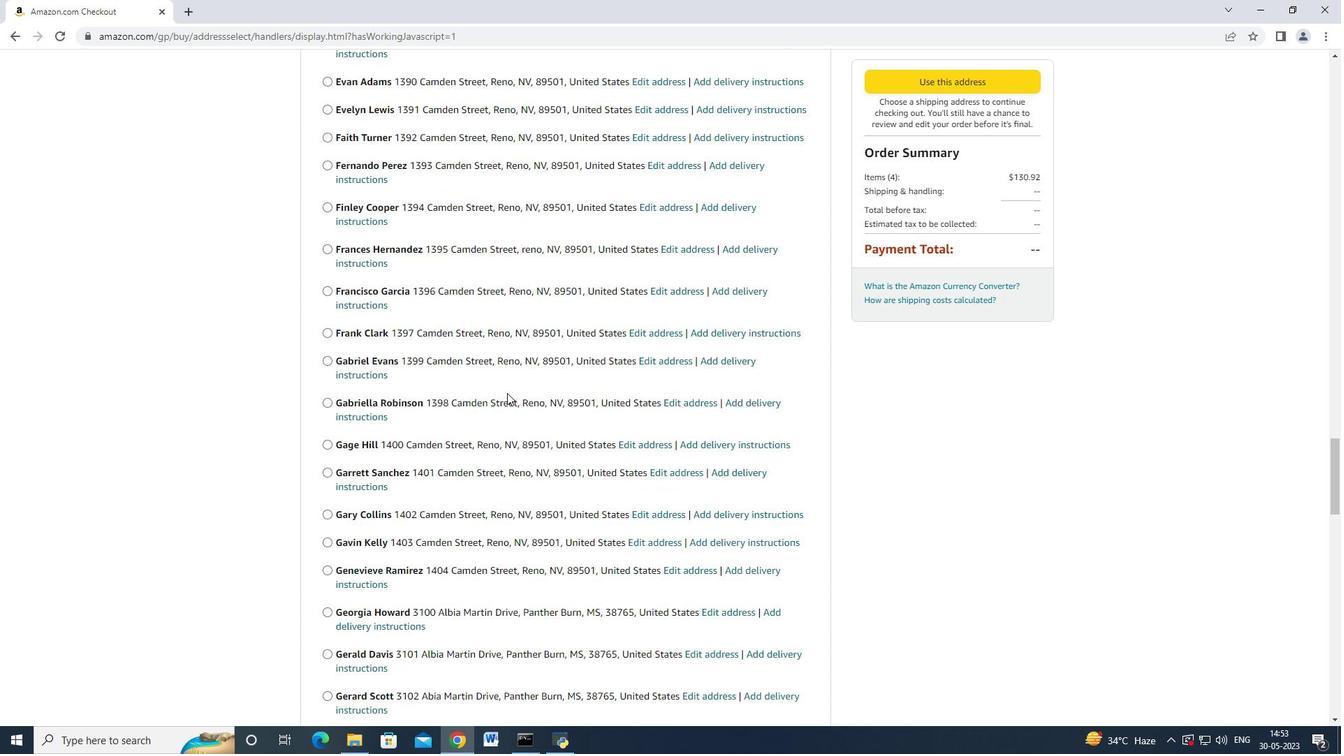 
Action: Mouse scrolled (507, 392) with delta (0, 0)
Screenshot: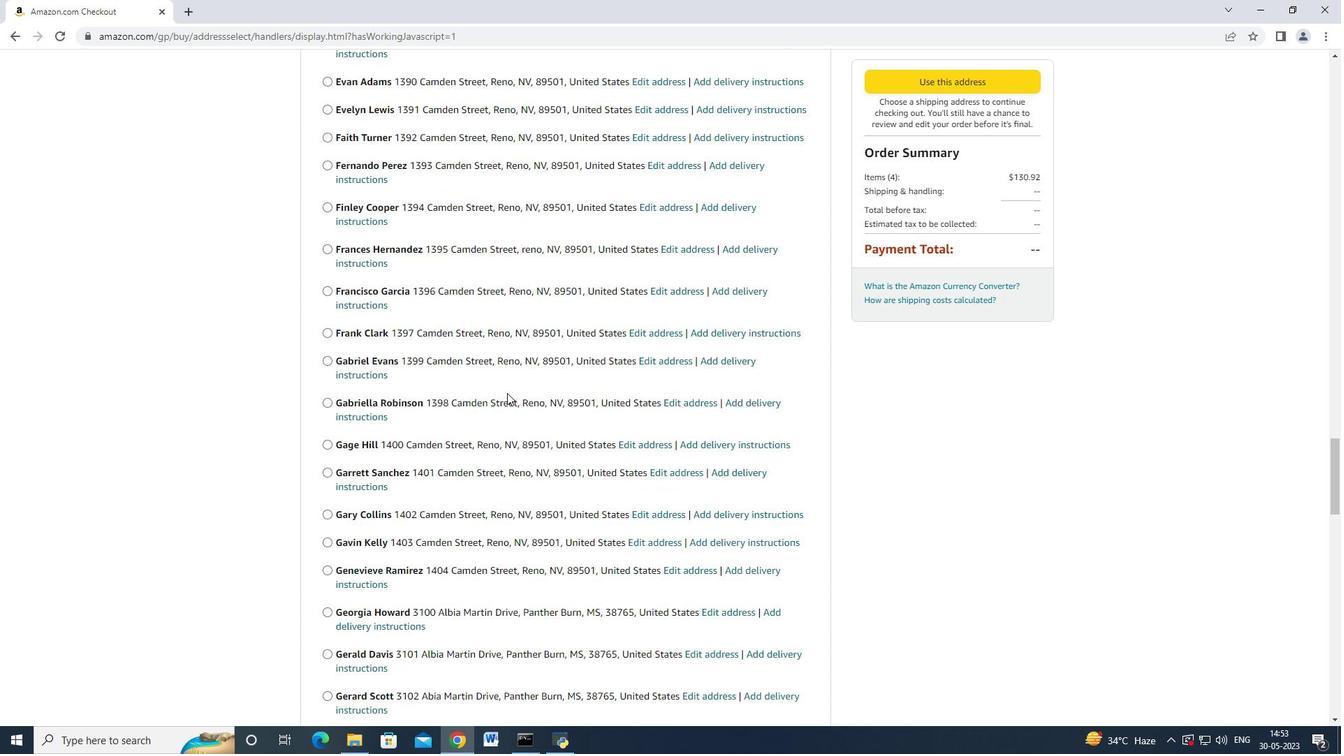 
Action: Mouse scrolled (507, 392) with delta (0, 0)
Screenshot: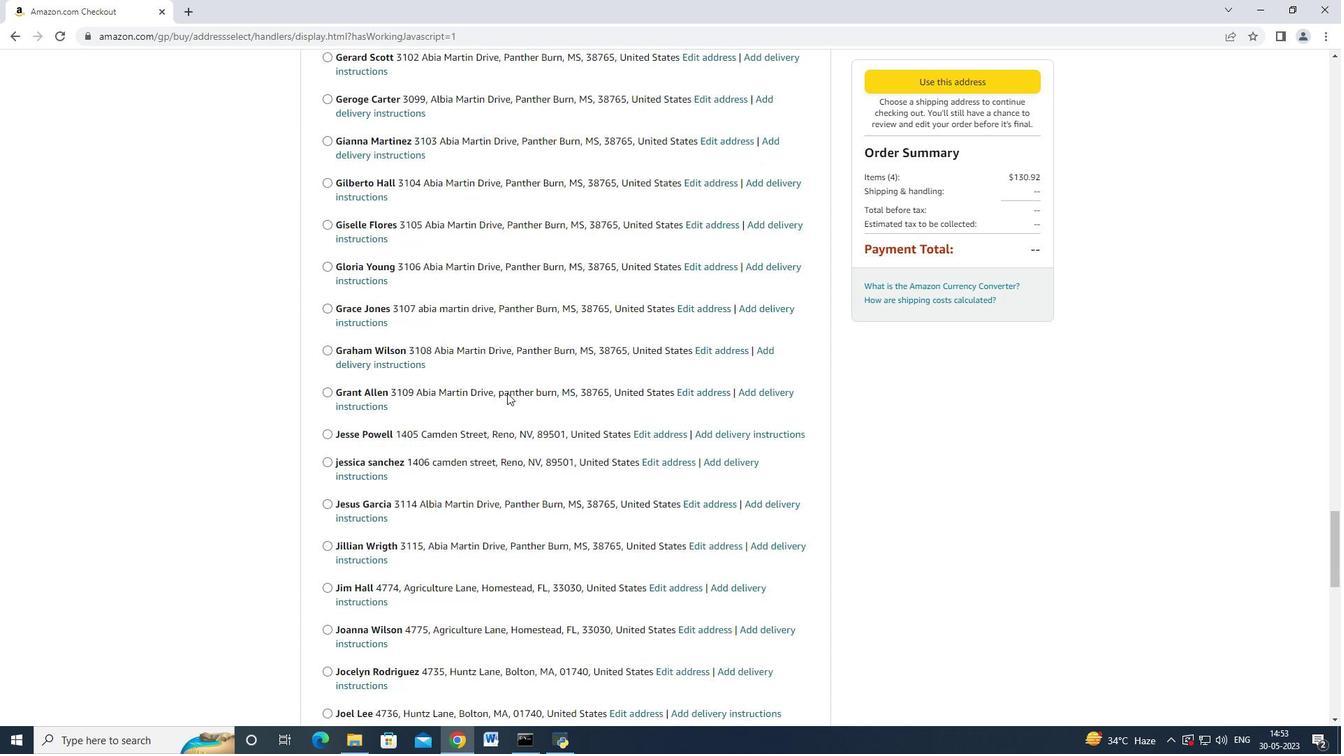 
Action: Mouse scrolled (507, 392) with delta (0, 0)
Screenshot: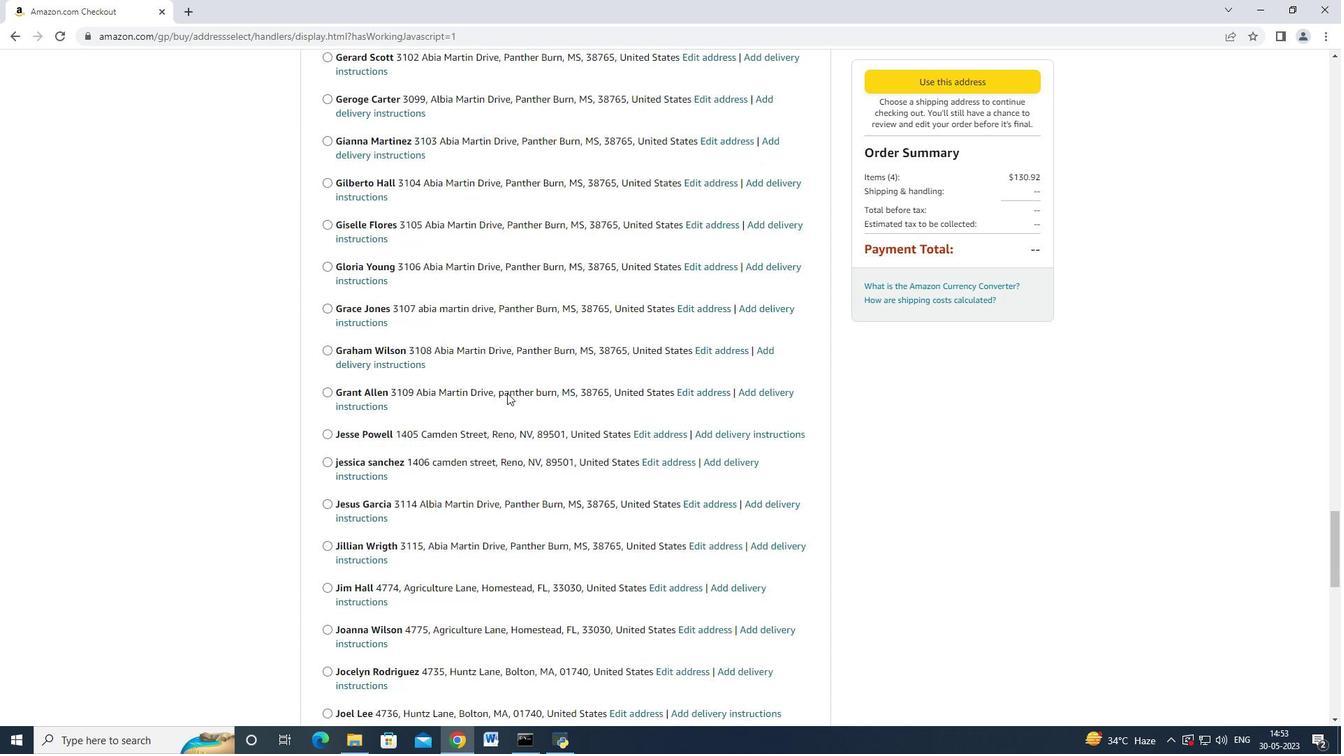 
Action: Mouse scrolled (507, 392) with delta (0, 0)
Screenshot: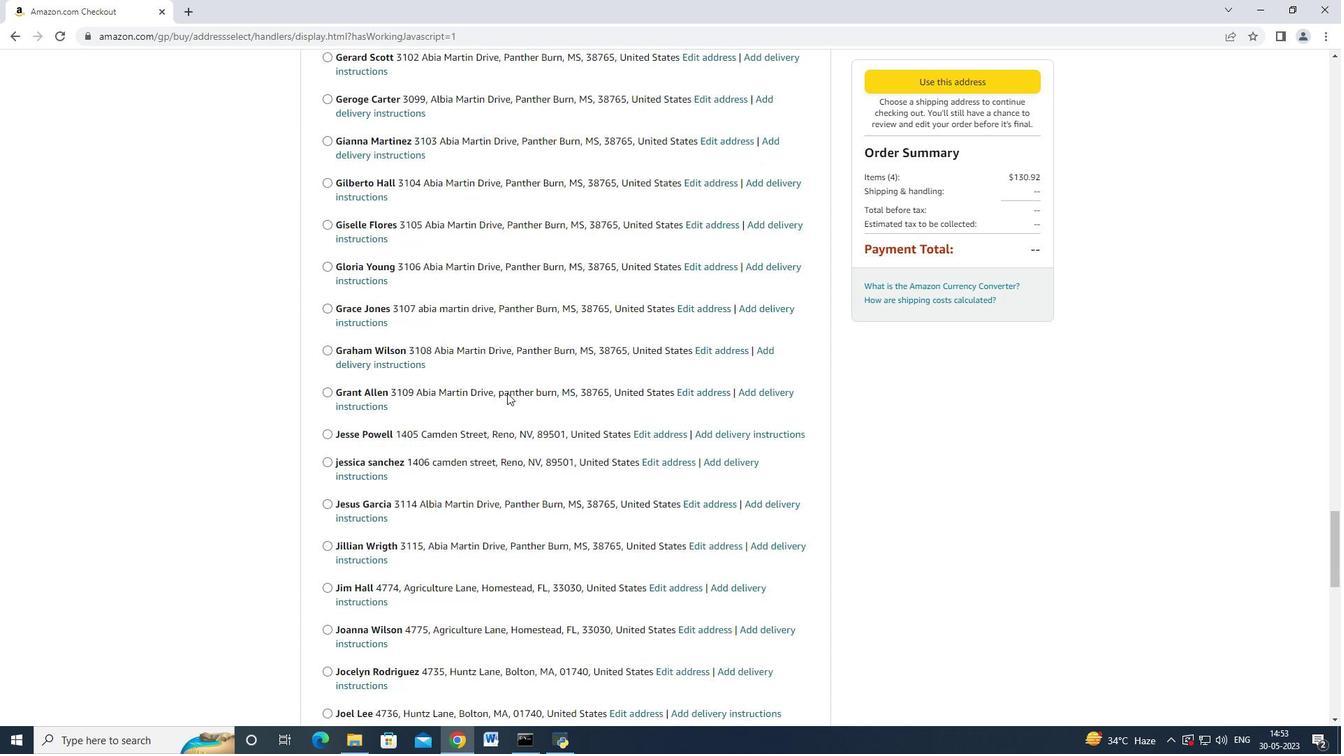 
Action: Mouse scrolled (507, 392) with delta (0, 0)
Screenshot: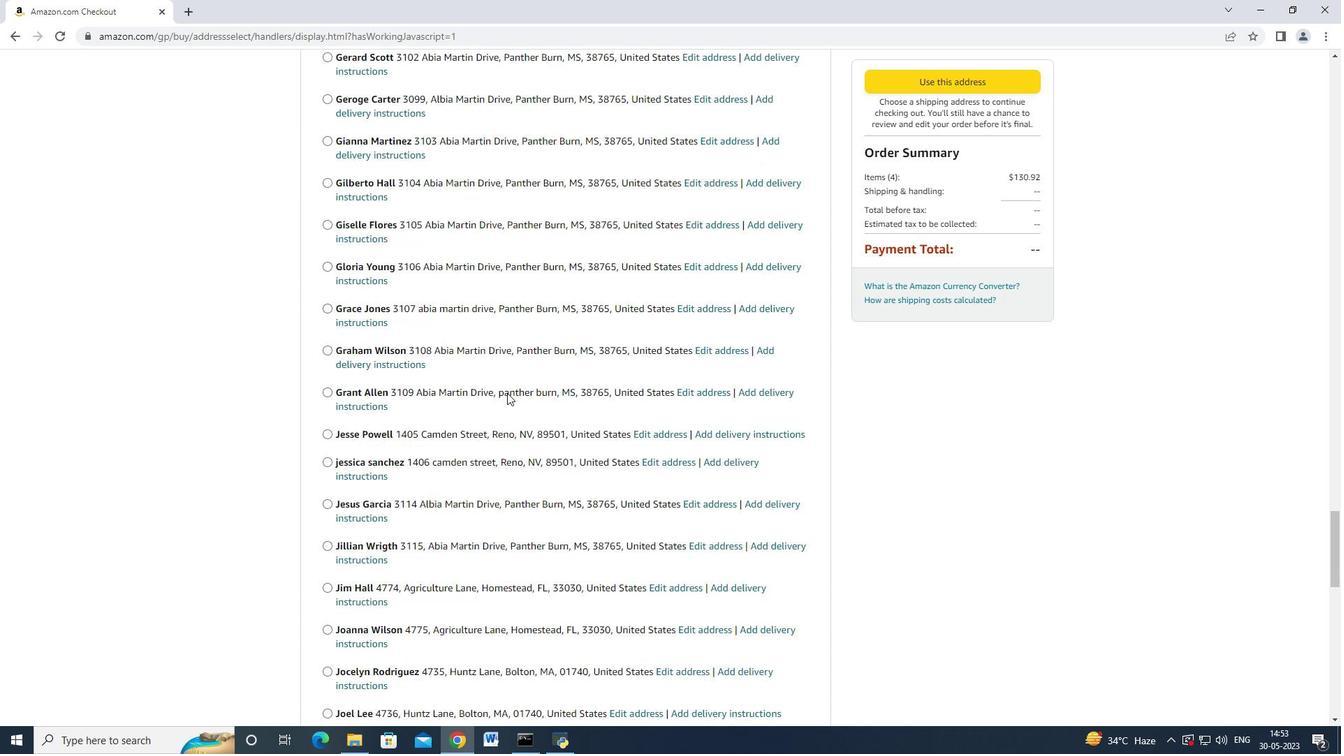 
Action: Mouse scrolled (507, 392) with delta (0, 0)
Screenshot: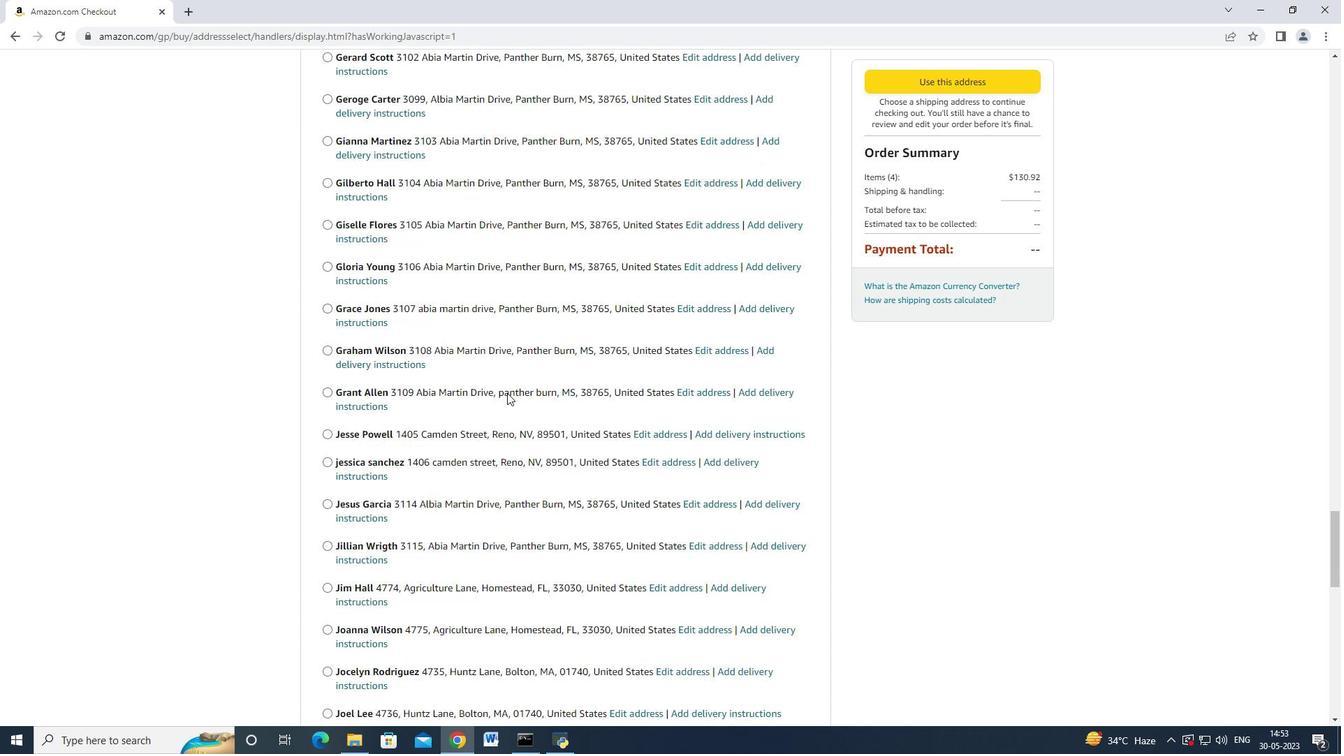 
Action: Mouse scrolled (507, 392) with delta (0, 0)
Screenshot: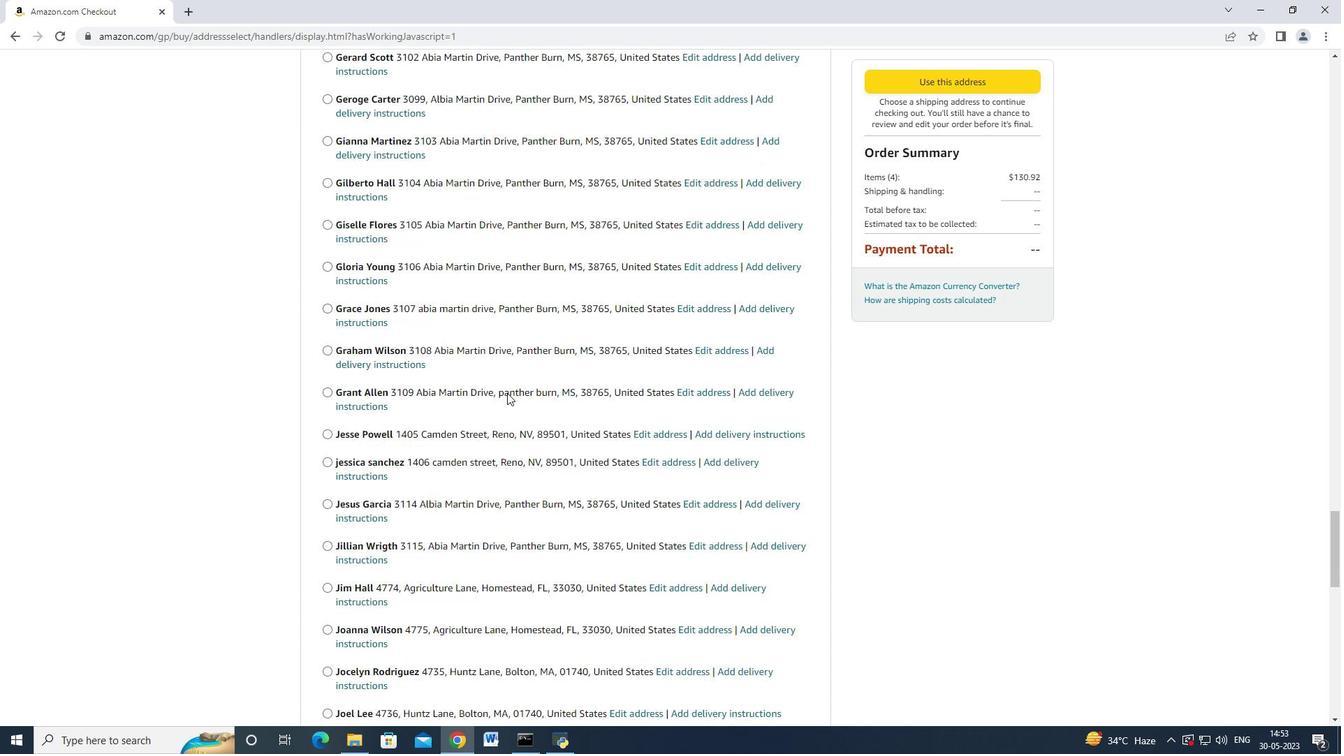 
Action: Mouse scrolled (507, 392) with delta (0, 0)
Screenshot: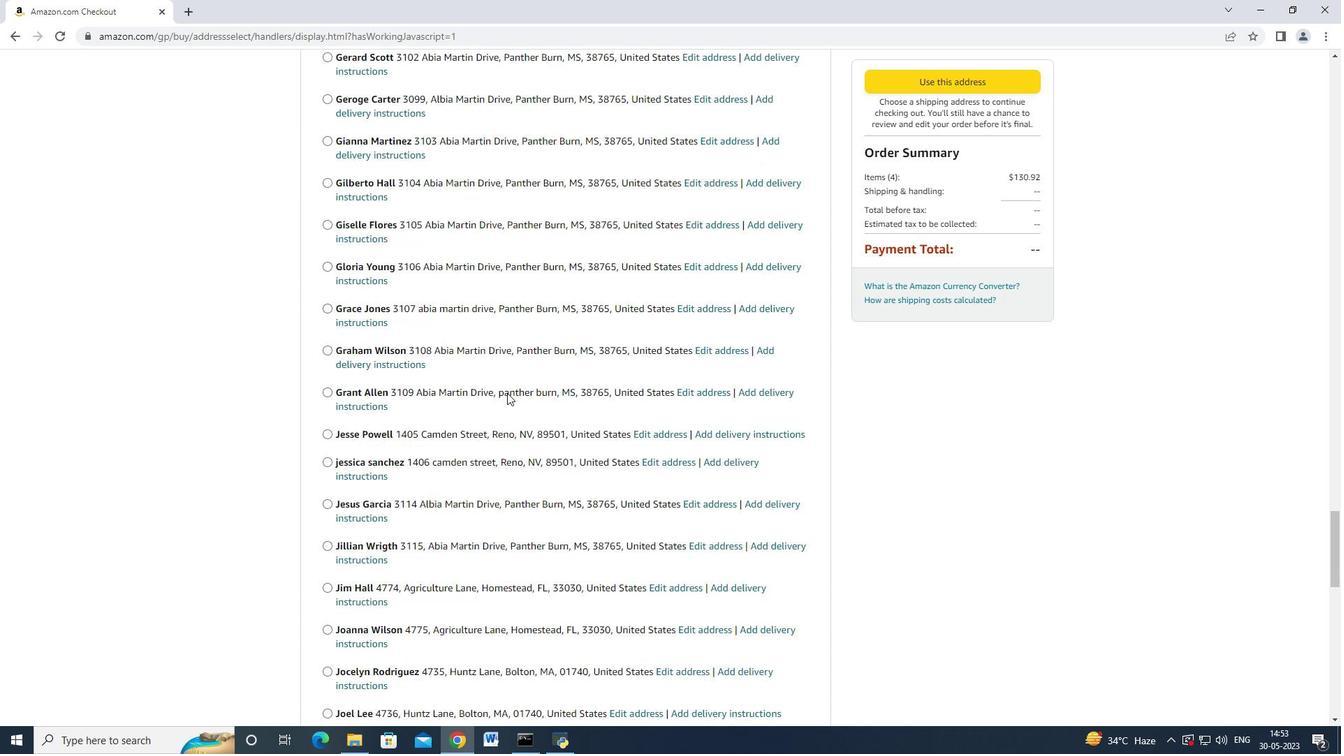 
Action: Mouse scrolled (507, 392) with delta (0, 0)
Screenshot: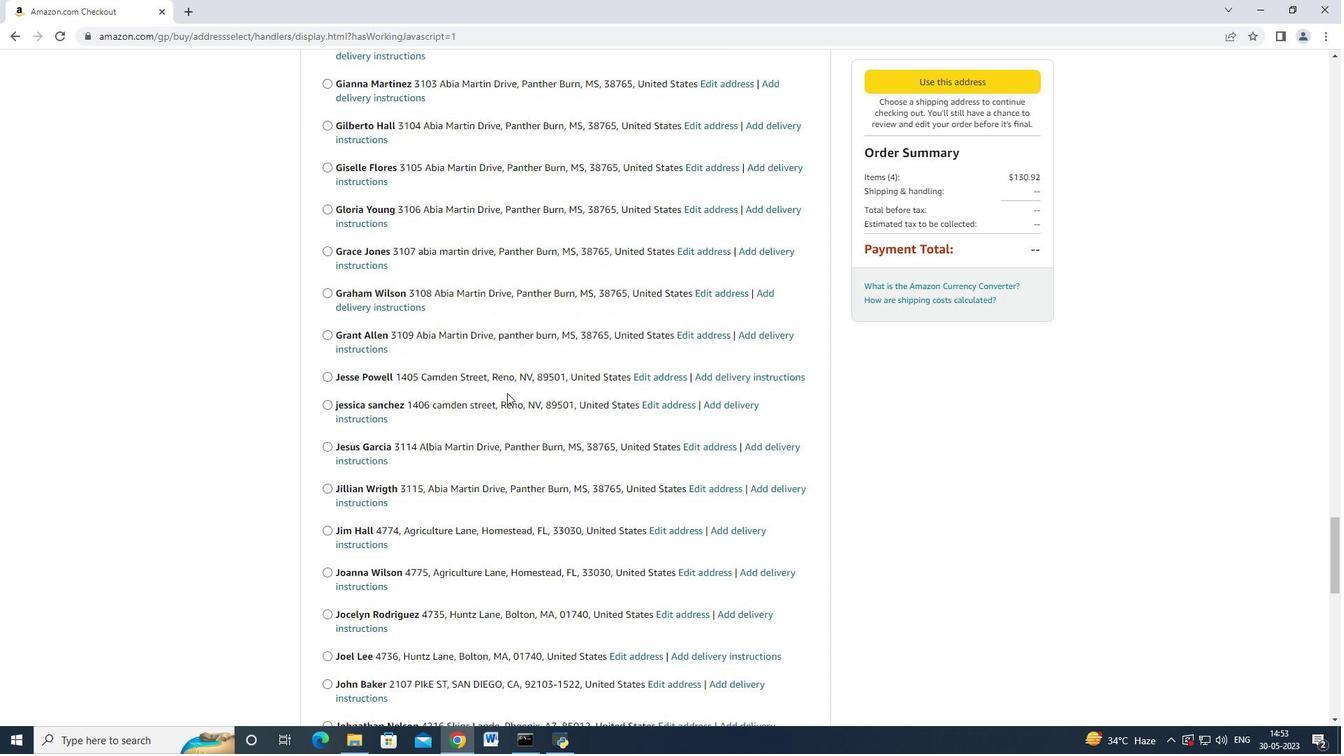 
Action: Mouse scrolled (507, 392) with delta (0, 0)
Screenshot: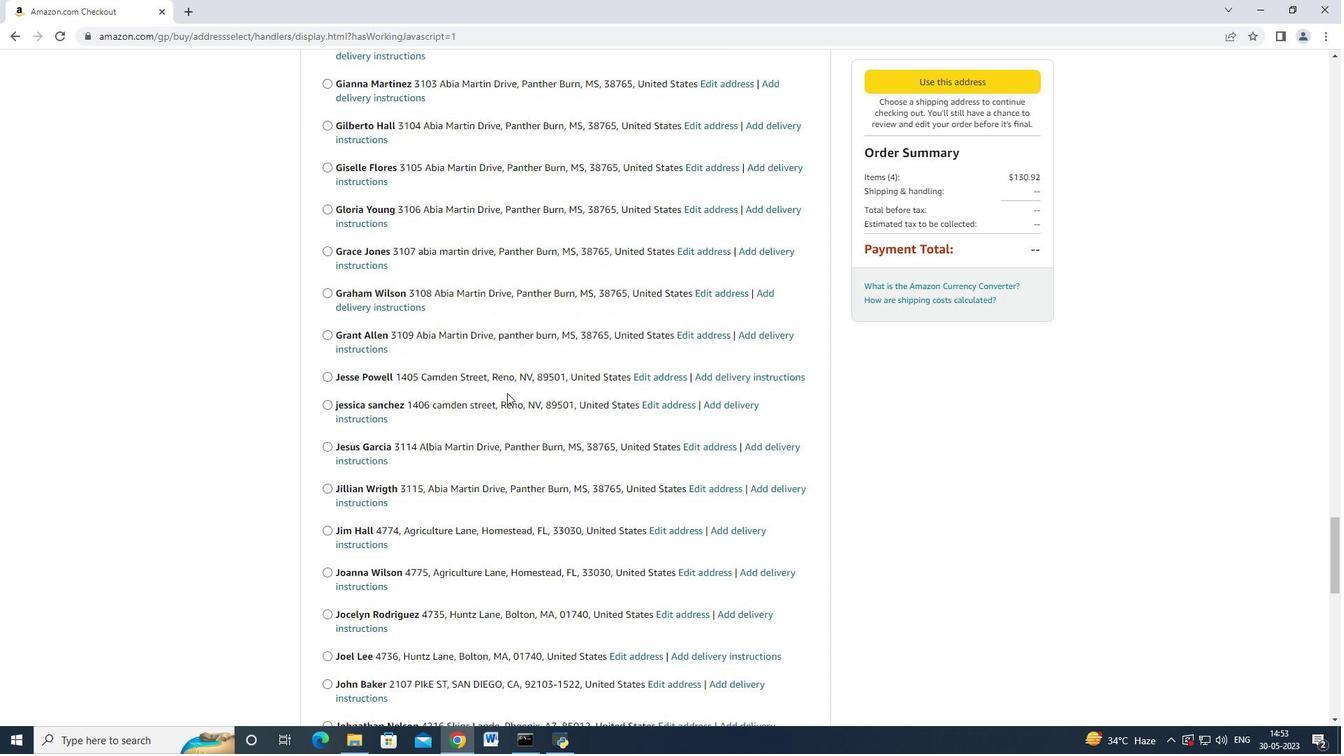
Action: Mouse scrolled (507, 392) with delta (0, 0)
Screenshot: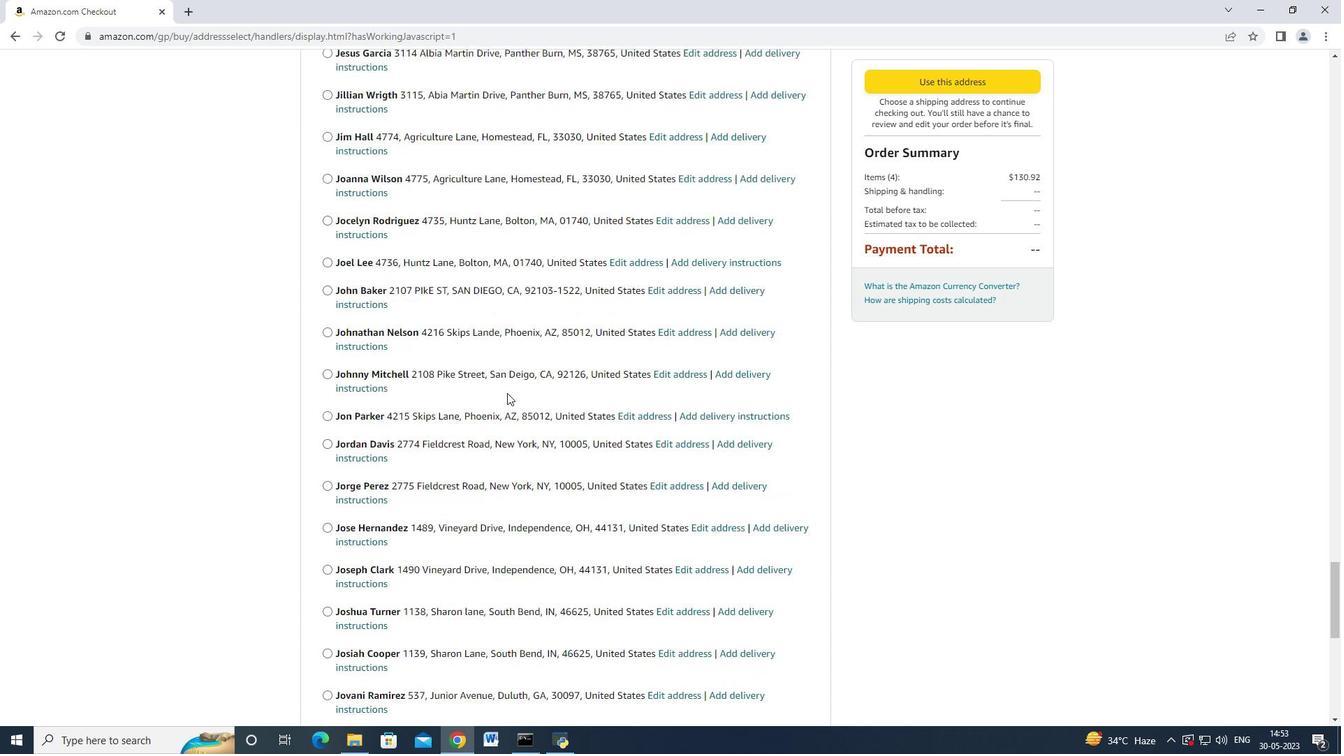 
Action: Mouse scrolled (507, 392) with delta (0, 0)
Screenshot: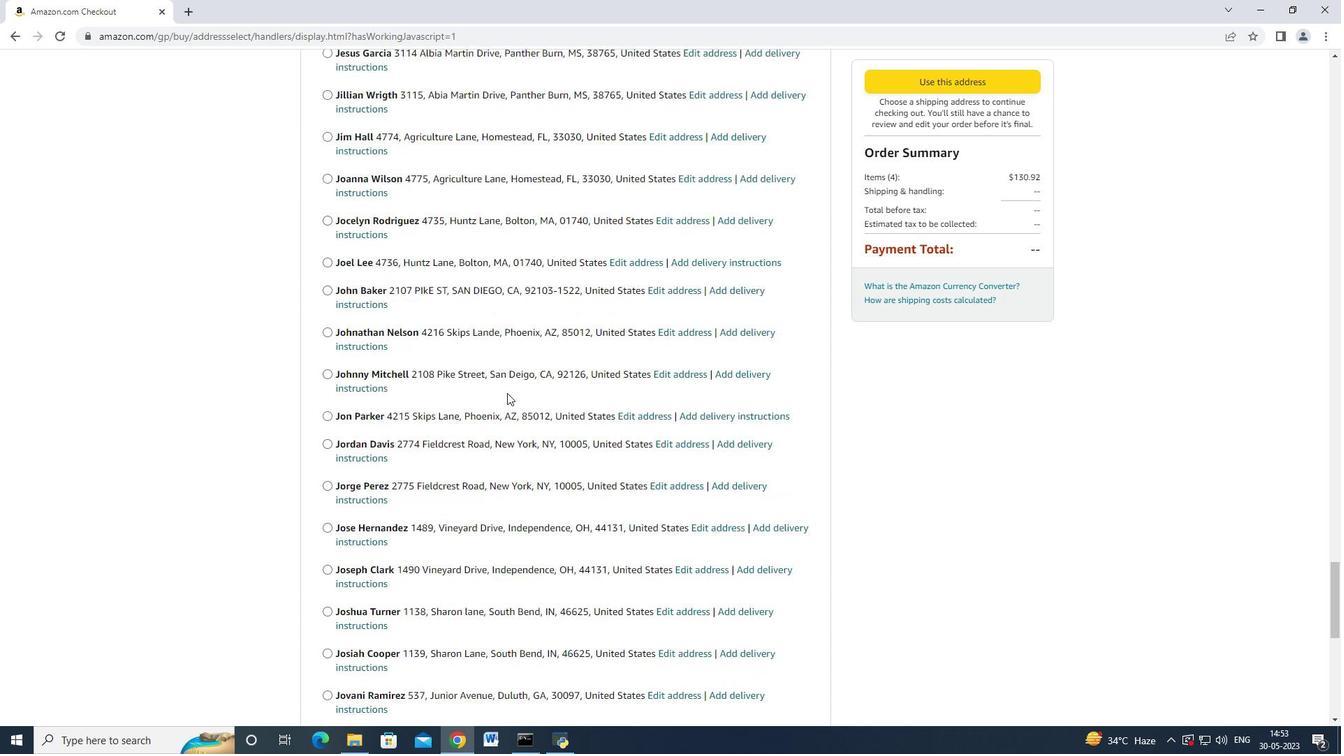
Action: Mouse scrolled (507, 392) with delta (0, 0)
Screenshot: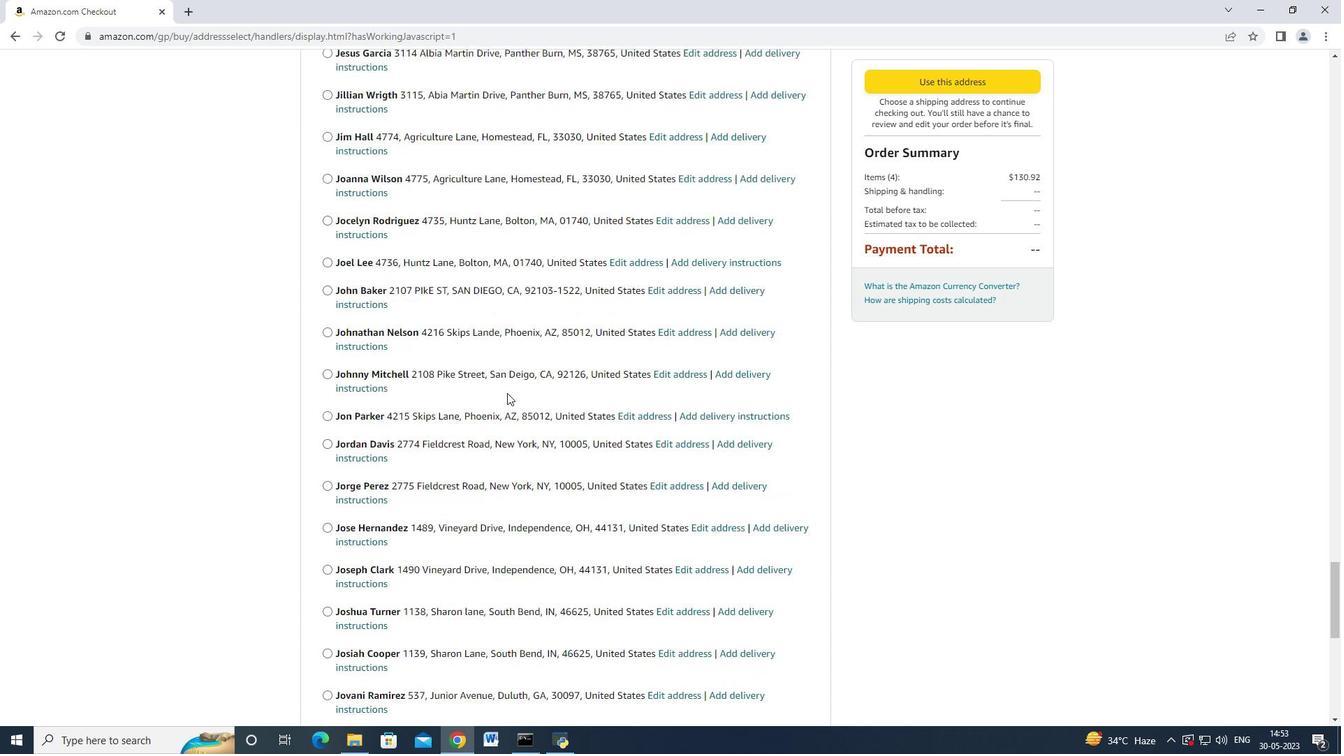 
Action: Mouse scrolled (507, 392) with delta (0, 0)
Screenshot: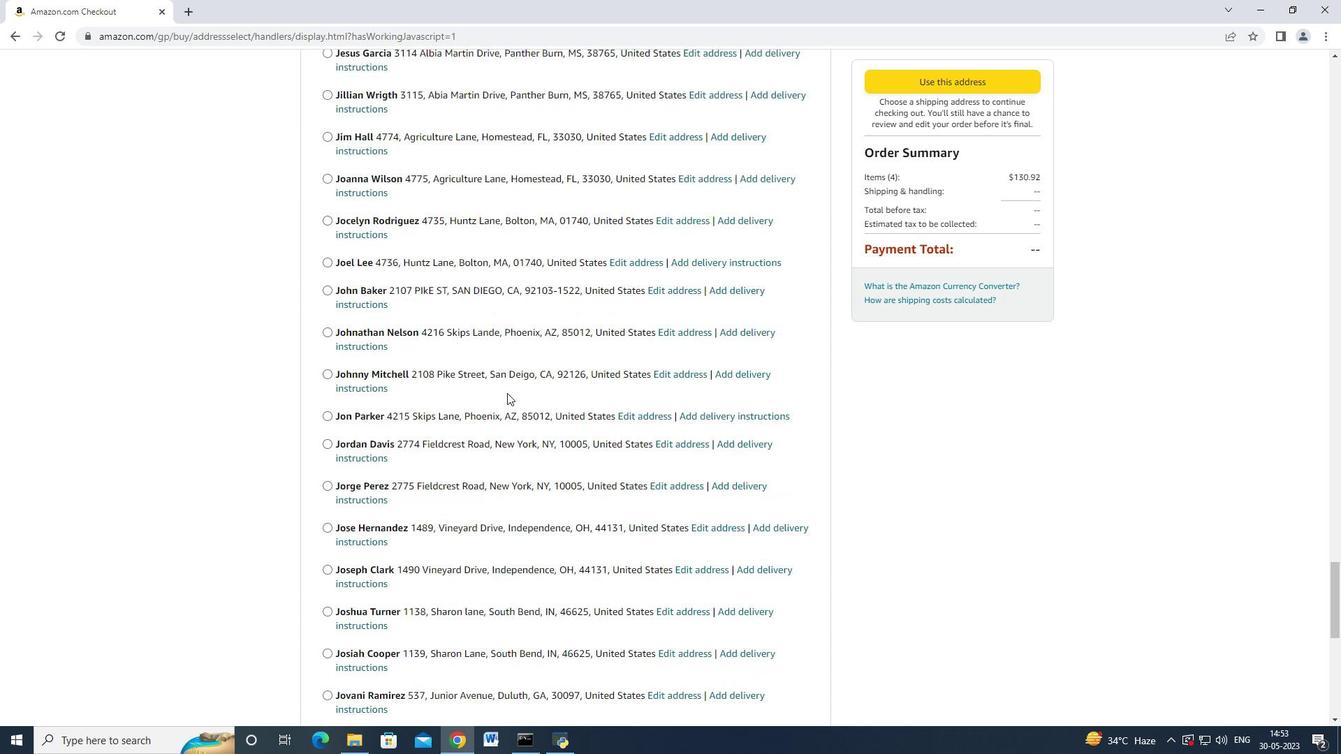 
Action: Mouse scrolled (507, 392) with delta (0, 0)
Screenshot: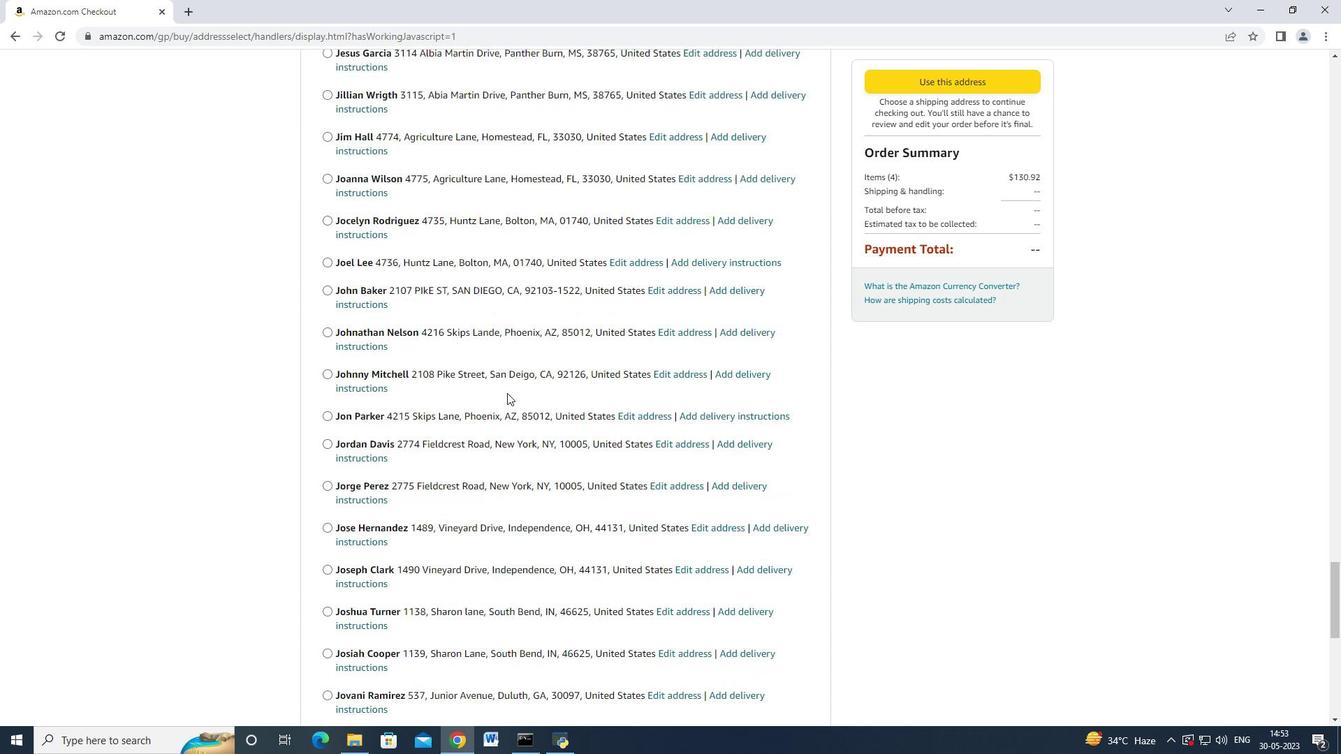 
Action: Mouse scrolled (507, 392) with delta (0, 0)
Screenshot: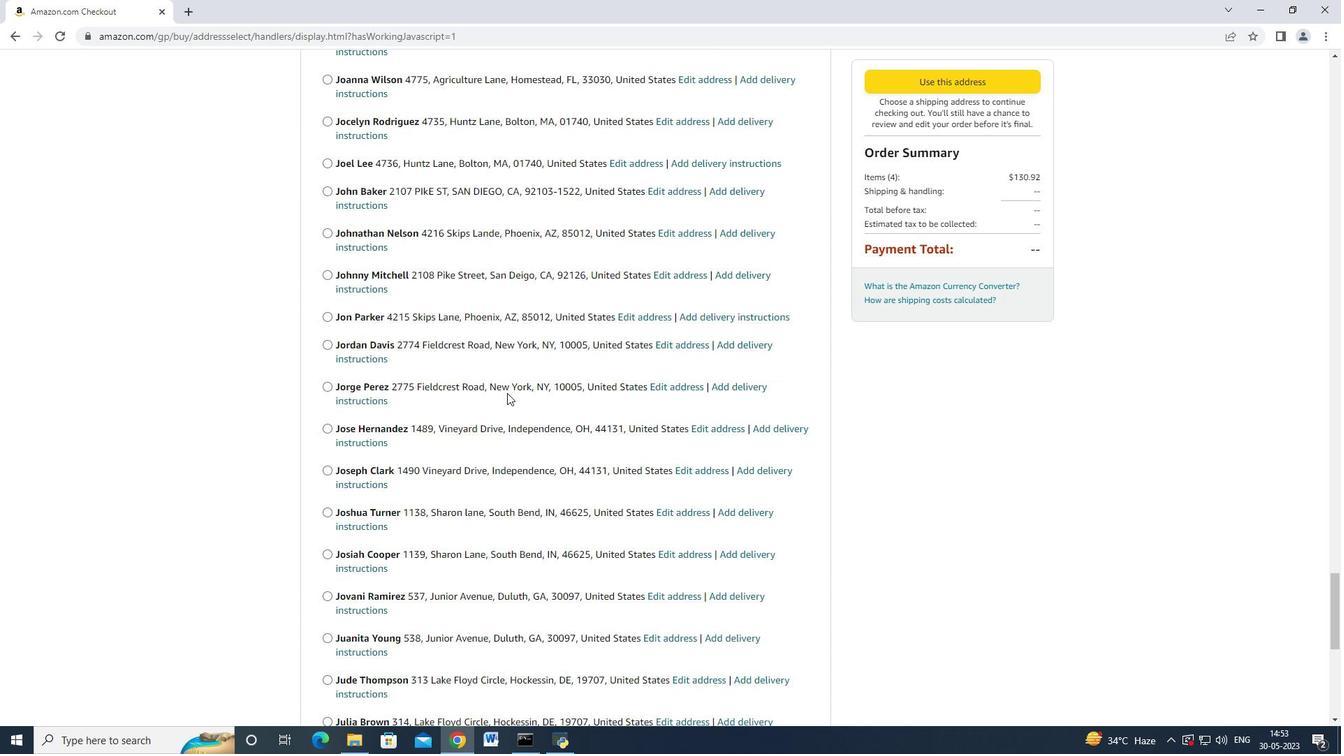 
Action: Mouse scrolled (507, 392) with delta (0, 0)
Screenshot: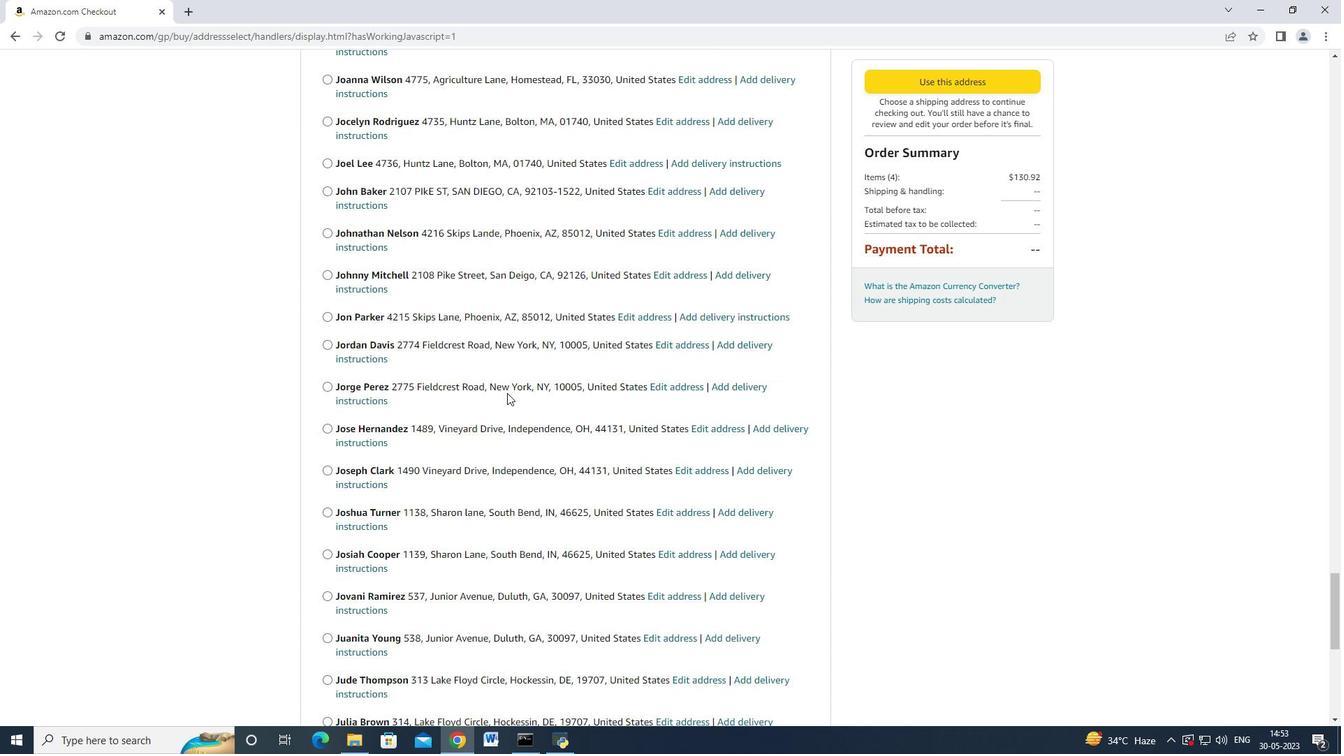 
Action: Mouse scrolled (507, 392) with delta (0, 0)
Screenshot: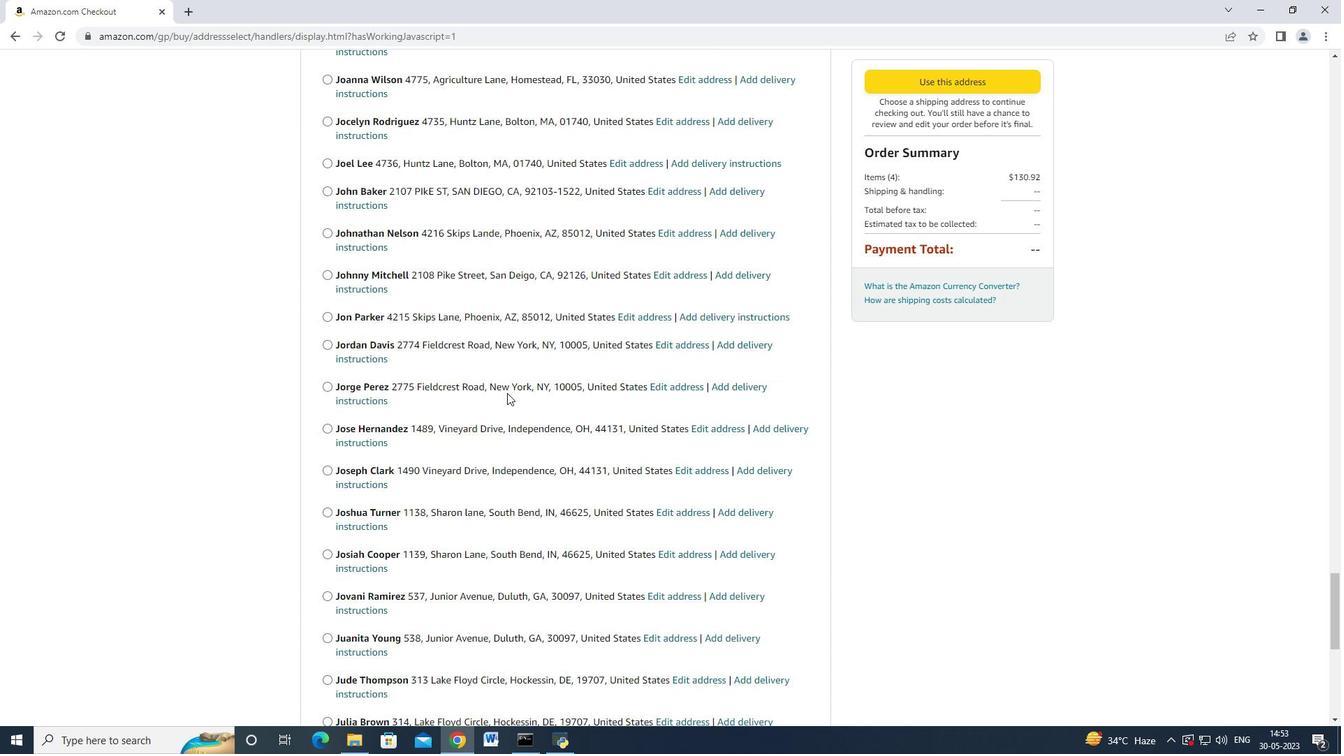 
Action: Mouse scrolled (507, 392) with delta (0, 0)
Screenshot: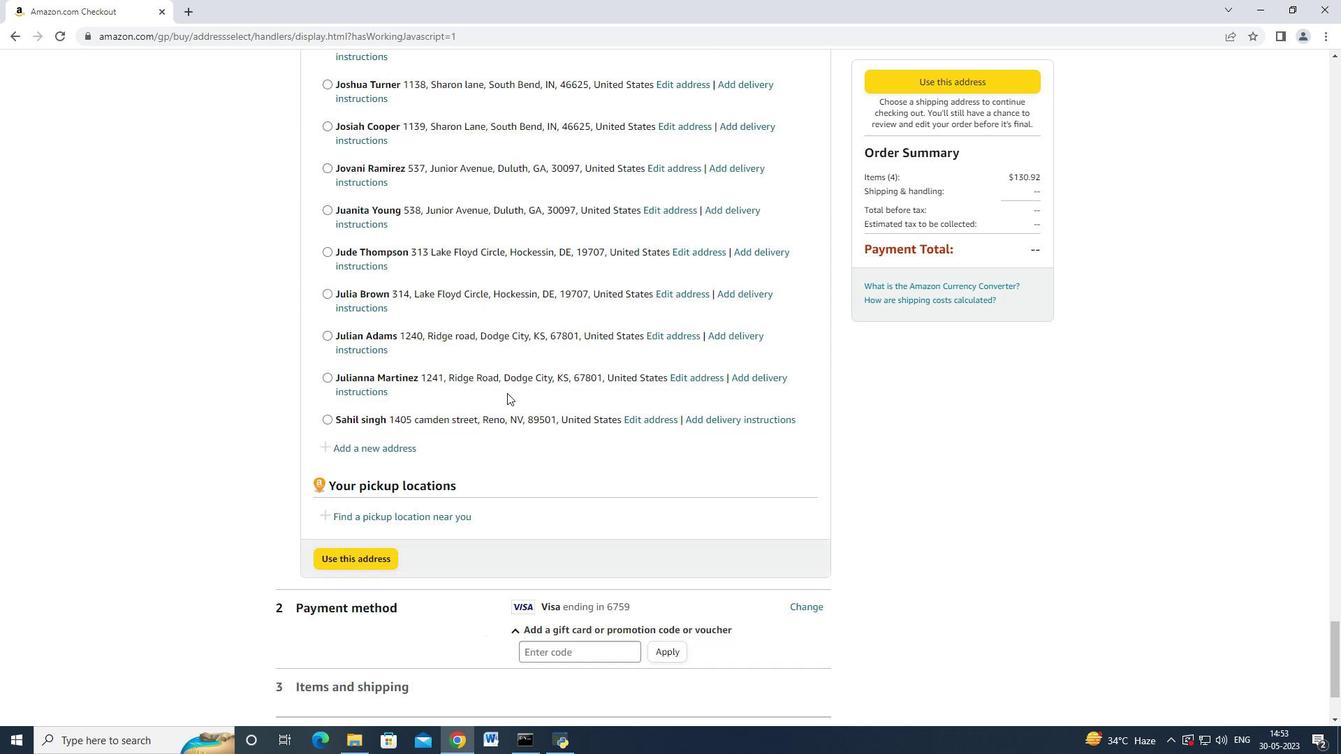 
Action: Mouse scrolled (507, 392) with delta (0, 0)
Screenshot: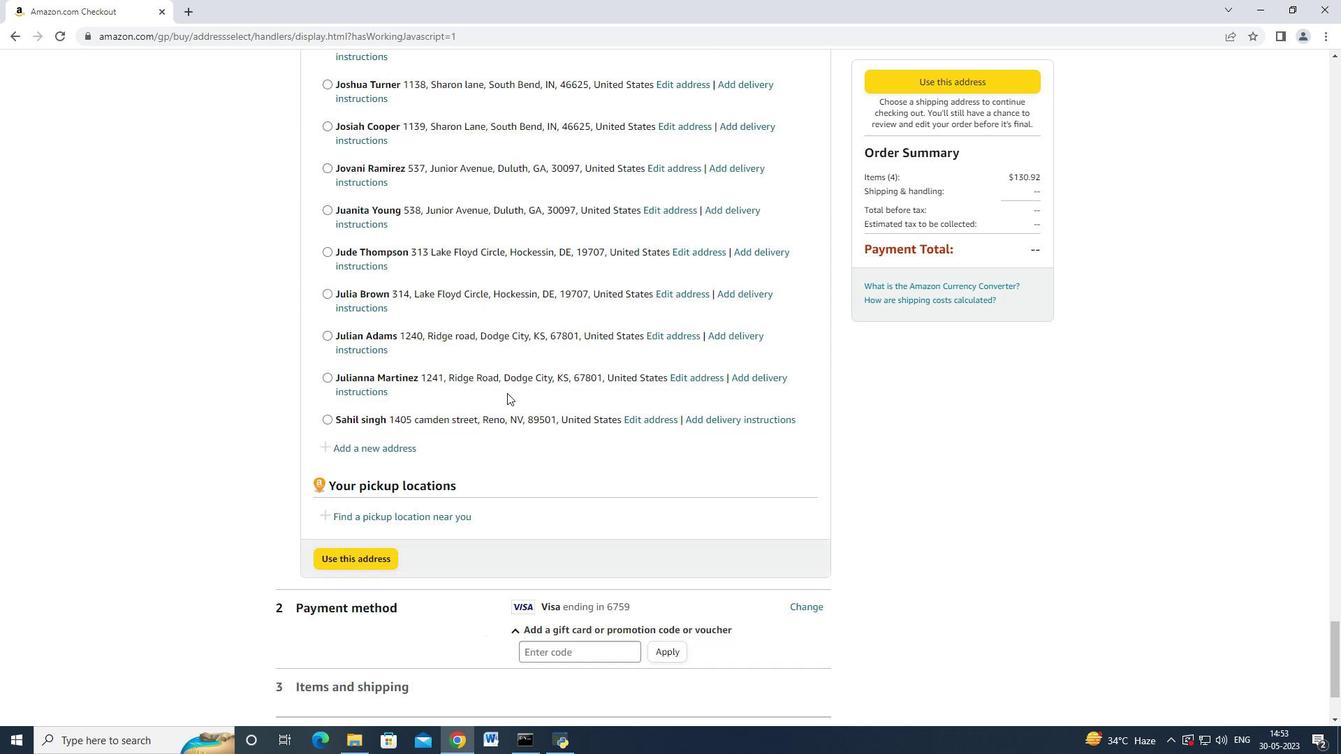 
Action: Mouse scrolled (507, 392) with delta (0, 0)
Screenshot: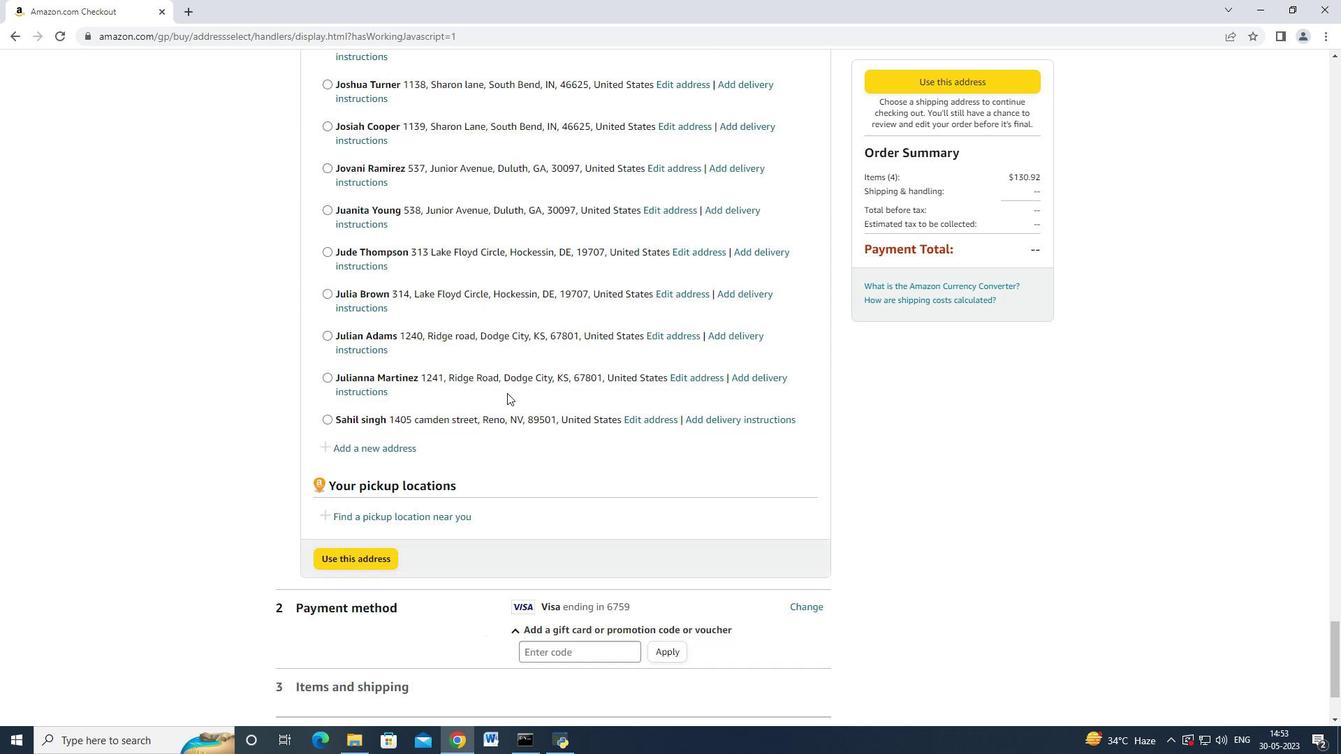 
Action: Mouse scrolled (507, 392) with delta (0, 0)
Screenshot: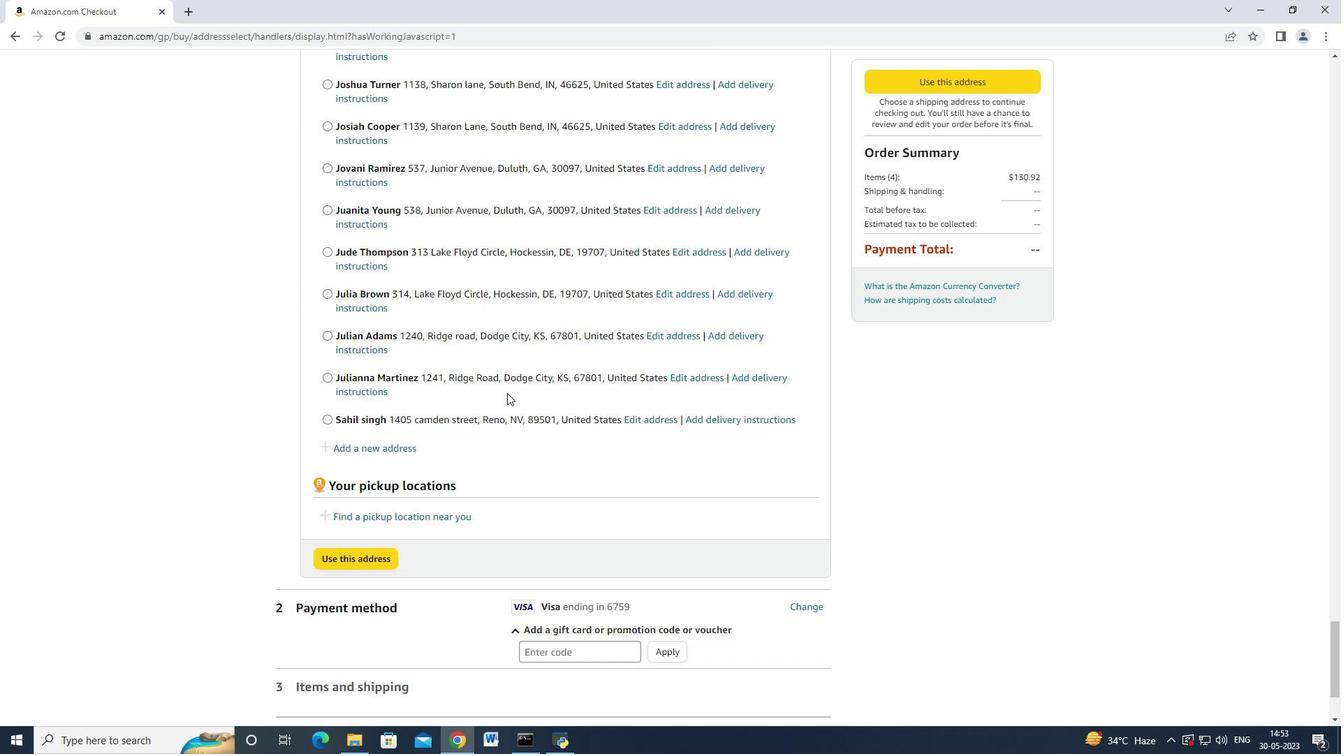 
Action: Mouse moved to (480, 441)
Screenshot: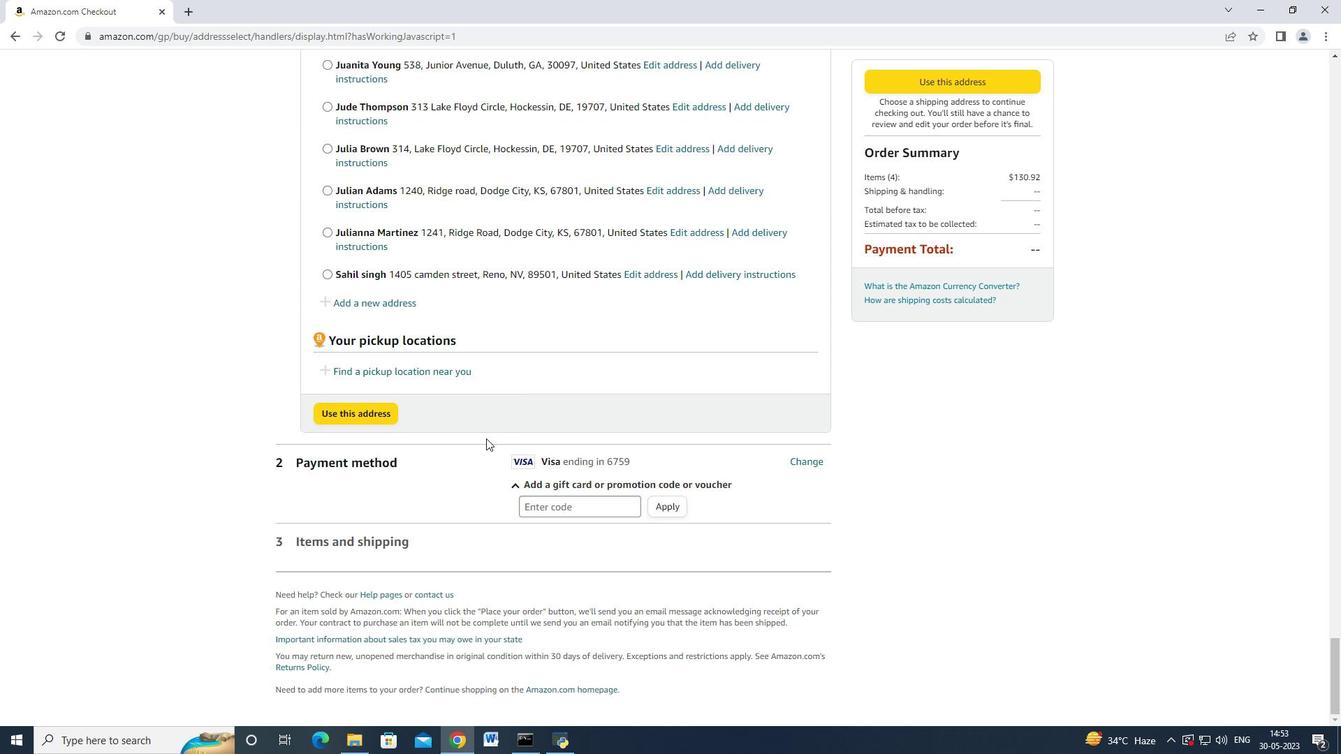 
Action: Mouse scrolled (480, 442) with delta (0, 0)
Screenshot: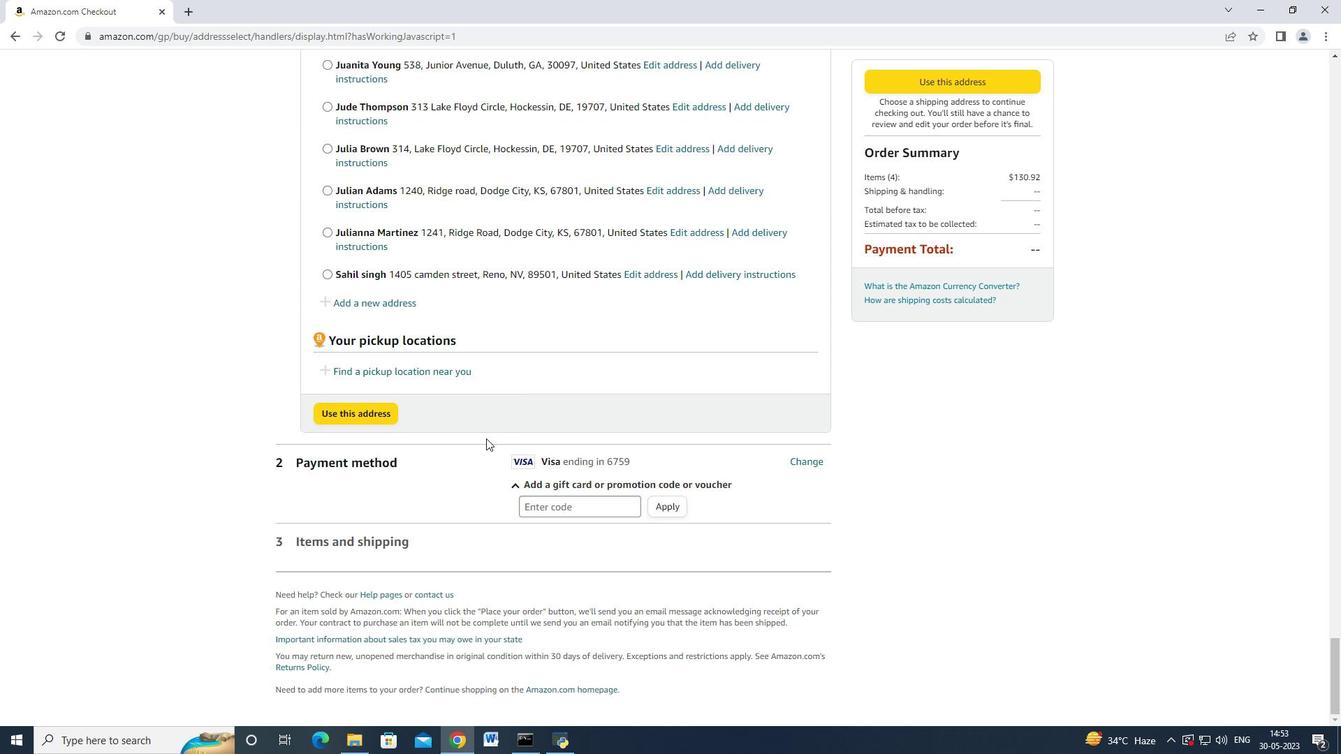
Action: Mouse scrolled (480, 442) with delta (0, 0)
Screenshot: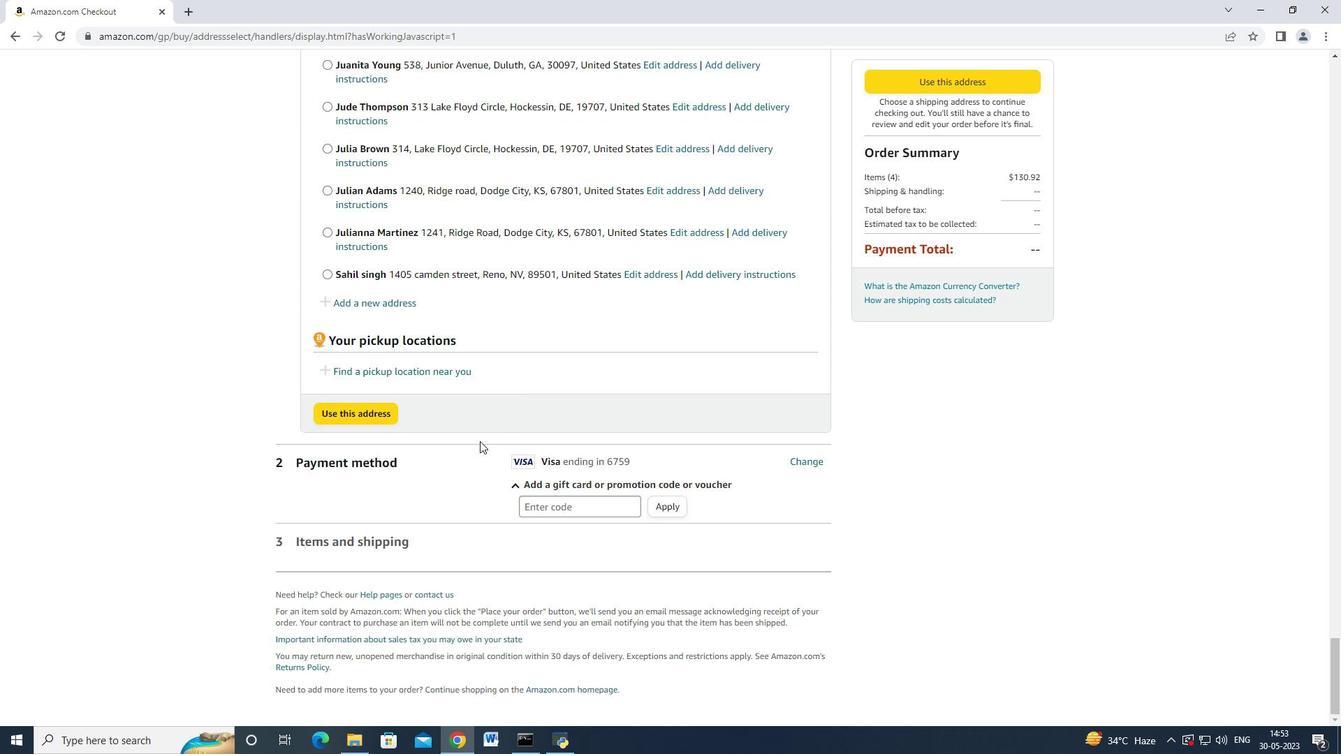 
Action: Mouse moved to (498, 489)
Screenshot: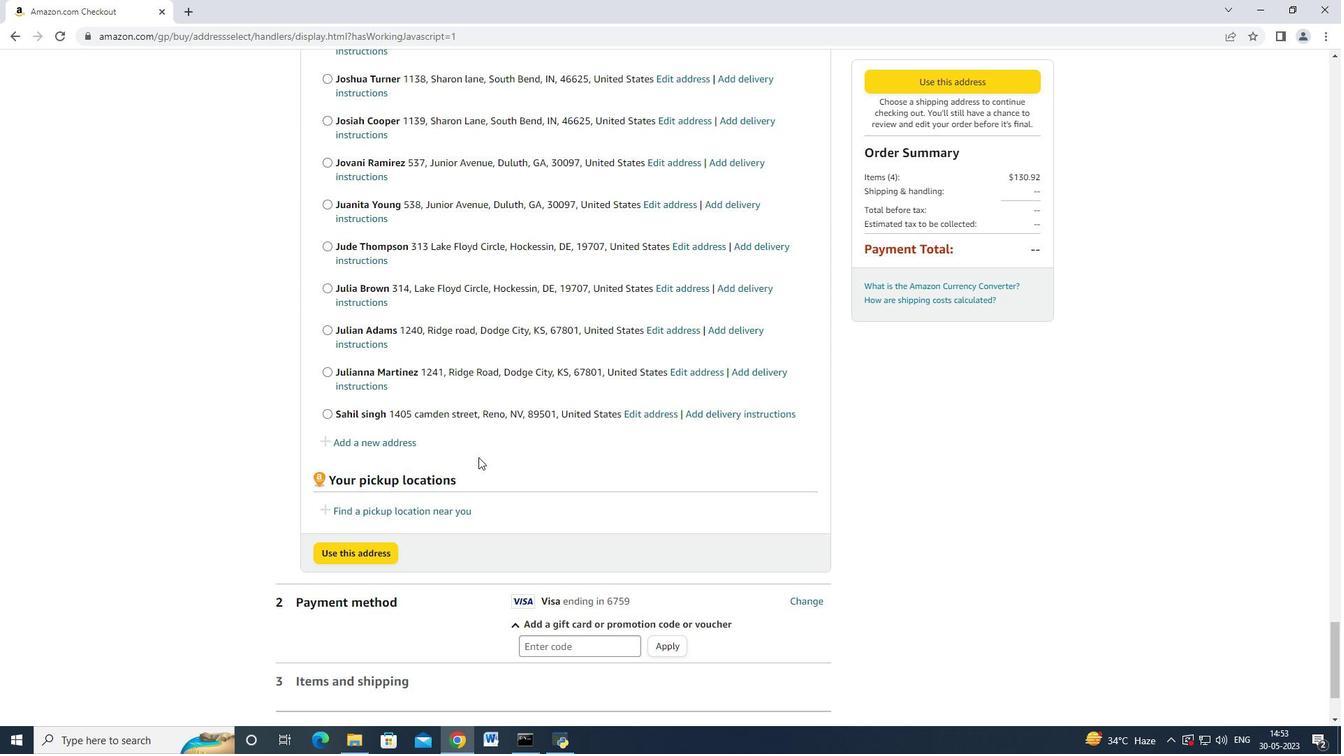 
Action: Mouse scrolled (498, 490) with delta (0, 0)
Screenshot: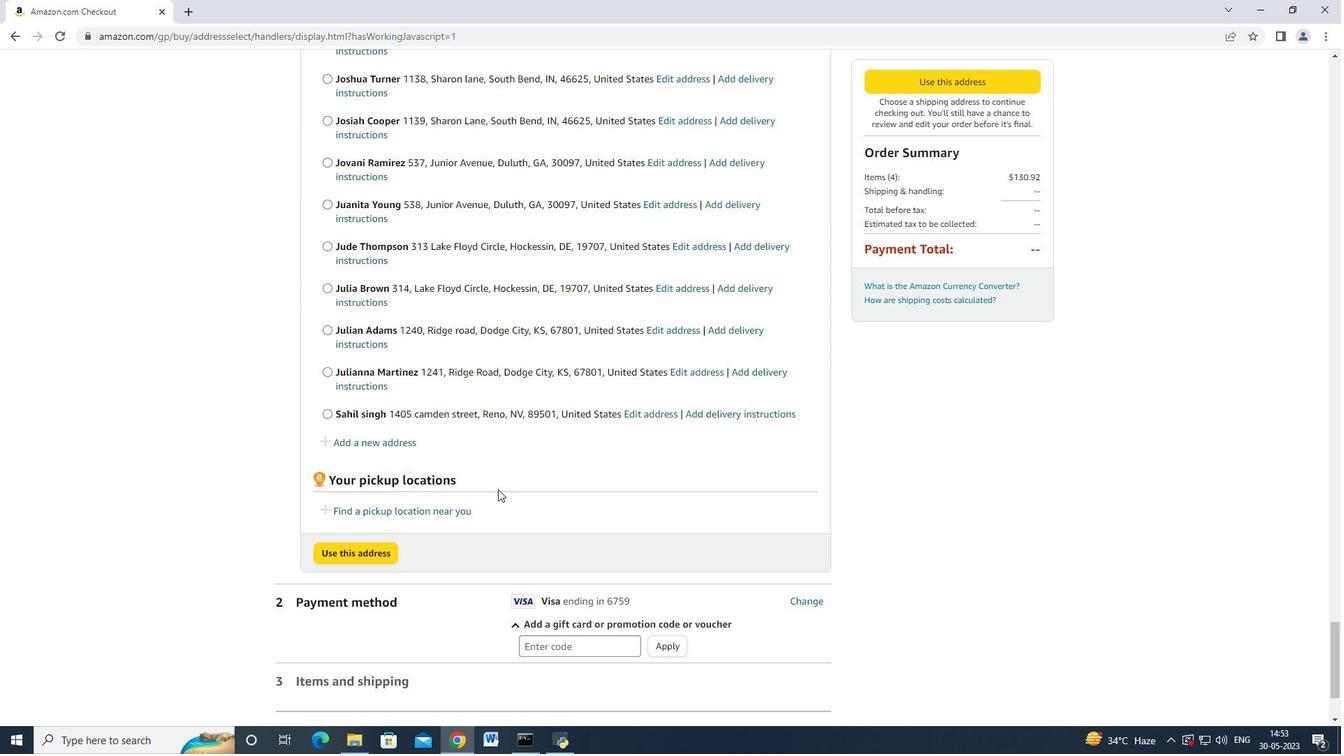 
Action: Mouse moved to (452, 361)
Screenshot: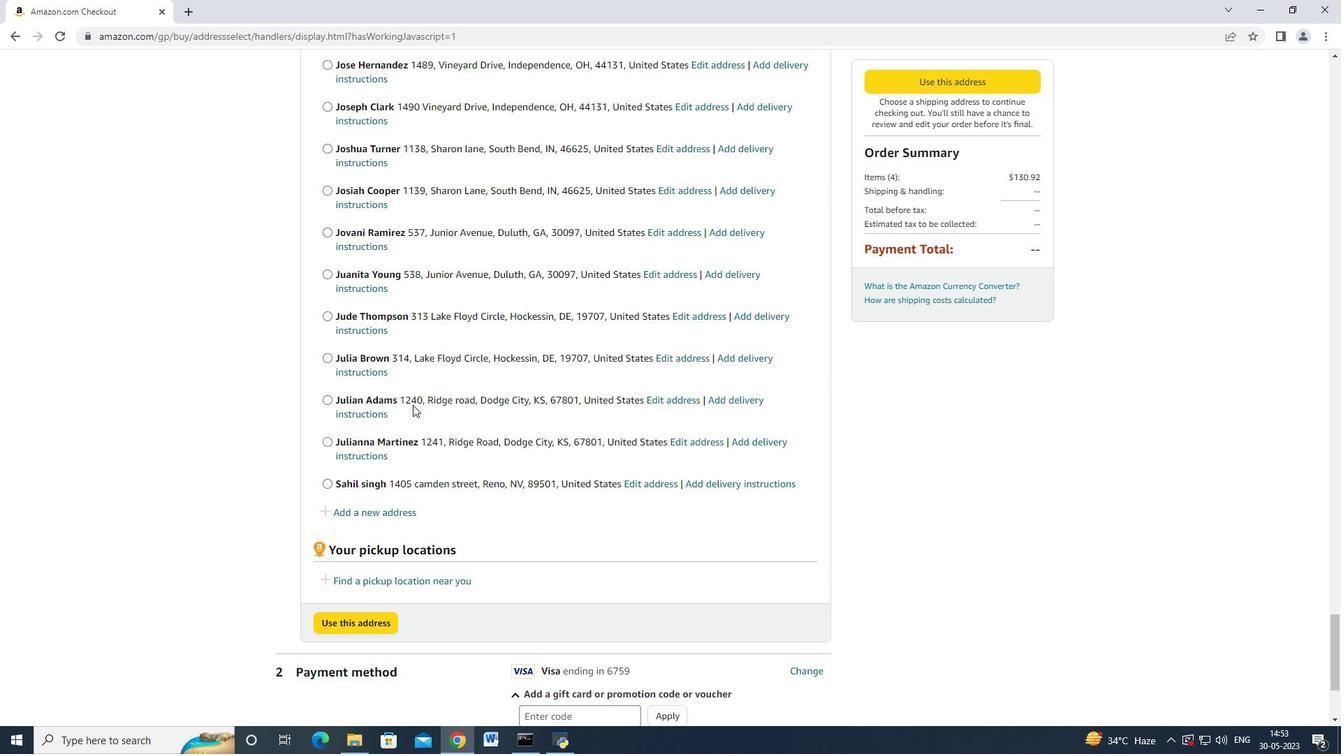 
Action: Mouse scrolled (452, 361) with delta (0, 0)
Screenshot: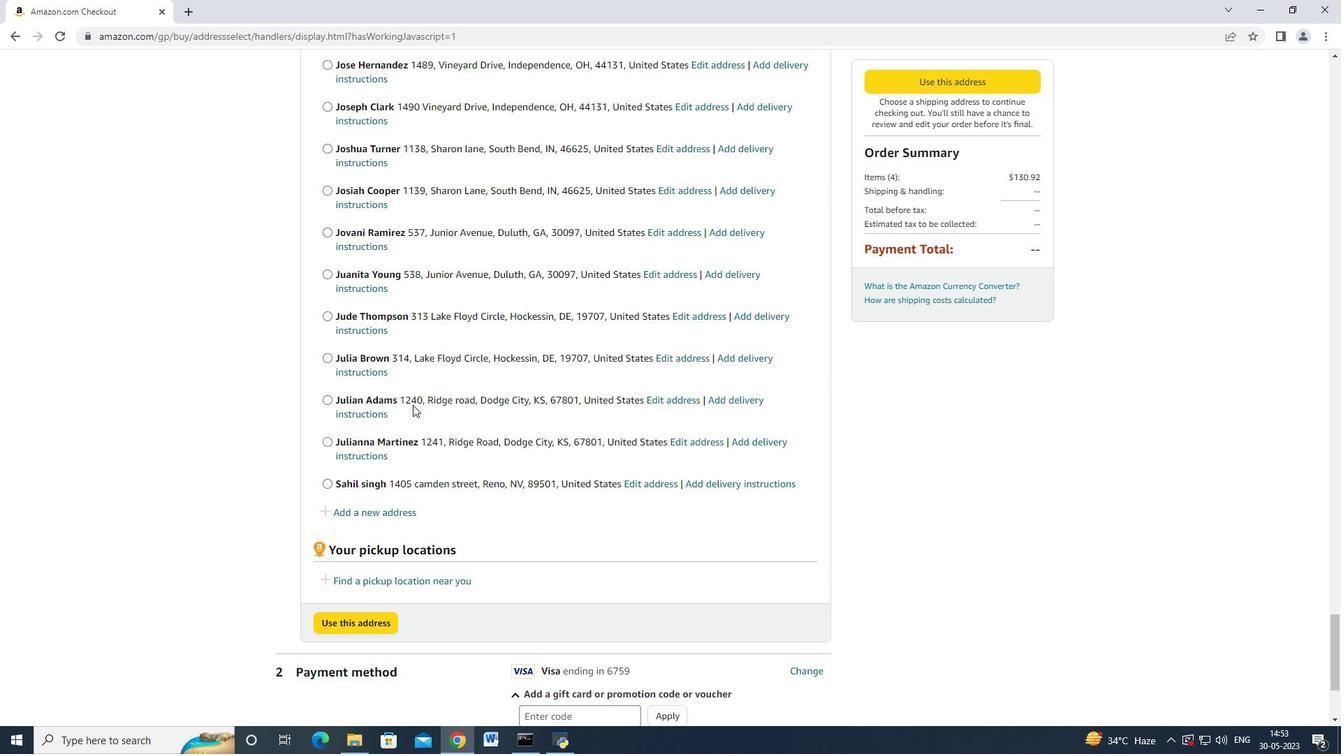 
Action: Mouse scrolled (452, 361) with delta (0, 0)
Screenshot: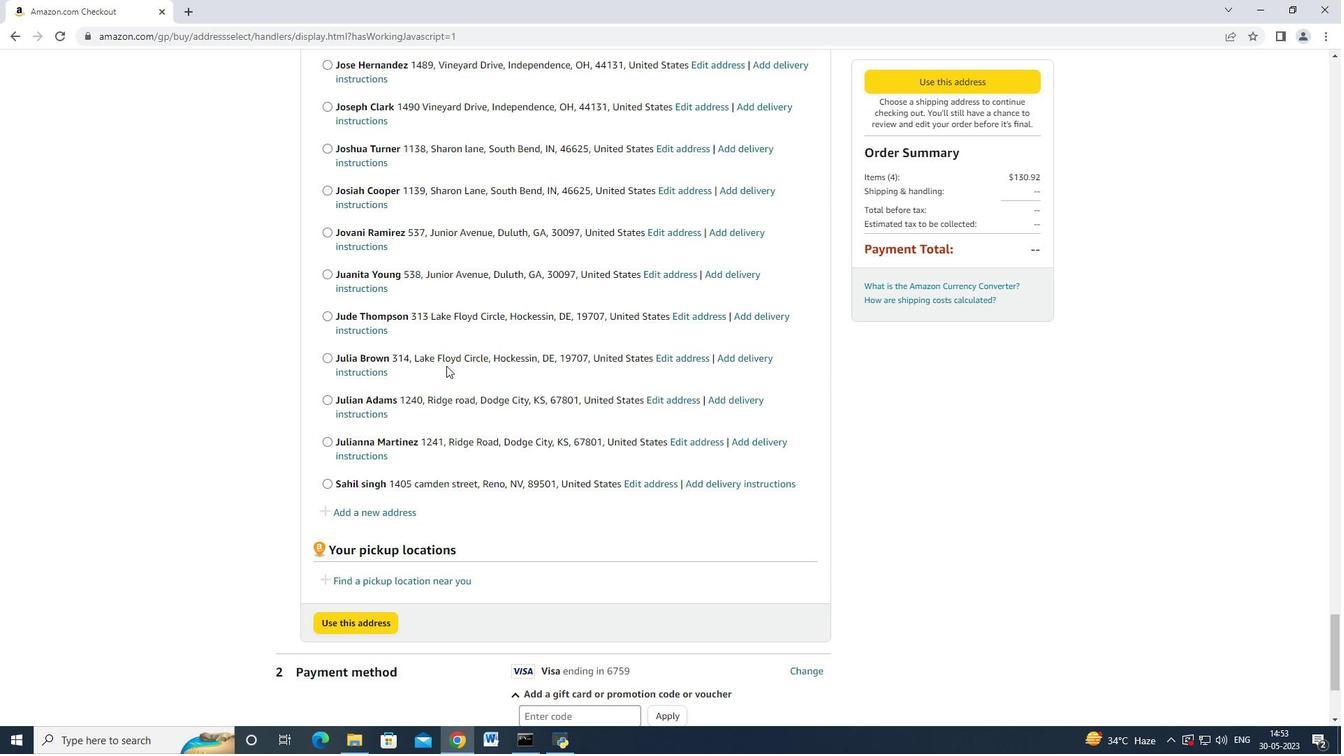
Action: Mouse scrolled (452, 361) with delta (0, 0)
Screenshot: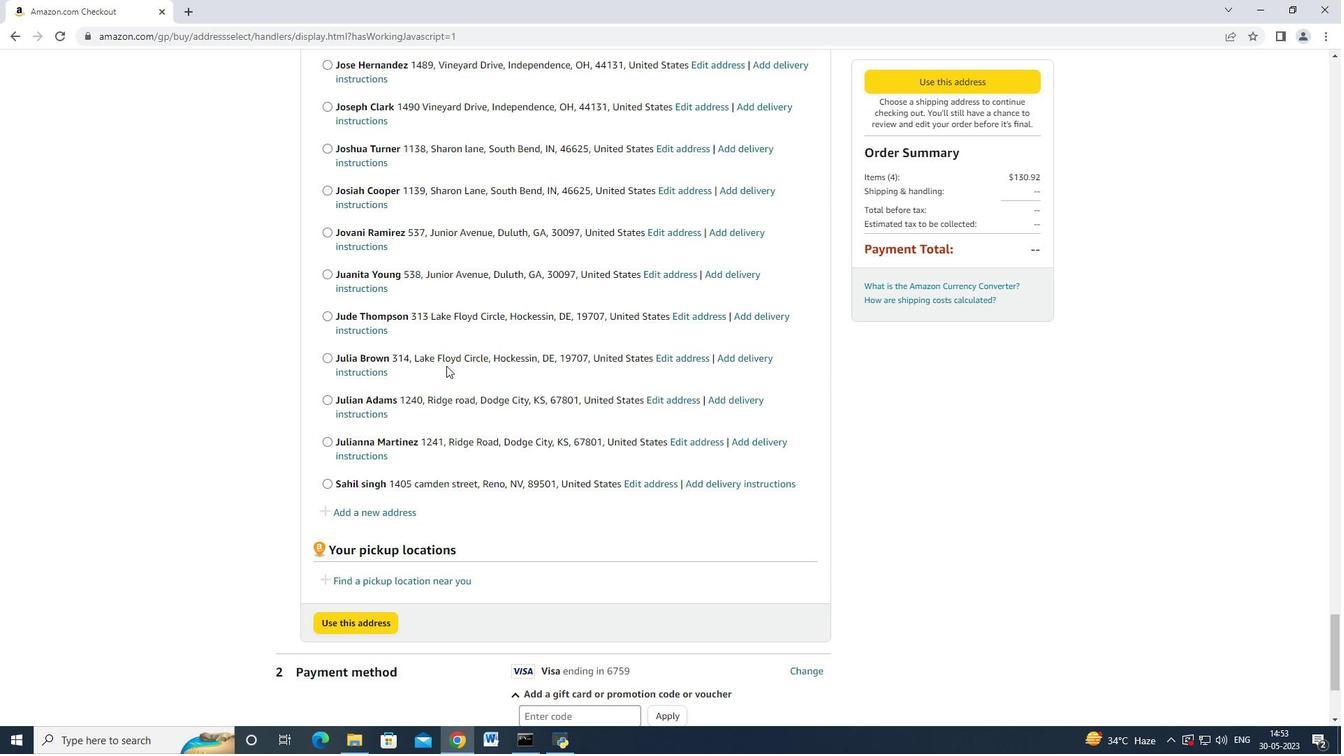 
Action: Mouse scrolled (452, 361) with delta (0, 0)
Screenshot: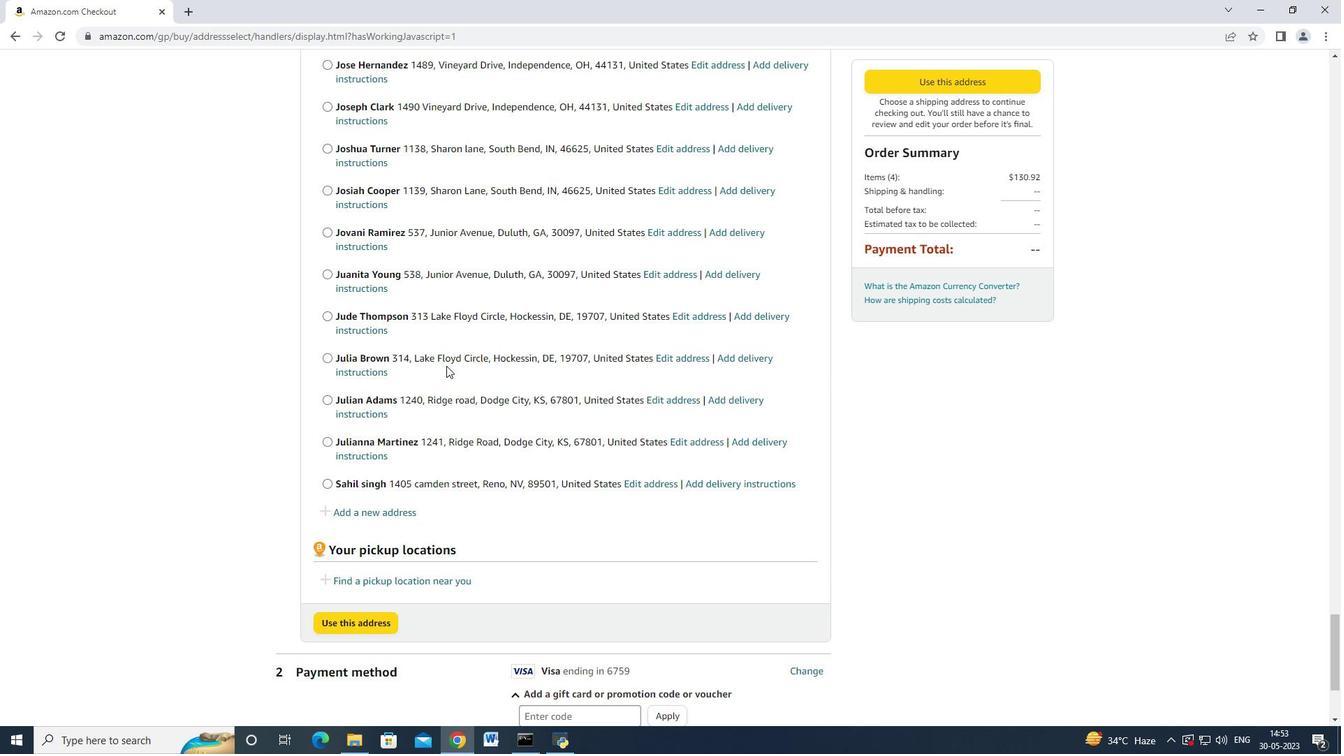 
Action: Mouse scrolled (452, 361) with delta (0, 0)
Screenshot: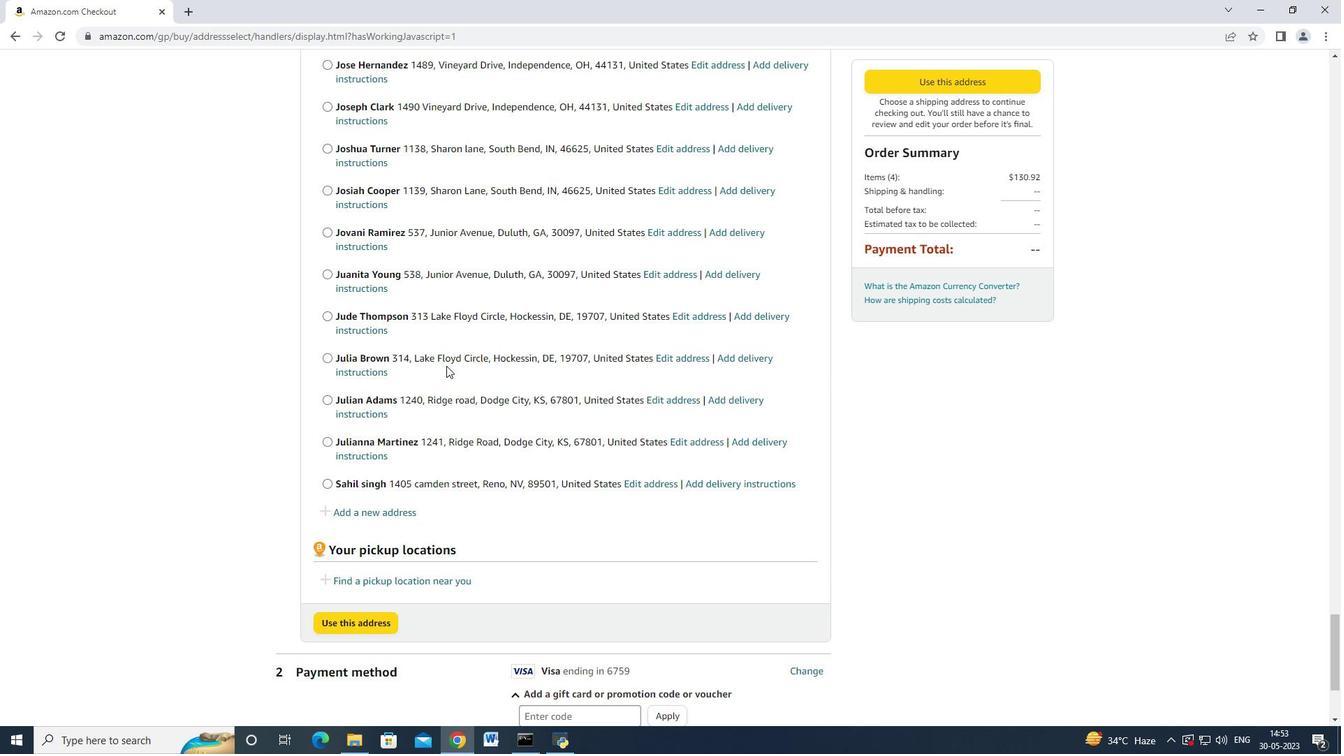 
Action: Mouse scrolled (452, 361) with delta (0, 0)
Screenshot: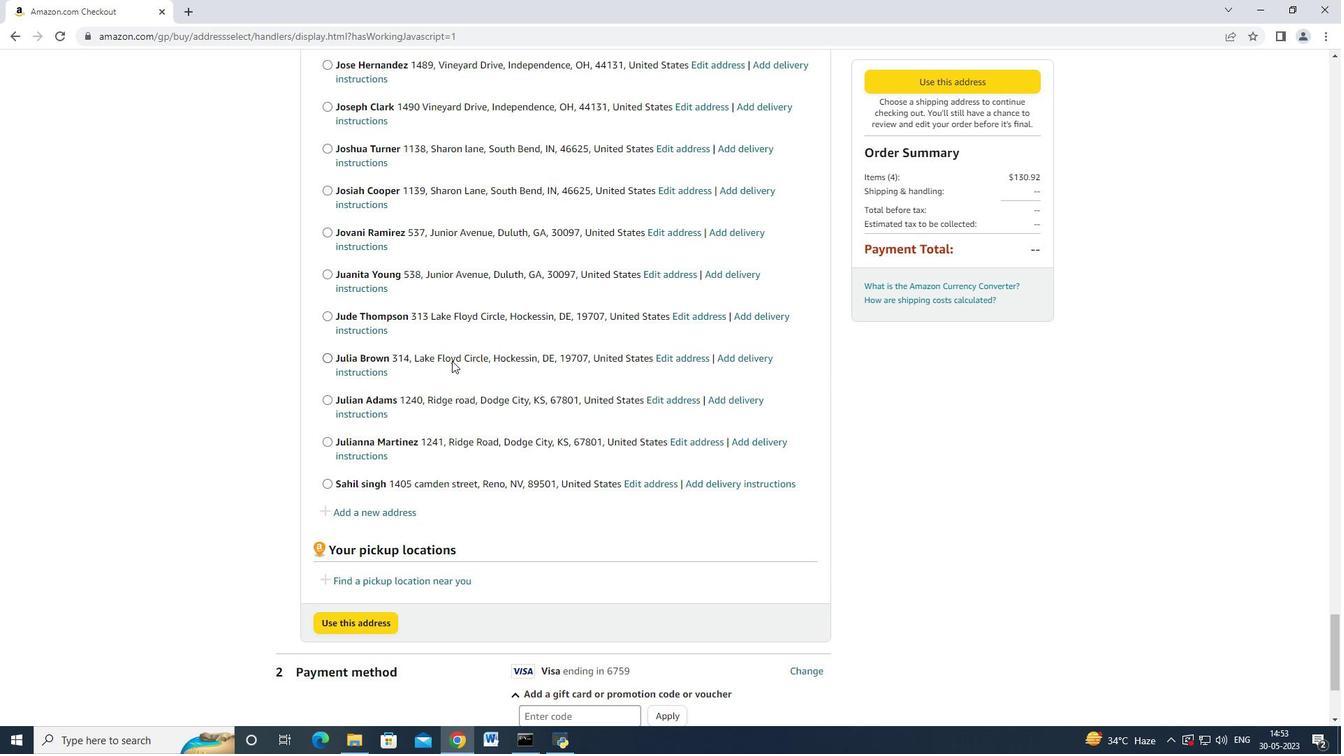 
Action: Mouse scrolled (452, 361) with delta (0, 0)
Screenshot: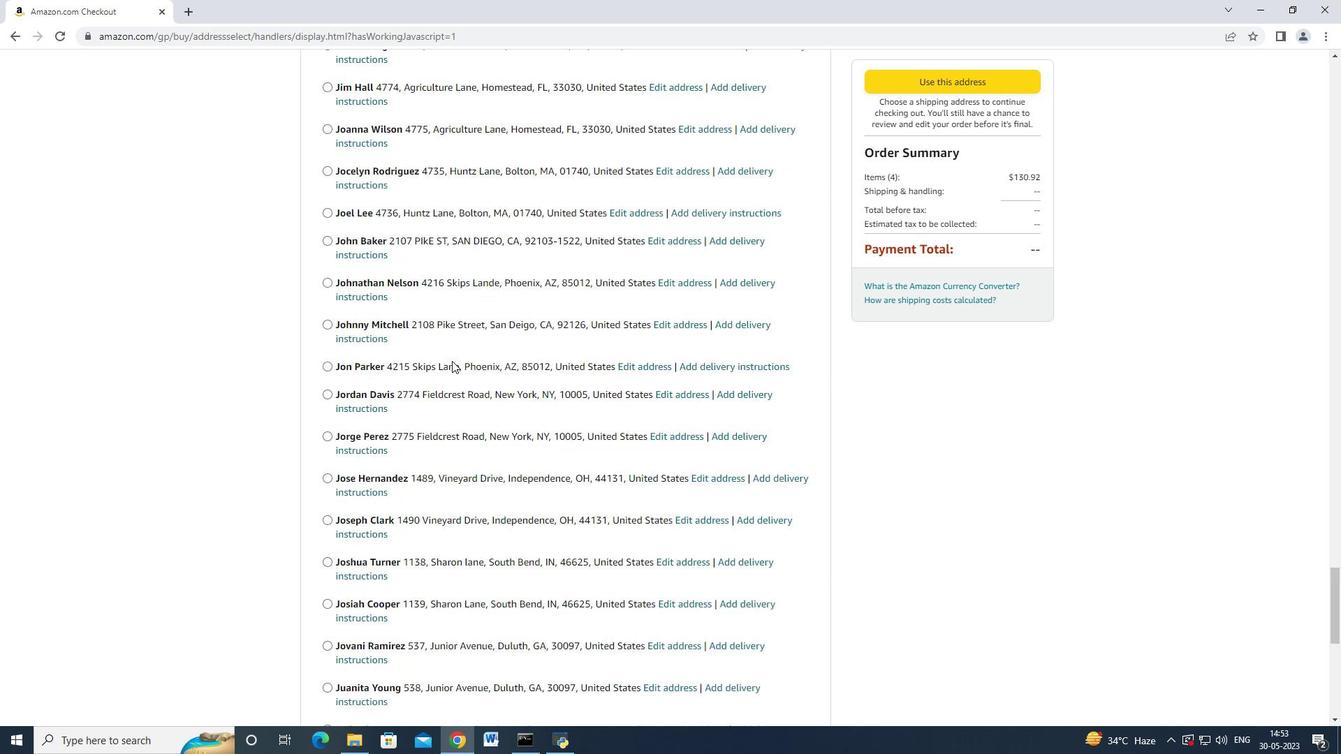 
Action: Mouse scrolled (452, 361) with delta (0, 0)
Screenshot: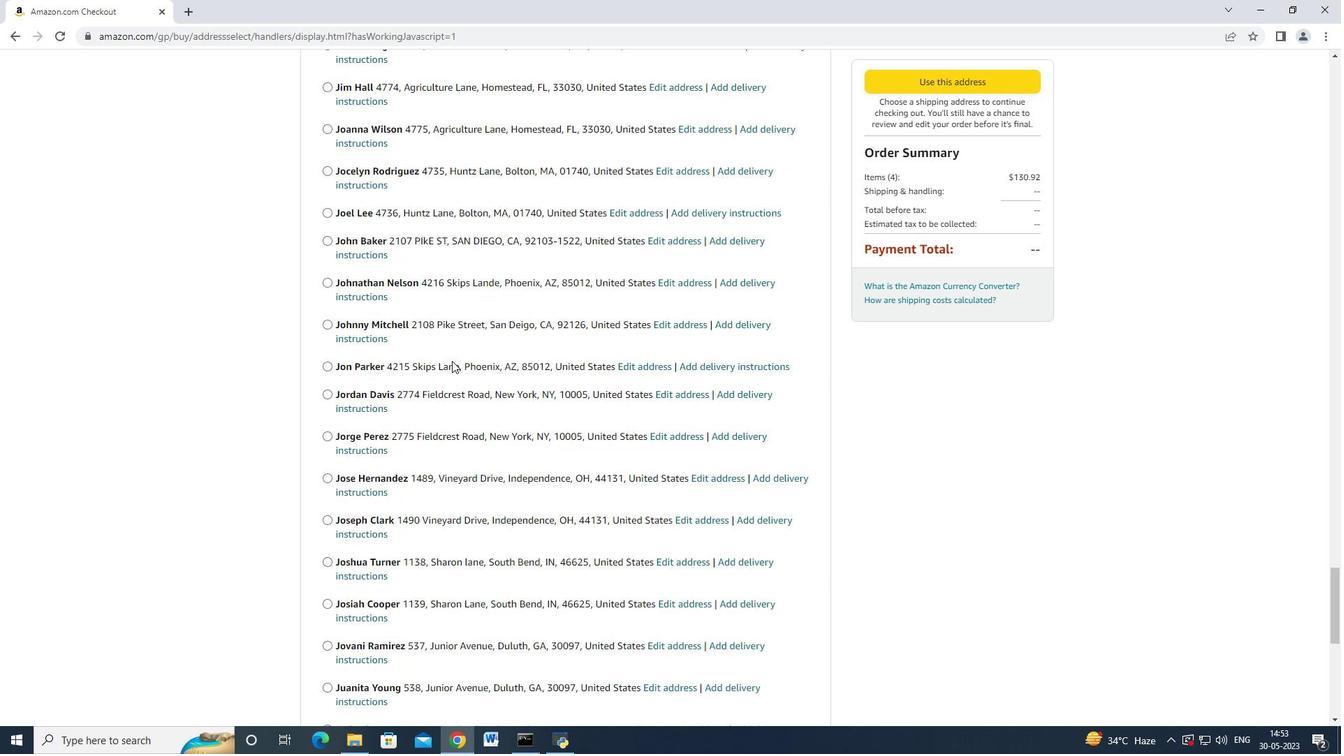 
Action: Mouse scrolled (452, 361) with delta (0, 0)
Screenshot: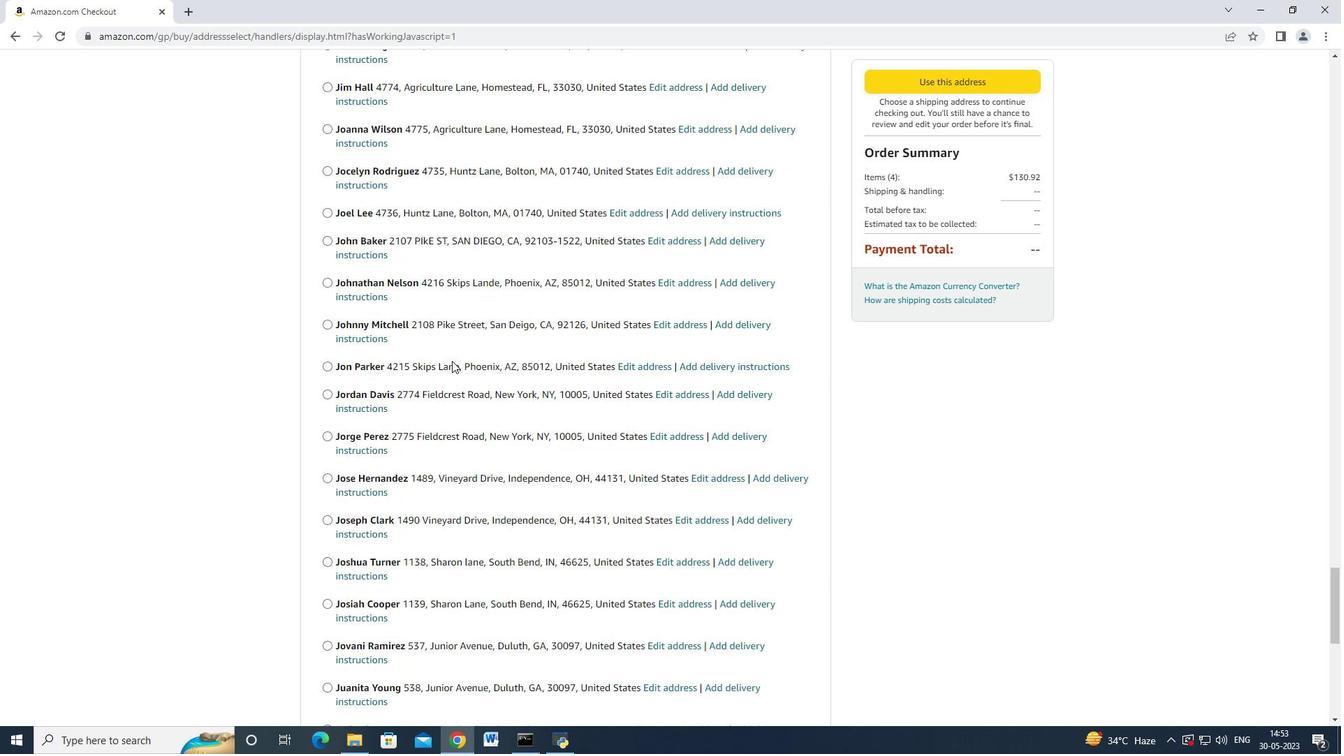 
Action: Mouse scrolled (452, 361) with delta (0, 0)
Screenshot: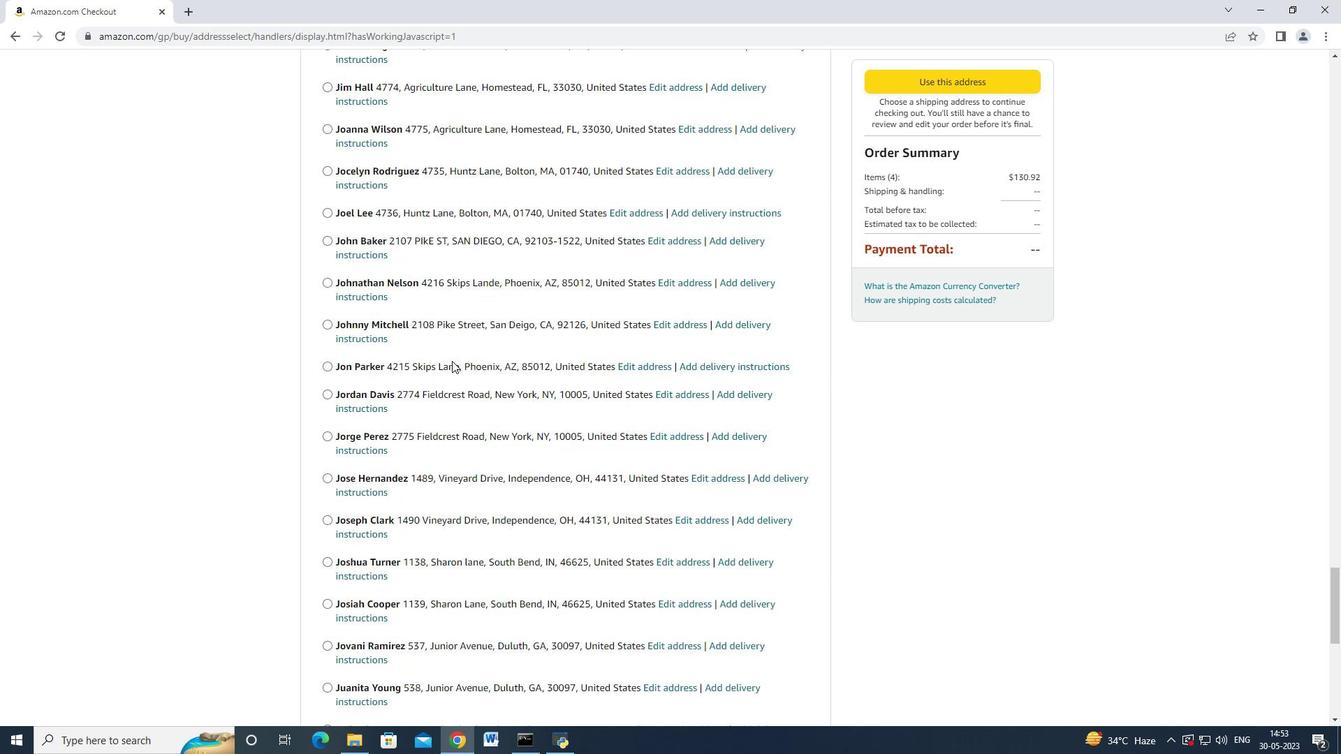 
Action: Mouse scrolled (452, 361) with delta (0, 0)
Screenshot: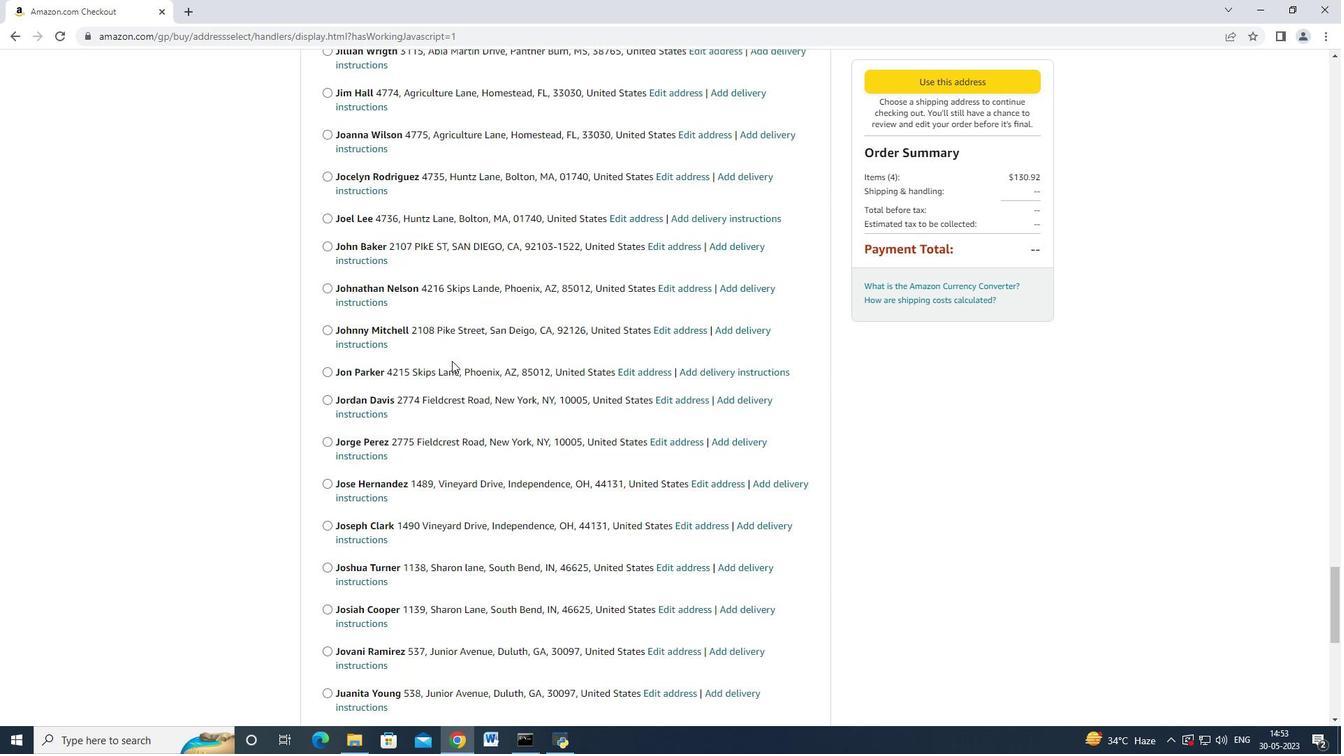 
Action: Mouse moved to (452, 363)
Screenshot: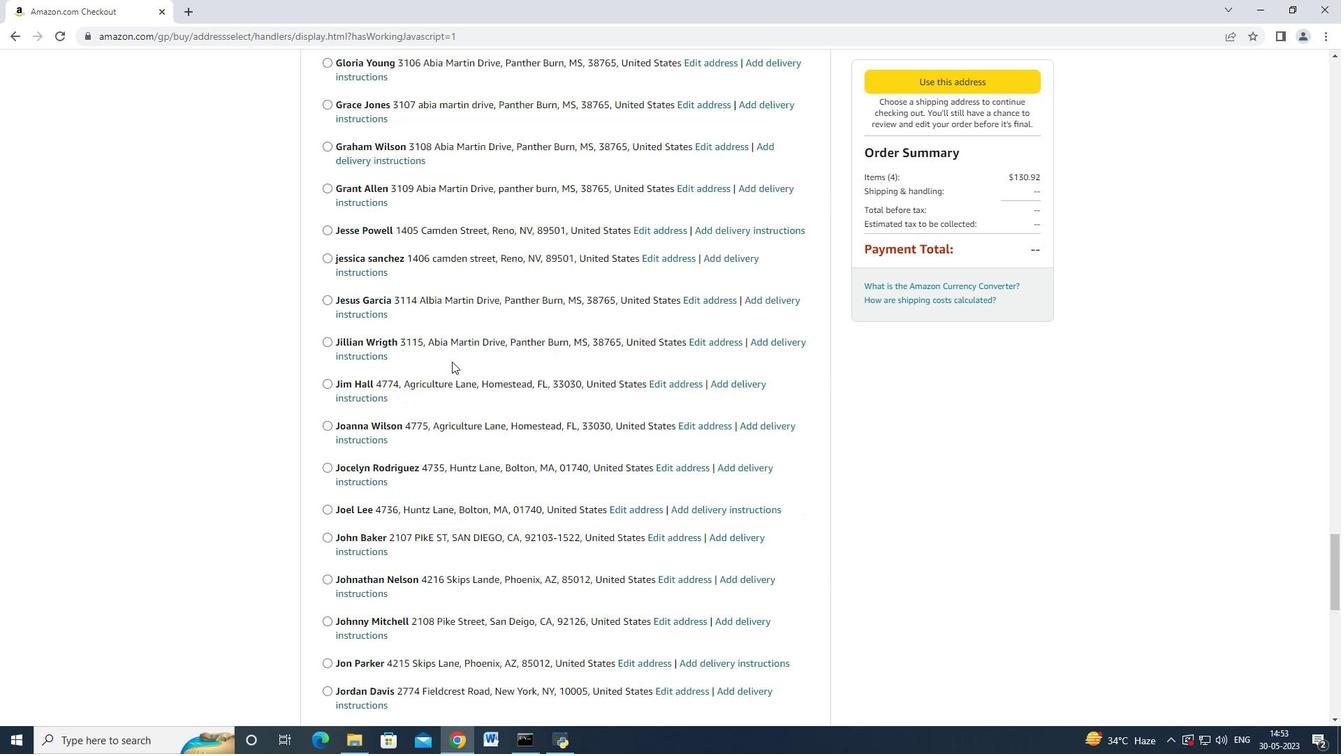 
Action: Mouse scrolled (452, 364) with delta (0, 0)
Screenshot: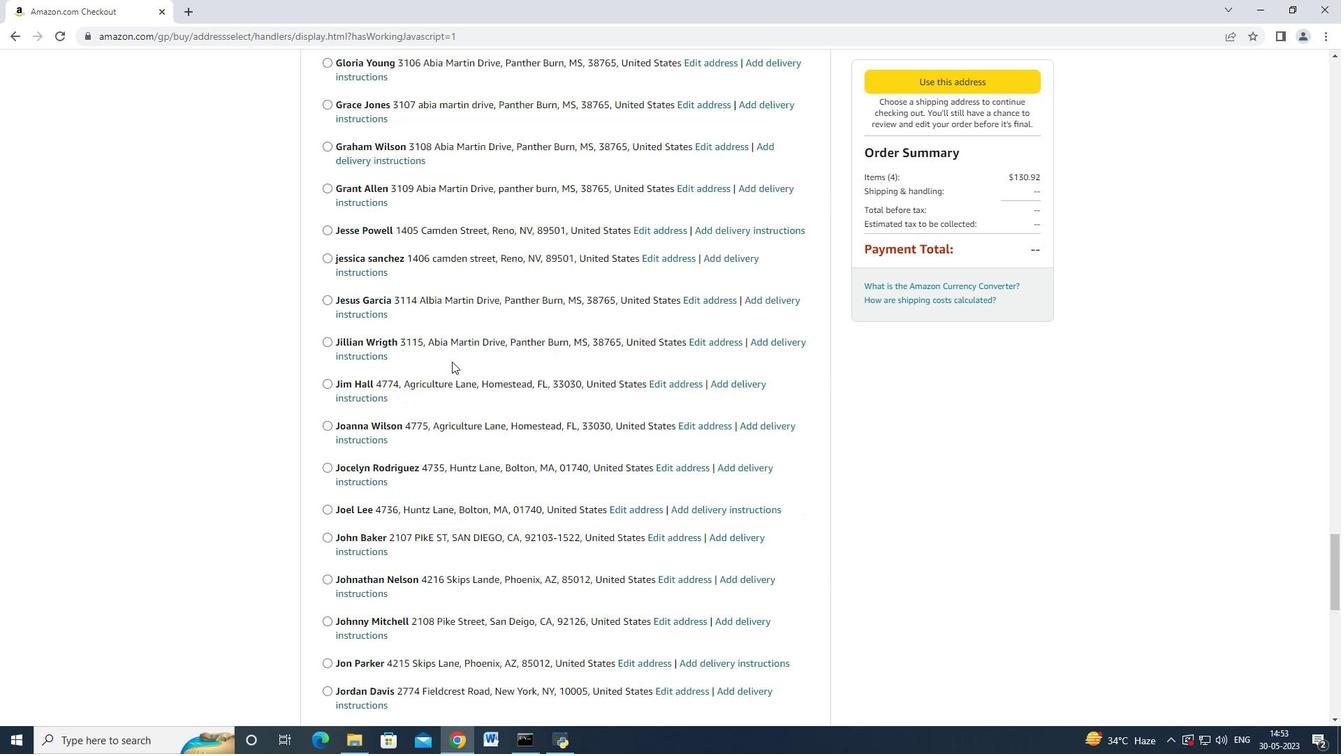 
Action: Mouse scrolled (452, 364) with delta (0, 0)
Screenshot: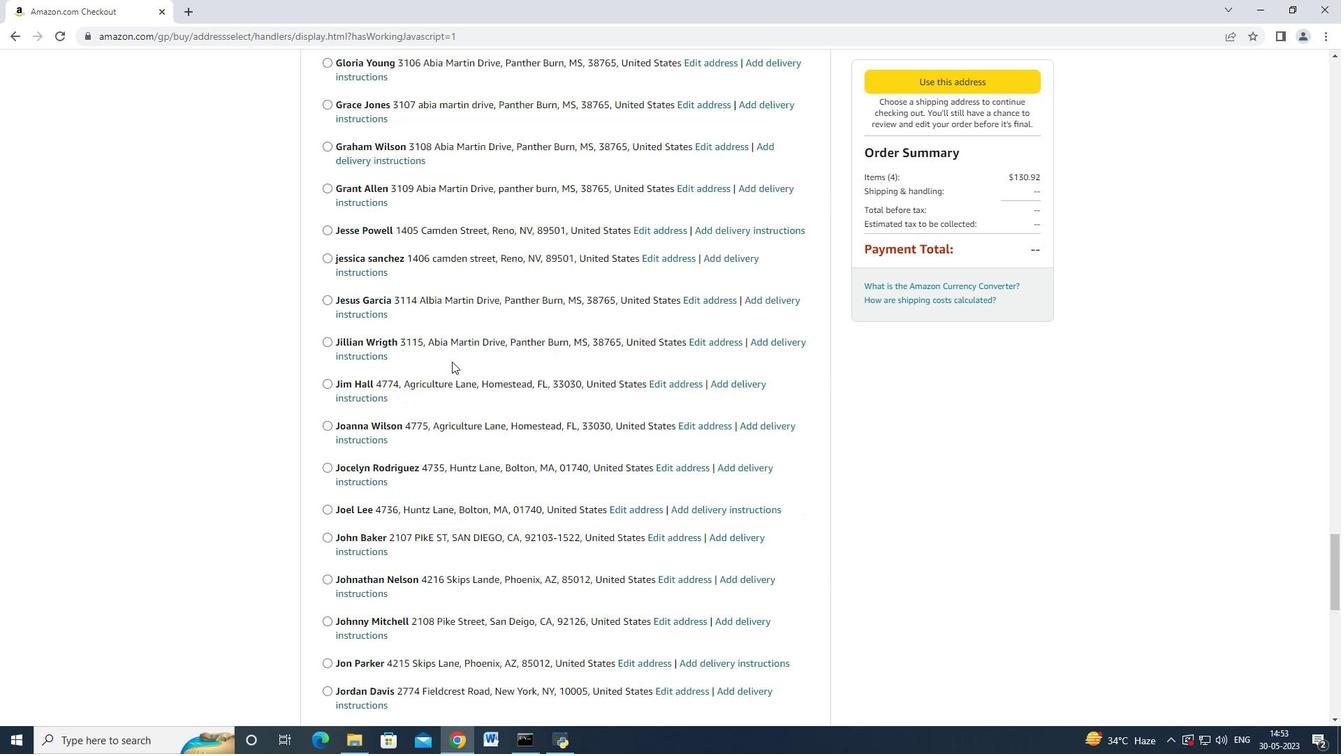 
Action: Mouse scrolled (452, 364) with delta (0, 0)
Screenshot: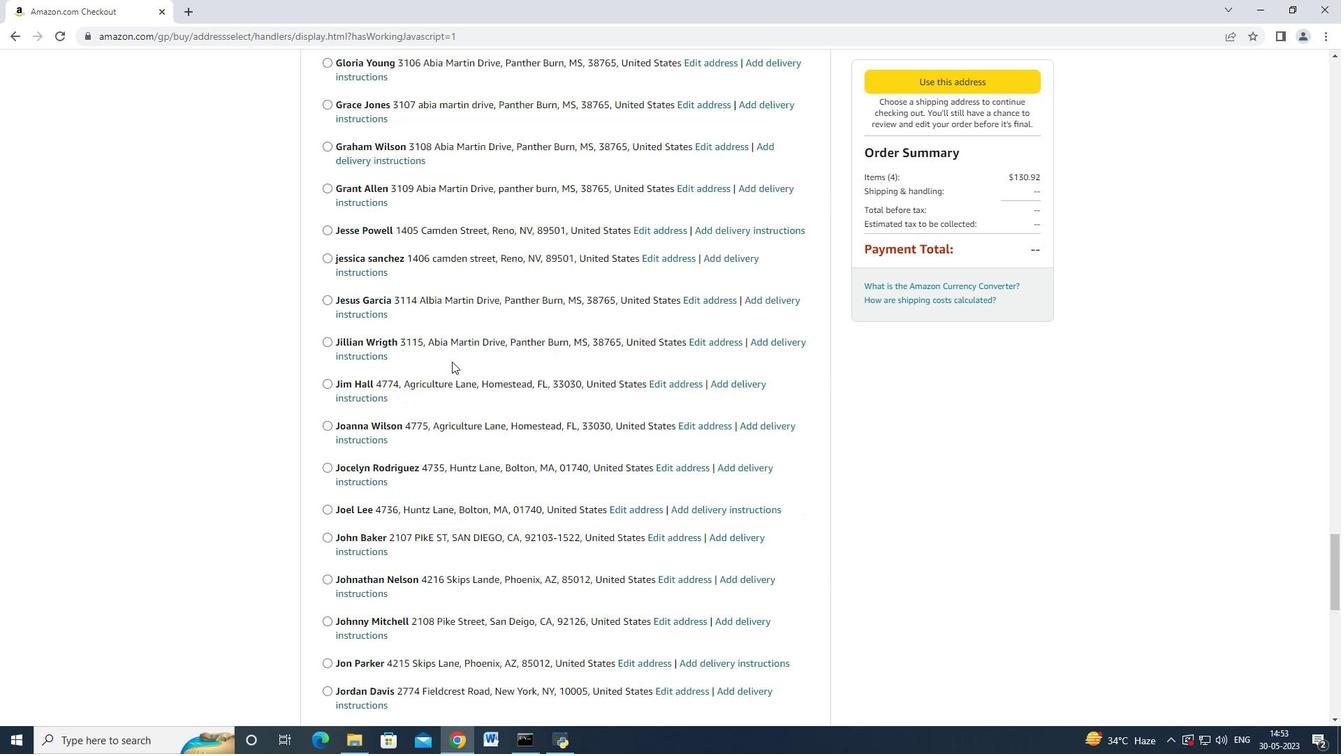 
Action: Mouse scrolled (452, 364) with delta (0, 0)
Screenshot: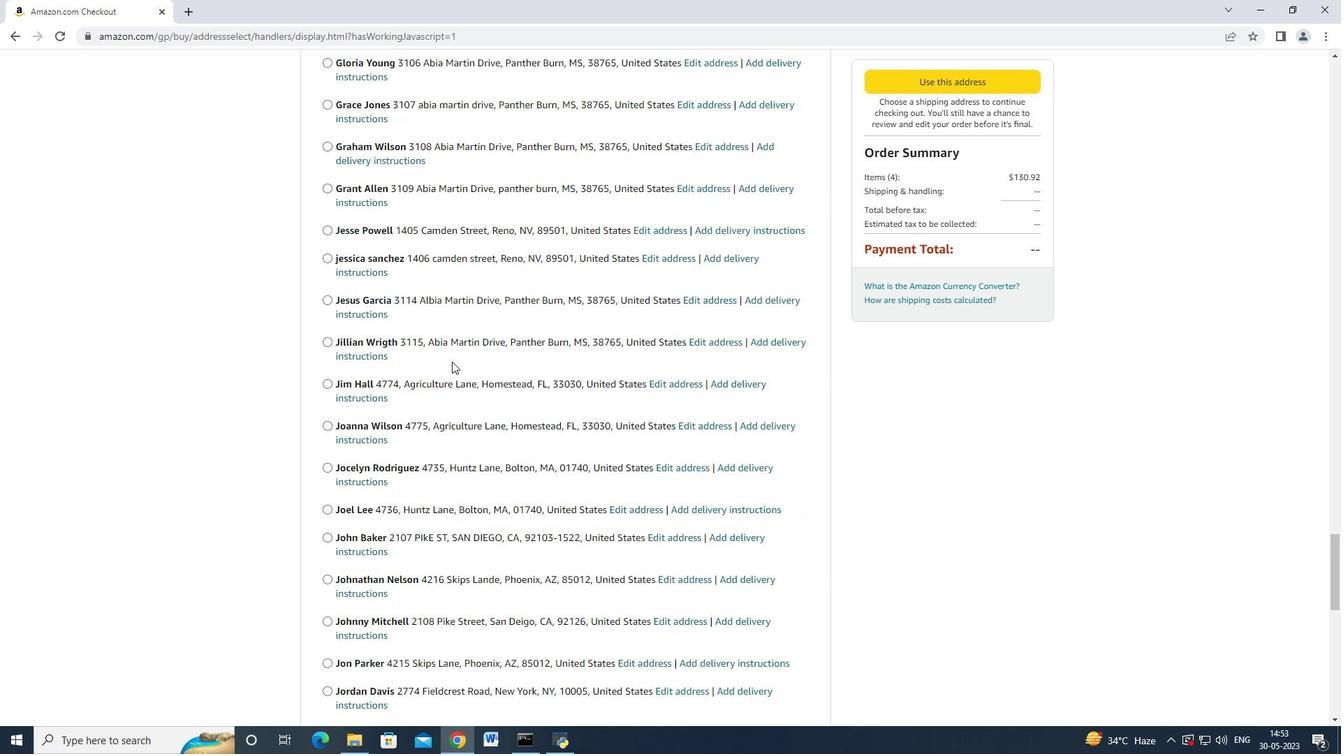 
Action: Mouse scrolled (452, 364) with delta (0, 0)
Screenshot: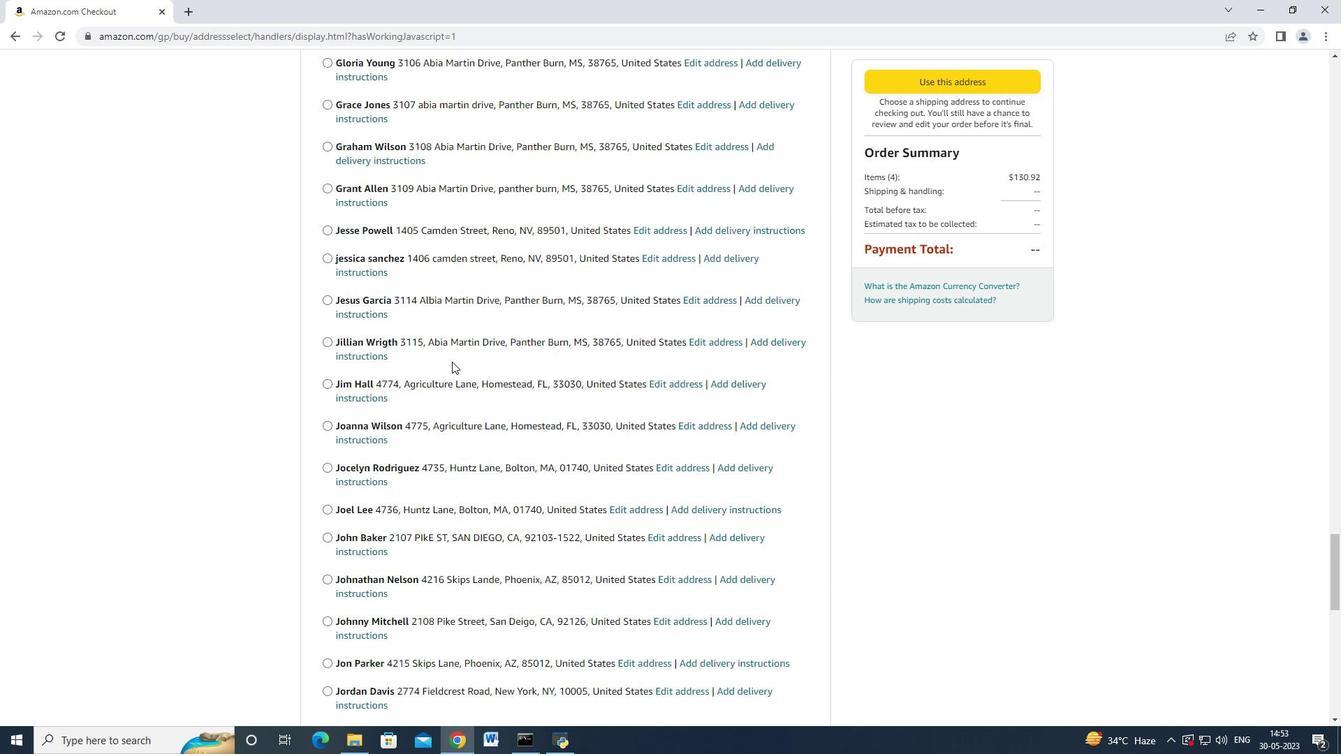 
Action: Mouse moved to (452, 363)
Screenshot: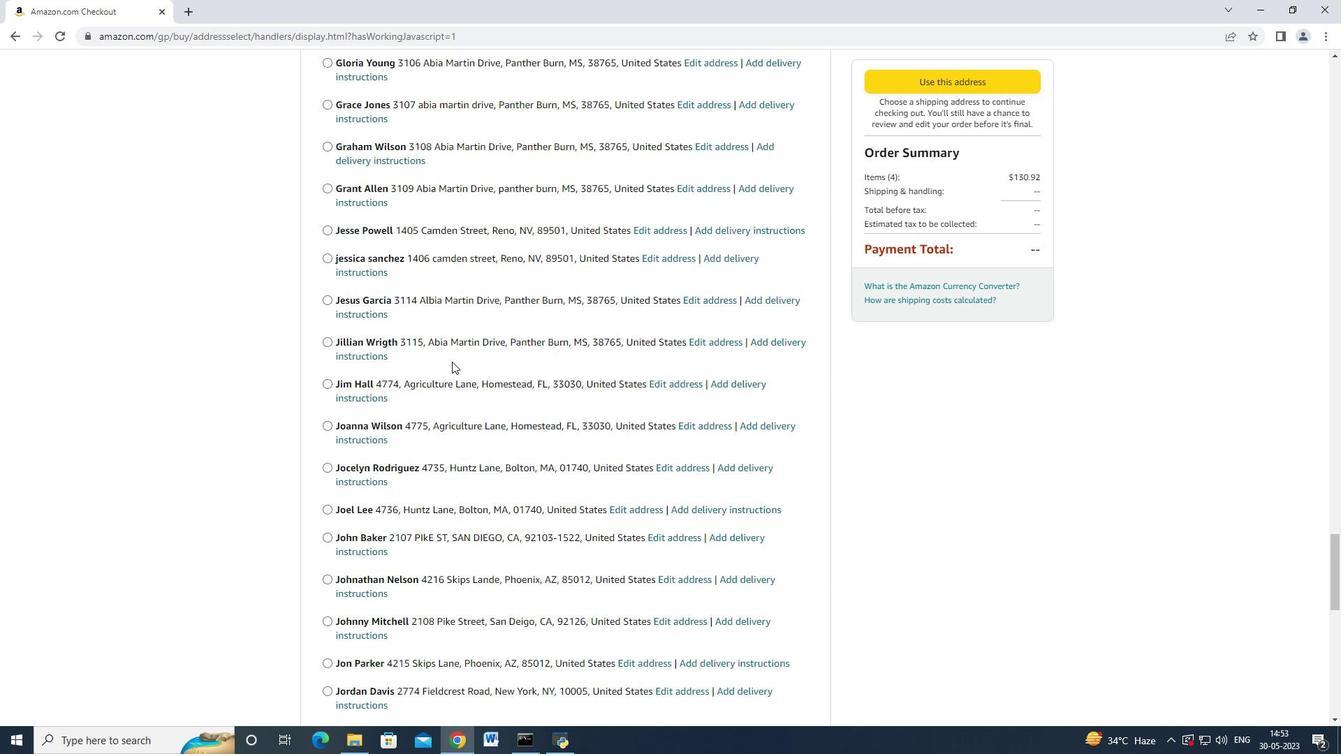 
Action: Mouse scrolled (452, 364) with delta (0, 0)
Screenshot: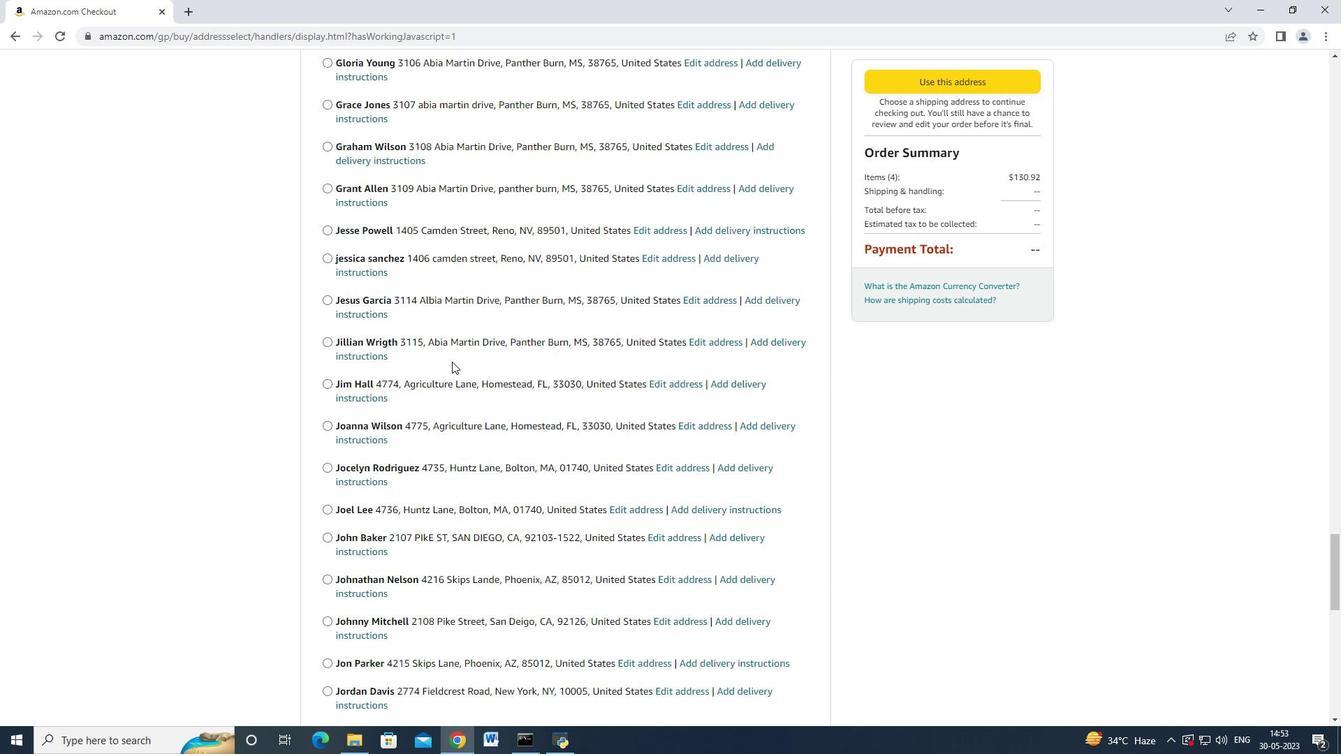 
Action: Mouse moved to (452, 363)
Screenshot: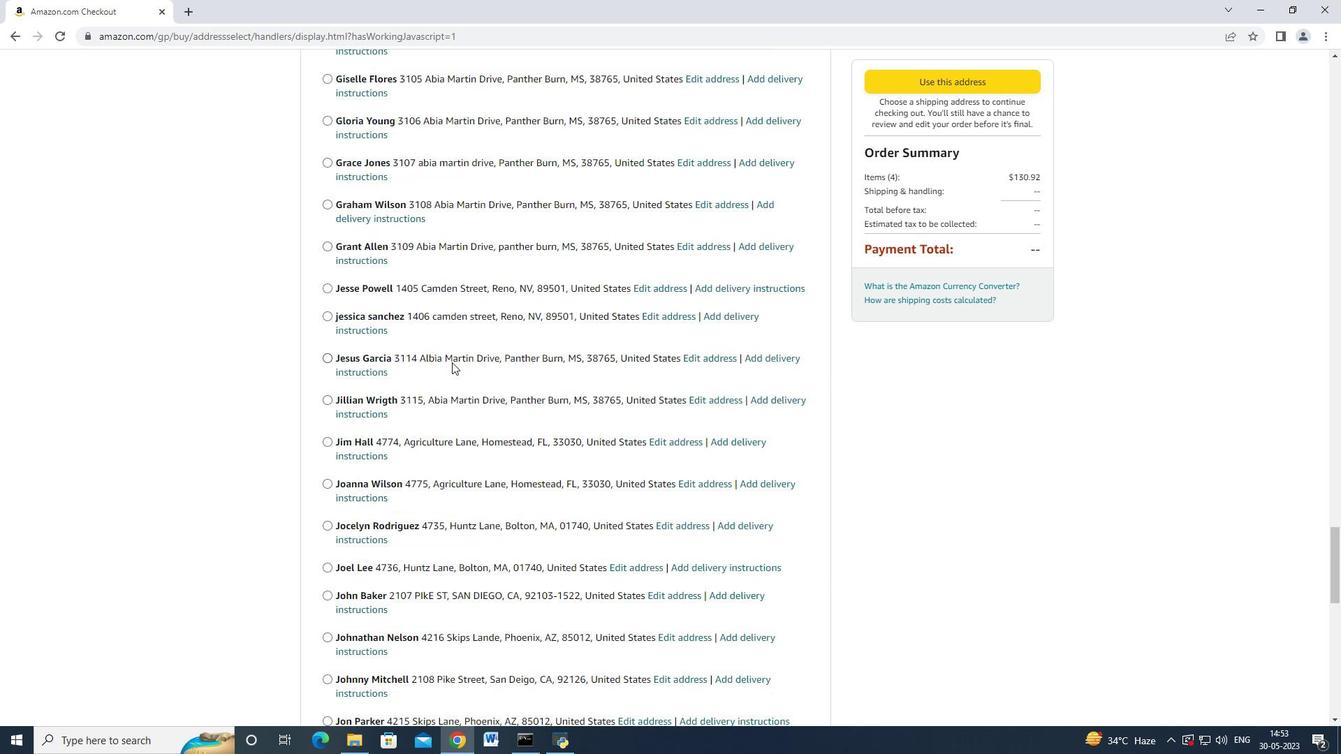 
Action: Mouse scrolled (452, 364) with delta (0, 0)
Screenshot: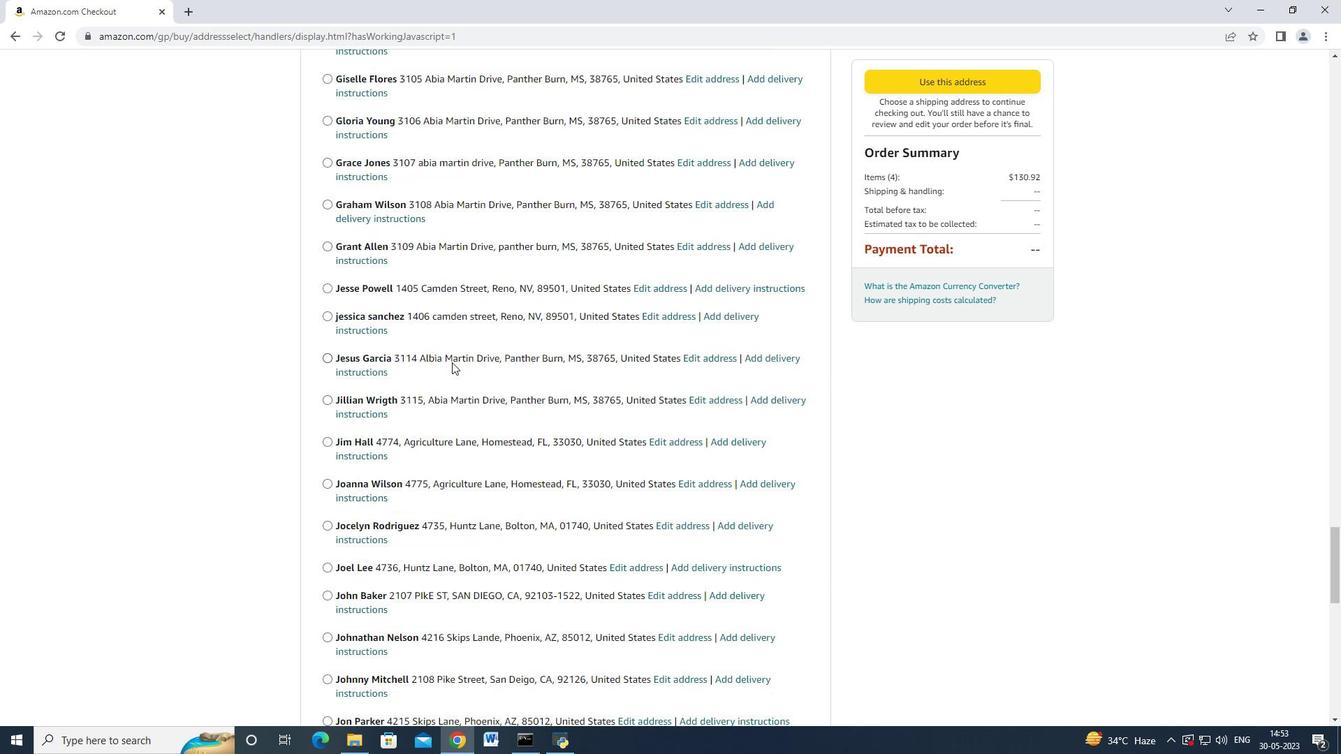 
Action: Mouse scrolled (452, 364) with delta (0, 0)
Screenshot: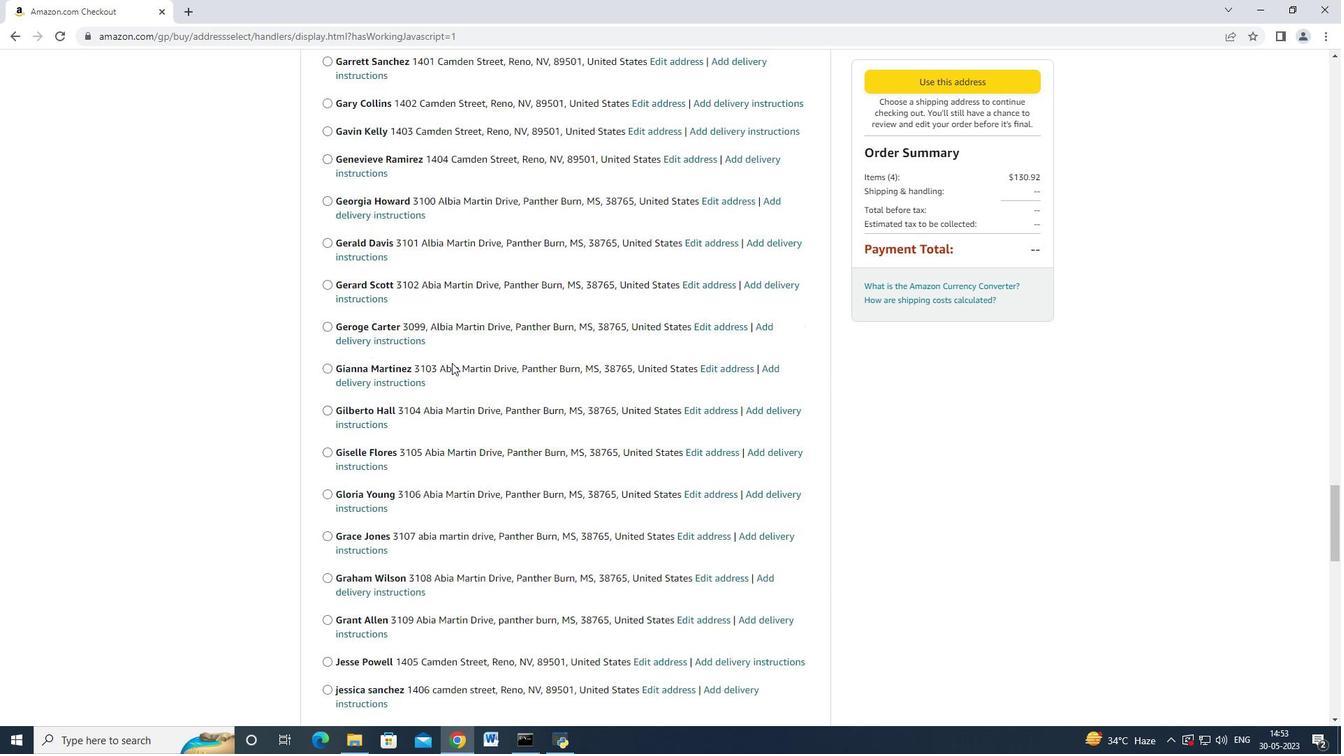 
Action: Mouse scrolled (452, 364) with delta (0, 0)
Screenshot: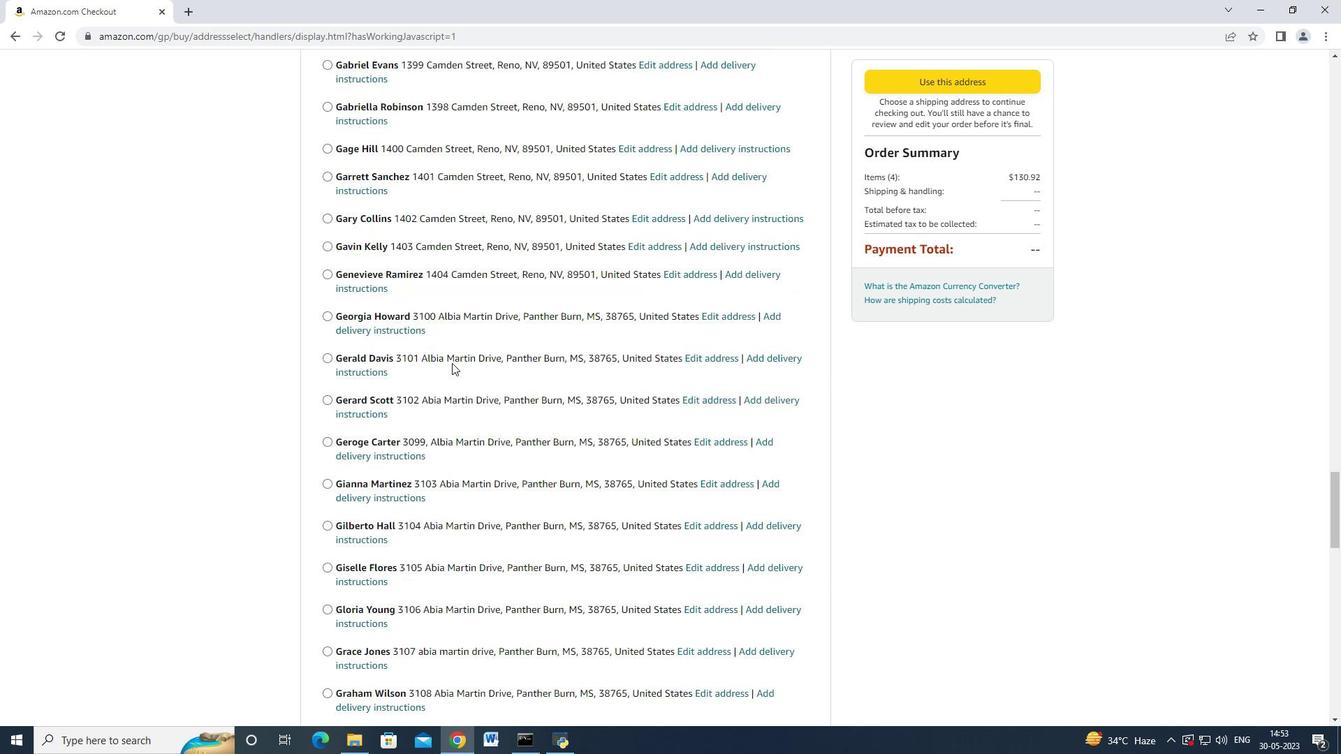 
Action: Mouse scrolled (452, 364) with delta (0, 0)
Screenshot: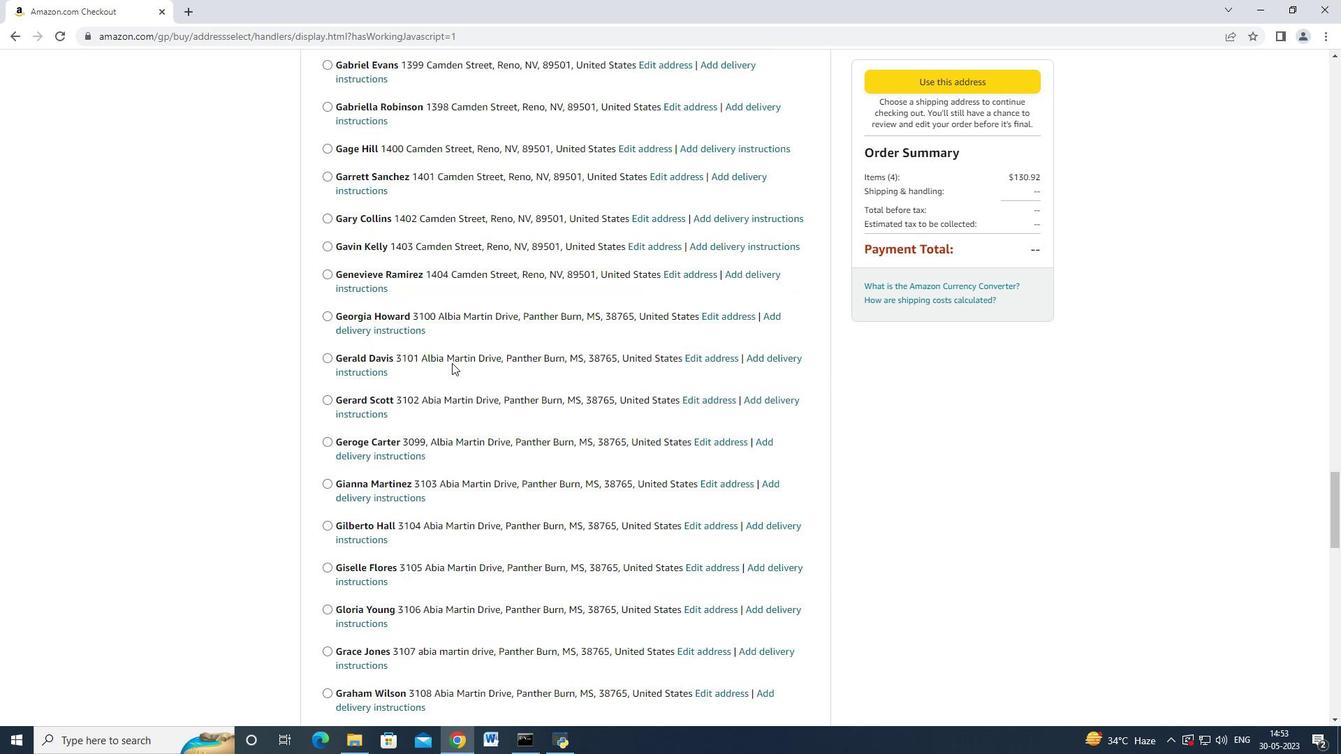 
Action: Mouse scrolled (452, 364) with delta (0, 0)
Screenshot: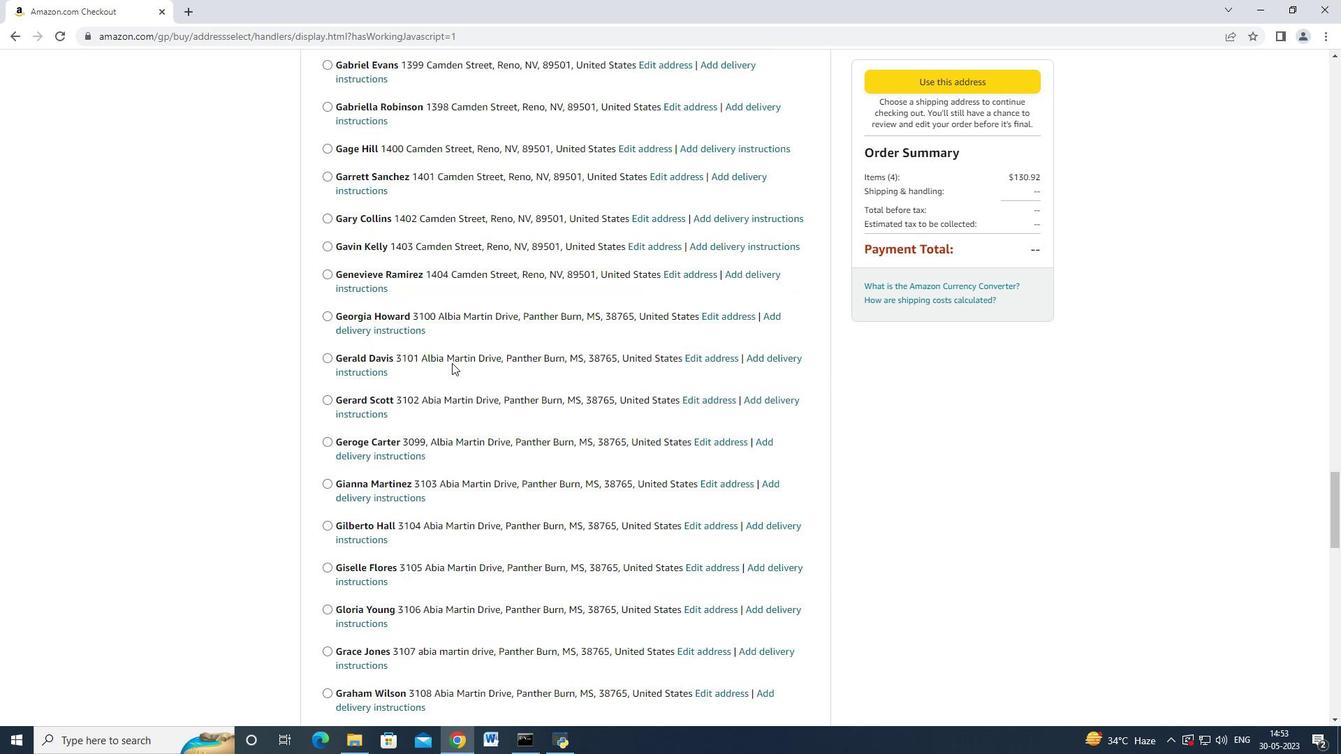 
Action: Mouse scrolled (452, 364) with delta (0, 0)
Screenshot: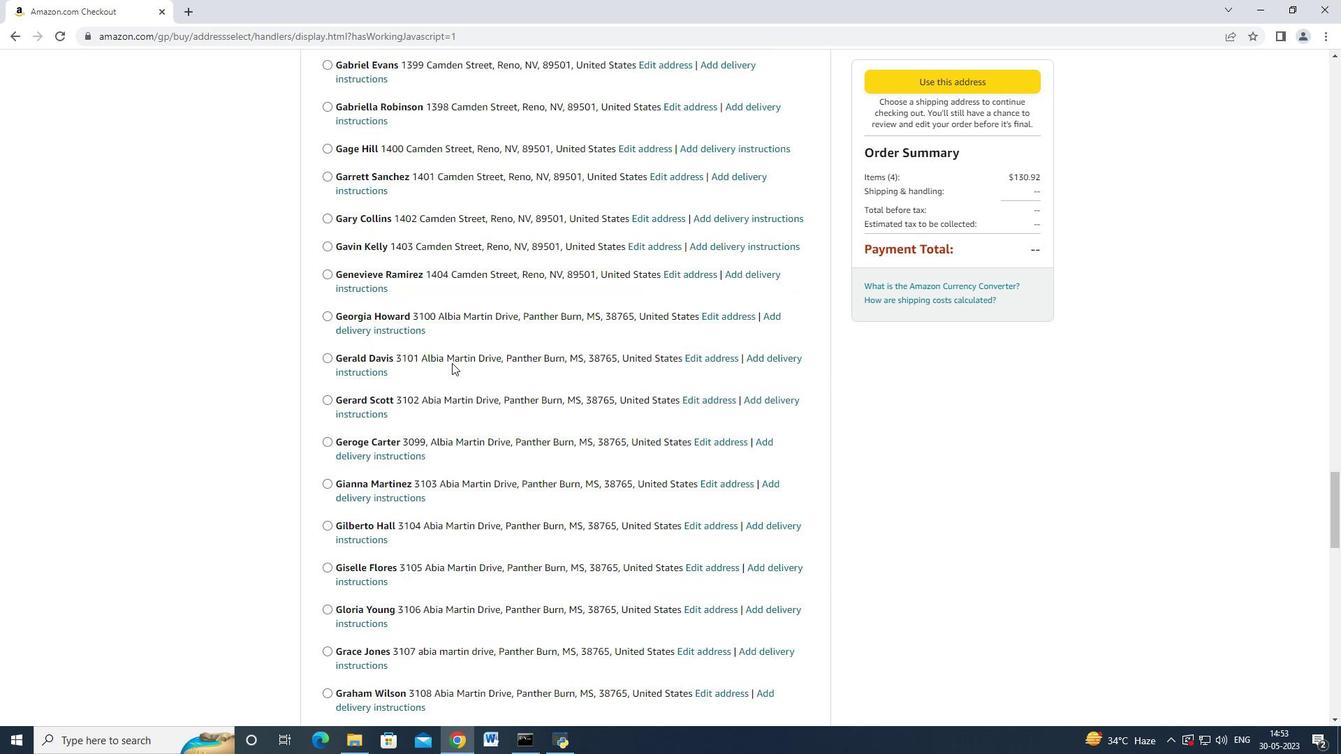 
Action: Mouse scrolled (452, 364) with delta (0, 0)
Screenshot: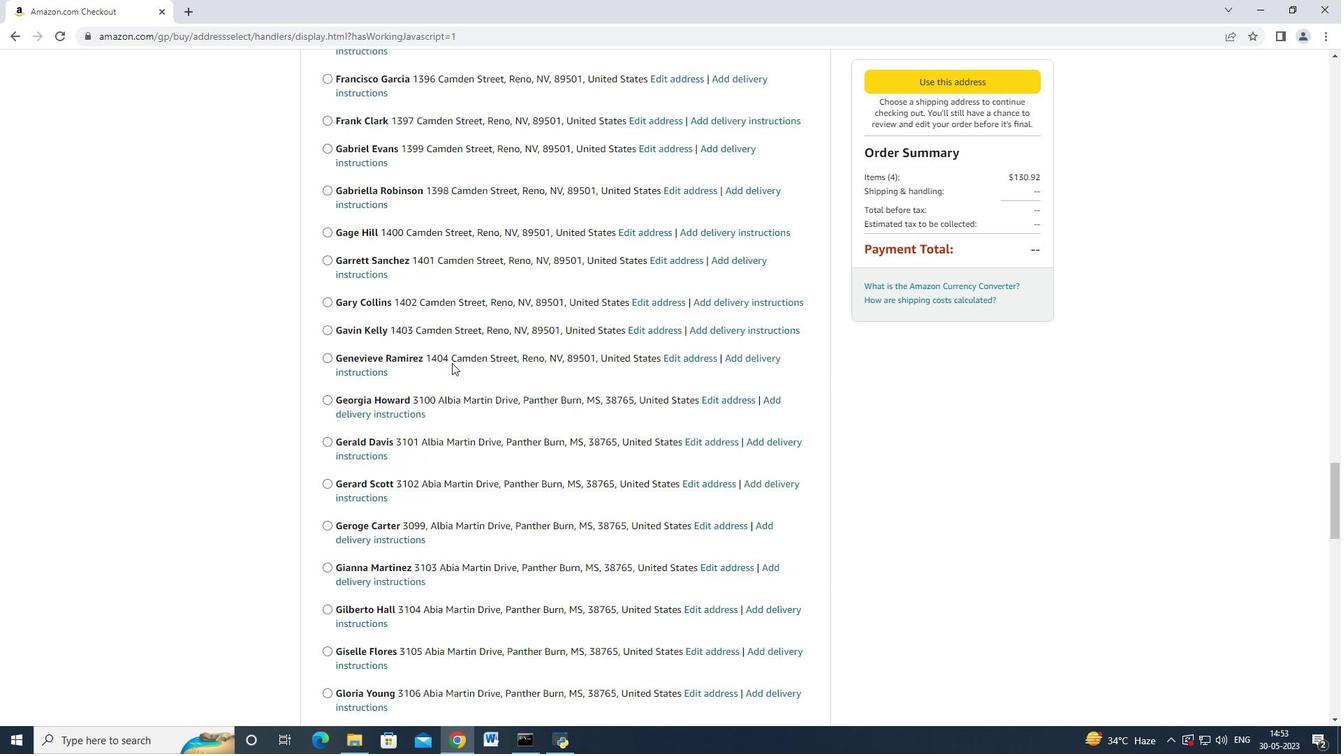 
Action: Mouse scrolled (452, 364) with delta (0, 0)
Screenshot: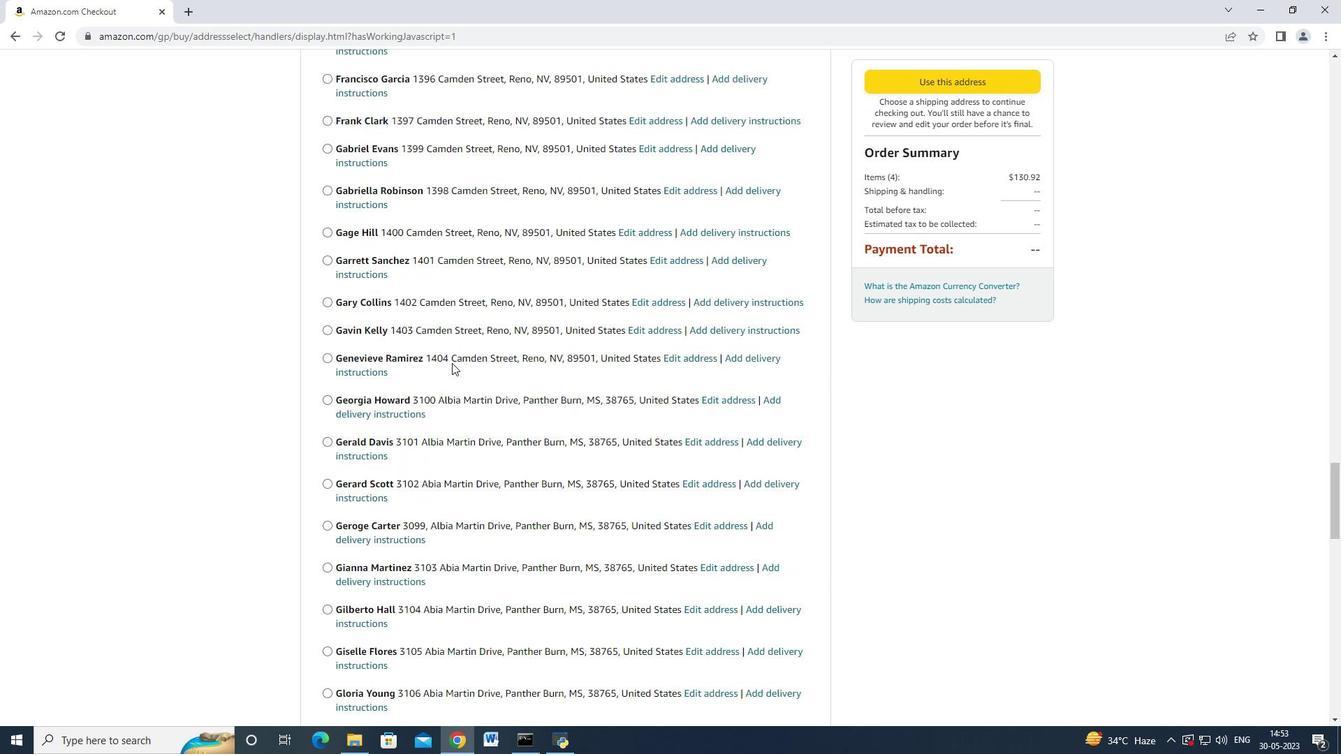 
Action: Mouse scrolled (452, 364) with delta (0, 0)
Screenshot: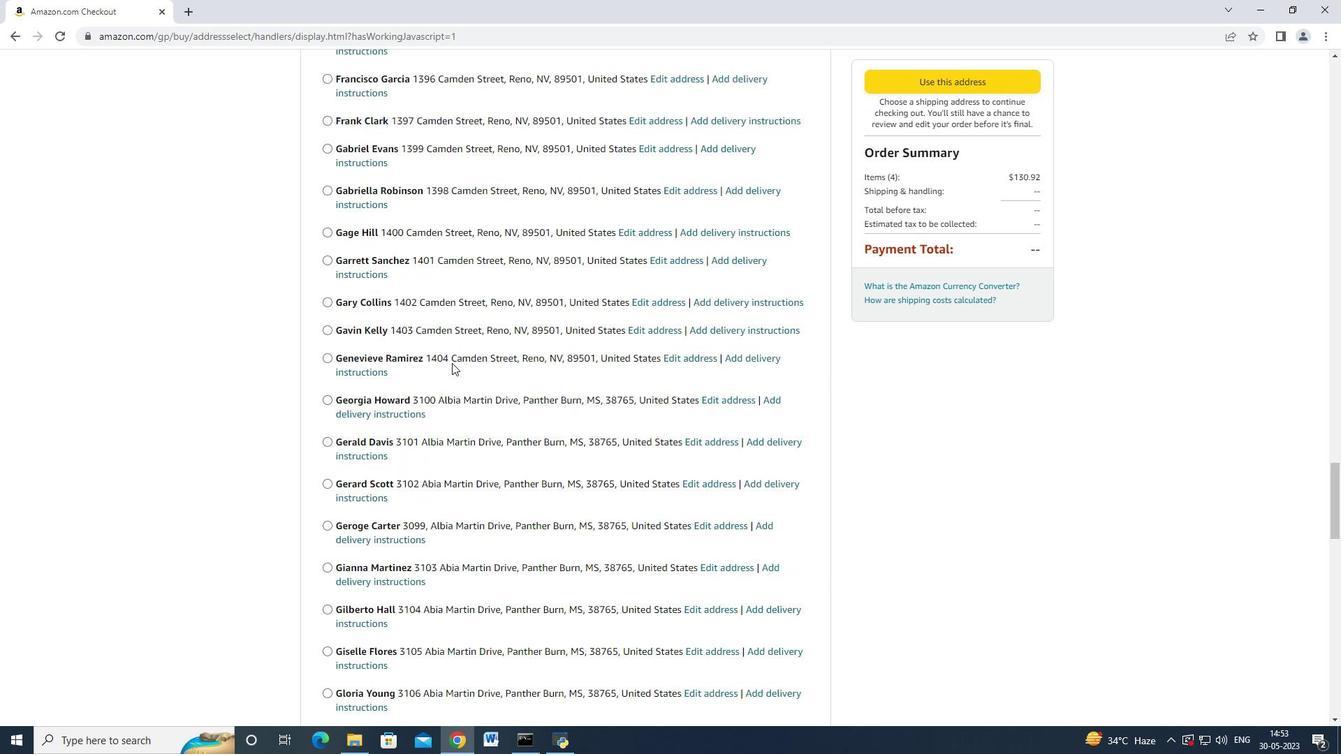 
Action: Mouse scrolled (452, 364) with delta (0, 0)
Screenshot: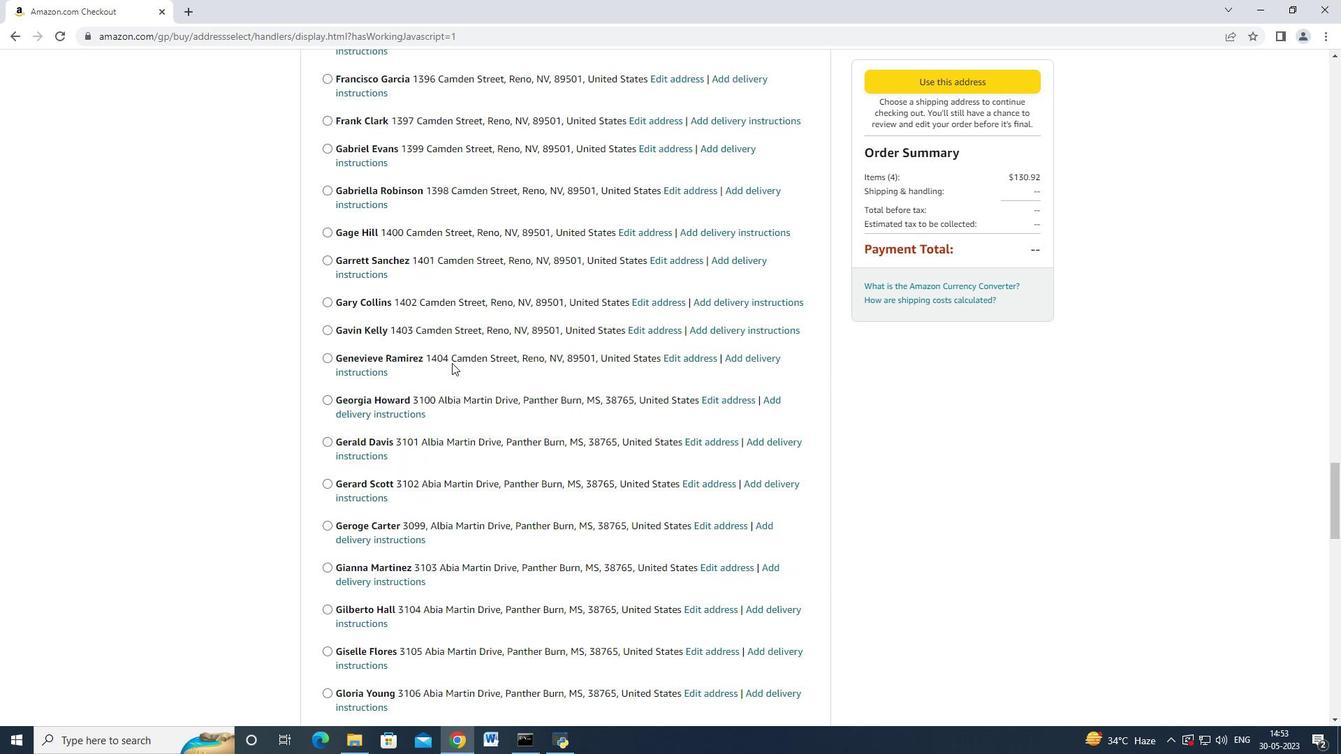 
Action: Mouse scrolled (452, 364) with delta (0, 0)
Screenshot: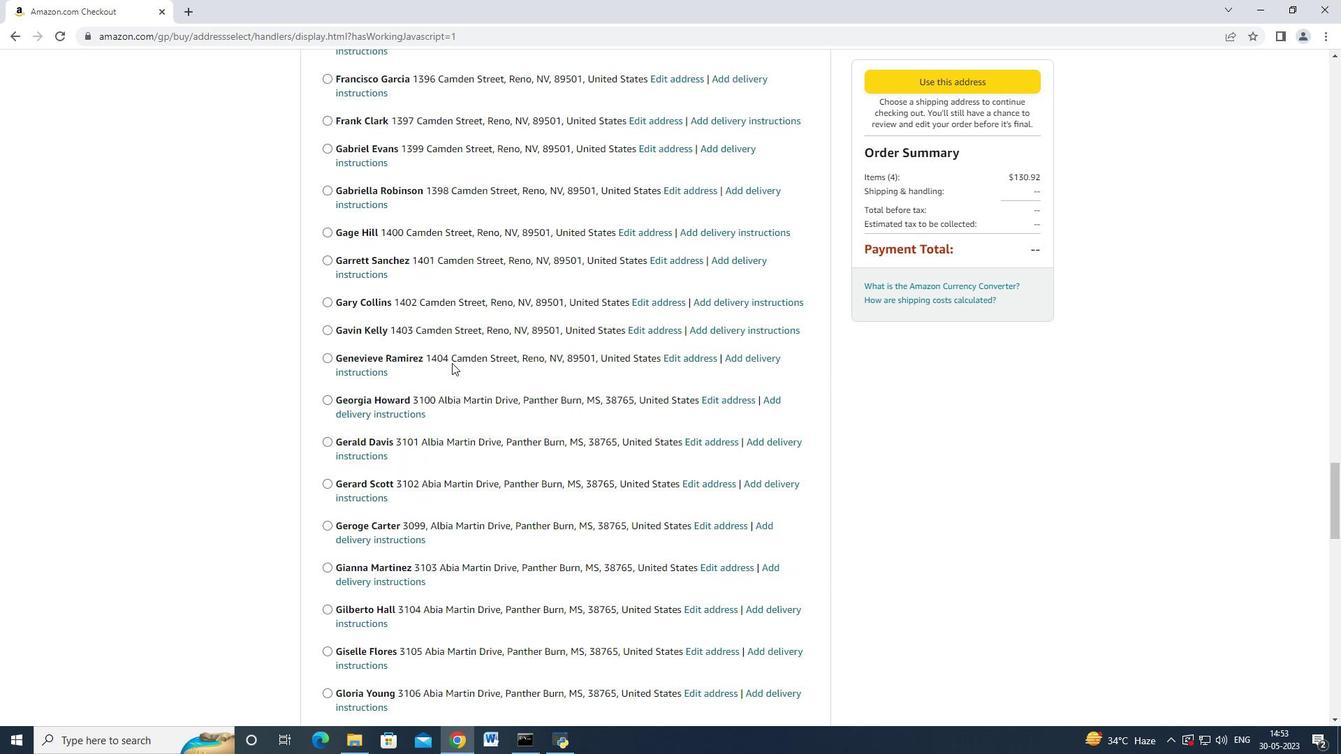 
Action: Mouse scrolled (452, 364) with delta (0, 0)
Screenshot: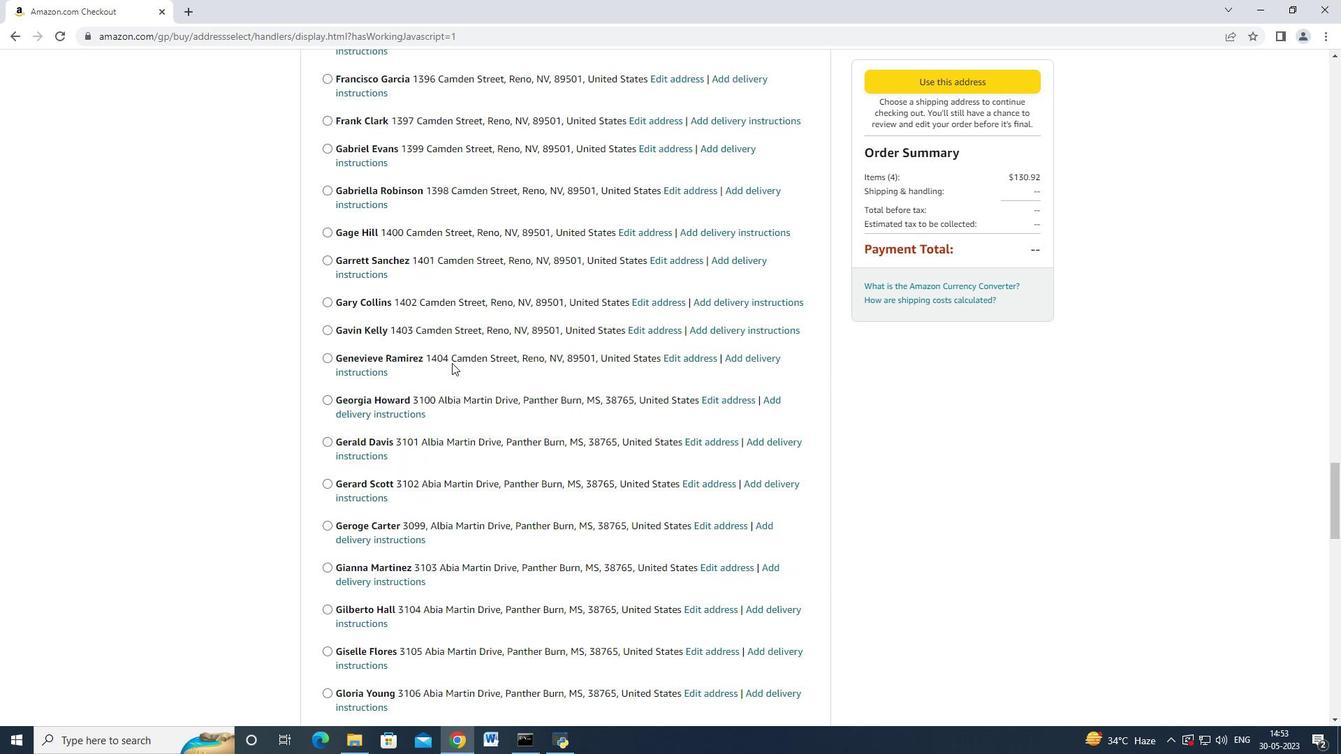 
Action: Mouse moved to (452, 363)
Screenshot: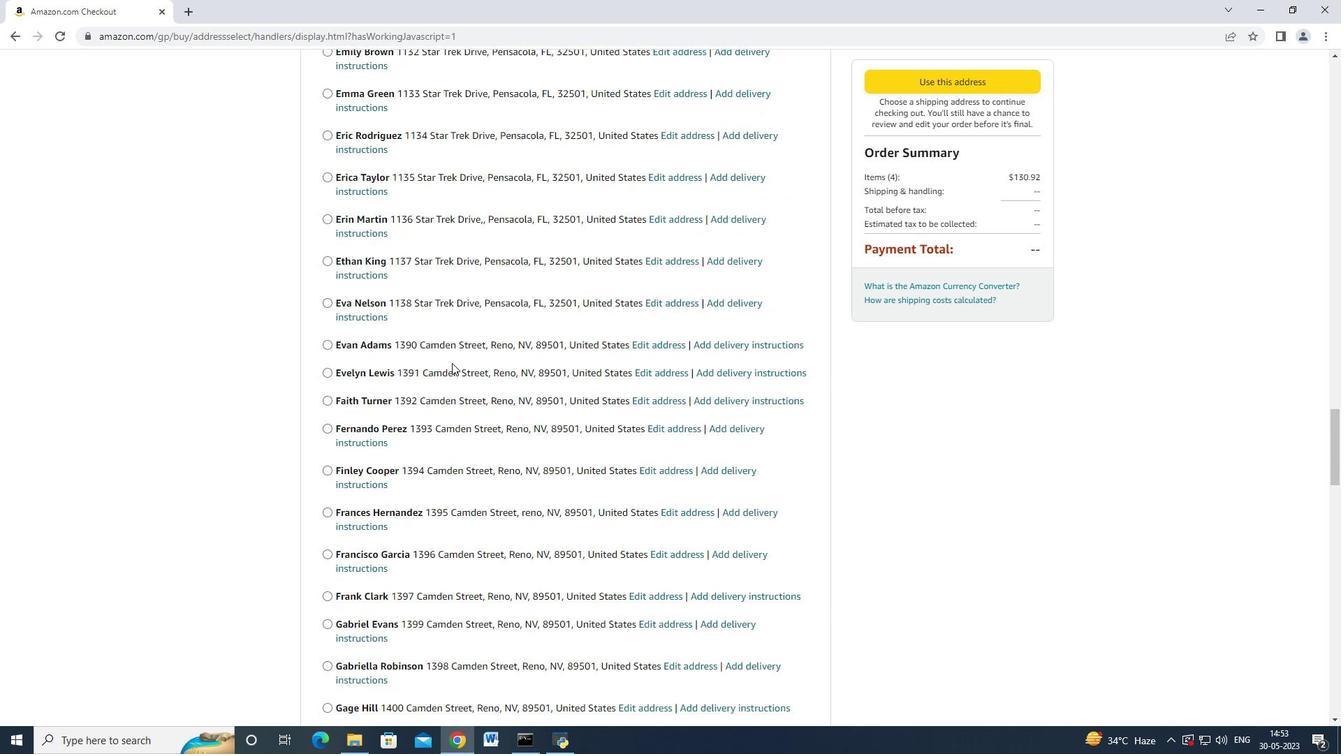 
Action: Mouse scrolled (452, 364) with delta (0, 0)
Screenshot: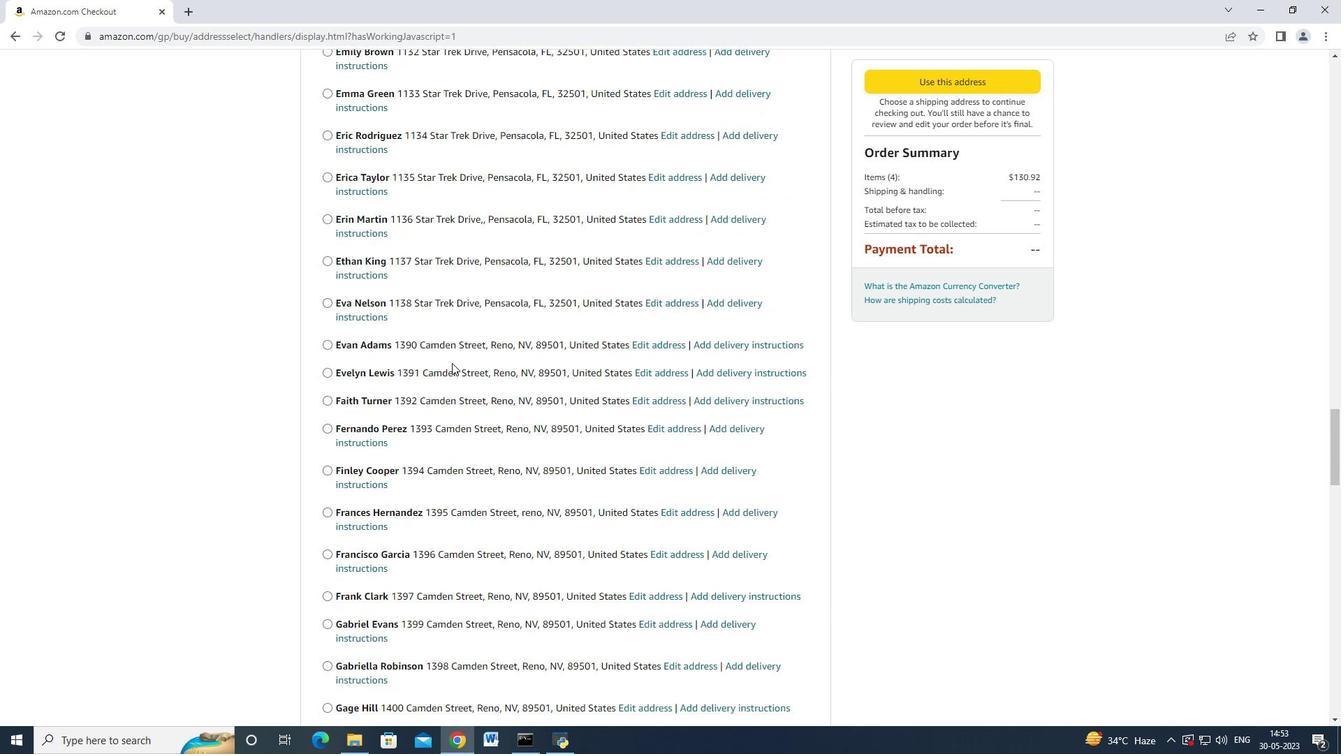 
Action: Mouse scrolled (452, 364) with delta (0, 0)
Screenshot: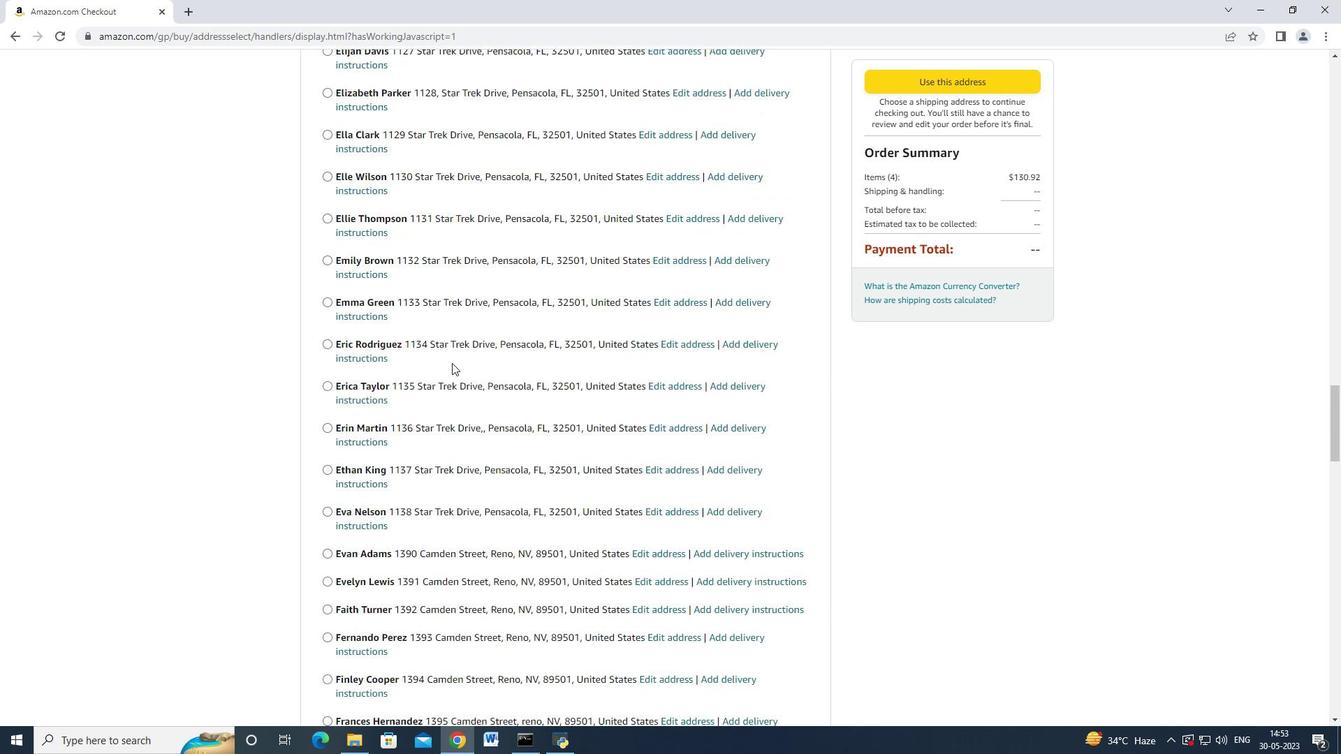 
Action: Mouse scrolled (452, 364) with delta (0, 0)
Screenshot: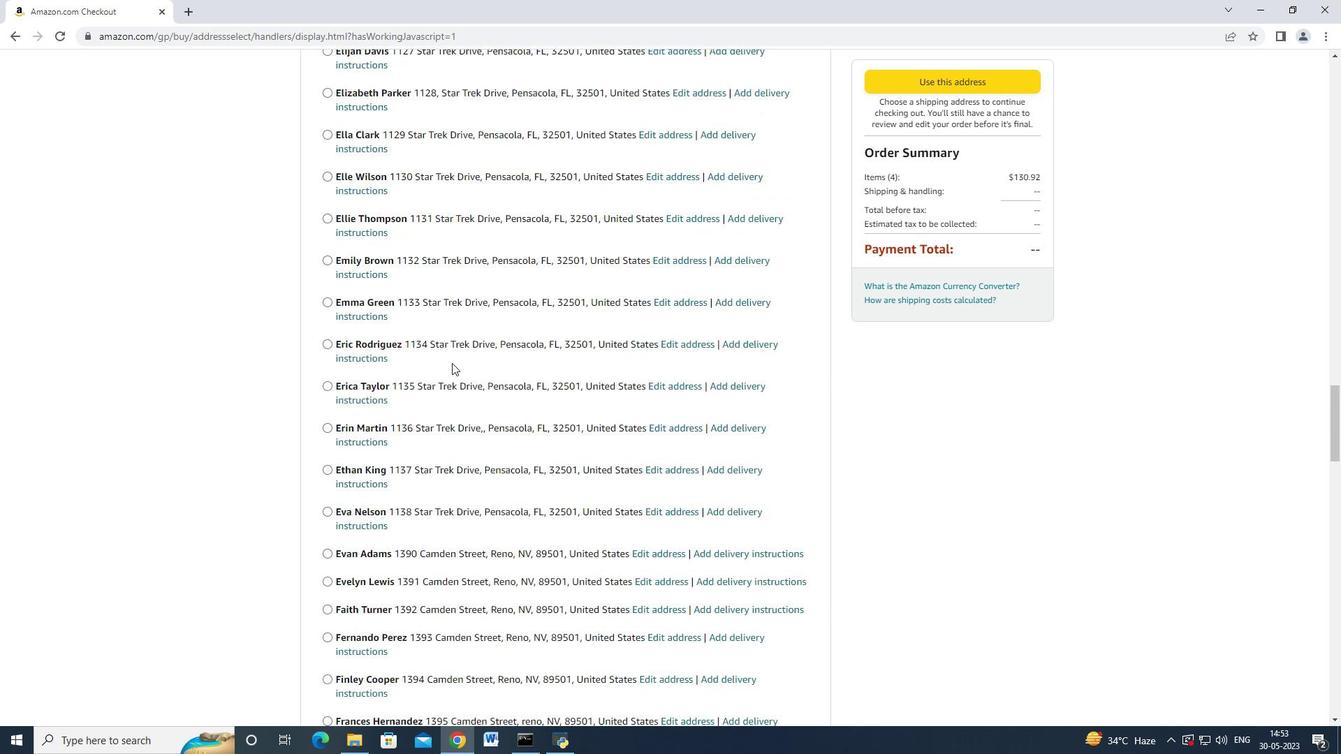 
Action: Mouse scrolled (452, 364) with delta (0, 0)
Screenshot: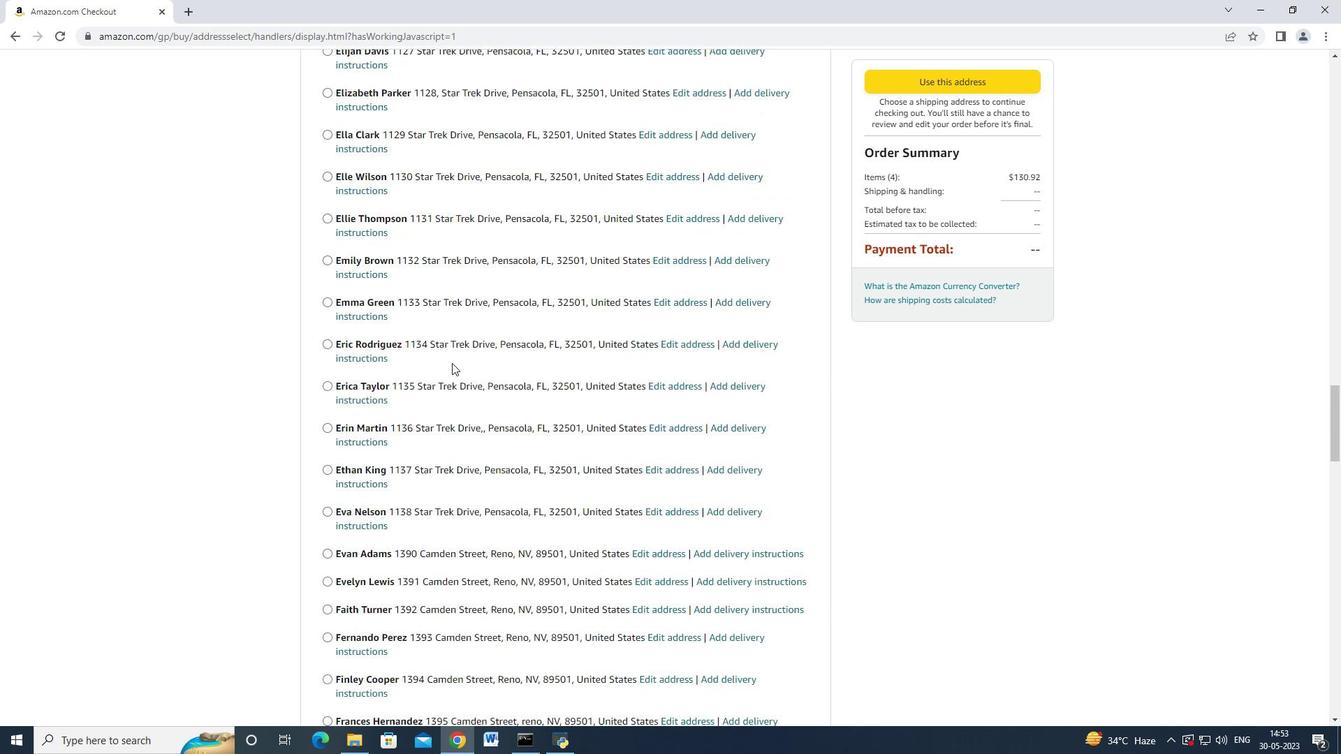 
Action: Mouse scrolled (452, 364) with delta (0, 0)
Screenshot: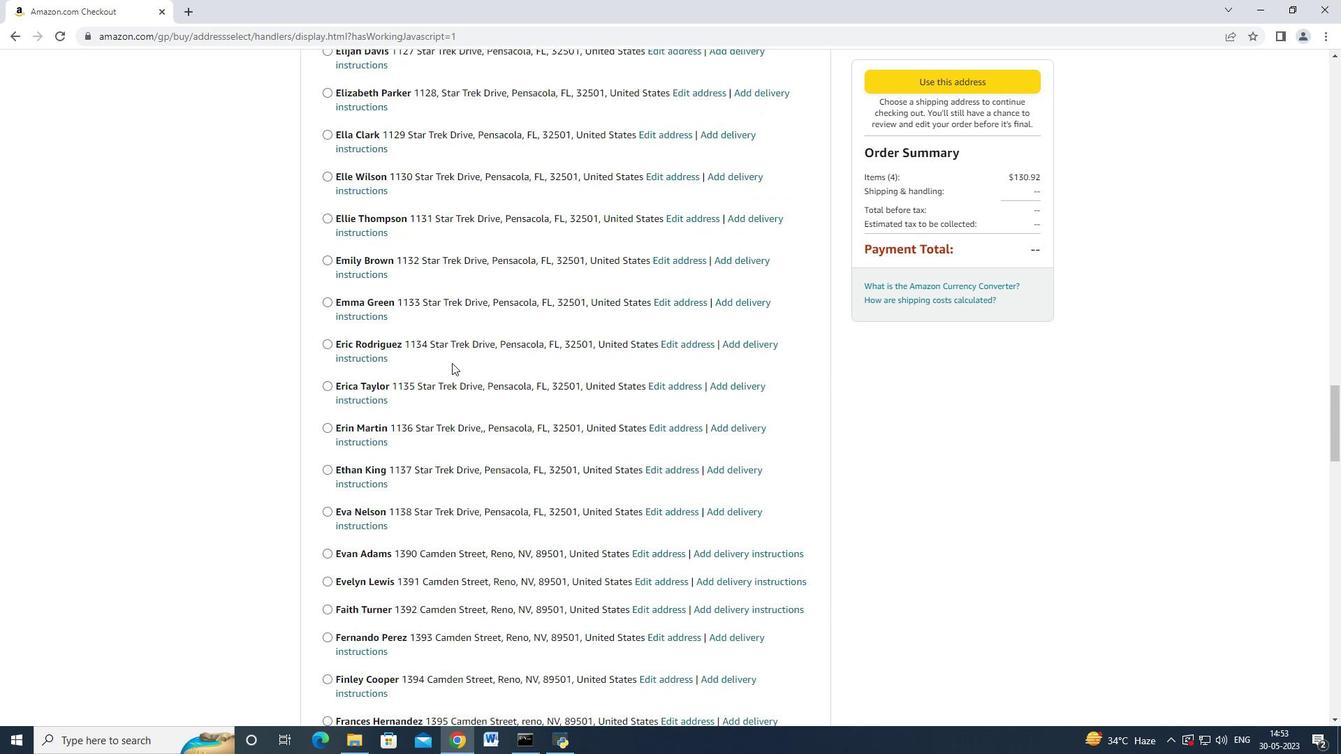 
Action: Mouse scrolled (452, 364) with delta (0, 0)
Screenshot: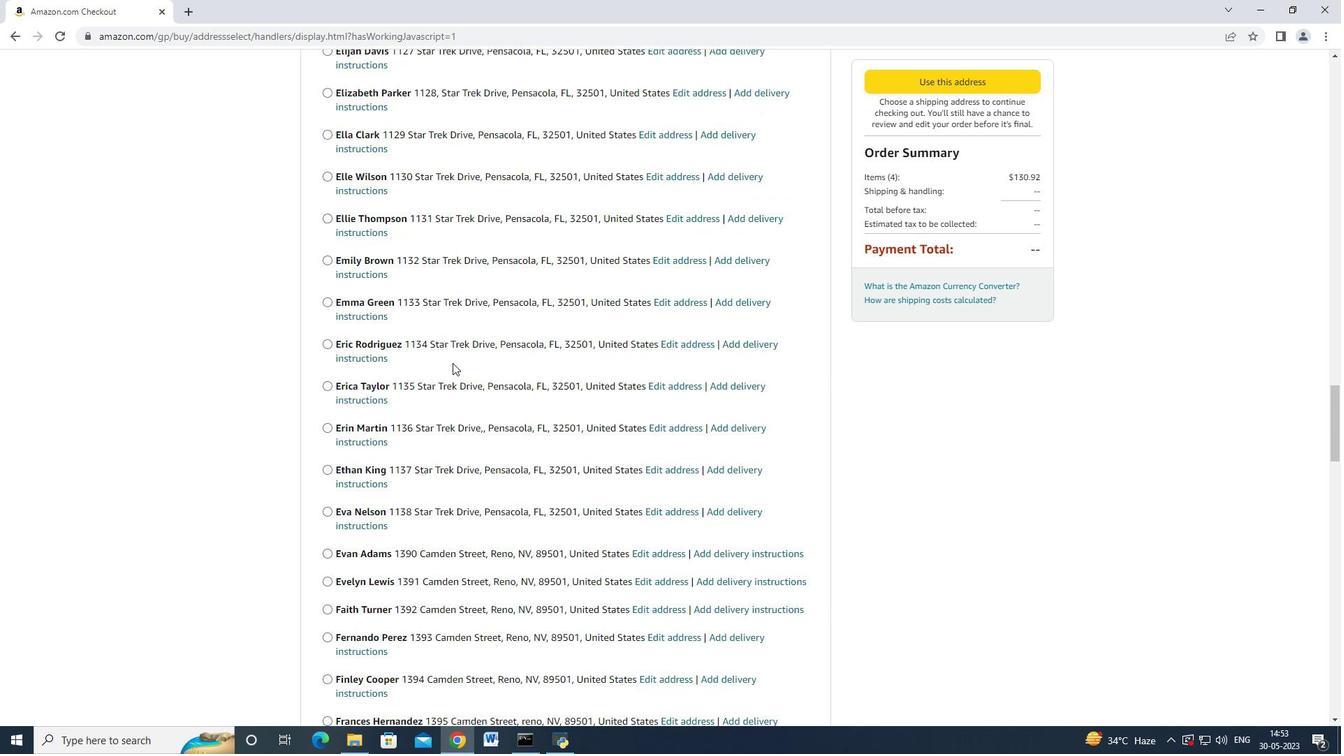 
Action: Mouse moved to (453, 363)
Screenshot: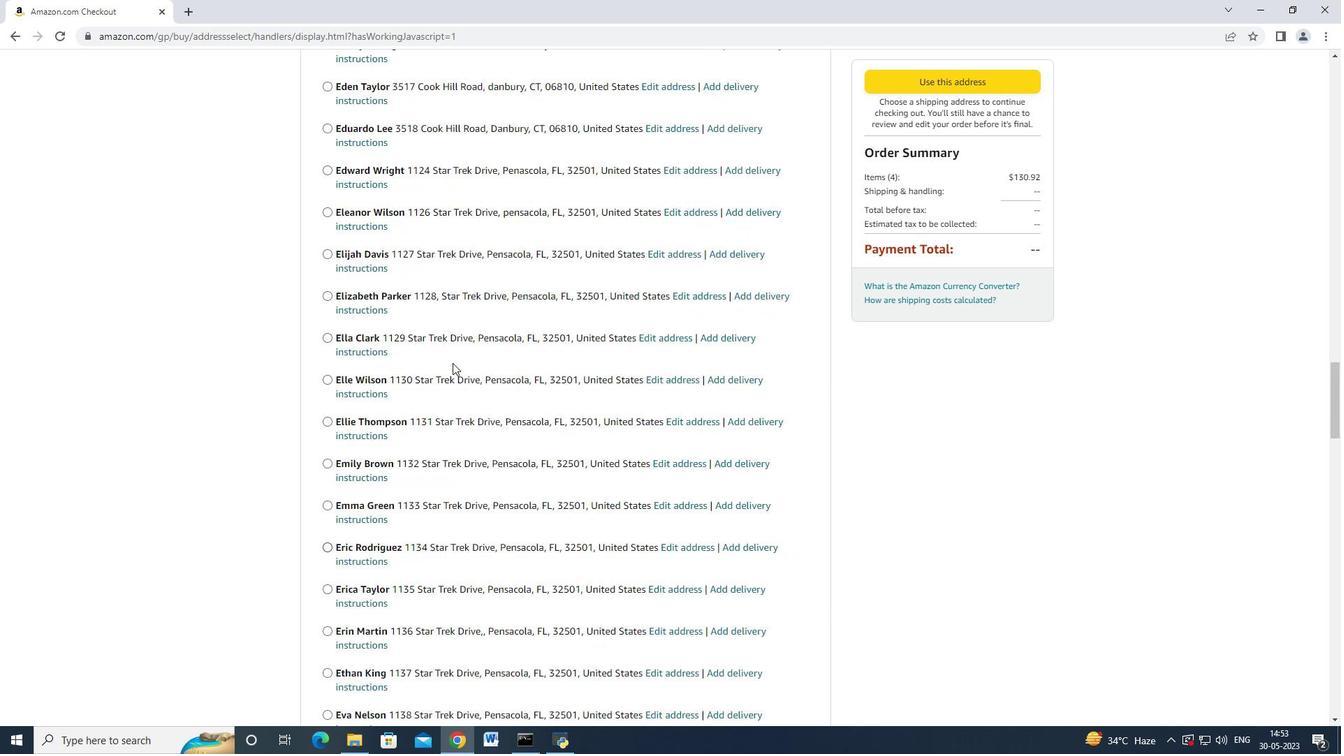 
Action: Mouse scrolled (453, 364) with delta (0, 0)
Screenshot: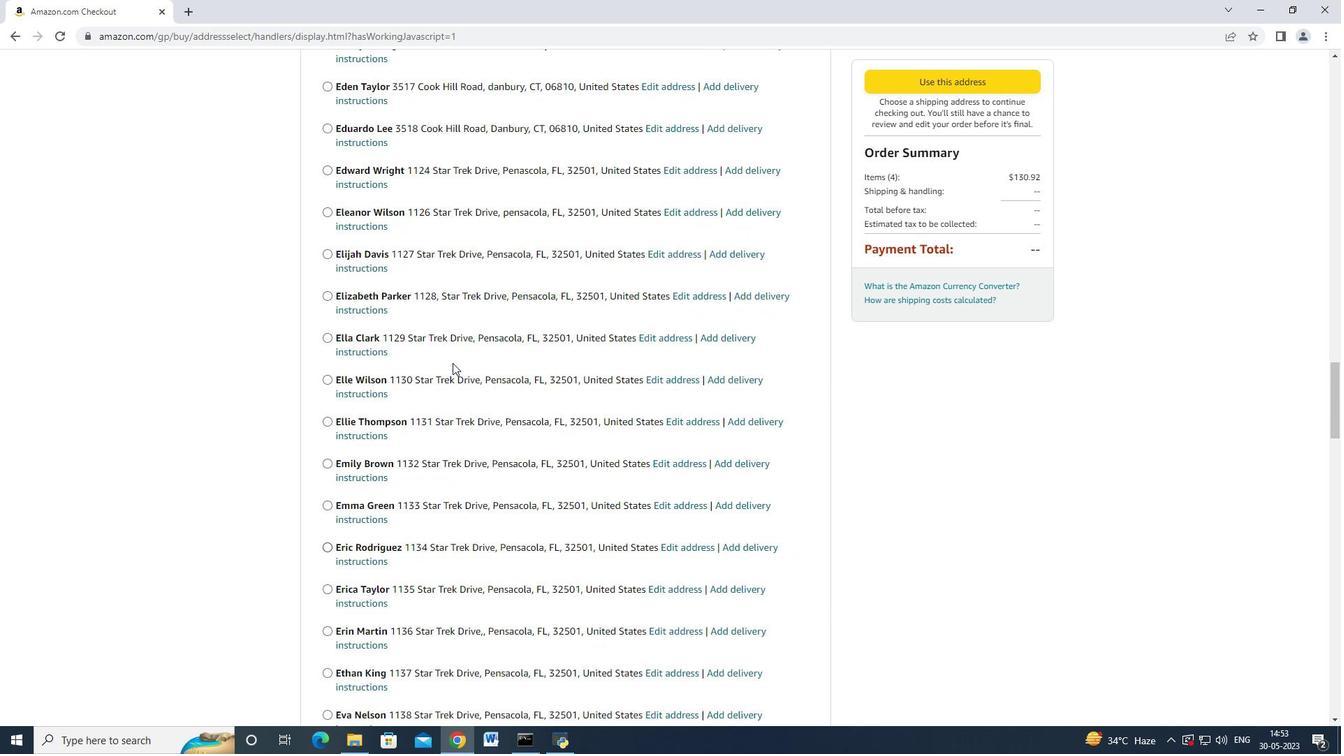 
Action: Mouse scrolled (453, 364) with delta (0, 0)
Screenshot: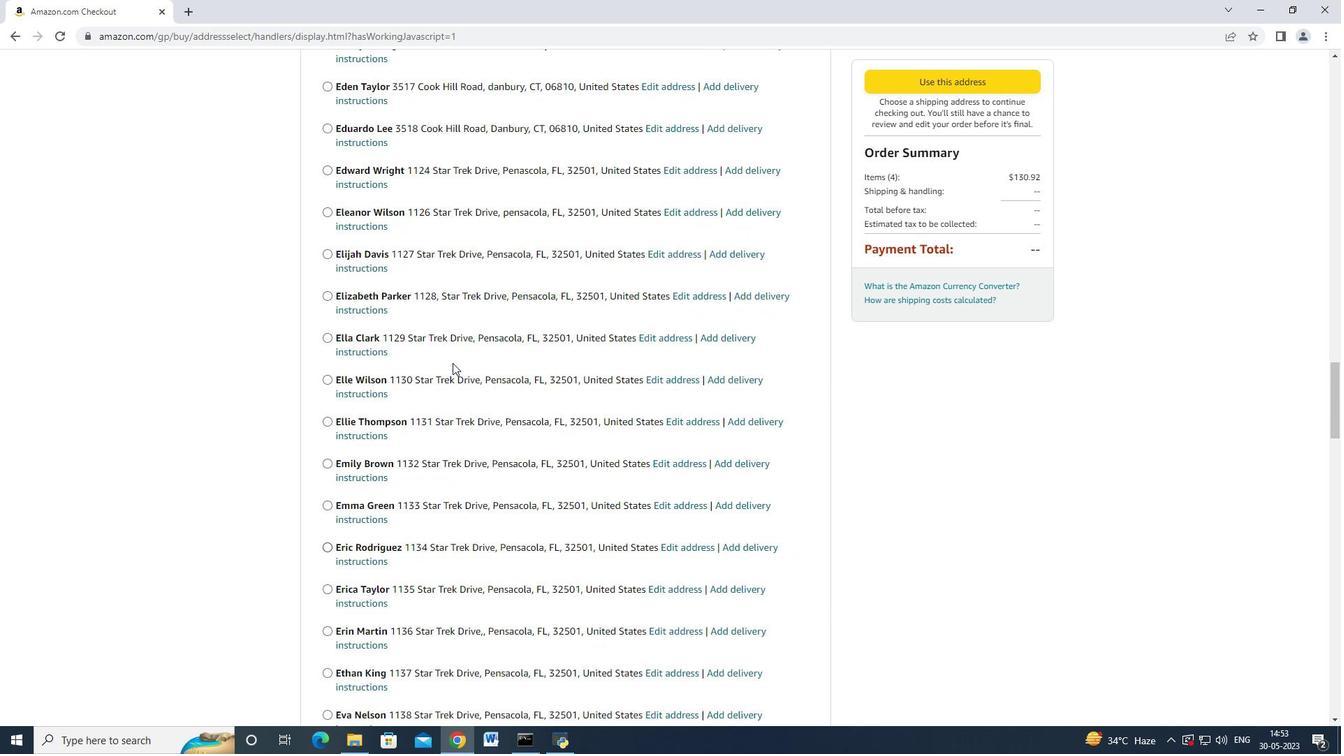 
Action: Mouse scrolled (453, 364) with delta (0, 0)
Screenshot: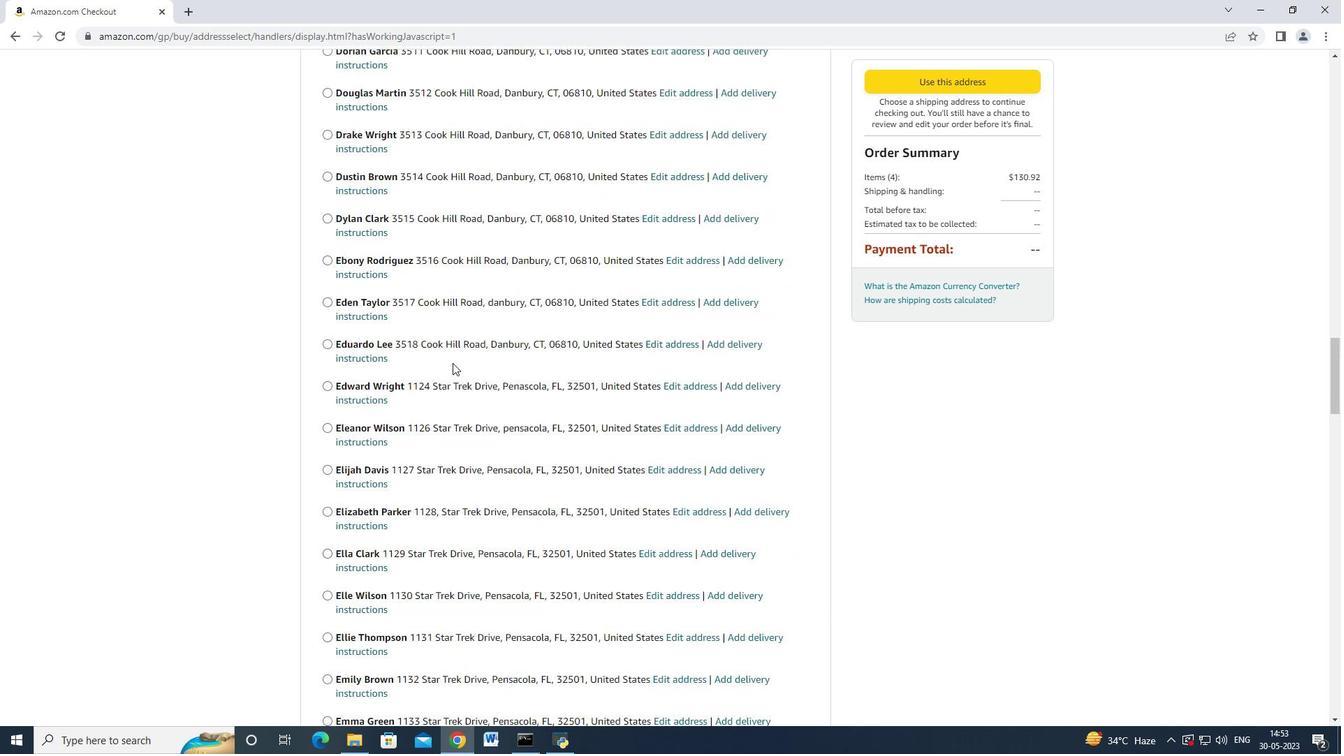 
Action: Mouse scrolled (453, 364) with delta (0, 0)
Screenshot: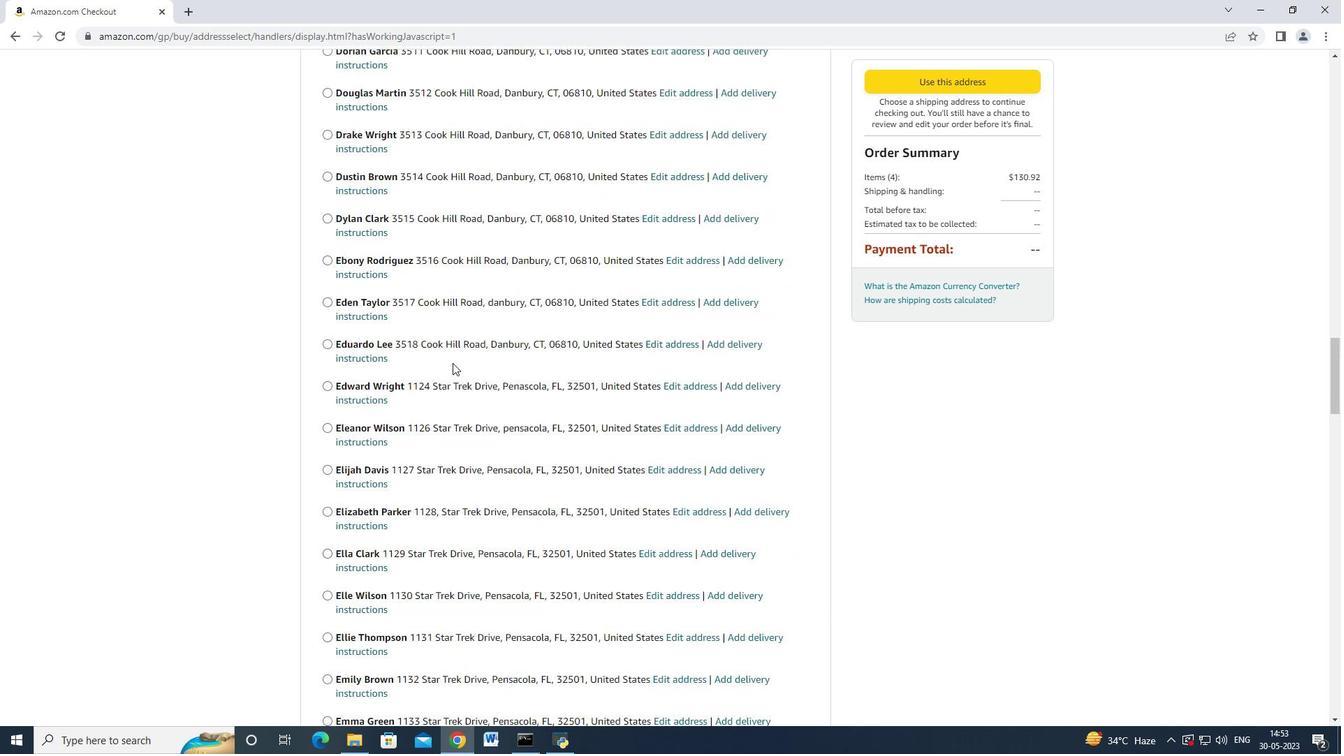 
Action: Mouse scrolled (453, 364) with delta (0, 0)
Screenshot: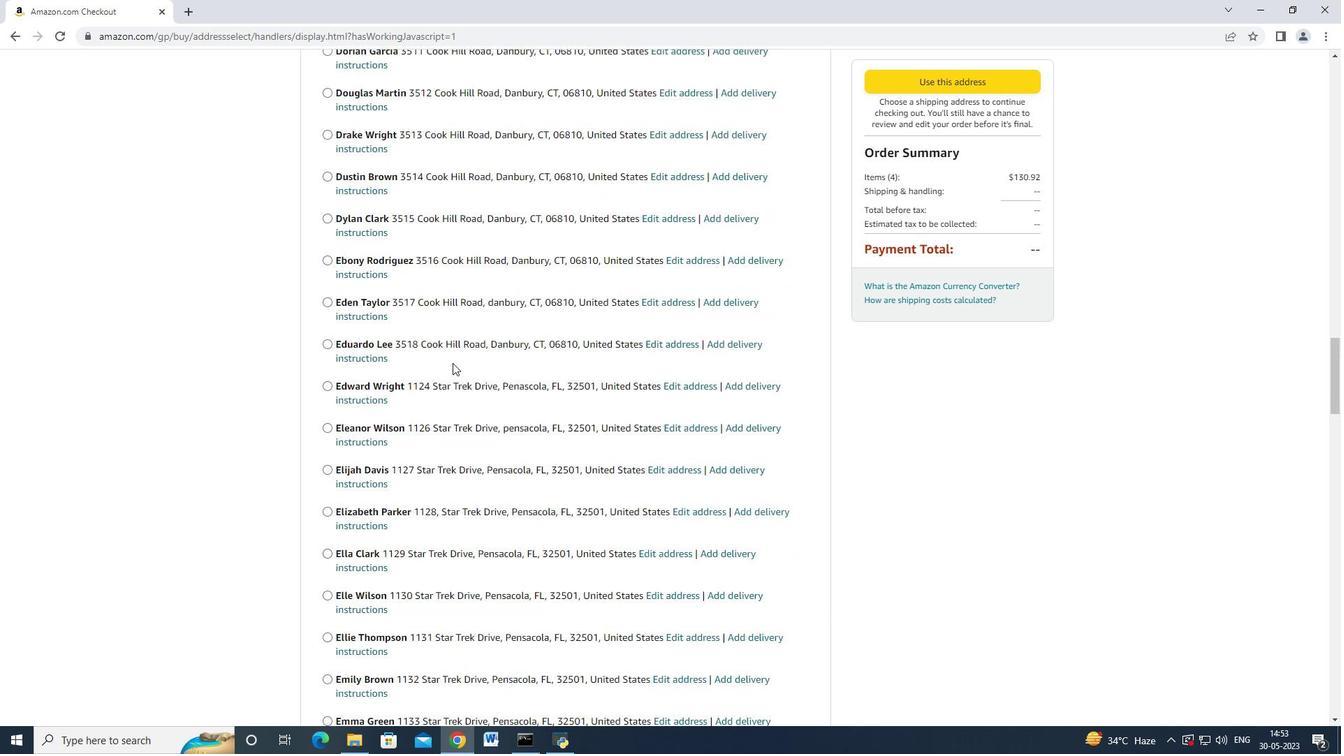 
Action: Mouse scrolled (453, 364) with delta (0, 0)
Screenshot: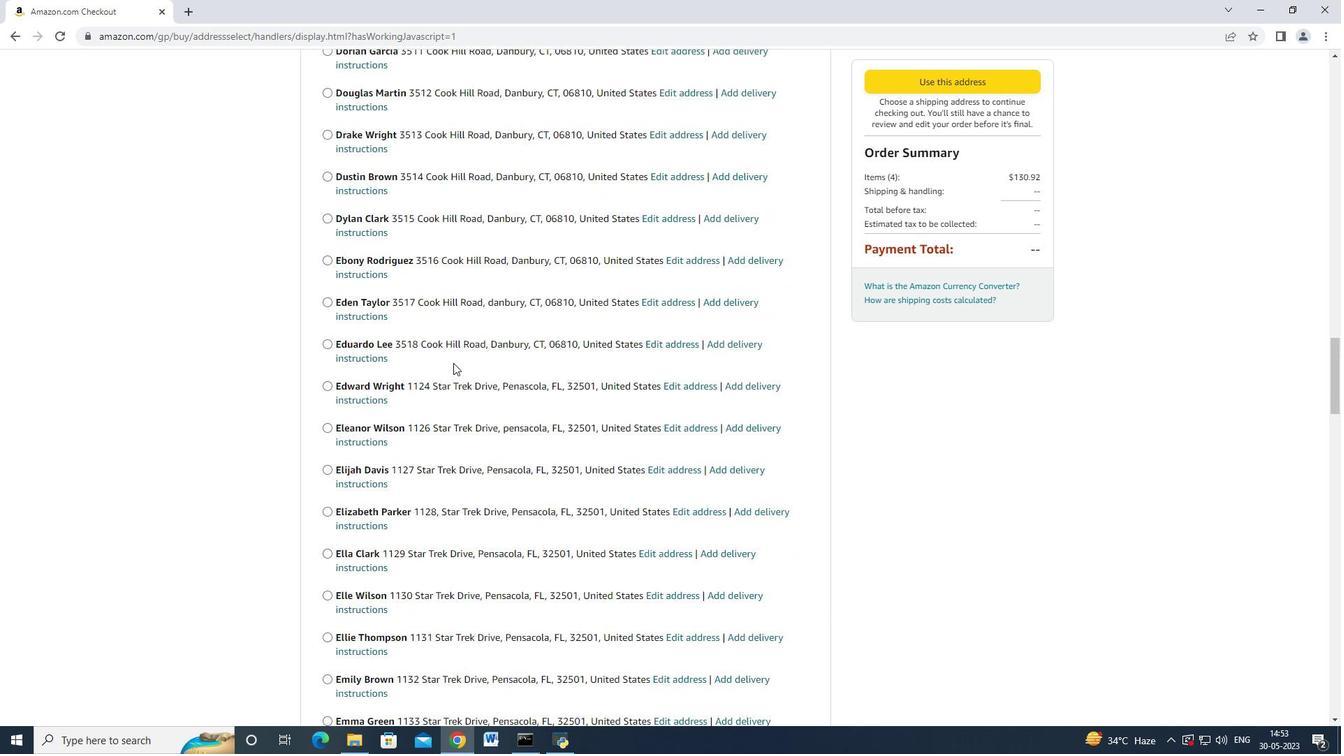 
Action: Mouse scrolled (453, 364) with delta (0, 0)
Screenshot: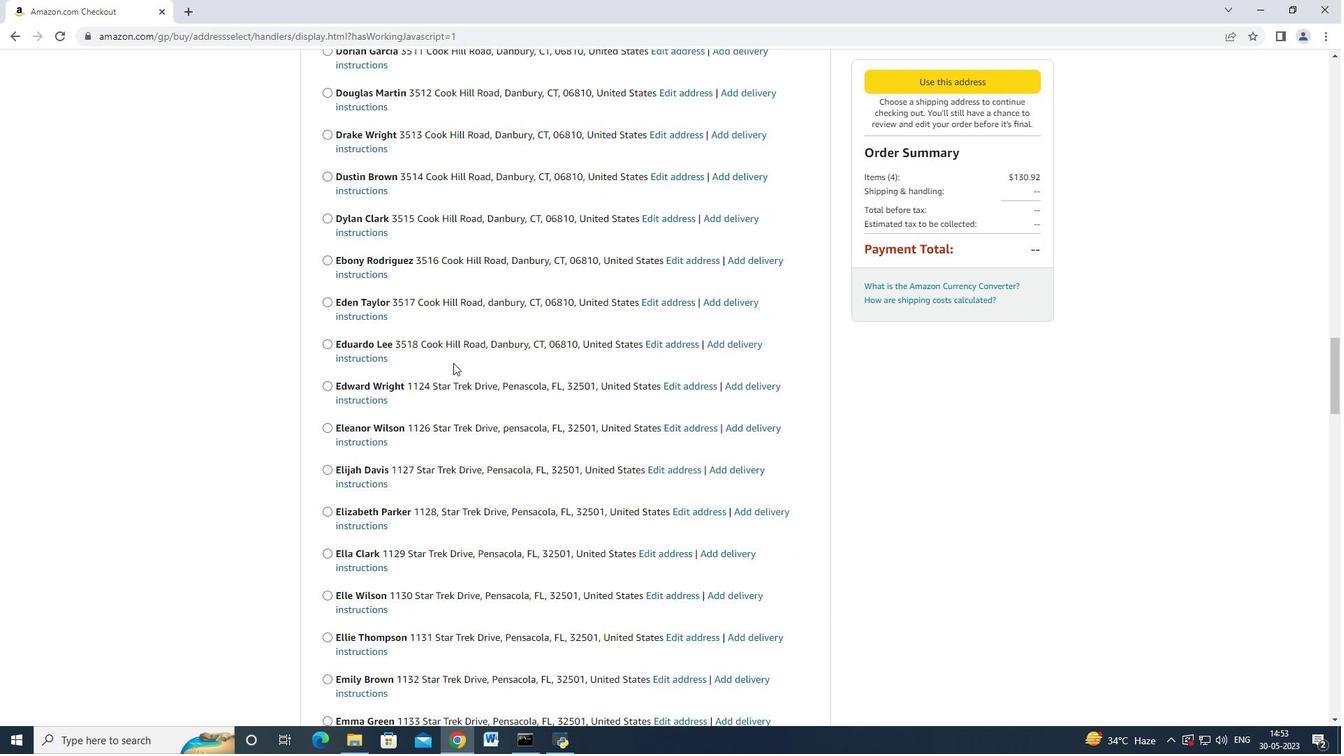
Action: Mouse moved to (453, 363)
Screenshot: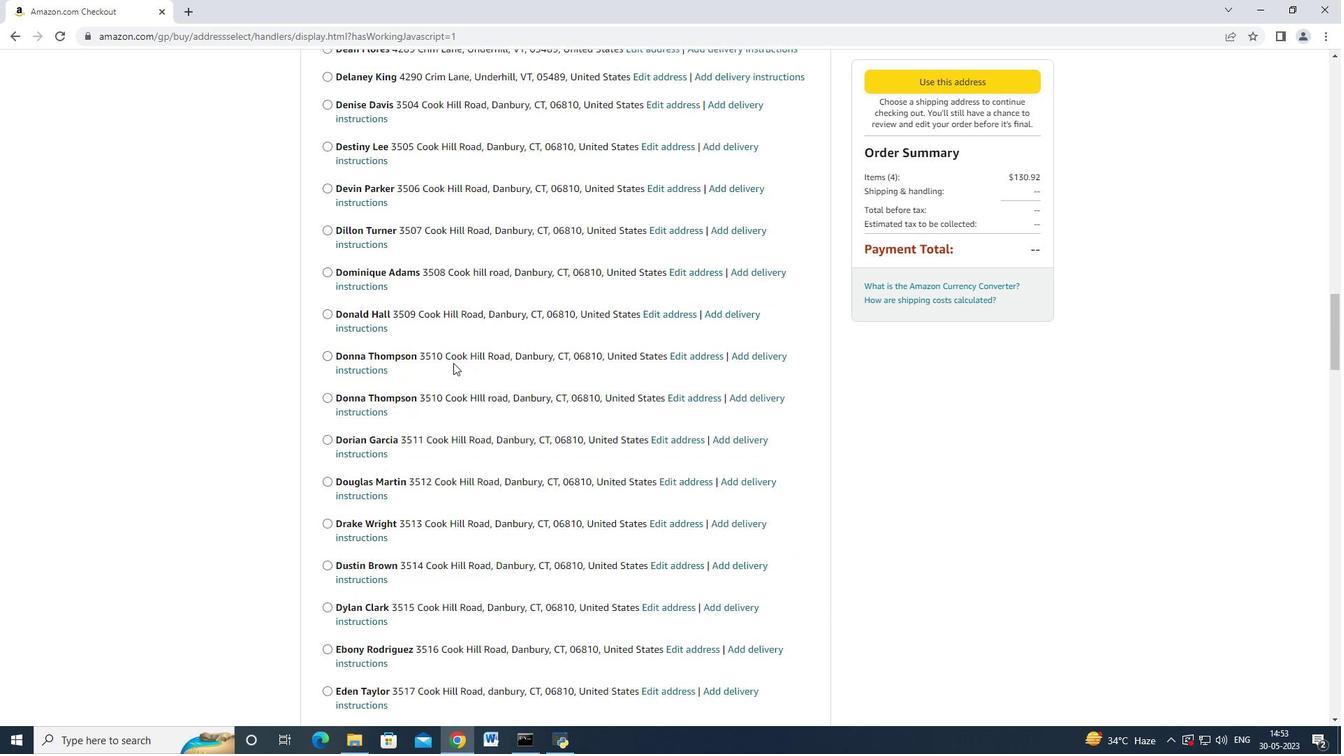 
Action: Mouse scrolled (453, 364) with delta (0, 0)
Screenshot: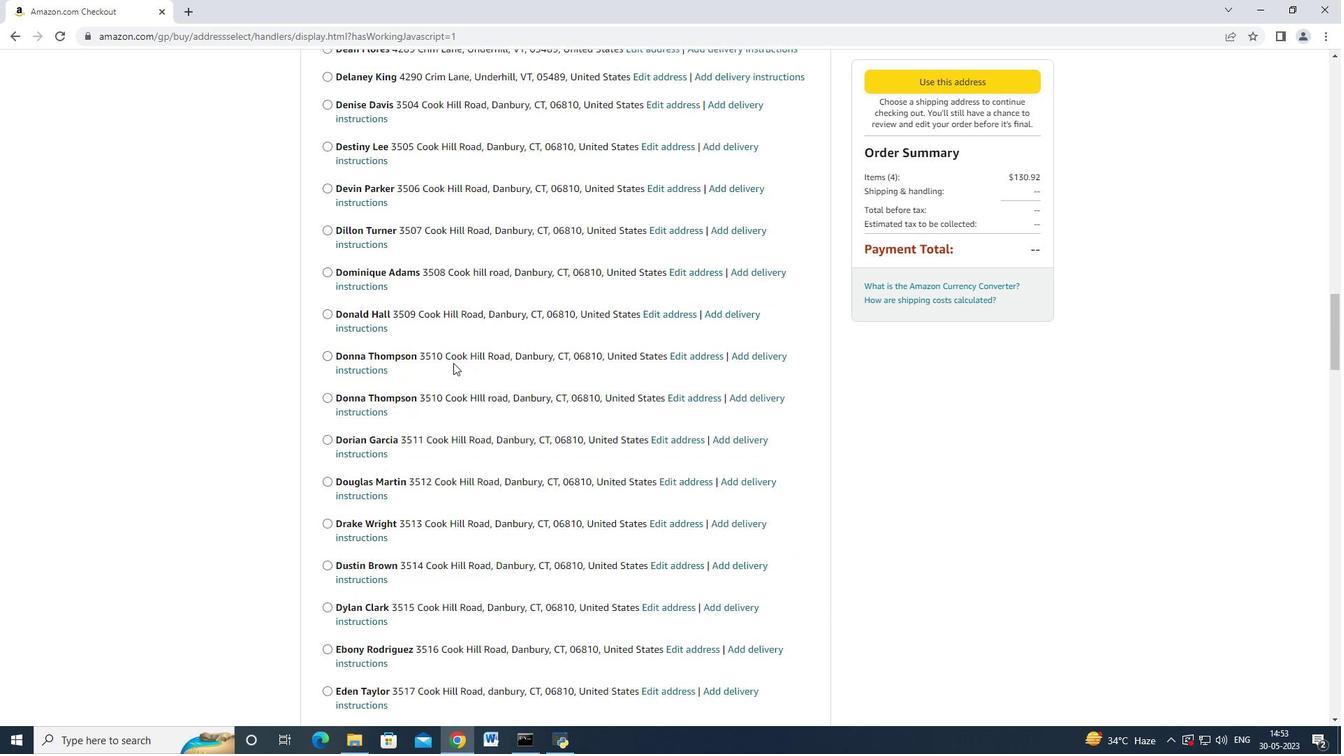 
Action: Mouse scrolled (453, 364) with delta (0, 0)
Screenshot: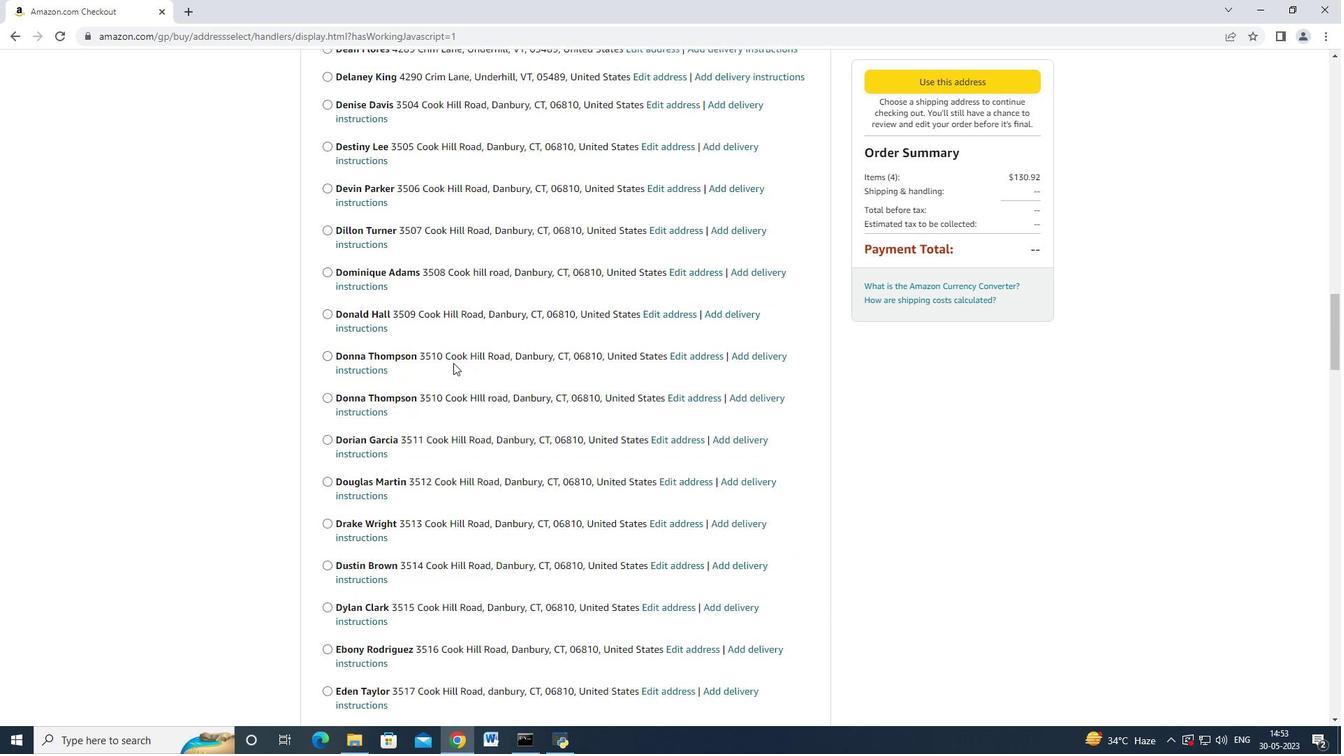 
Action: Mouse scrolled (453, 364) with delta (0, 0)
Screenshot: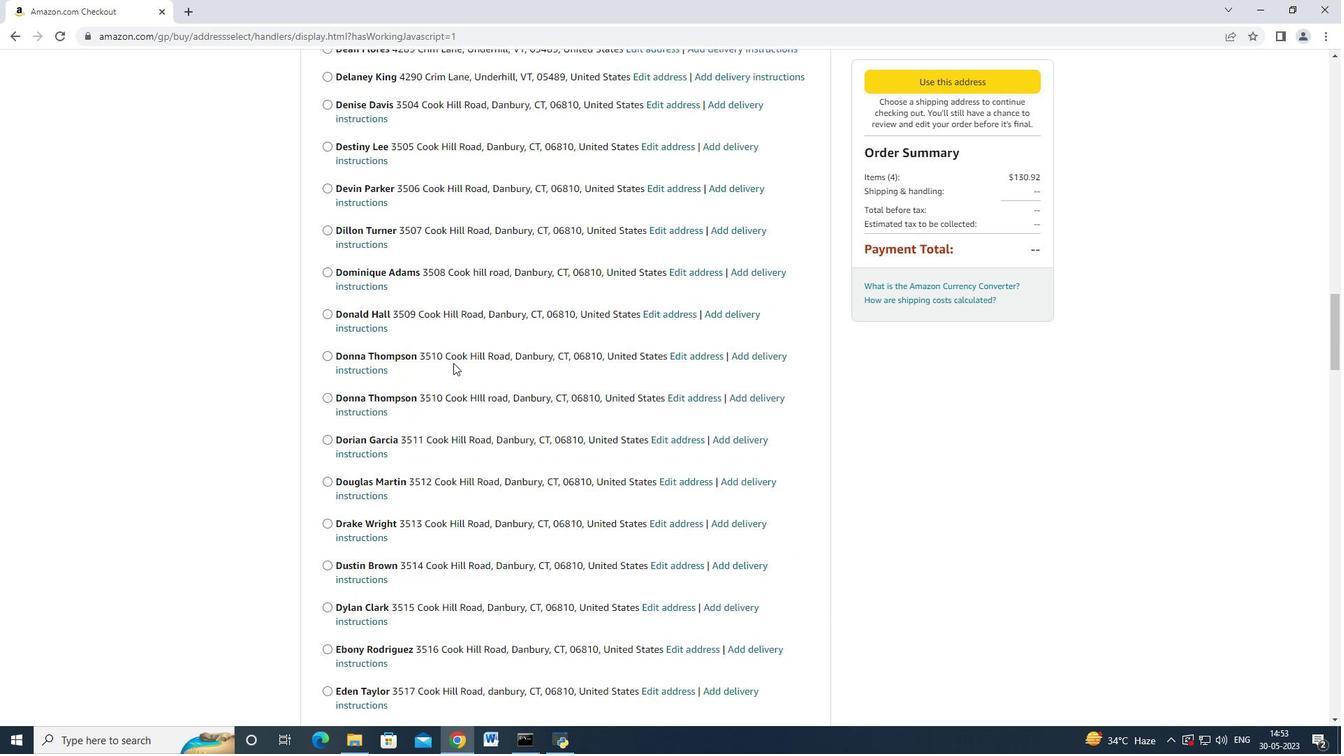 
Action: Mouse scrolled (453, 364) with delta (0, 0)
Screenshot: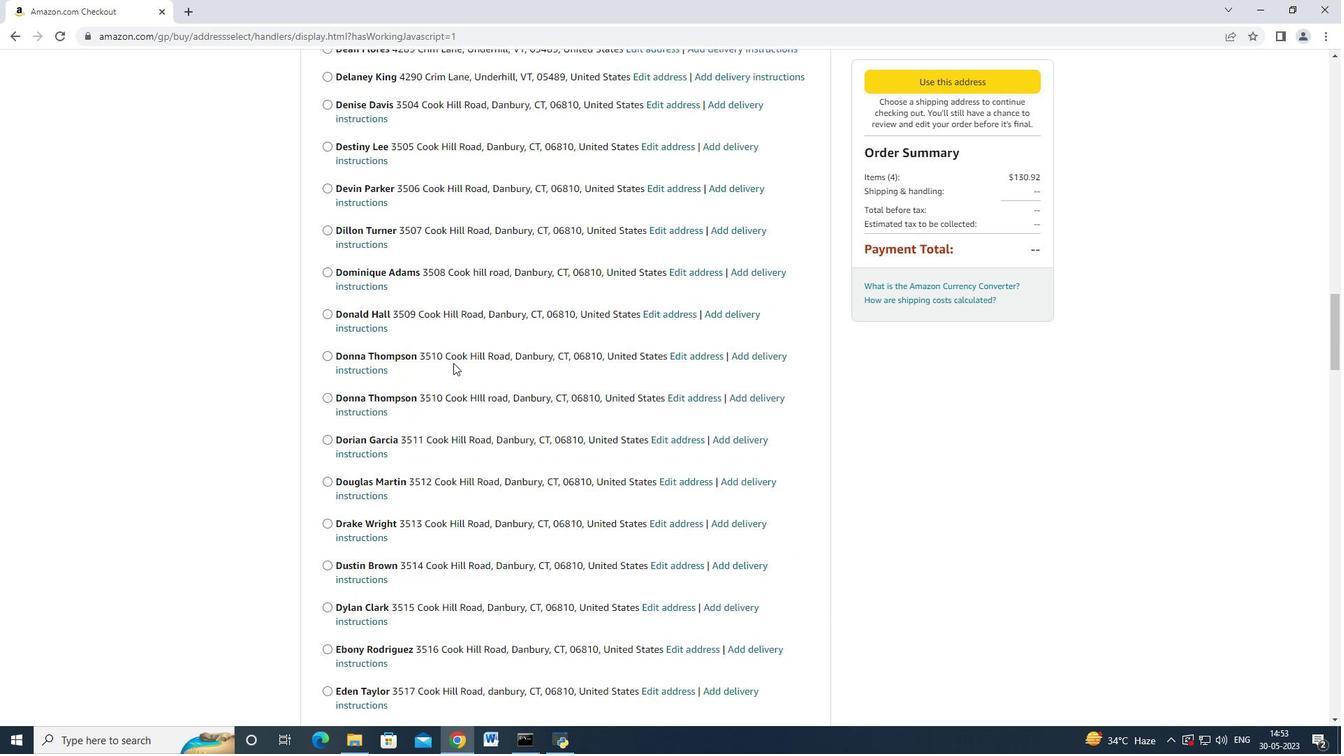 
Action: Mouse scrolled (453, 364) with delta (0, 0)
Screenshot: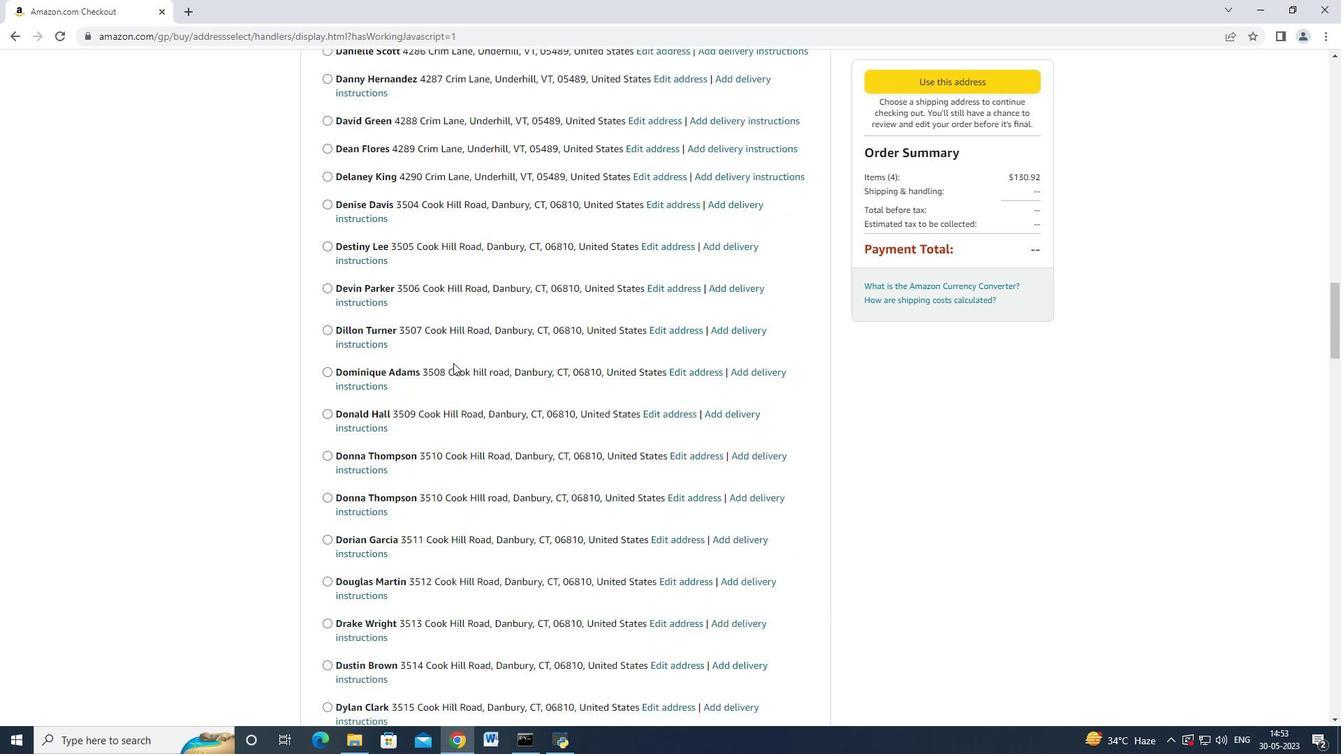 
Action: Mouse scrolled (453, 364) with delta (0, 0)
Screenshot: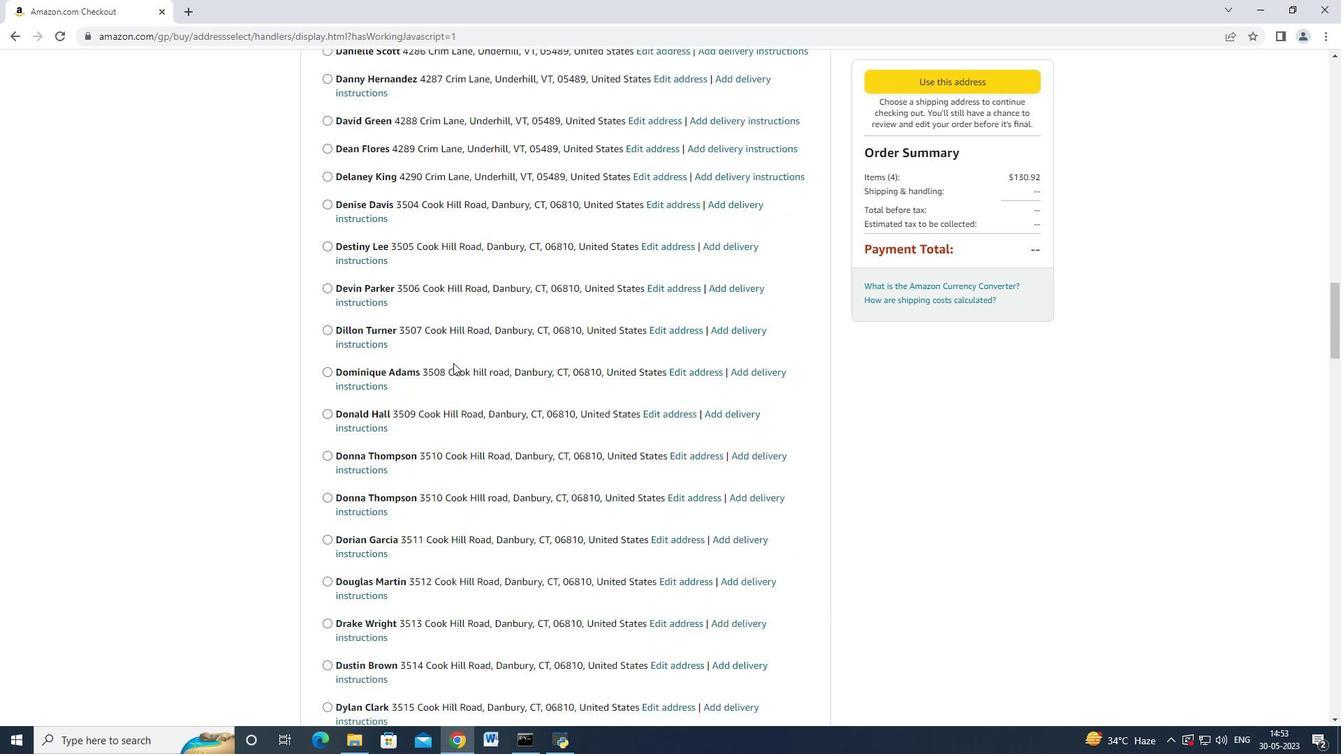 
Action: Mouse moved to (454, 364)
Screenshot: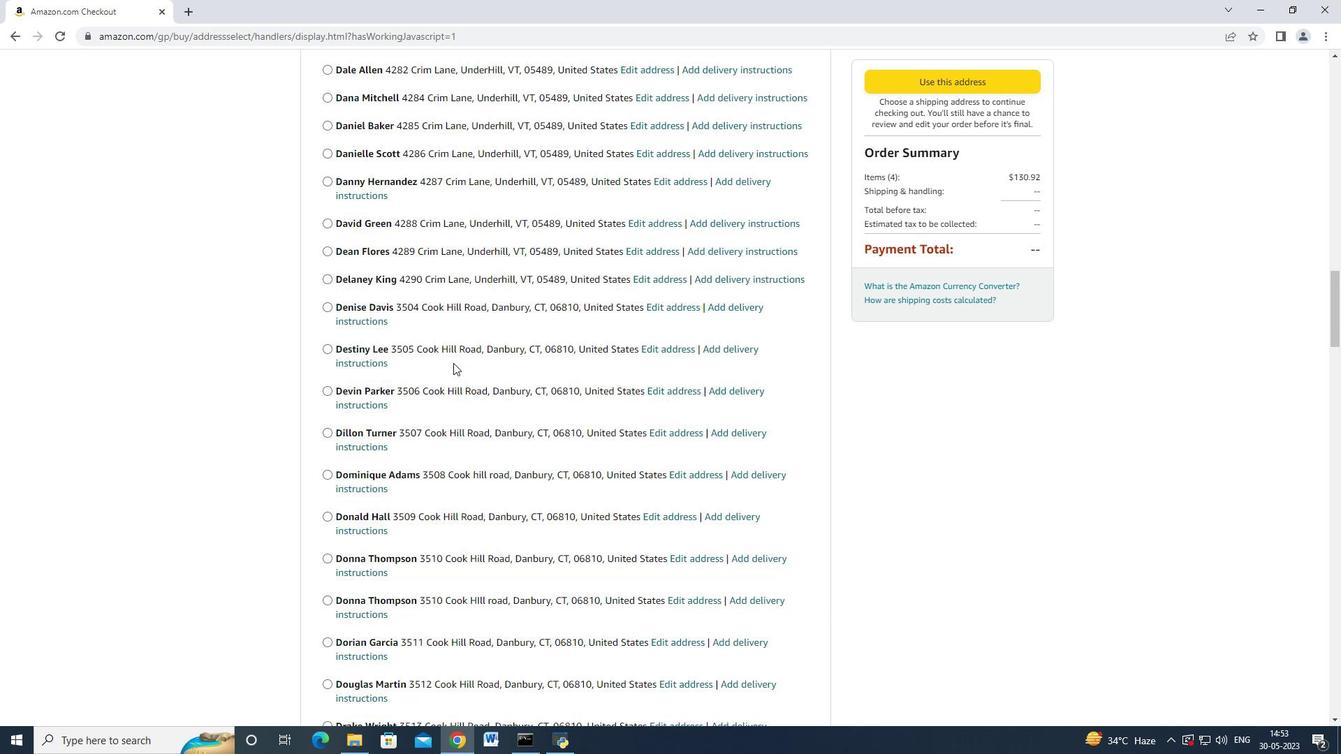 
Action: Mouse scrolled (454, 364) with delta (0, 0)
Screenshot: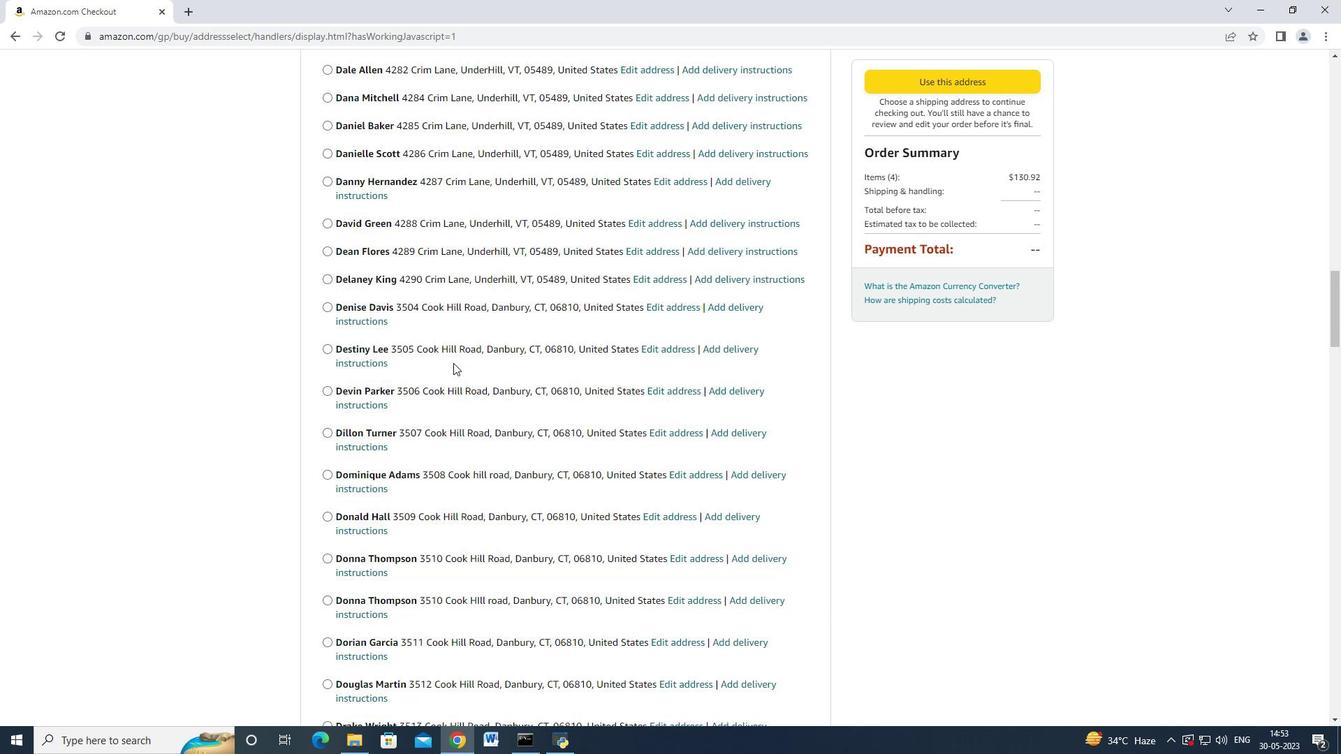 
Action: Mouse scrolled (454, 364) with delta (0, 0)
Screenshot: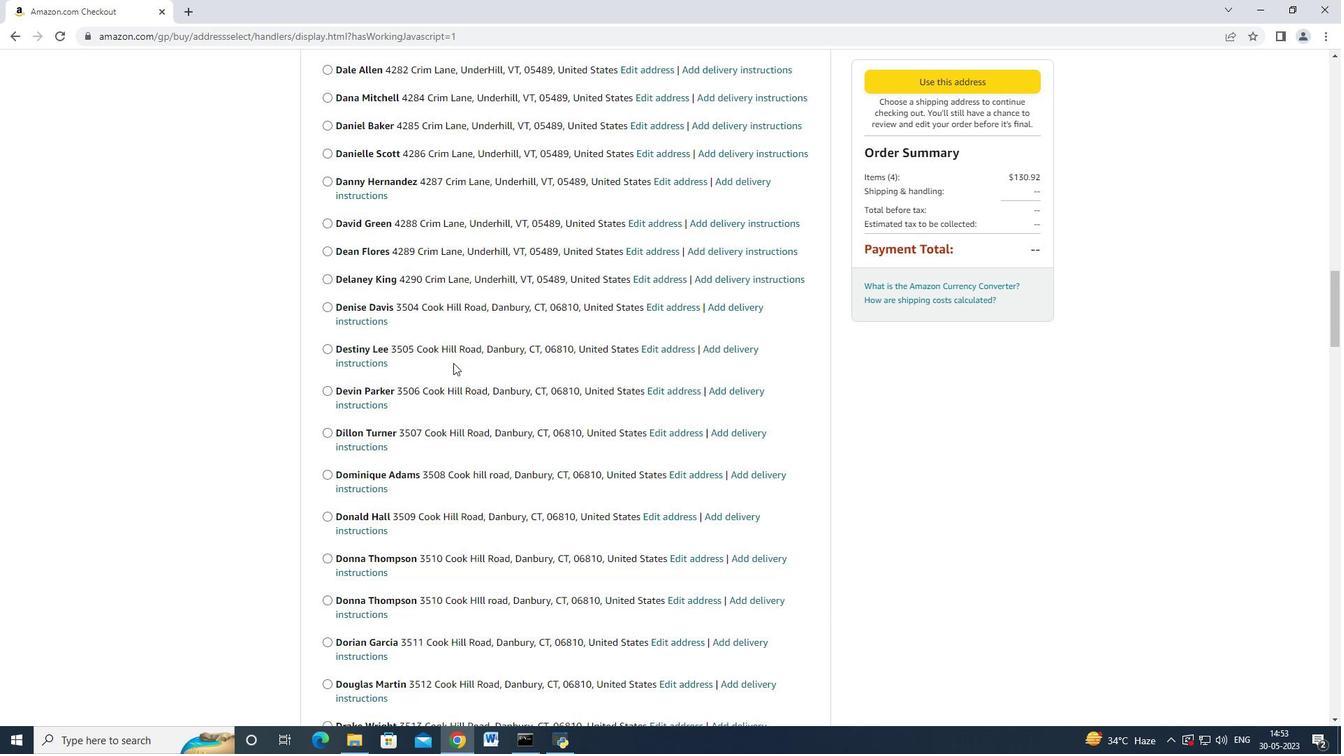 
Action: Mouse moved to (454, 364)
Screenshot: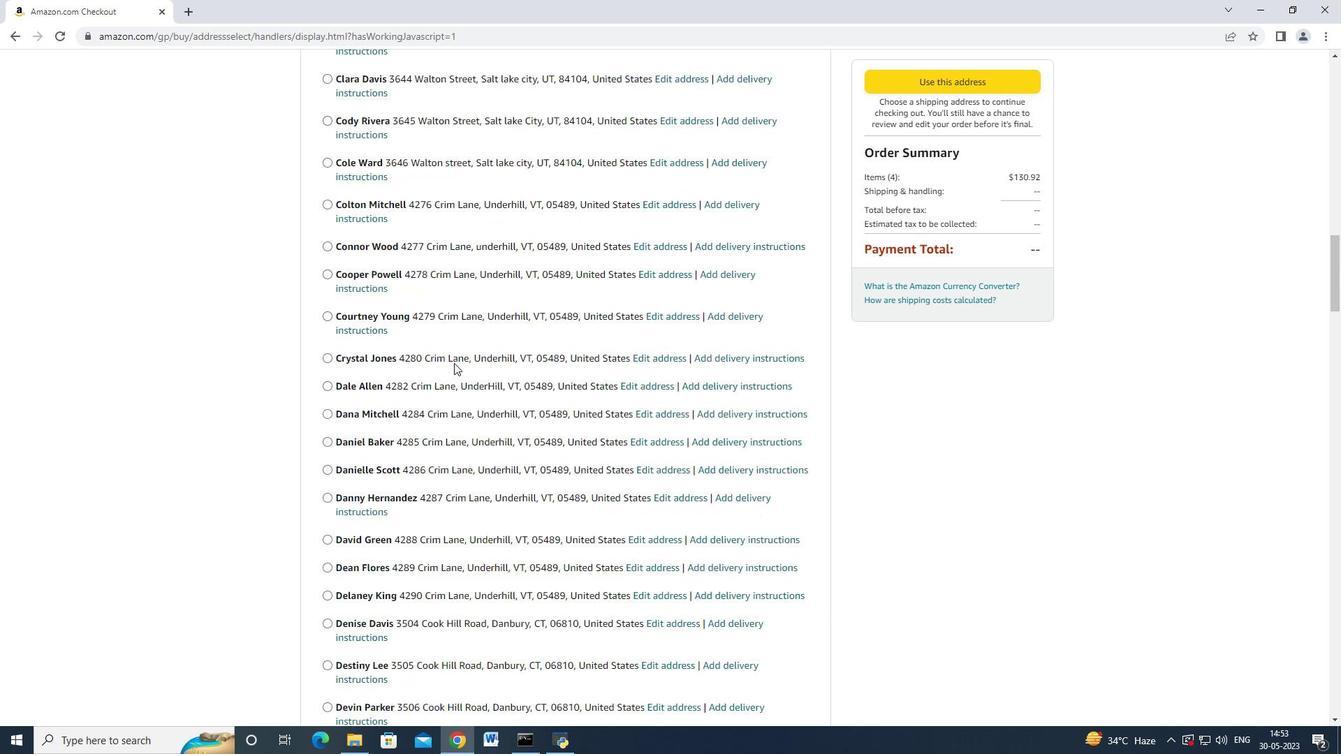 
Action: Mouse scrolled (454, 365) with delta (0, 0)
Screenshot: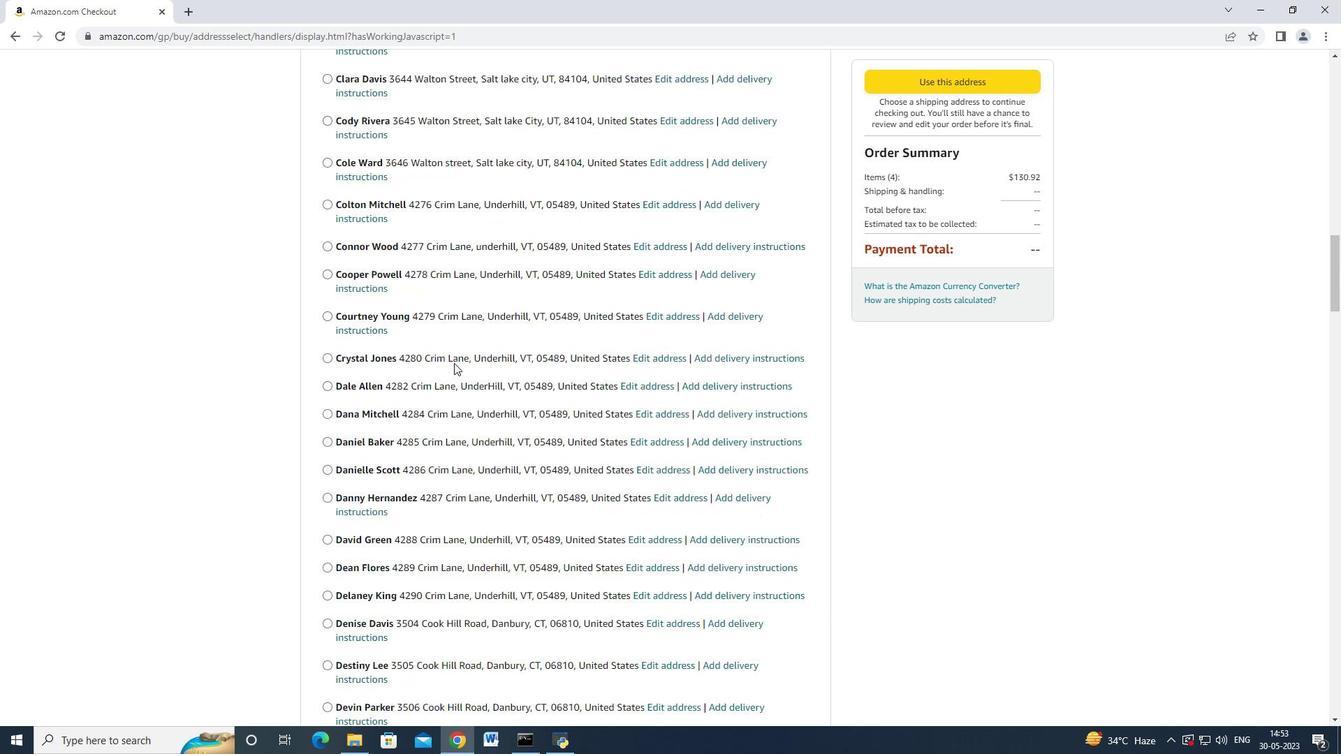 
Action: Mouse moved to (454, 364)
Screenshot: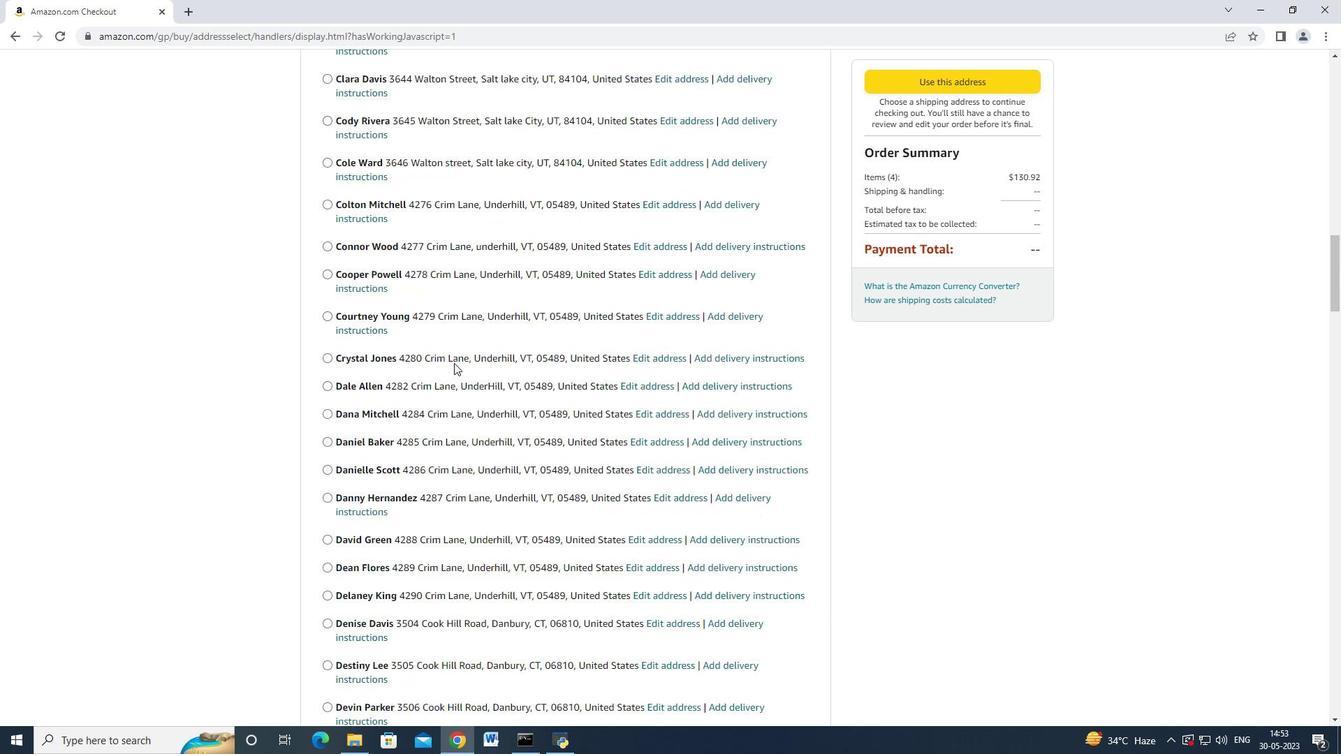 
Action: Mouse scrolled (454, 365) with delta (0, 0)
Screenshot: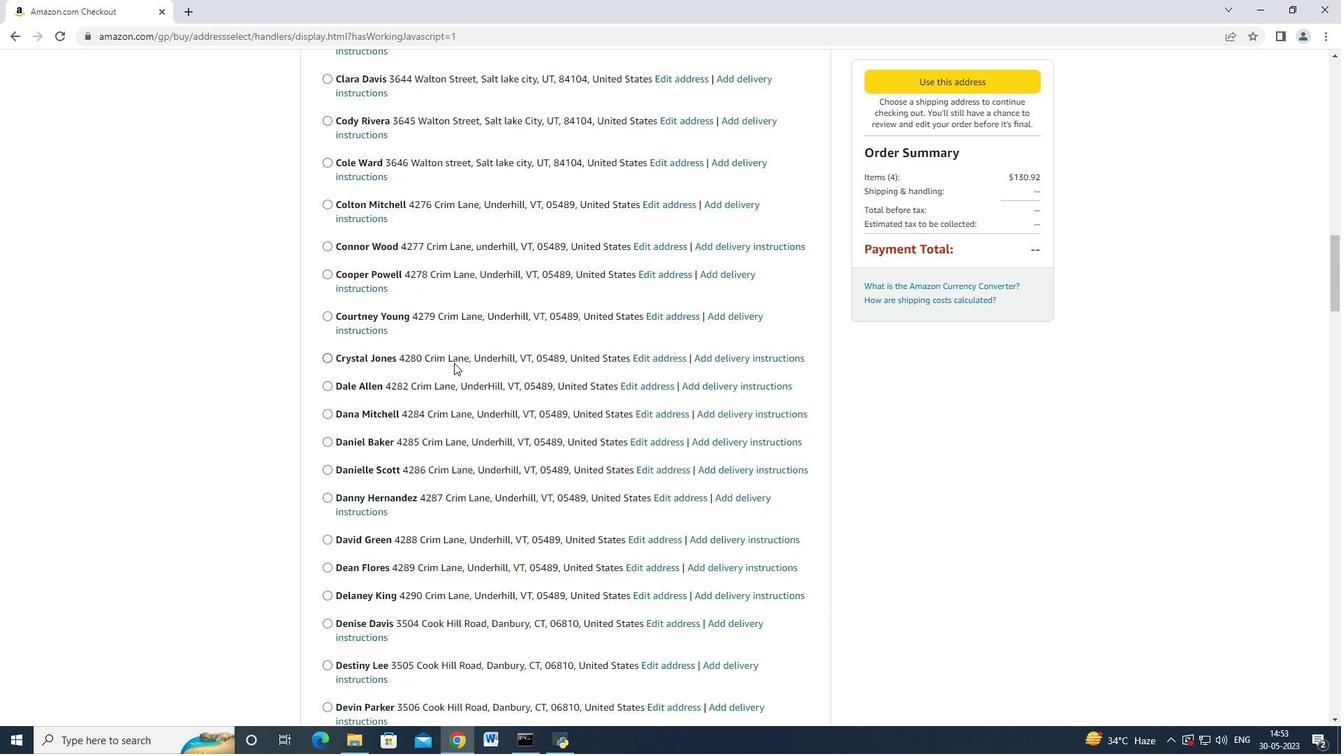 
Action: Mouse scrolled (454, 365) with delta (0, 0)
Screenshot: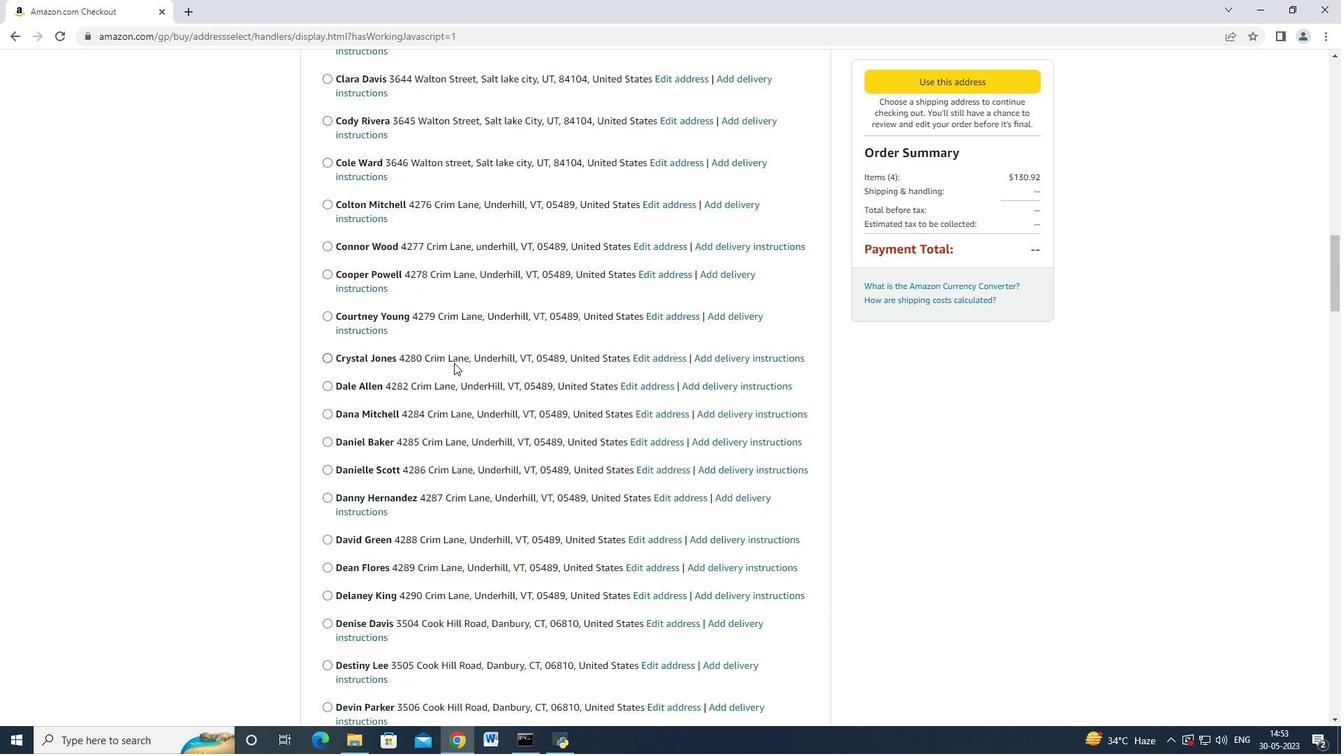 
Action: Mouse scrolled (454, 365) with delta (0, 0)
Screenshot: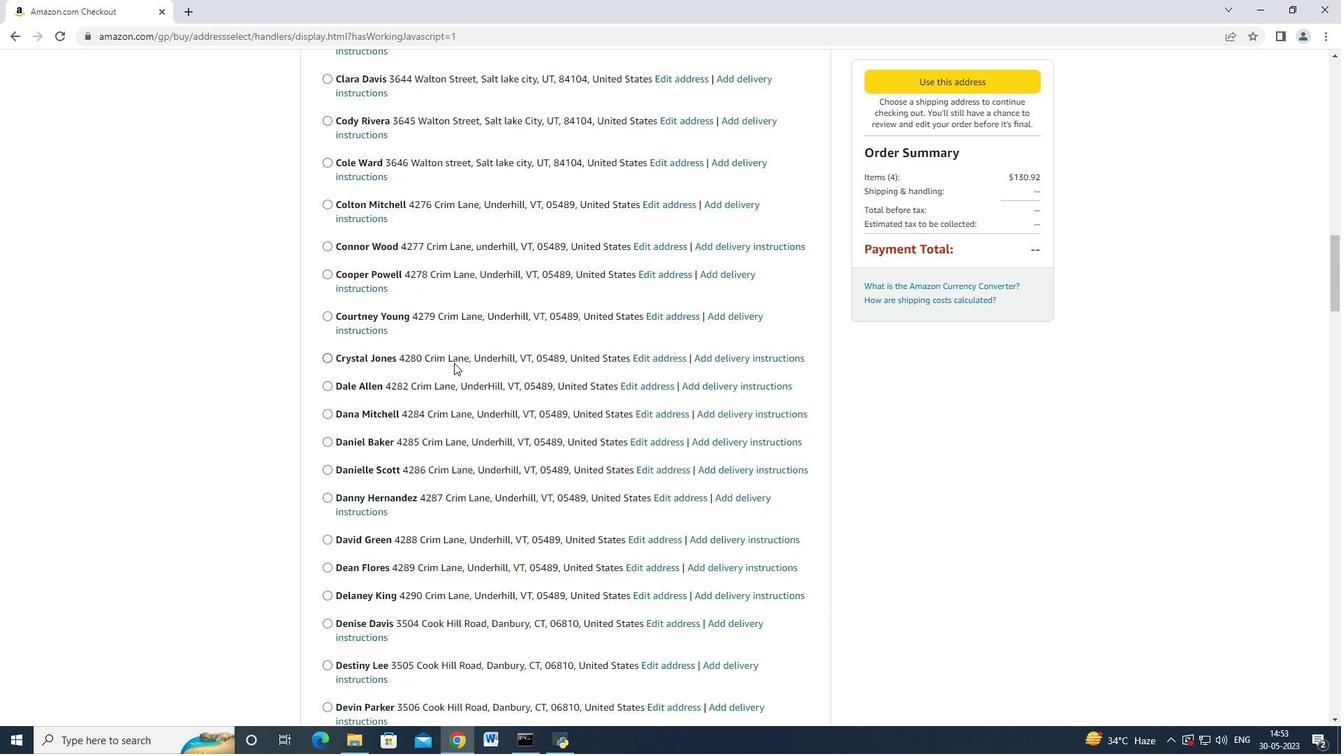 
Action: Mouse scrolled (454, 365) with delta (0, 0)
Screenshot: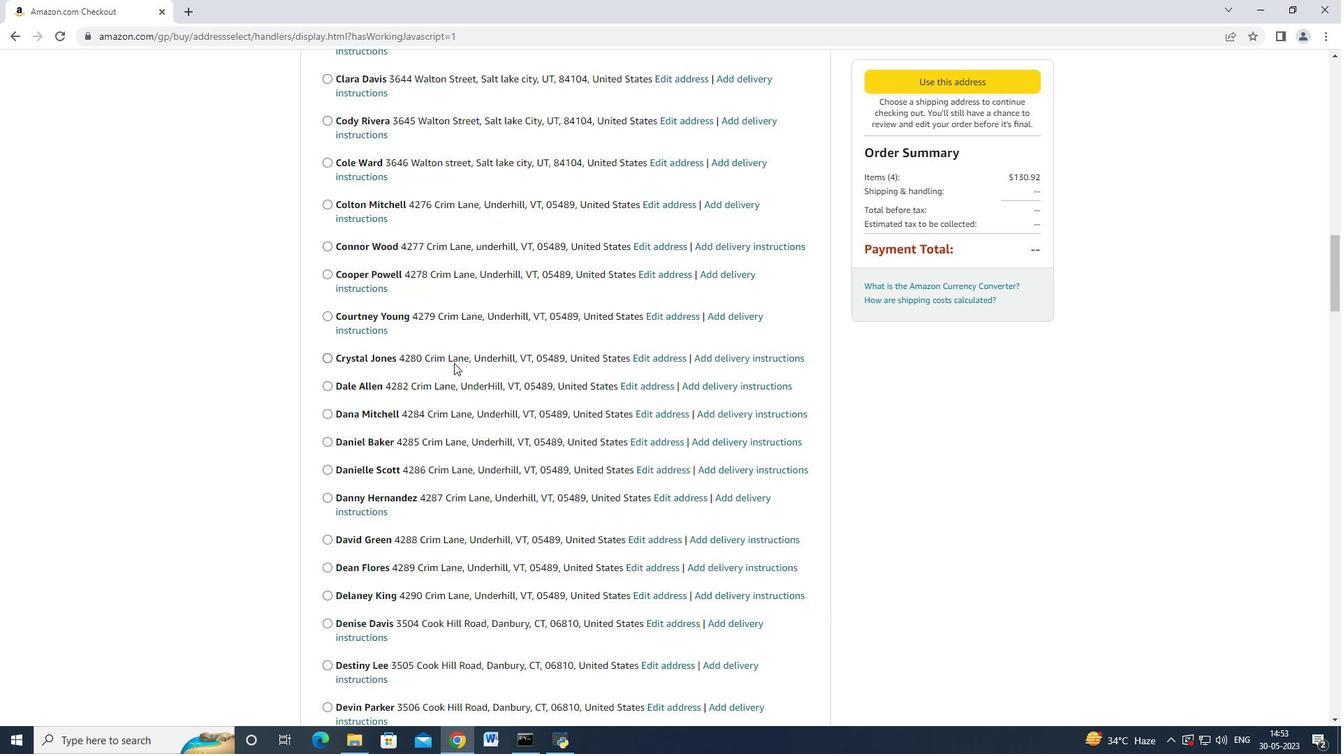 
Action: Mouse scrolled (454, 365) with delta (0, 0)
Screenshot: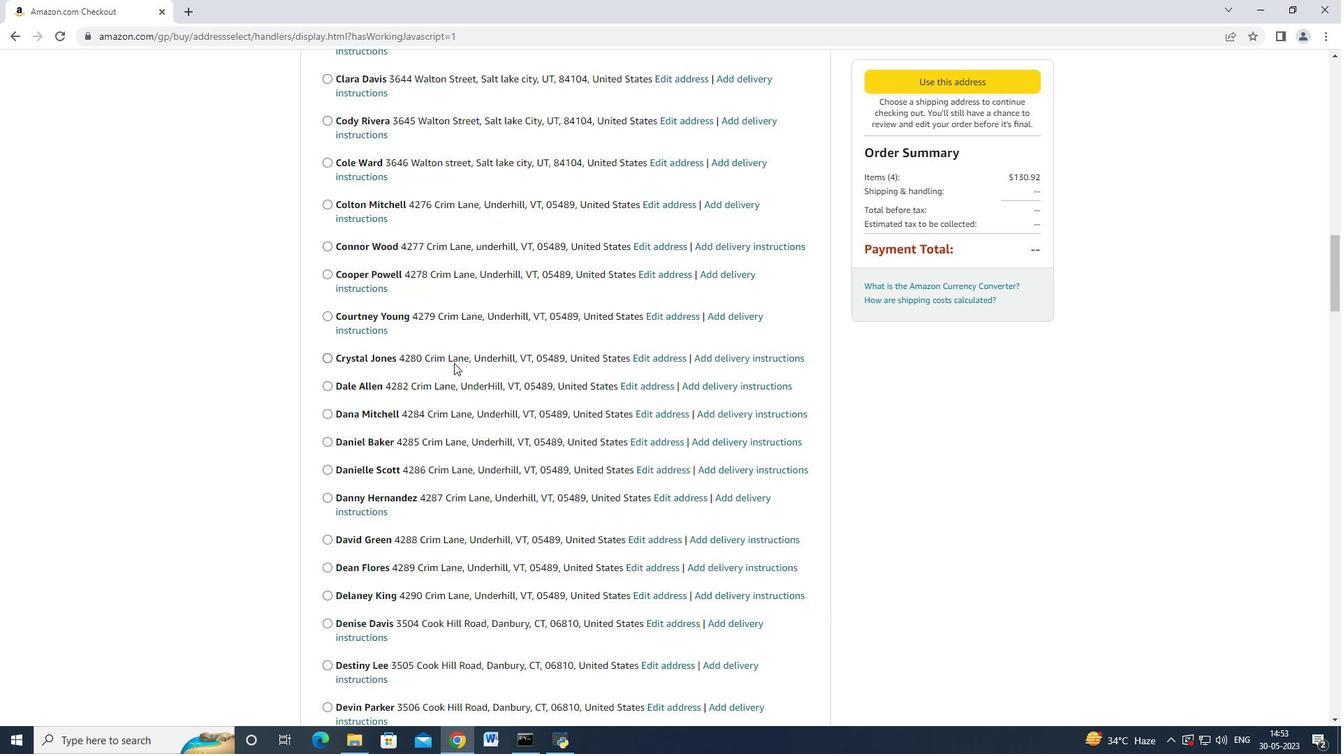 
Action: Mouse moved to (456, 365)
Screenshot: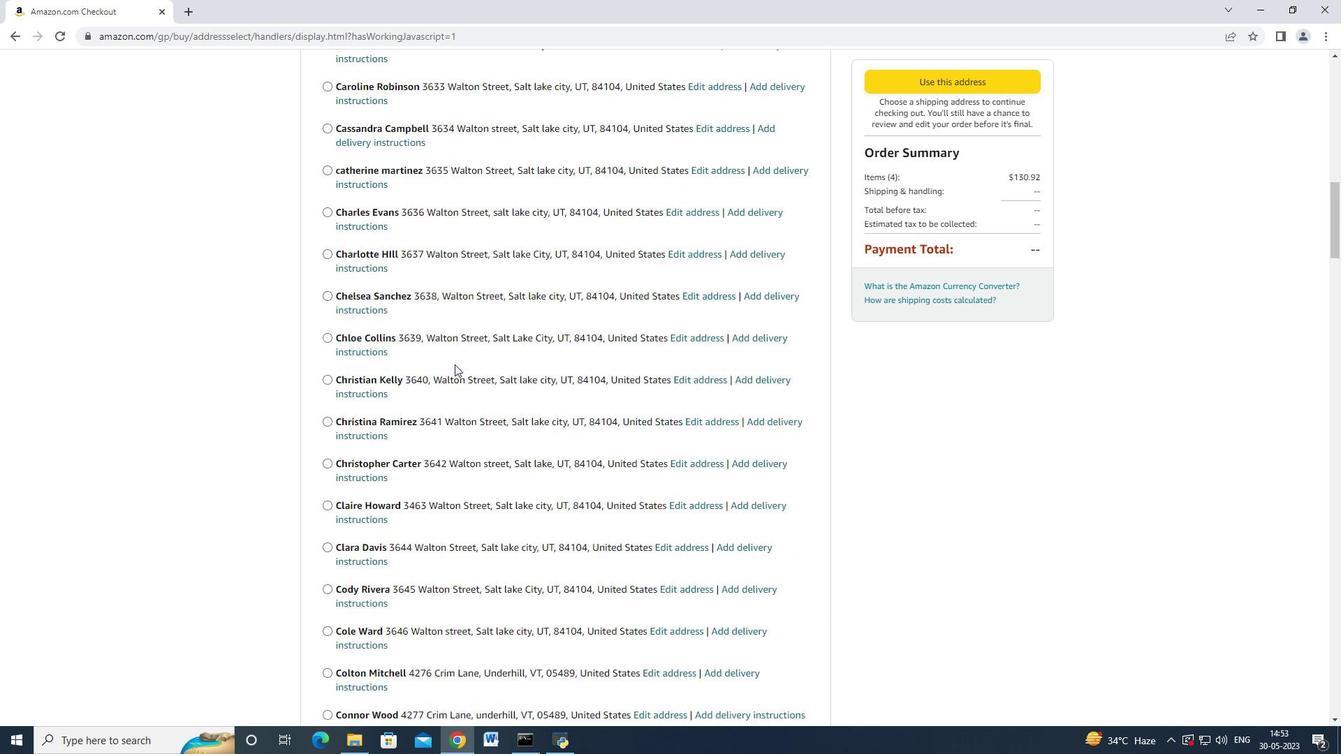 
Action: Mouse scrolled (456, 366) with delta (0, 0)
Screenshot: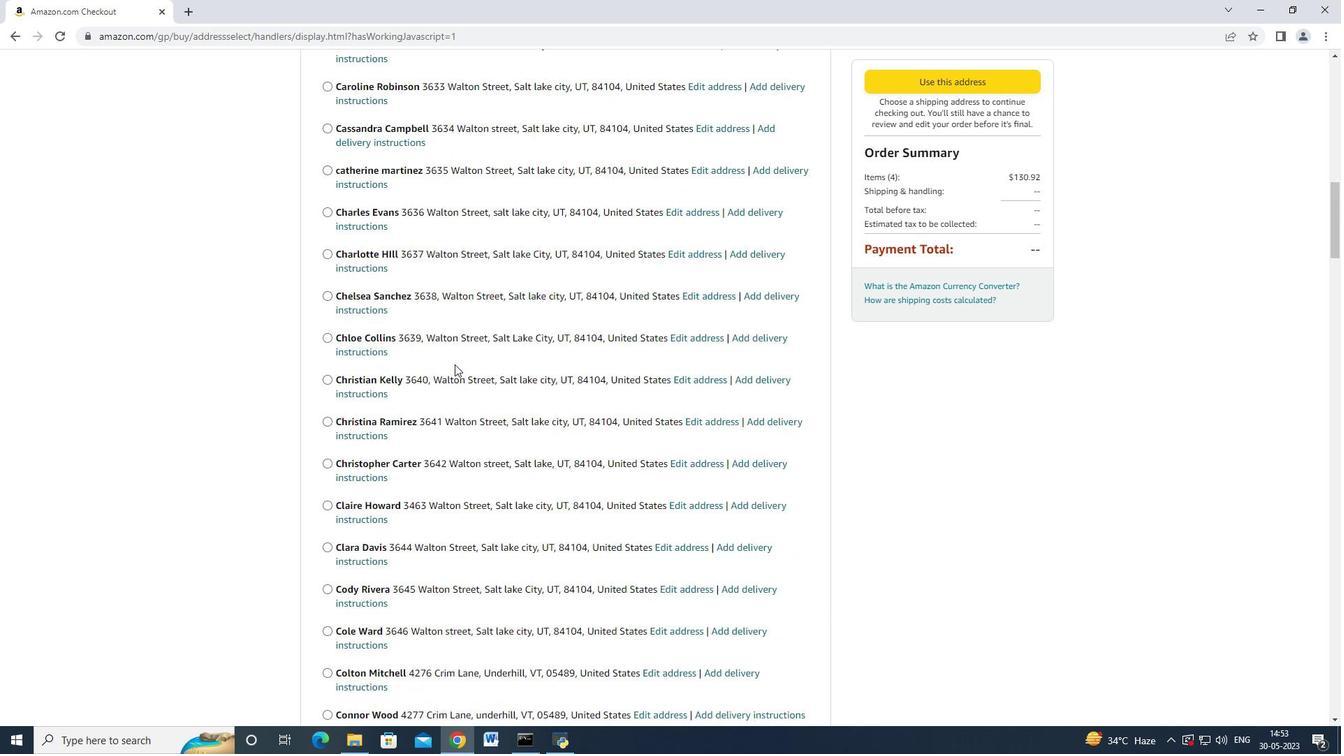 
Action: Mouse scrolled (456, 366) with delta (0, 0)
Screenshot: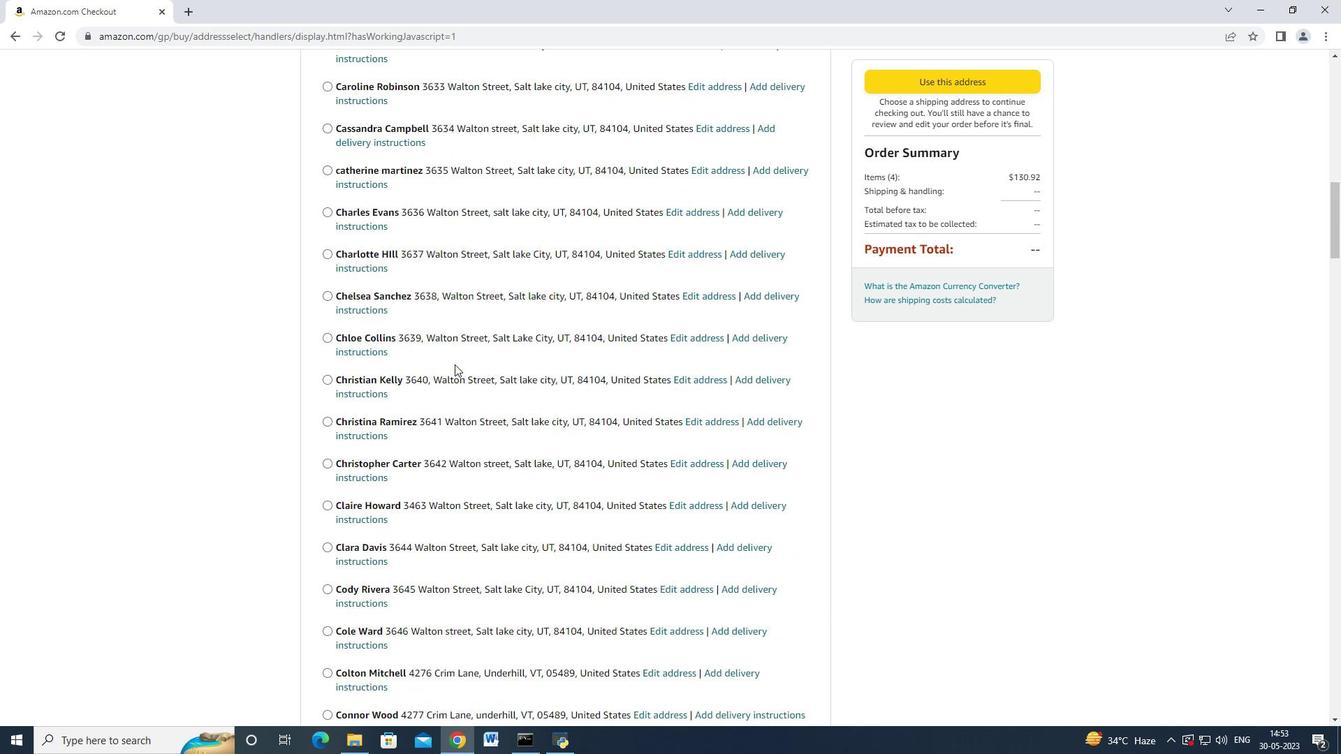 
Action: Mouse scrolled (456, 366) with delta (0, 0)
Screenshot: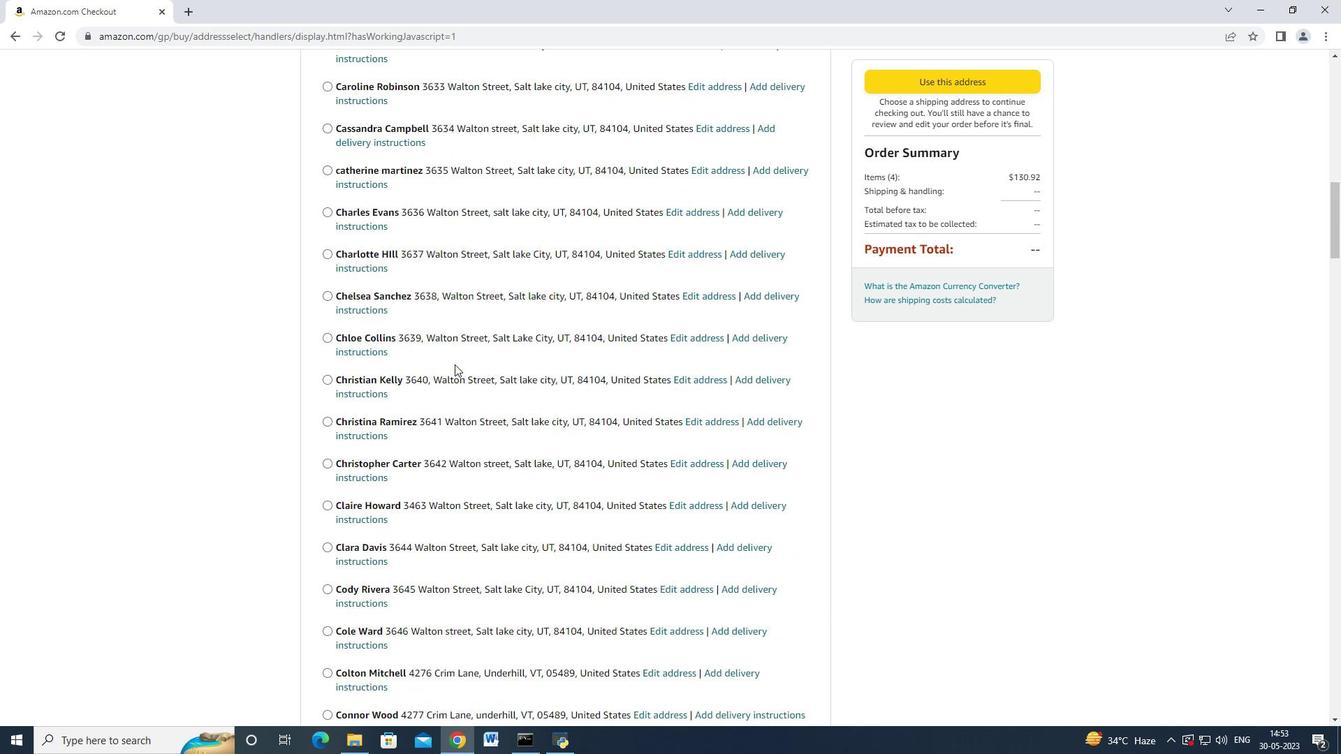 
Action: Mouse scrolled (456, 366) with delta (0, 0)
Screenshot: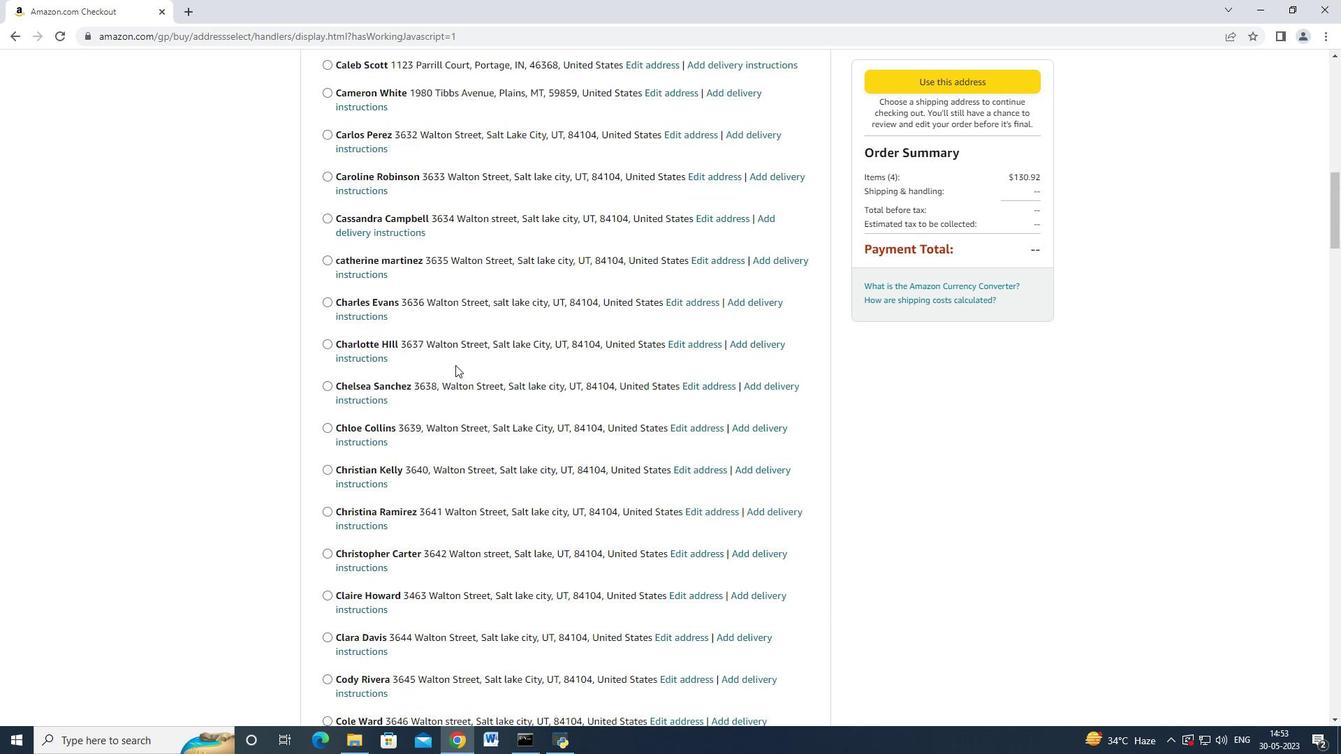 
Action: Mouse scrolled (456, 366) with delta (0, 0)
Screenshot: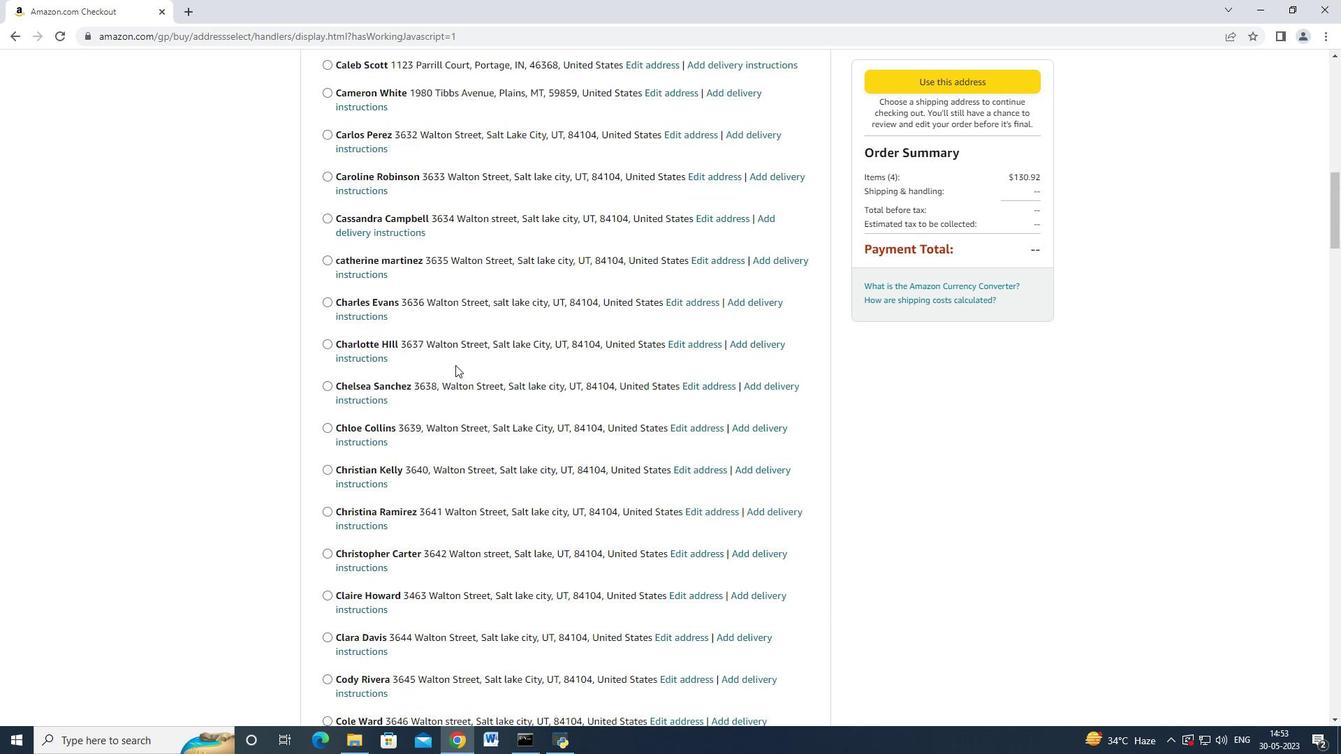 
Action: Mouse scrolled (456, 366) with delta (0, 0)
Screenshot: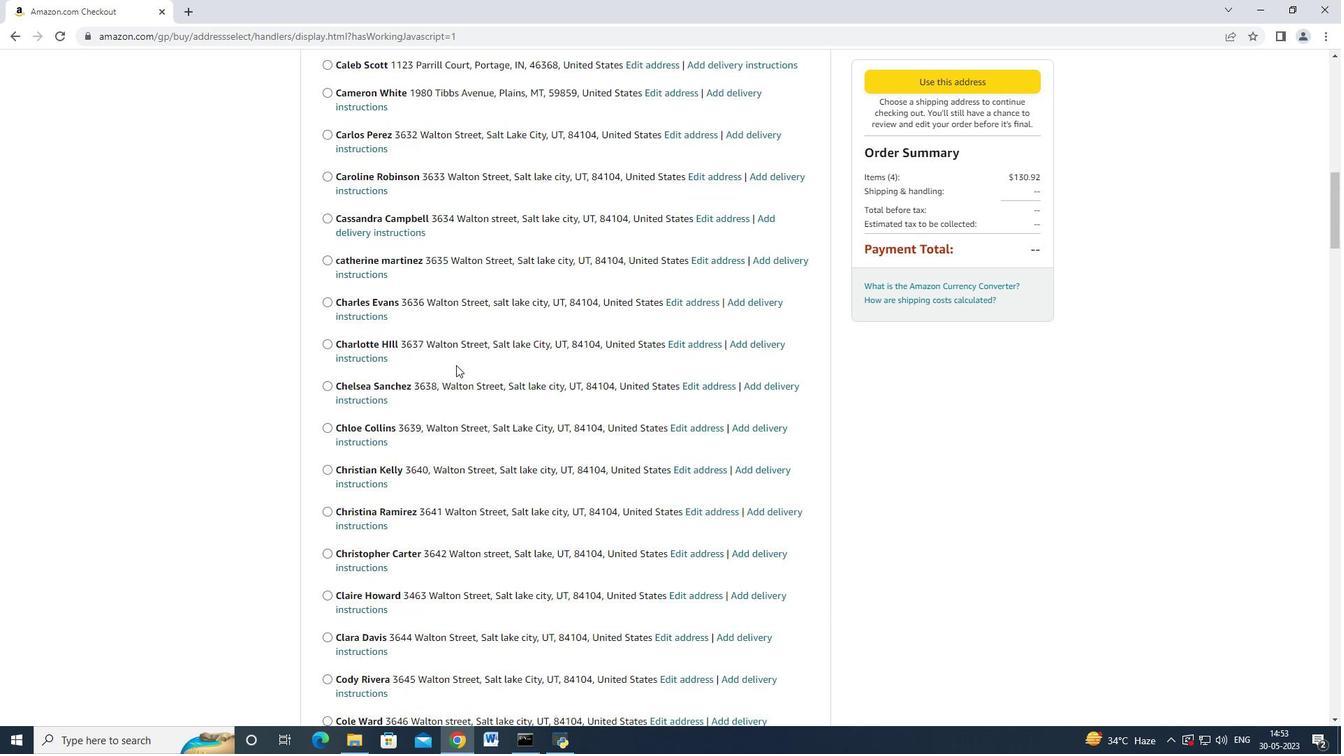 
Action: Mouse moved to (456, 365)
Screenshot: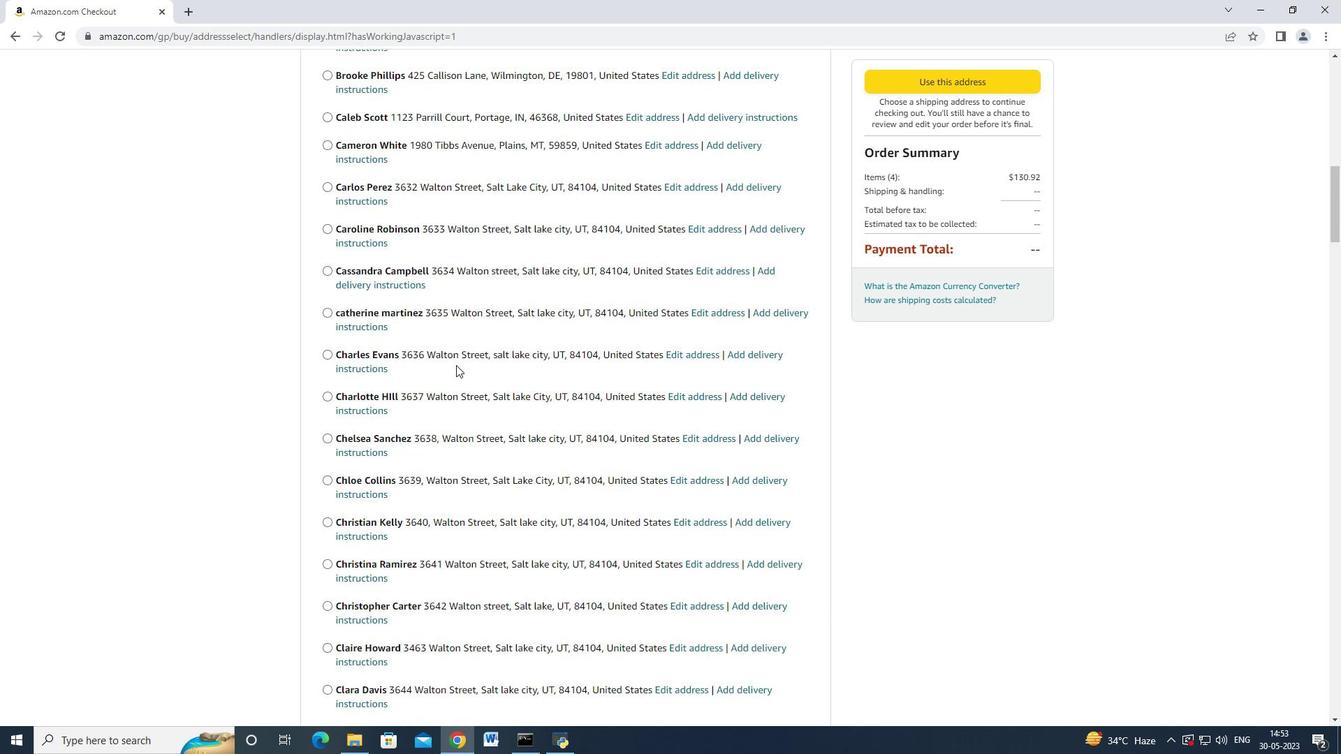 
Action: Mouse scrolled (456, 366) with delta (0, 0)
Screenshot: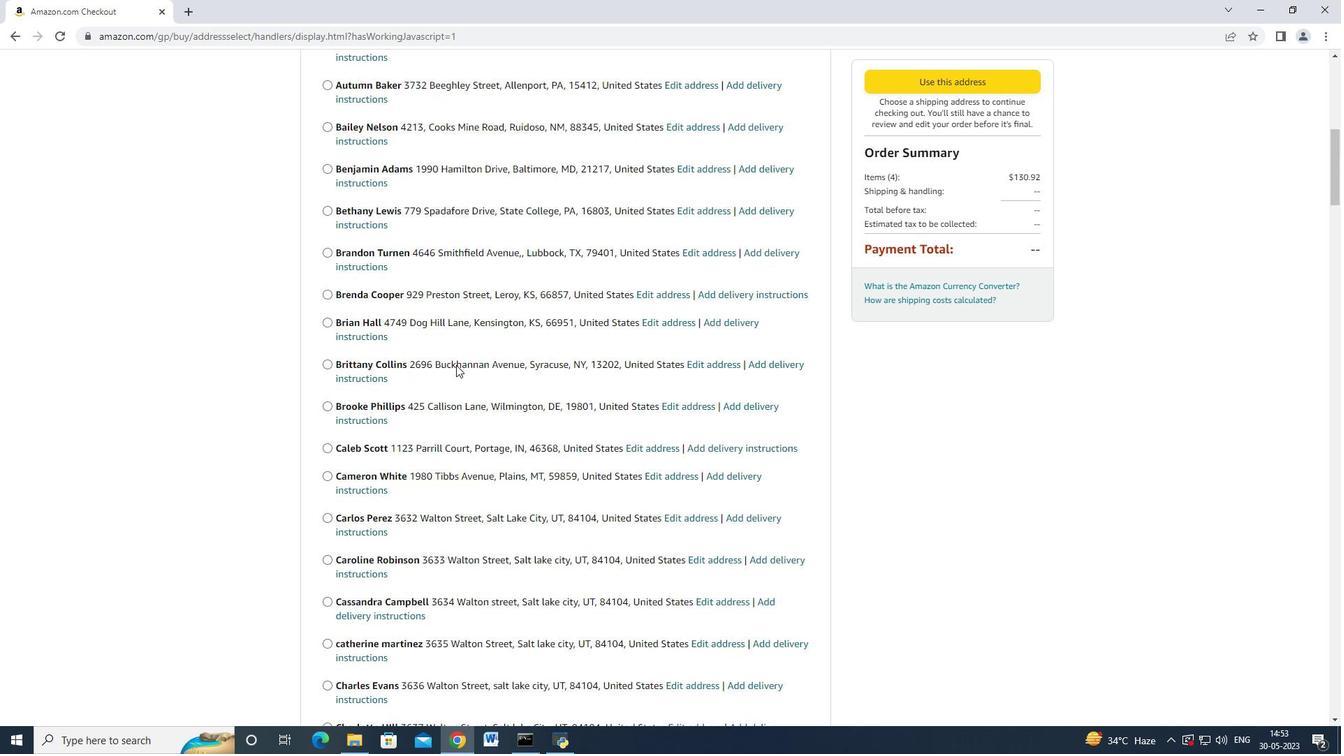 
Action: Mouse scrolled (456, 366) with delta (0, 0)
Screenshot: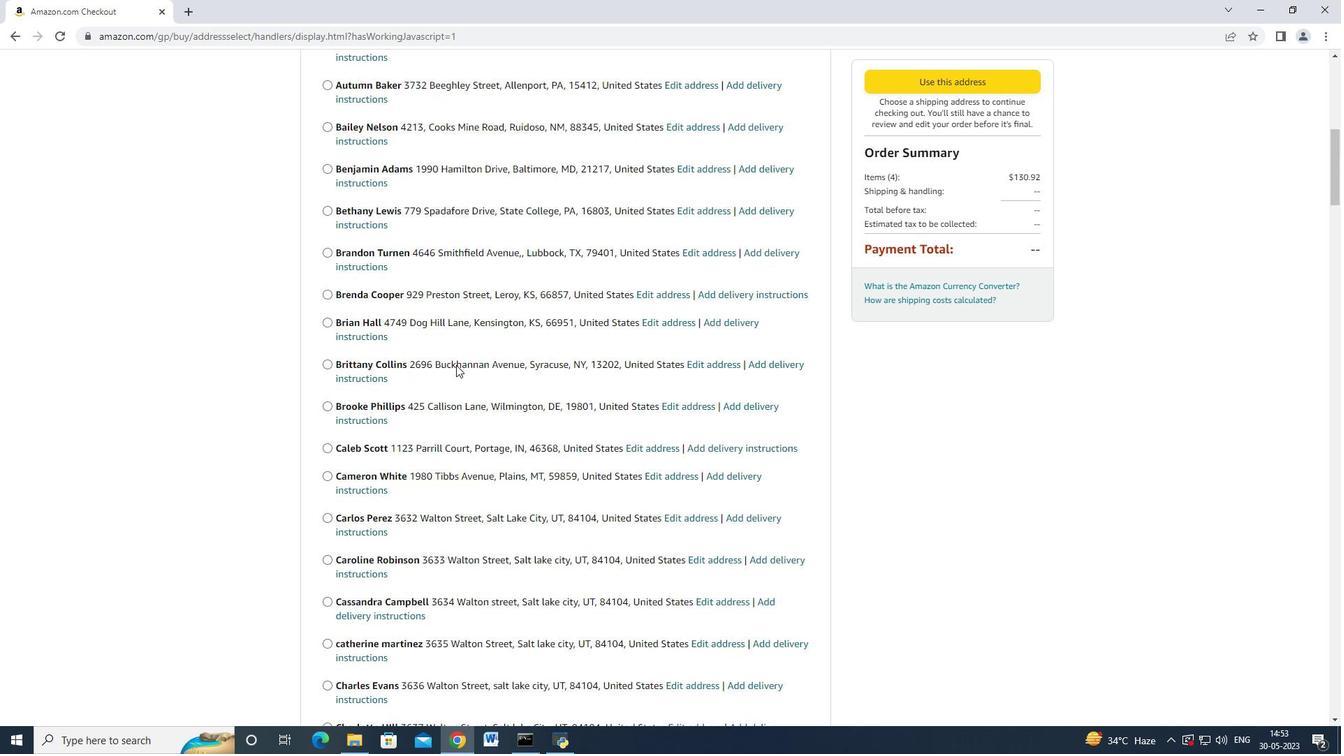 
Action: Mouse scrolled (456, 366) with delta (0, 0)
Screenshot: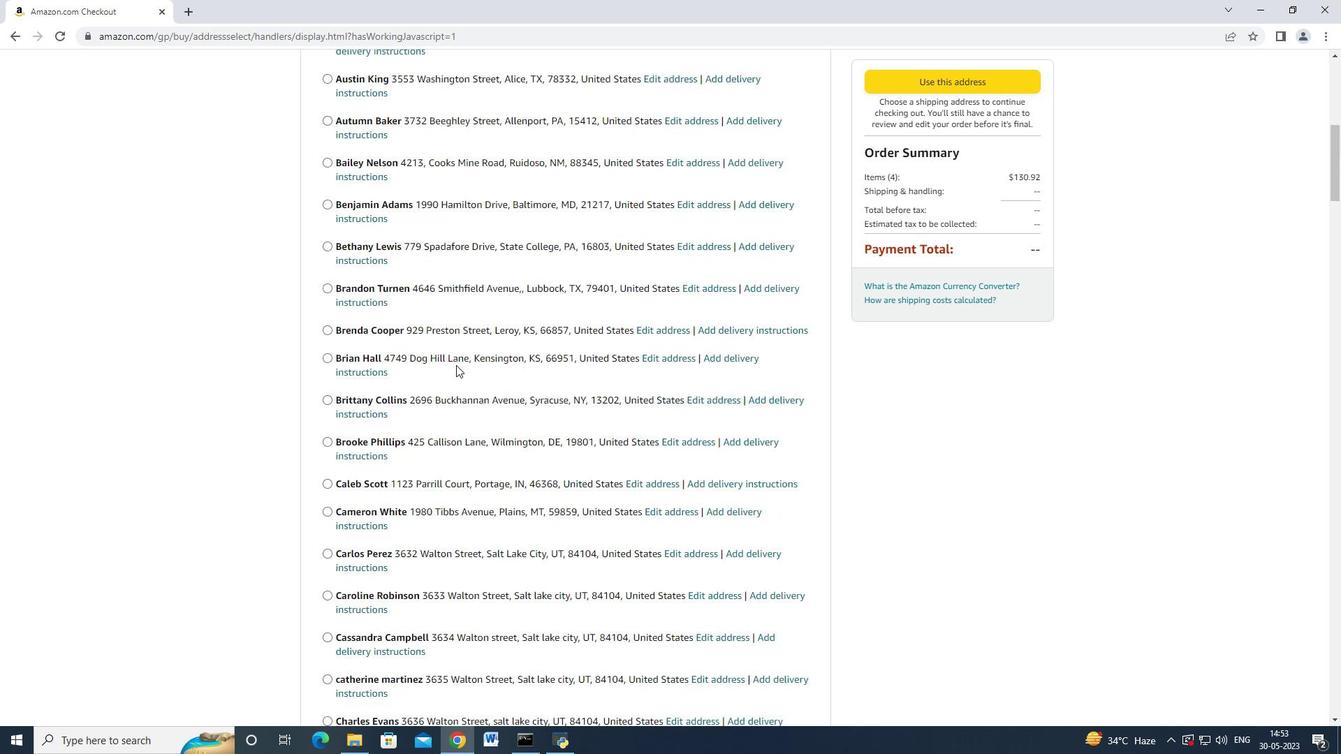 
Action: Mouse scrolled (456, 366) with delta (0, 0)
Screenshot: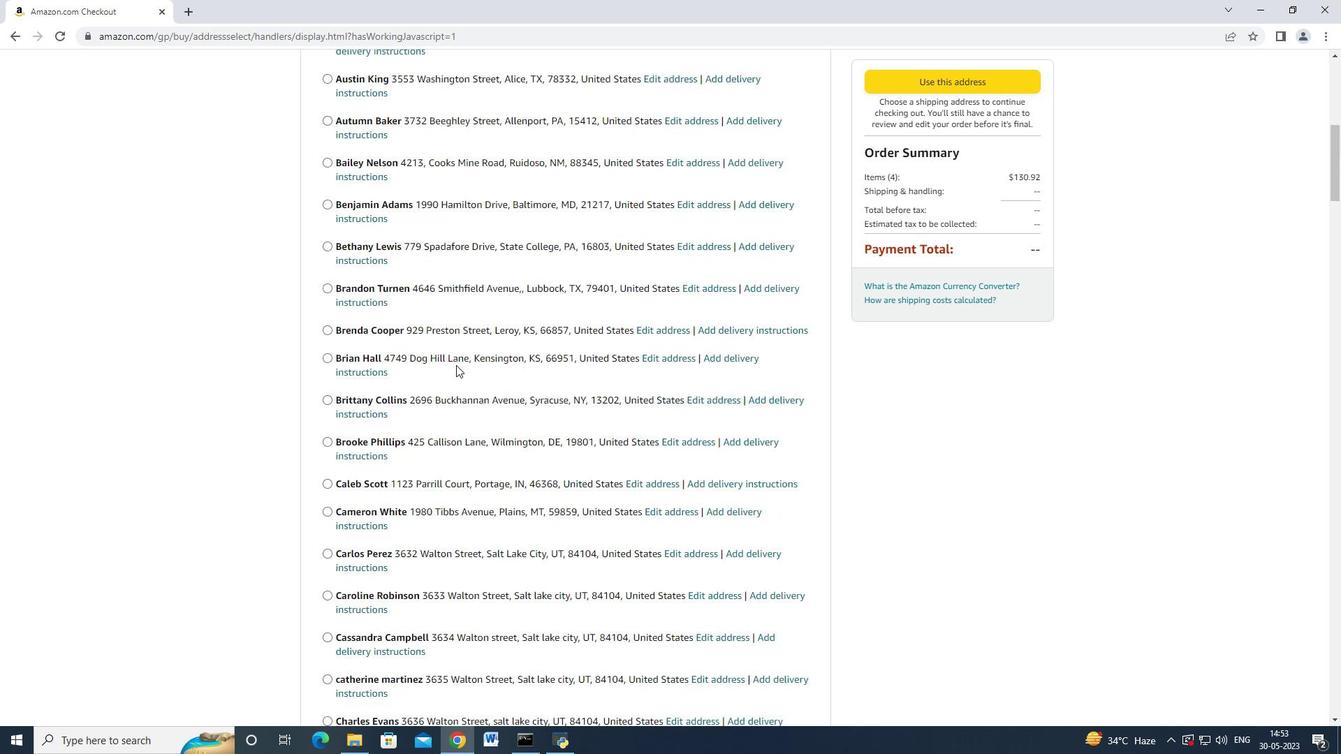 
Action: Mouse scrolled (456, 366) with delta (0, 0)
Screenshot: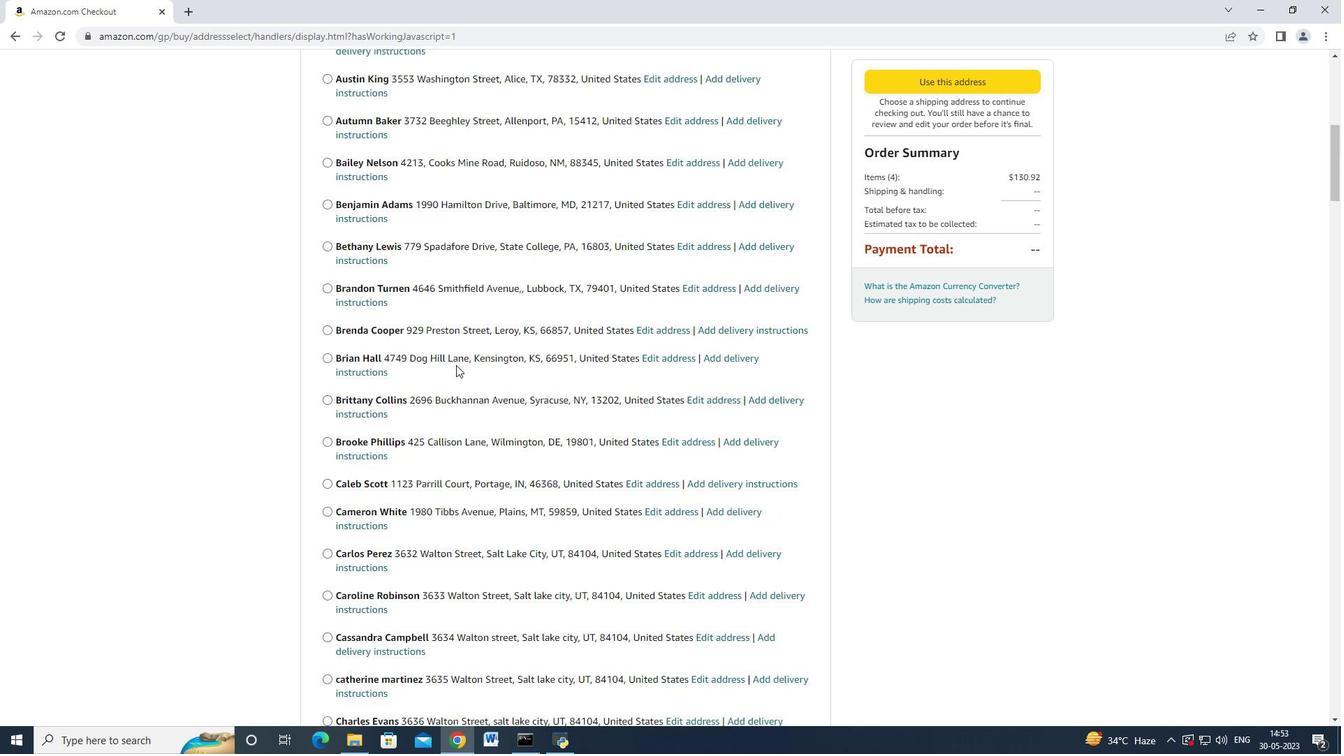 
Action: Mouse moved to (454, 367)
Screenshot: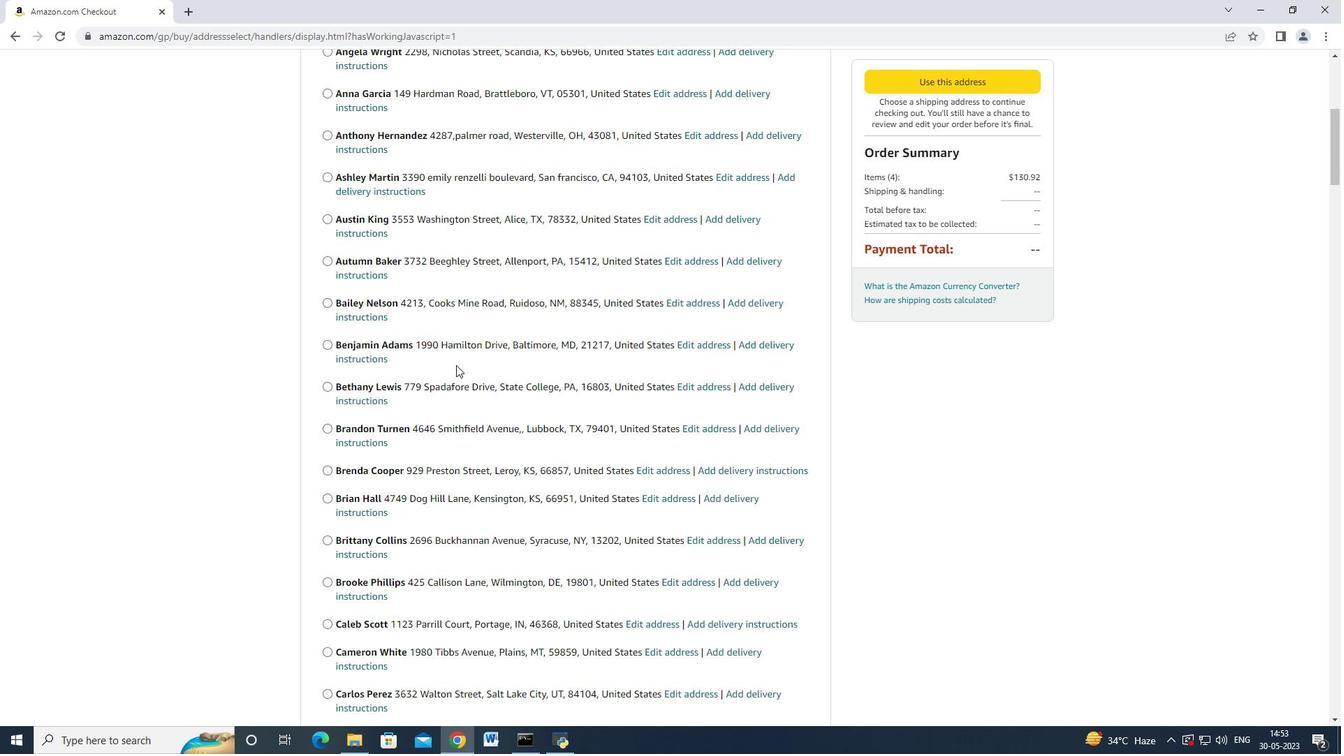 
Action: Mouse scrolled (454, 368) with delta (0, 0)
Screenshot: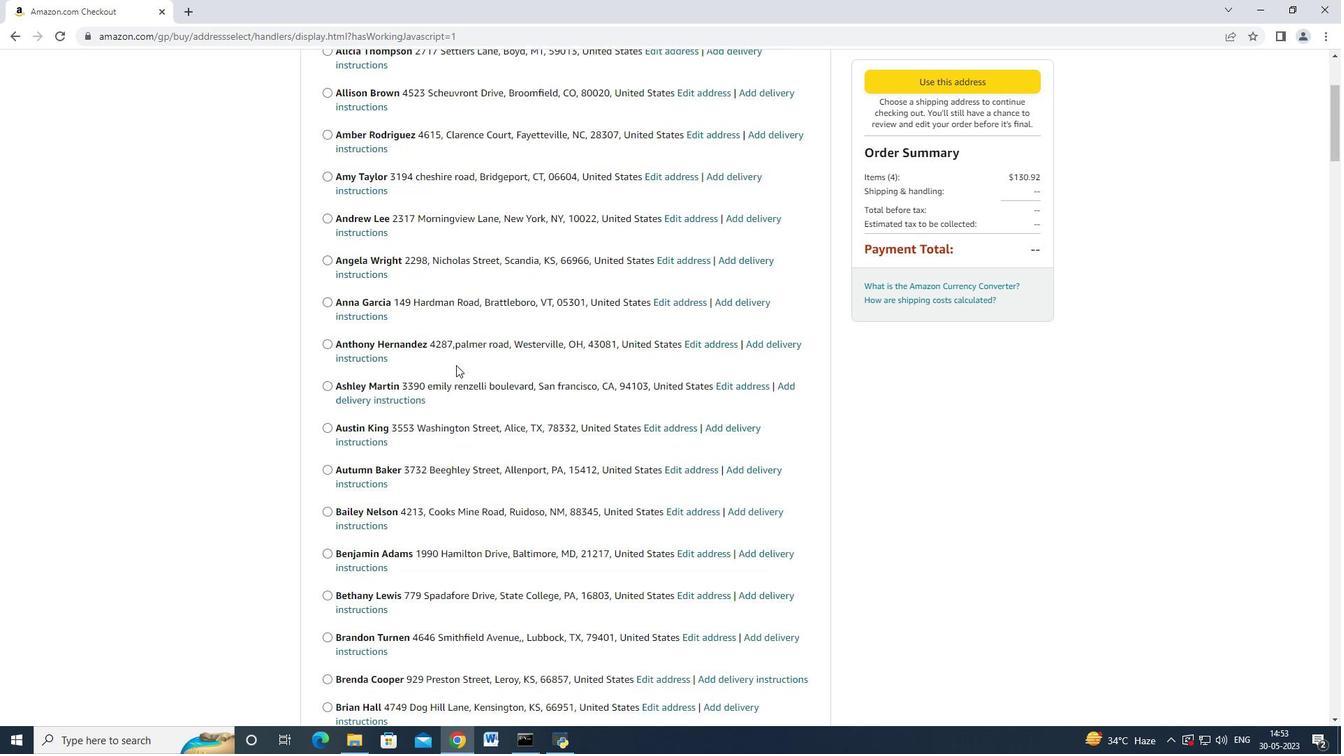 
Action: Mouse scrolled (454, 368) with delta (0, 0)
Screenshot: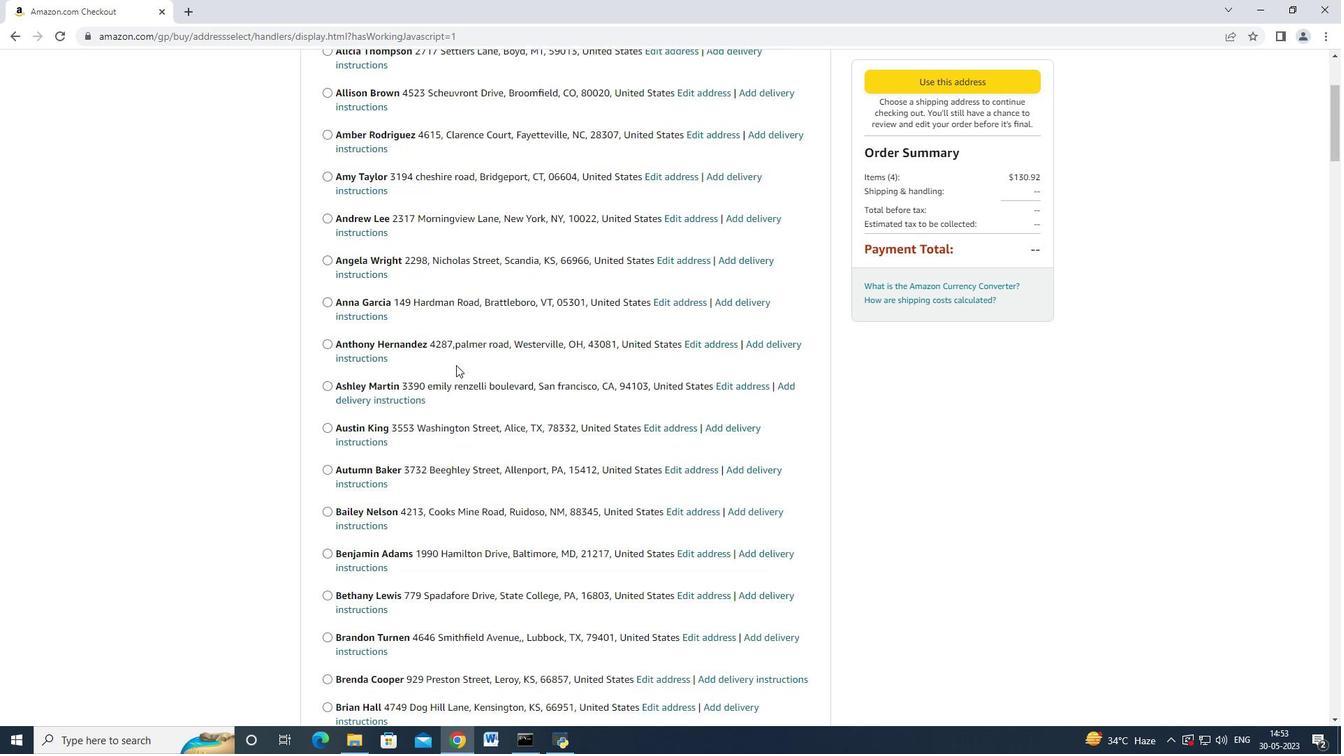 
Action: Mouse scrolled (454, 368) with delta (0, 0)
Screenshot: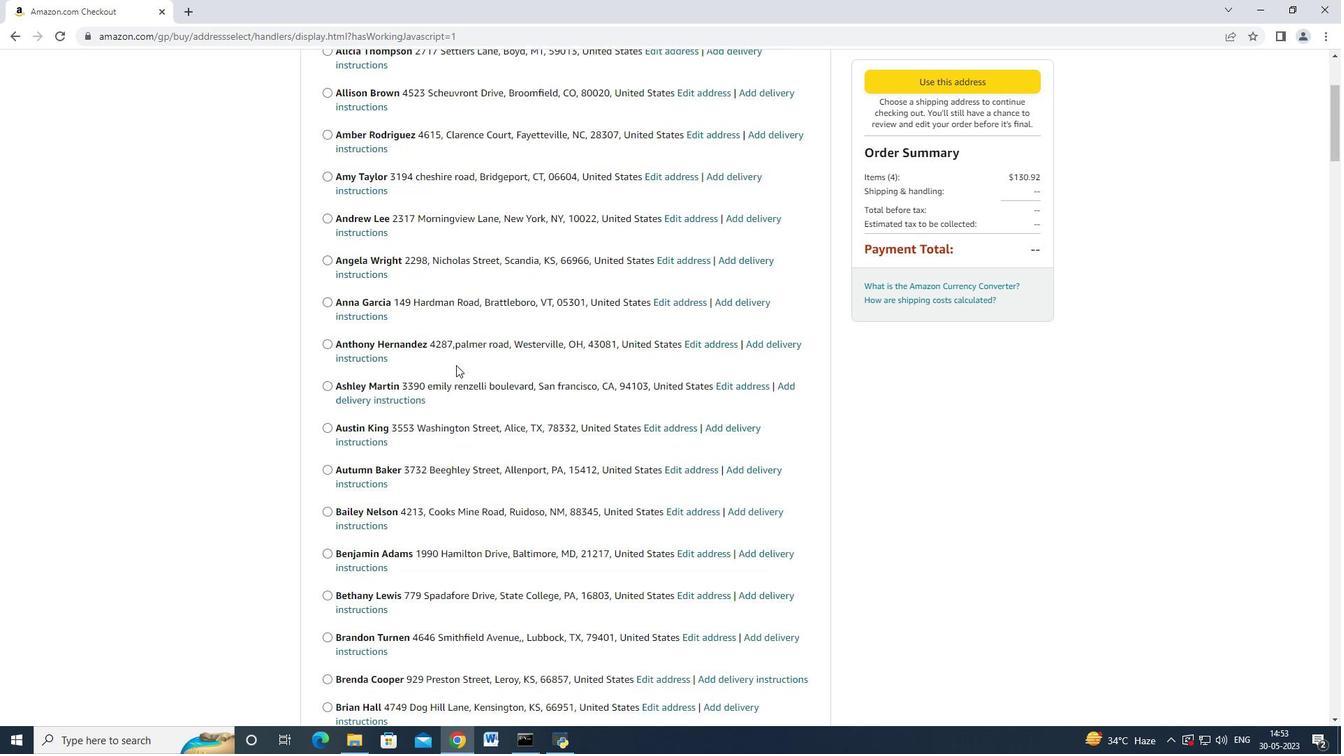 
Action: Mouse scrolled (454, 368) with delta (0, 0)
Screenshot: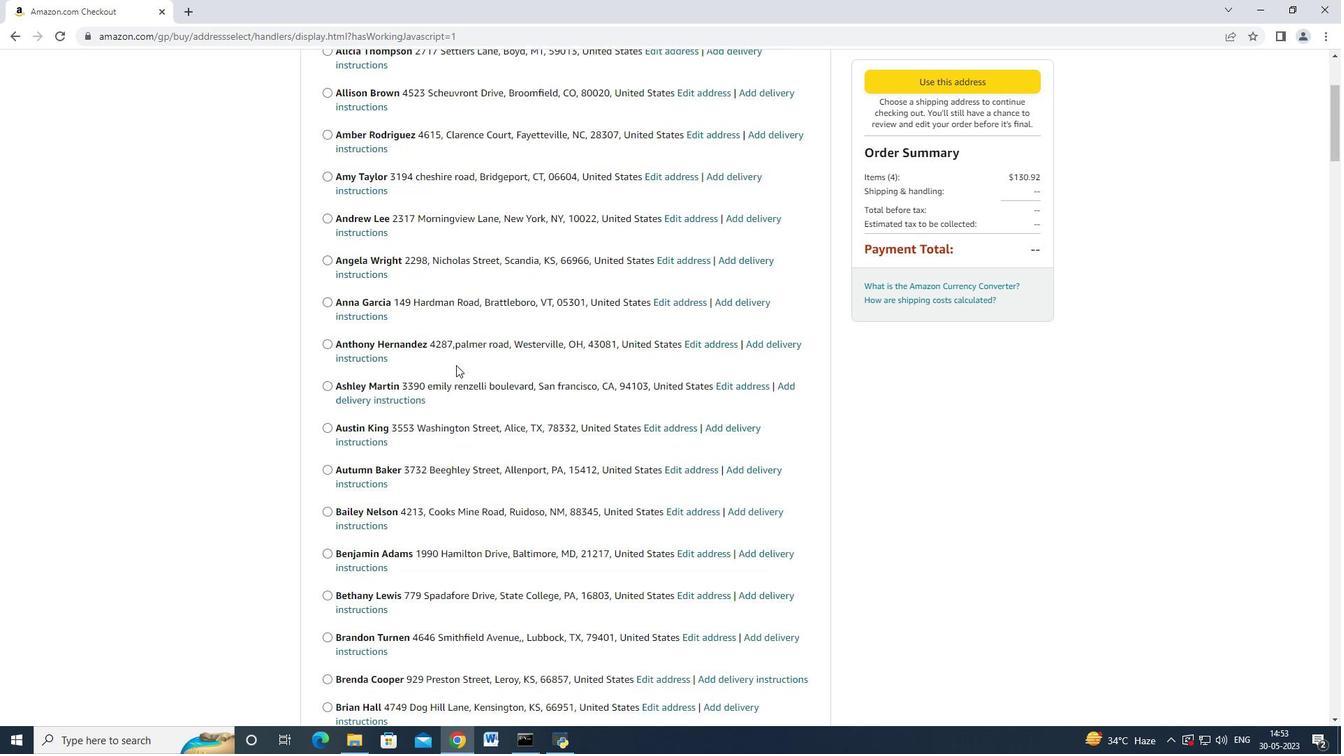 
Action: Mouse scrolled (454, 368) with delta (0, 0)
